Task: Research Airbnb properties in Yevpatoriya, Ukraine from 4th December, 2023 to 10th December, 2023 for 1 adult.1  bedroom having 1 bed and 1 bathroom. Property type can be hotel. Booking option can be shelf check-in. Look for 4 properties as per requirement.
Action: Mouse moved to (438, 97)
Screenshot: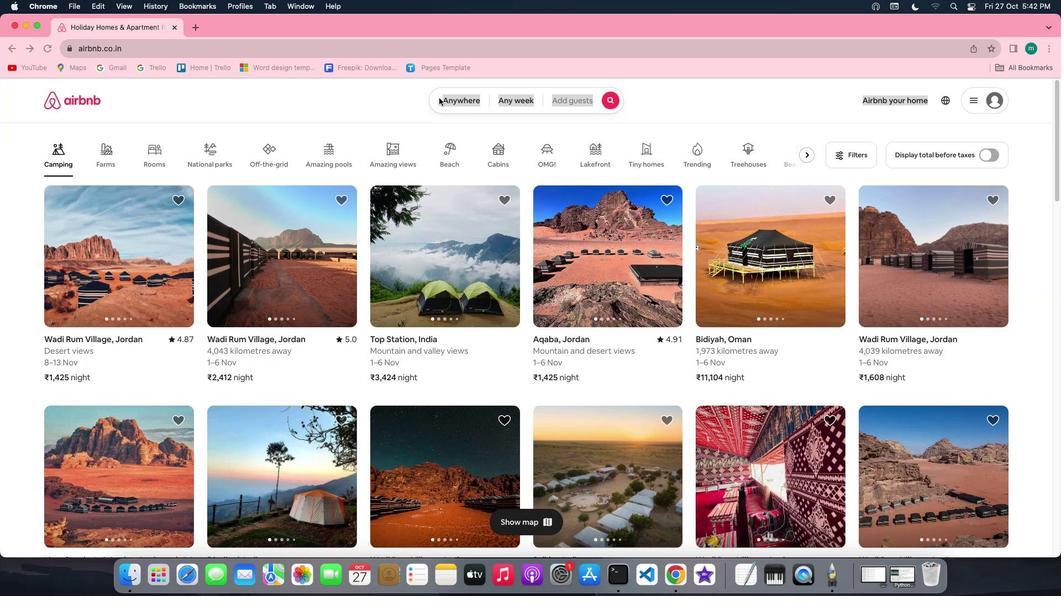 
Action: Mouse pressed left at (438, 97)
Screenshot: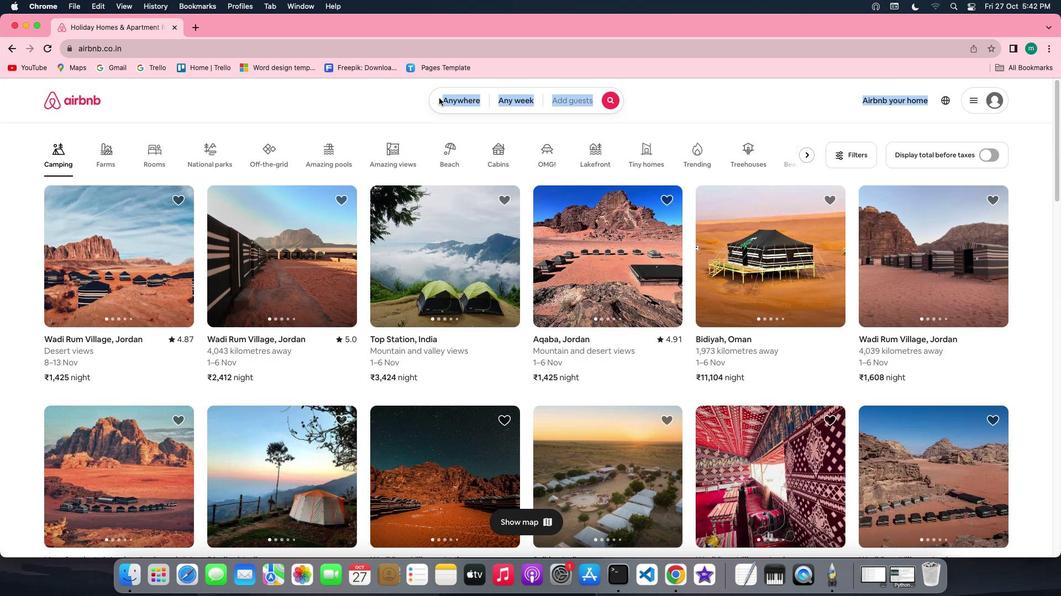 
Action: Mouse pressed left at (438, 97)
Screenshot: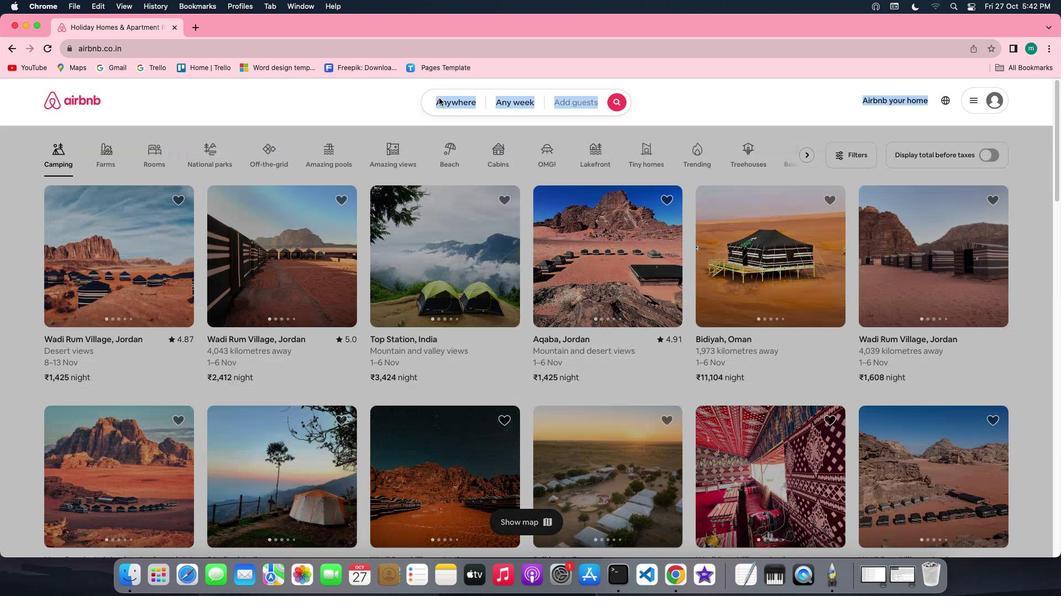 
Action: Mouse moved to (411, 144)
Screenshot: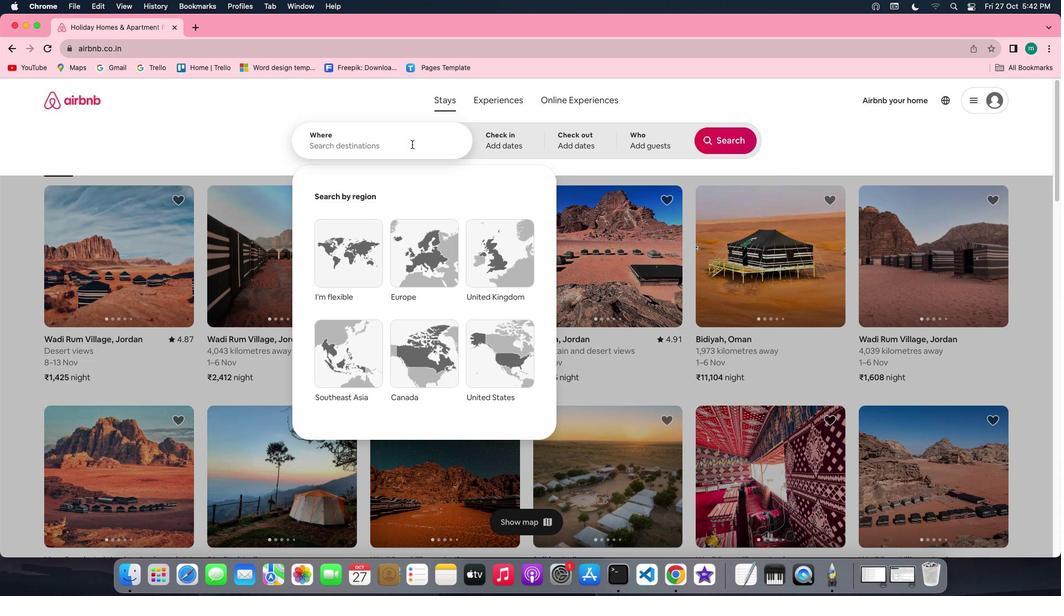 
Action: Key pressed Key.shift'Y''e''v''p''a''t''o''r''i''y''a'','Key.spaceKey.shift'u''k''r''a''i''n''e'
Screenshot: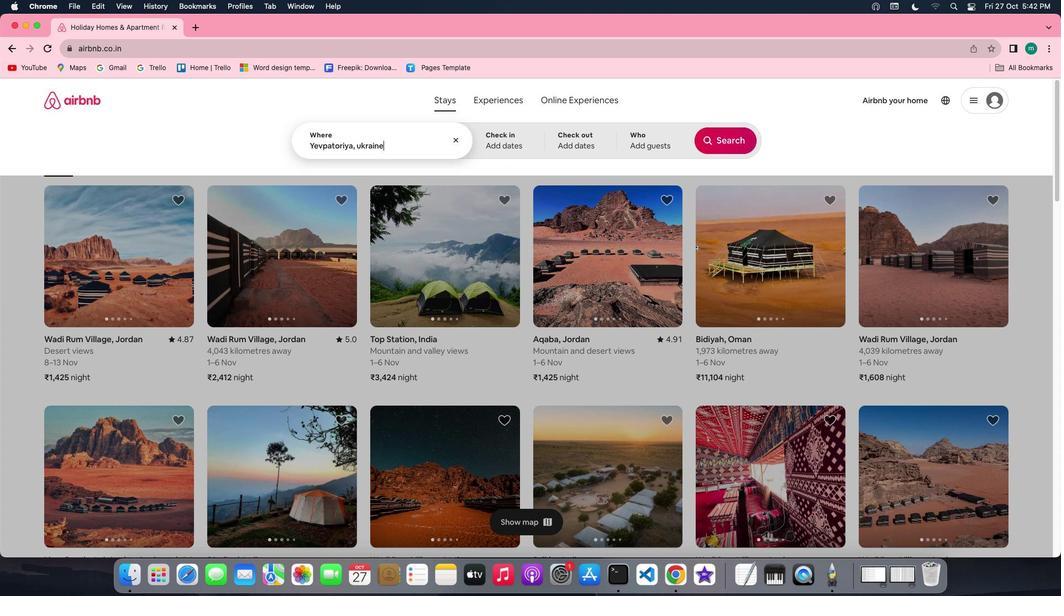 
Action: Mouse scrolled (411, 144) with delta (0, 0)
Screenshot: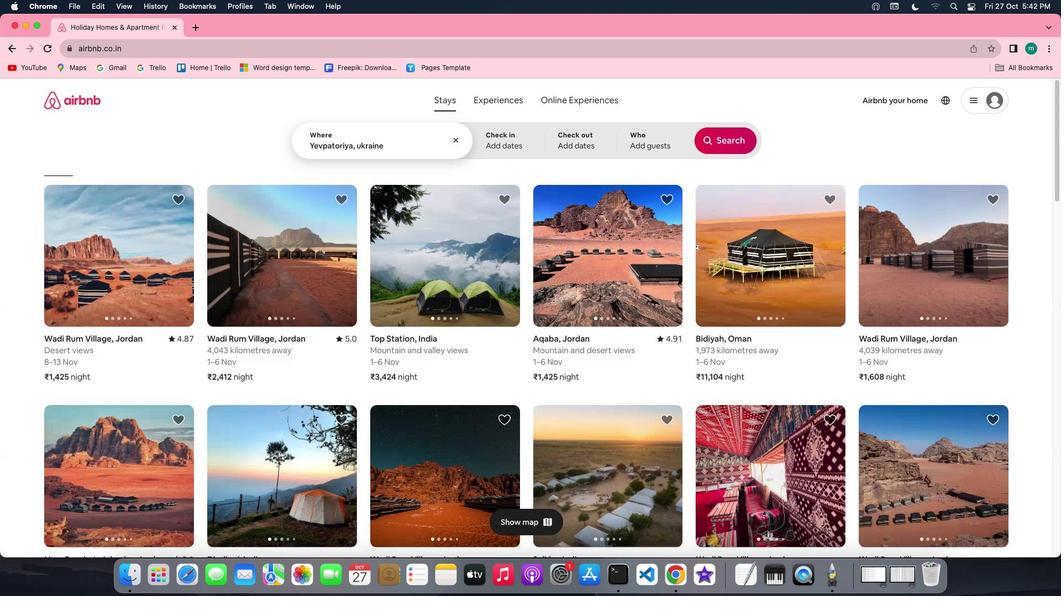 
Action: Mouse moved to (520, 148)
Screenshot: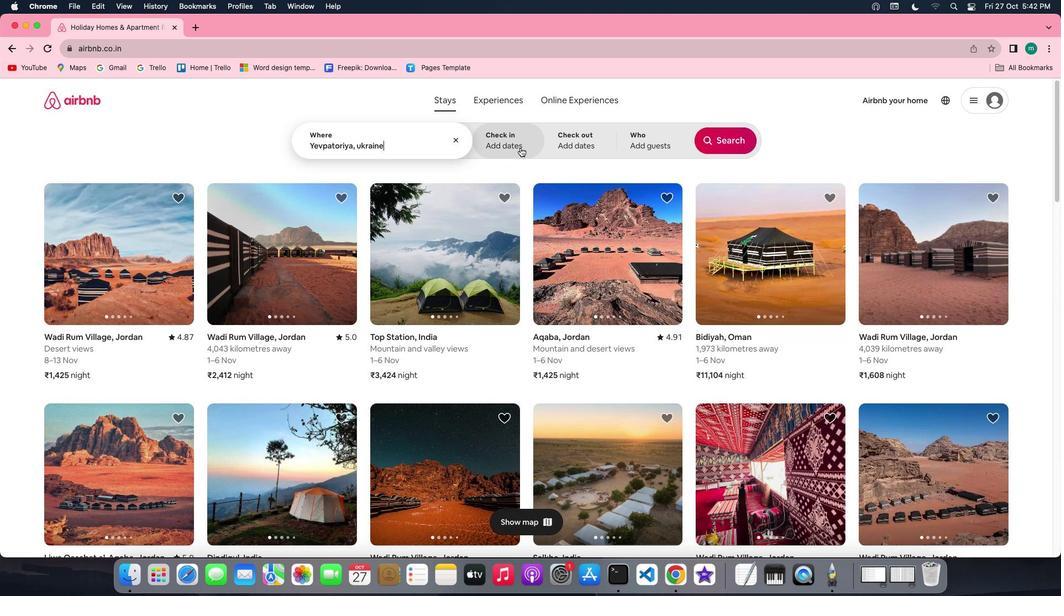 
Action: Mouse pressed left at (520, 148)
Screenshot: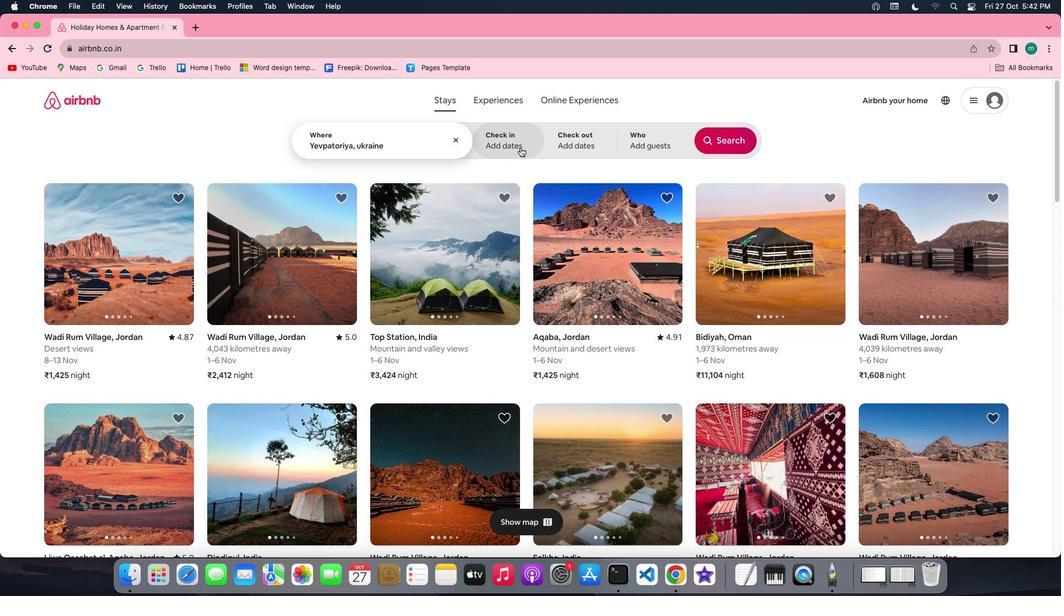 
Action: Mouse moved to (720, 228)
Screenshot: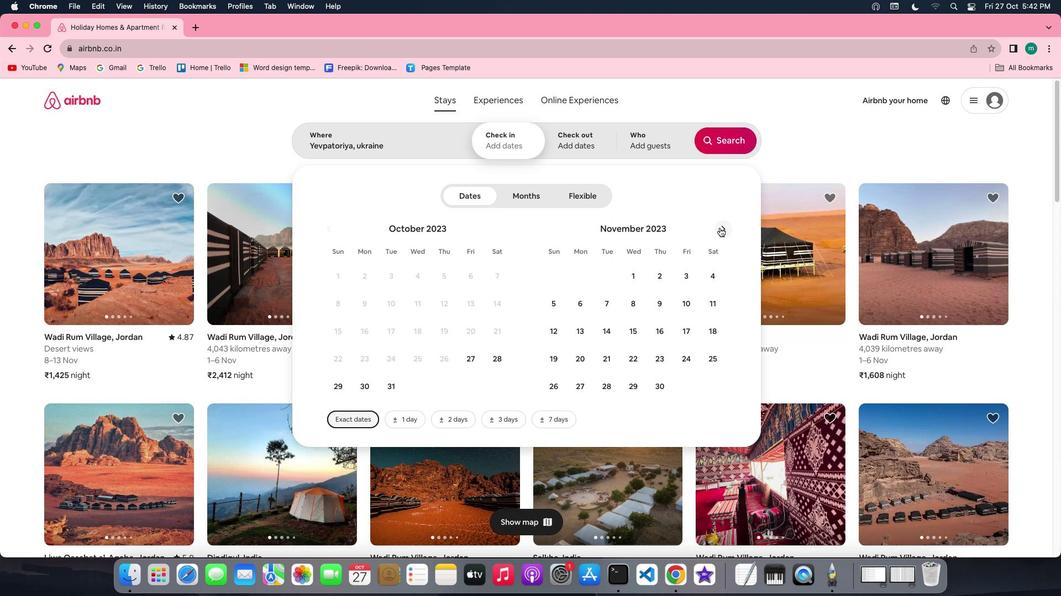 
Action: Mouse pressed left at (720, 228)
Screenshot: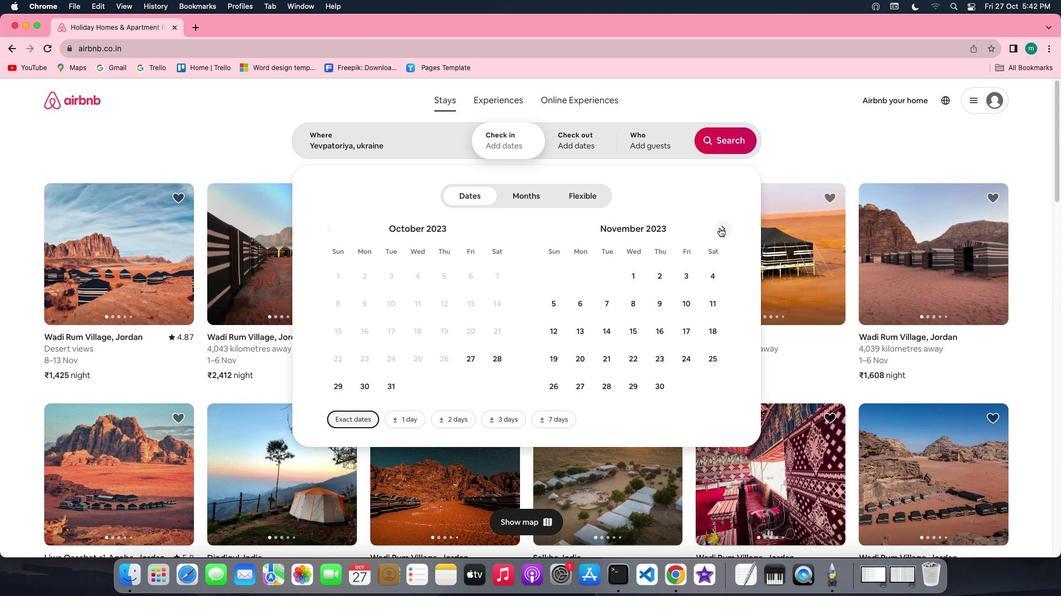 
Action: Mouse moved to (582, 306)
Screenshot: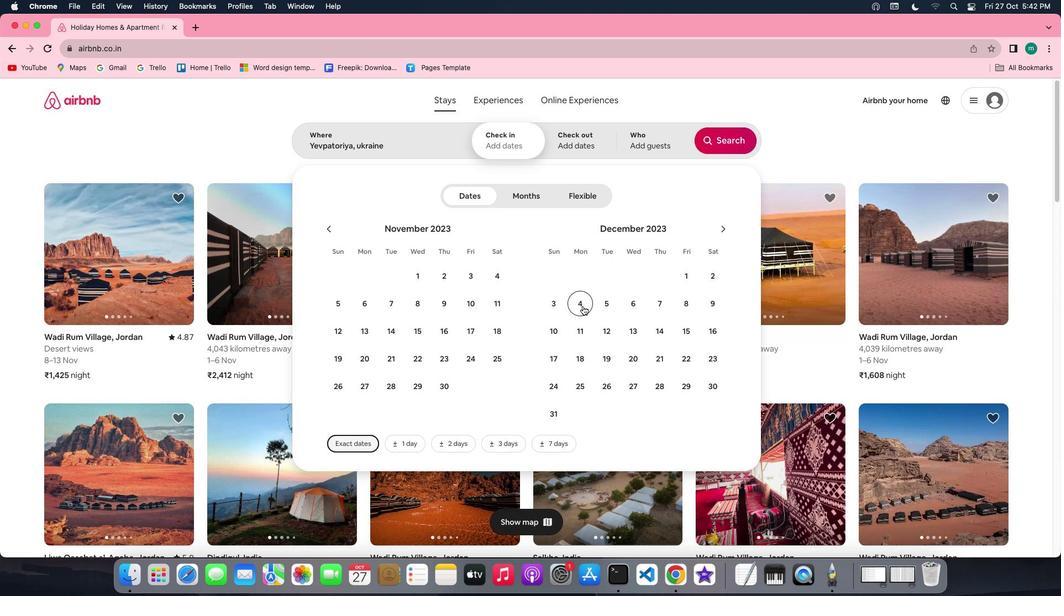 
Action: Mouse pressed left at (582, 306)
Screenshot: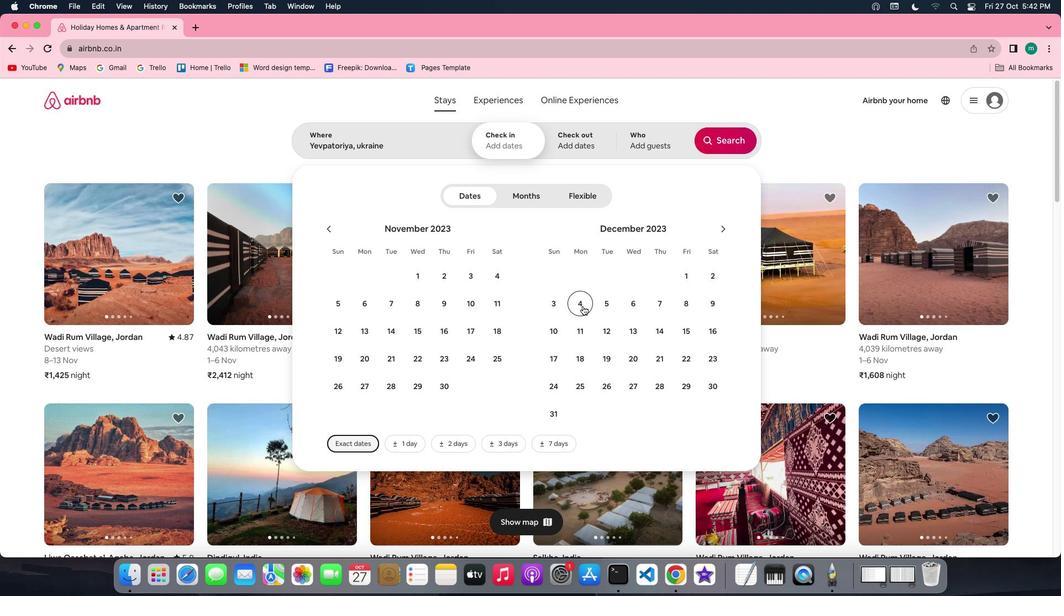 
Action: Mouse moved to (558, 332)
Screenshot: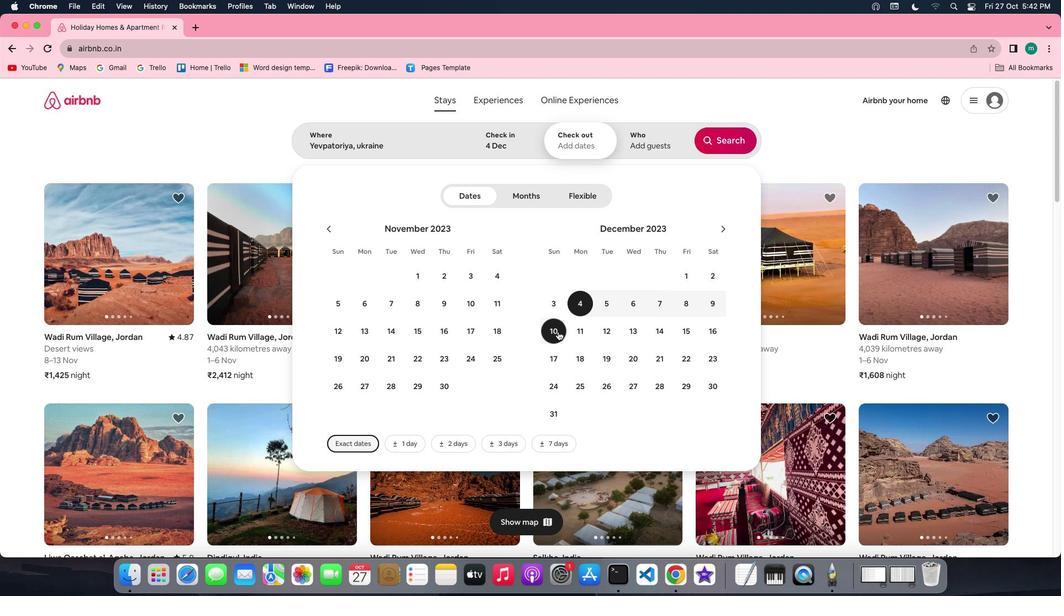 
Action: Mouse pressed left at (558, 332)
Screenshot: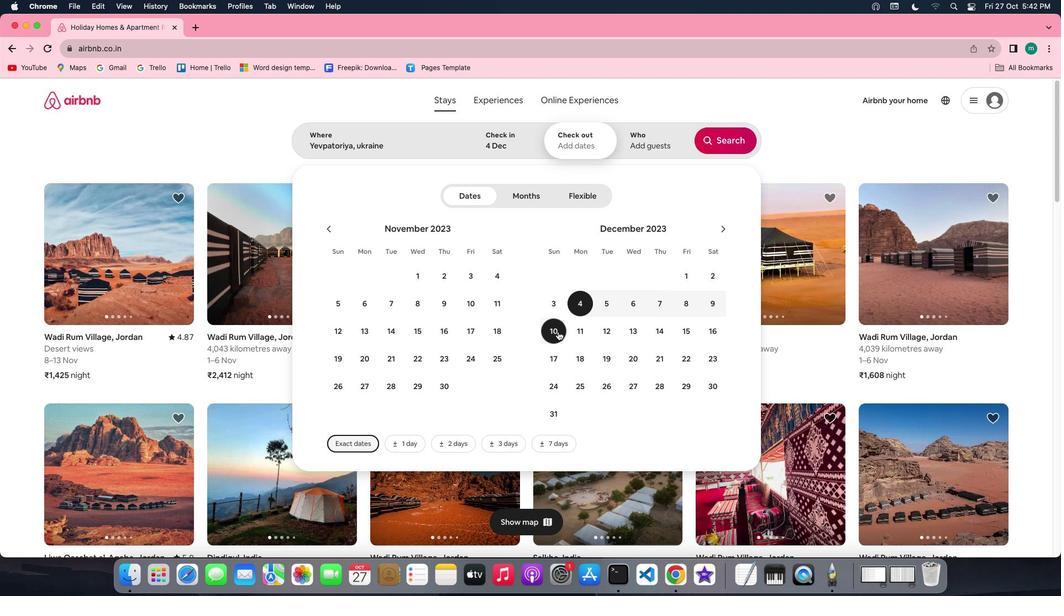 
Action: Mouse moved to (643, 147)
Screenshot: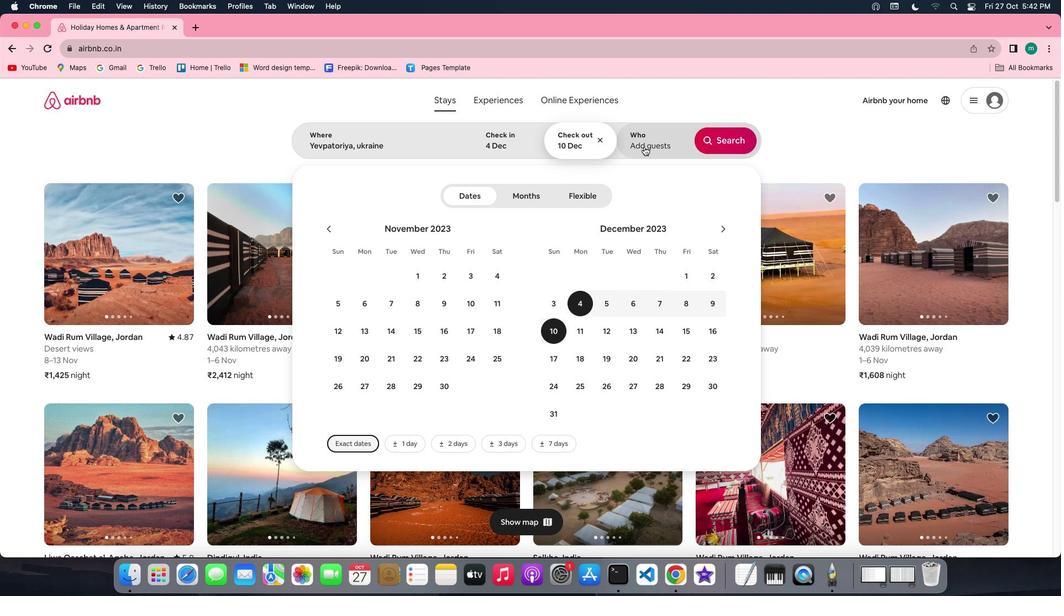 
Action: Mouse pressed left at (643, 147)
Screenshot: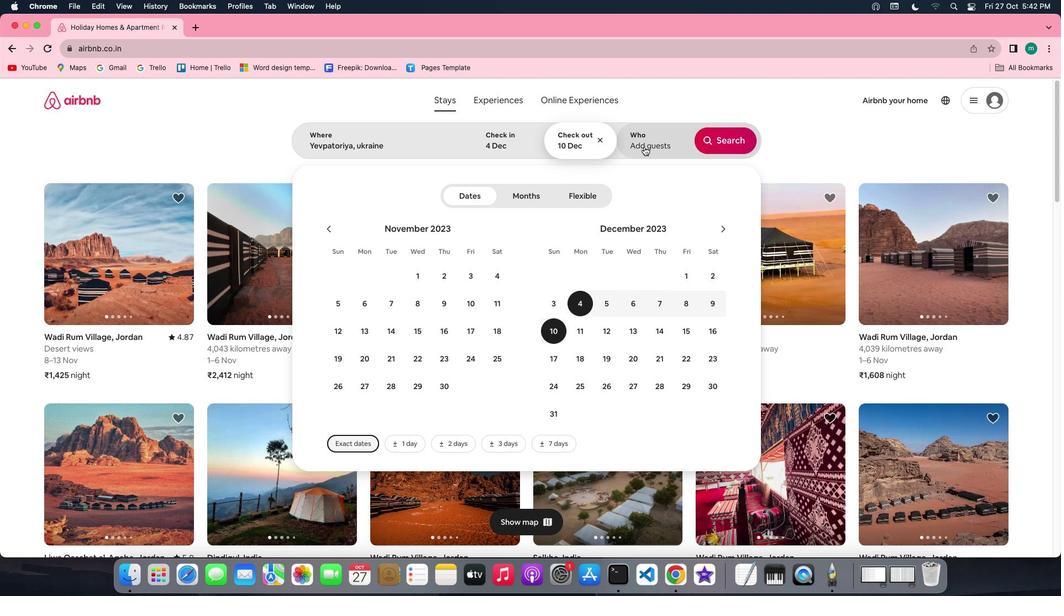 
Action: Mouse moved to (727, 198)
Screenshot: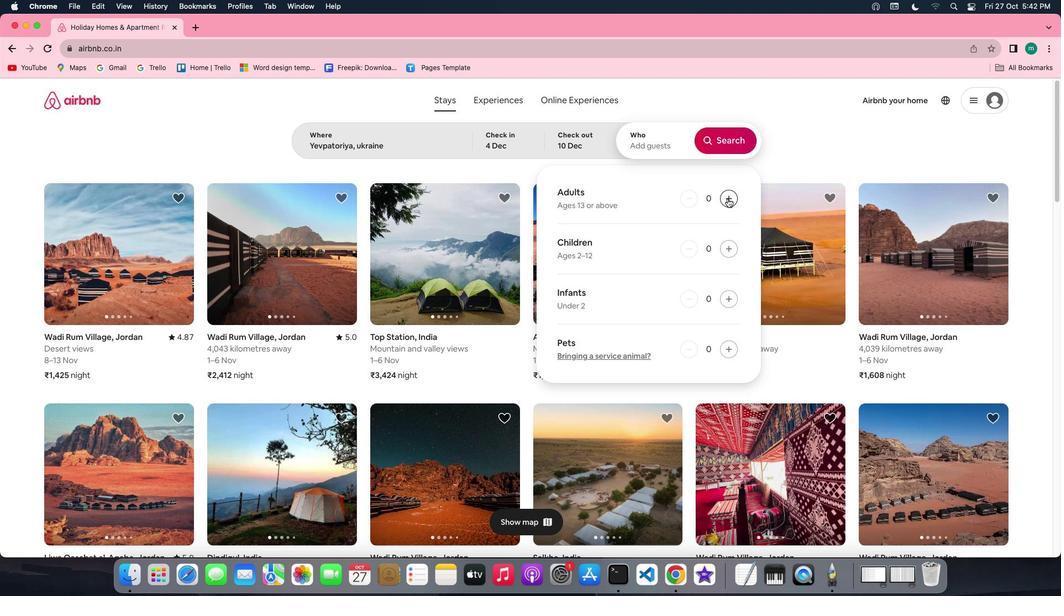 
Action: Mouse pressed left at (727, 198)
Screenshot: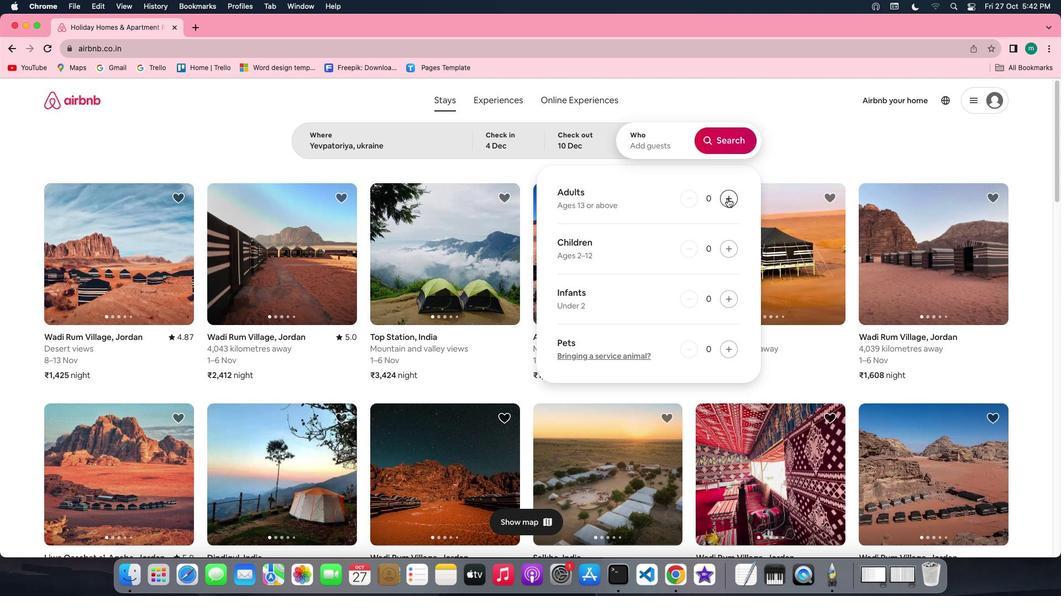 
Action: Mouse moved to (735, 140)
Screenshot: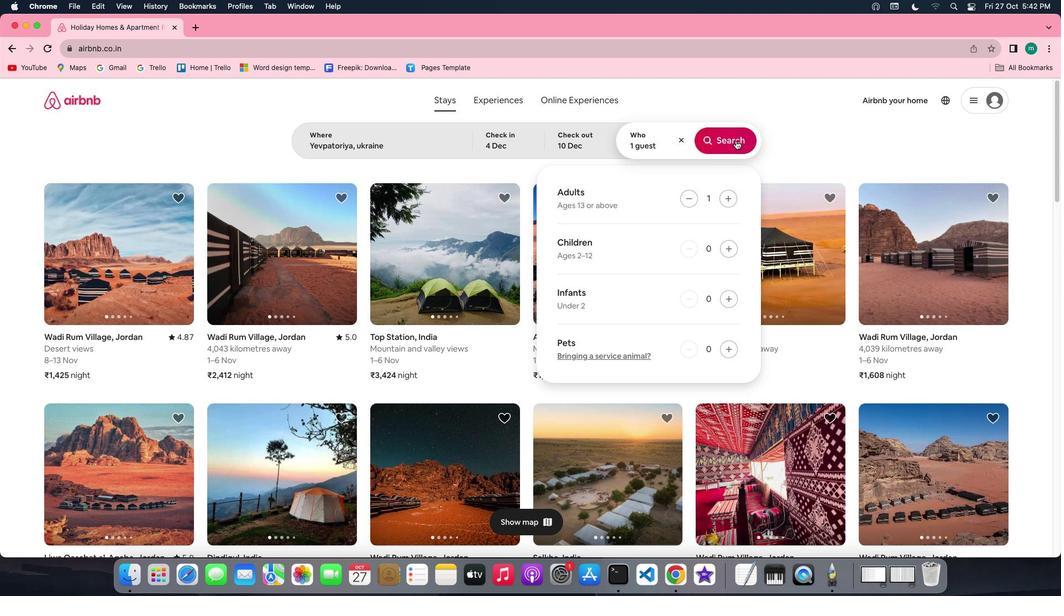 
Action: Mouse pressed left at (735, 140)
Screenshot: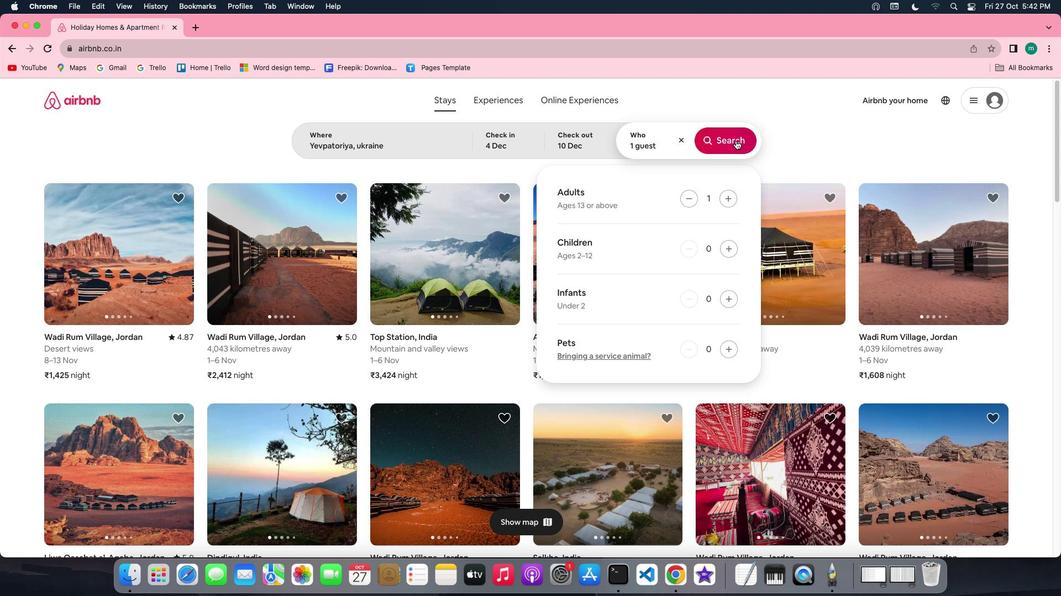 
Action: Mouse moved to (876, 144)
Screenshot: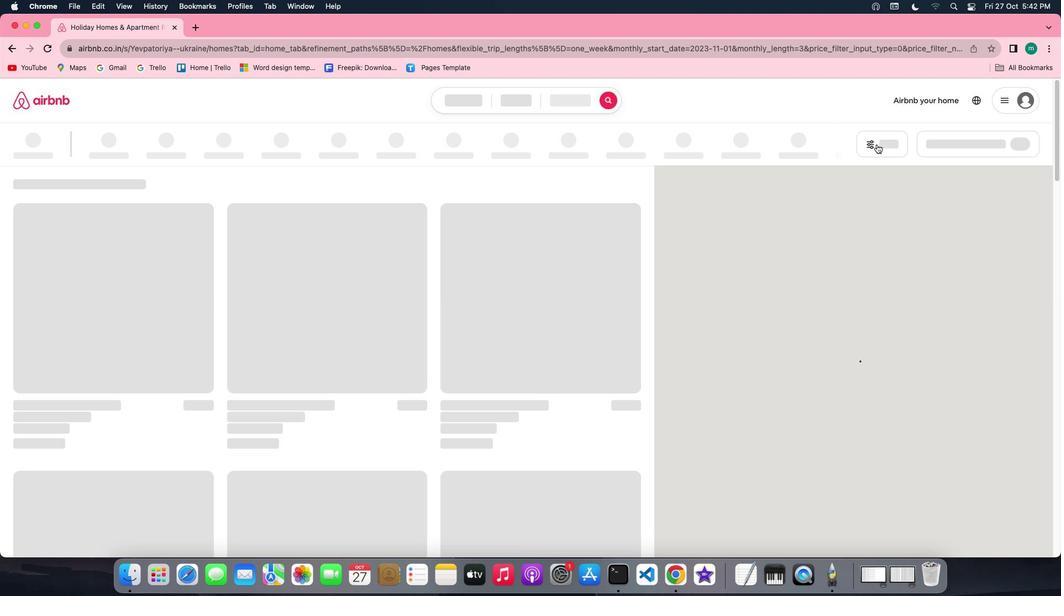 
Action: Mouse pressed left at (876, 144)
Screenshot: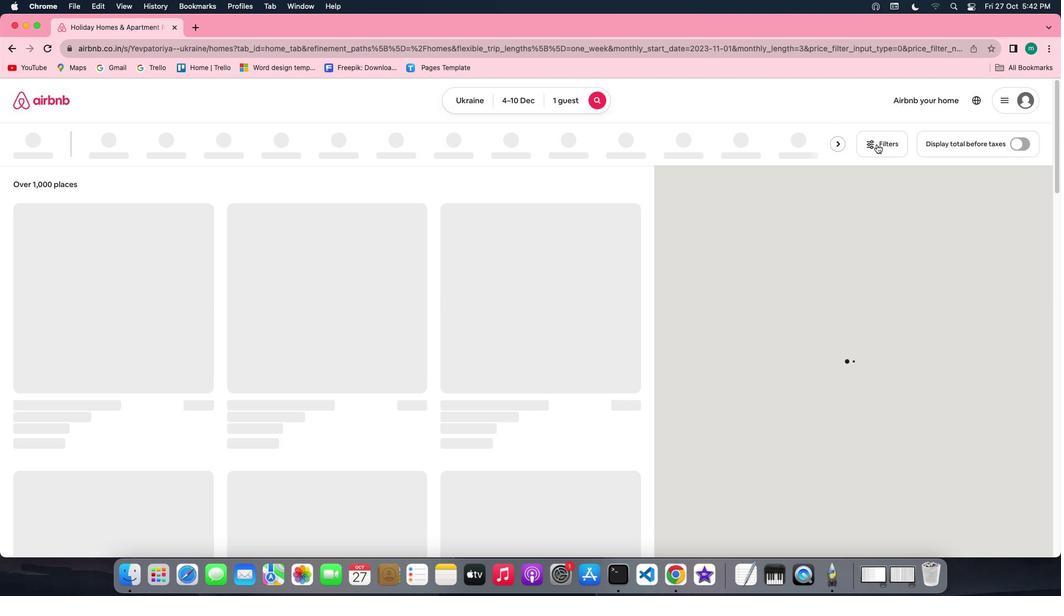 
Action: Mouse moved to (883, 141)
Screenshot: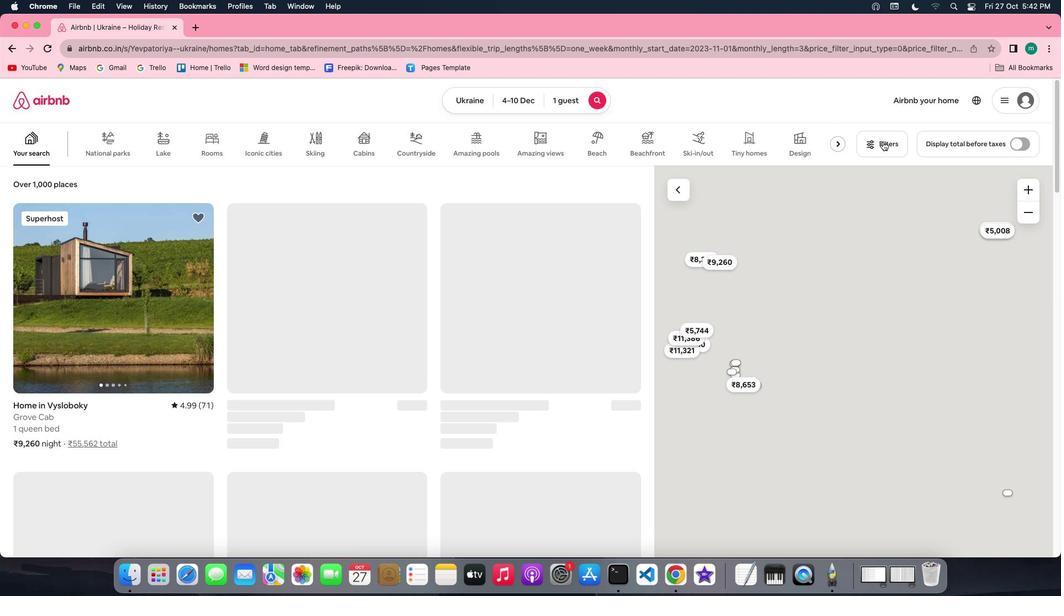 
Action: Mouse pressed left at (883, 141)
Screenshot: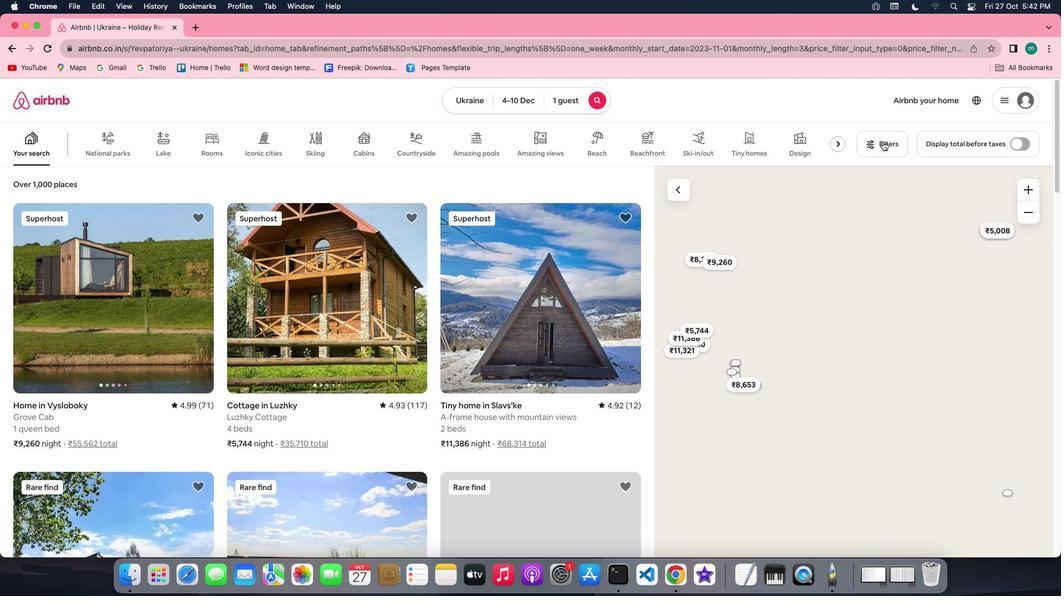 
Action: Mouse moved to (558, 399)
Screenshot: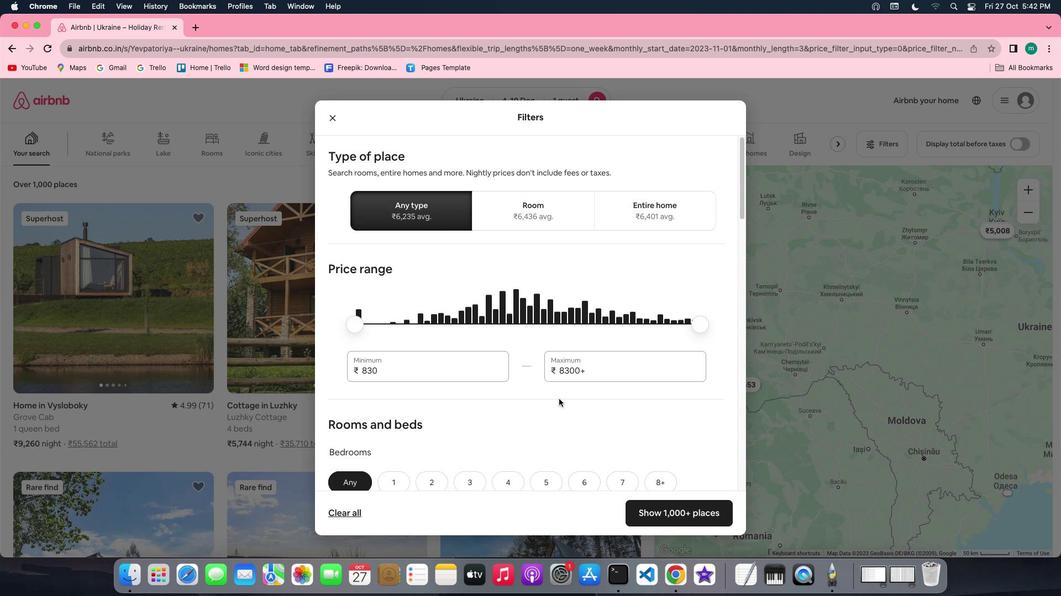 
Action: Mouse scrolled (558, 399) with delta (0, 0)
Screenshot: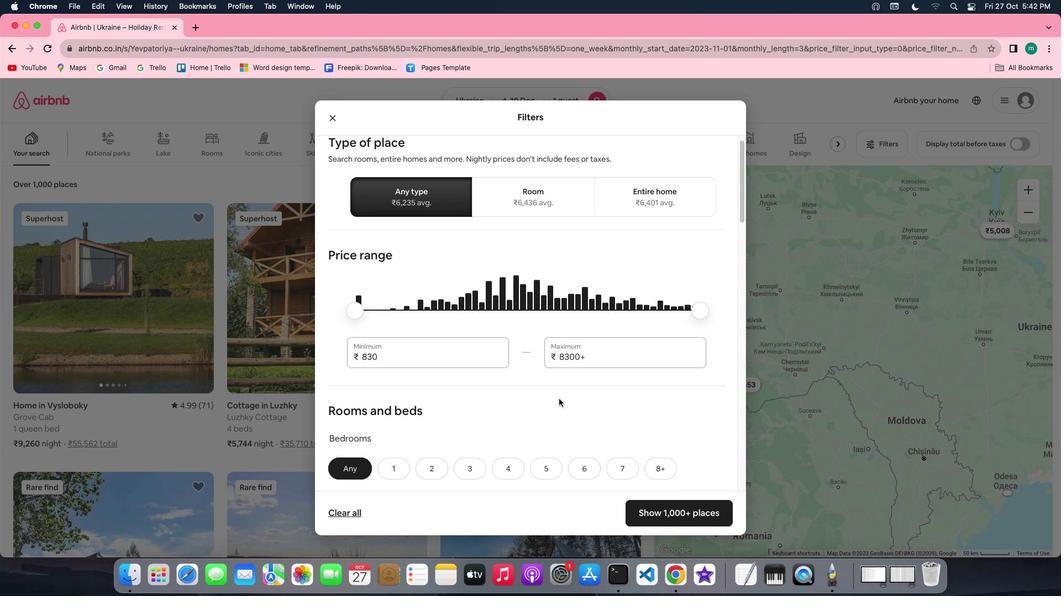 
Action: Mouse scrolled (558, 399) with delta (0, 0)
Screenshot: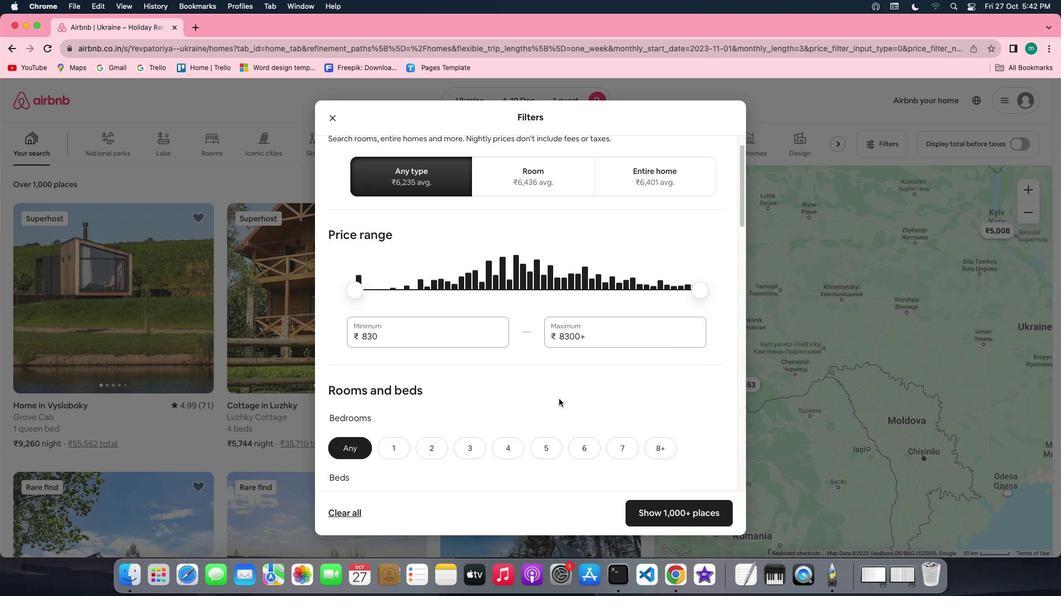 
Action: Mouse scrolled (558, 399) with delta (0, 0)
Screenshot: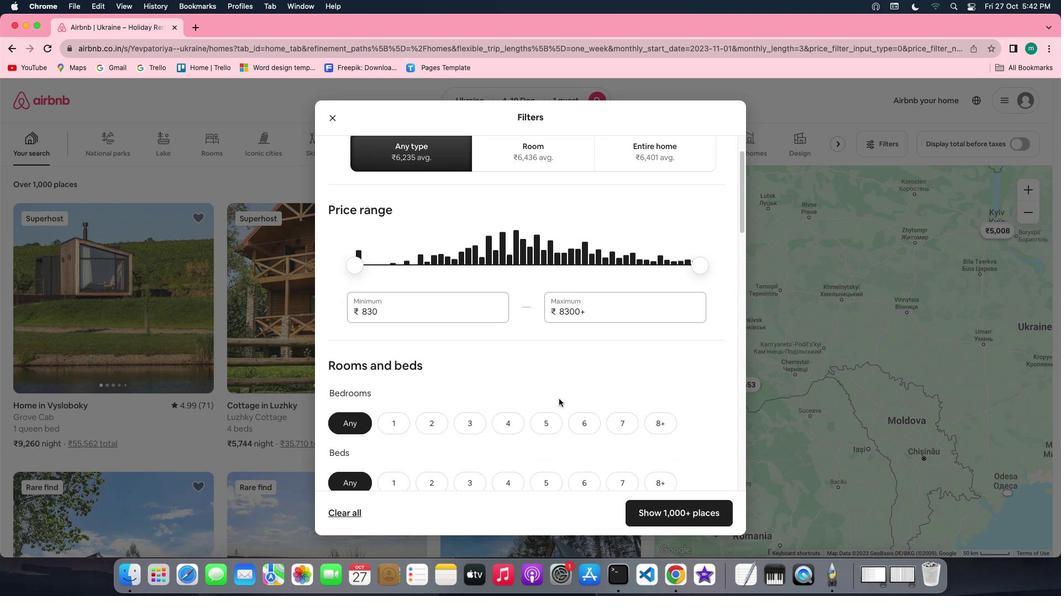 
Action: Mouse scrolled (558, 399) with delta (0, -1)
Screenshot: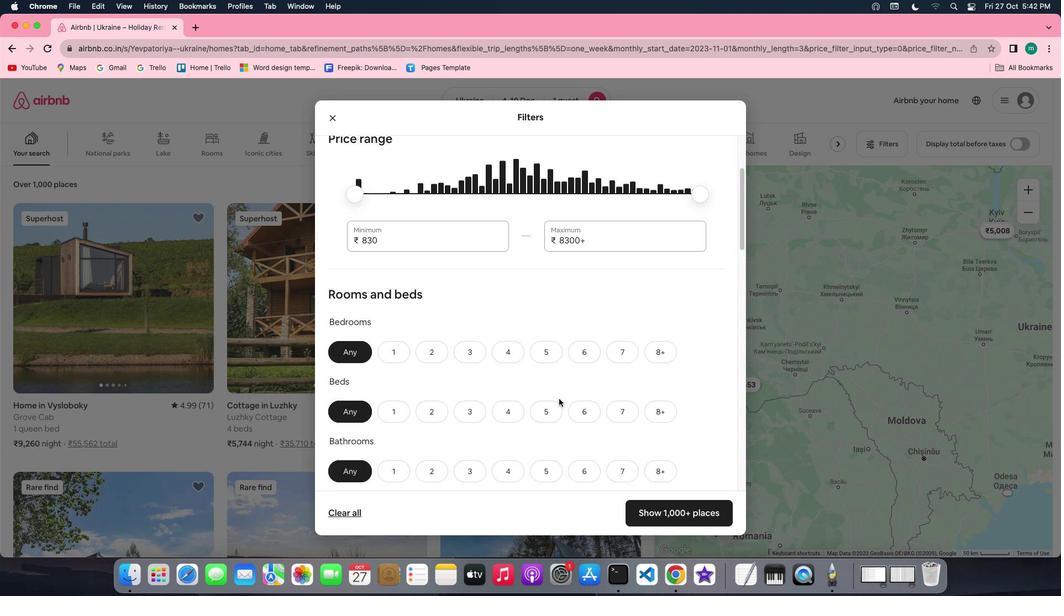 
Action: Mouse scrolled (558, 399) with delta (0, 0)
Screenshot: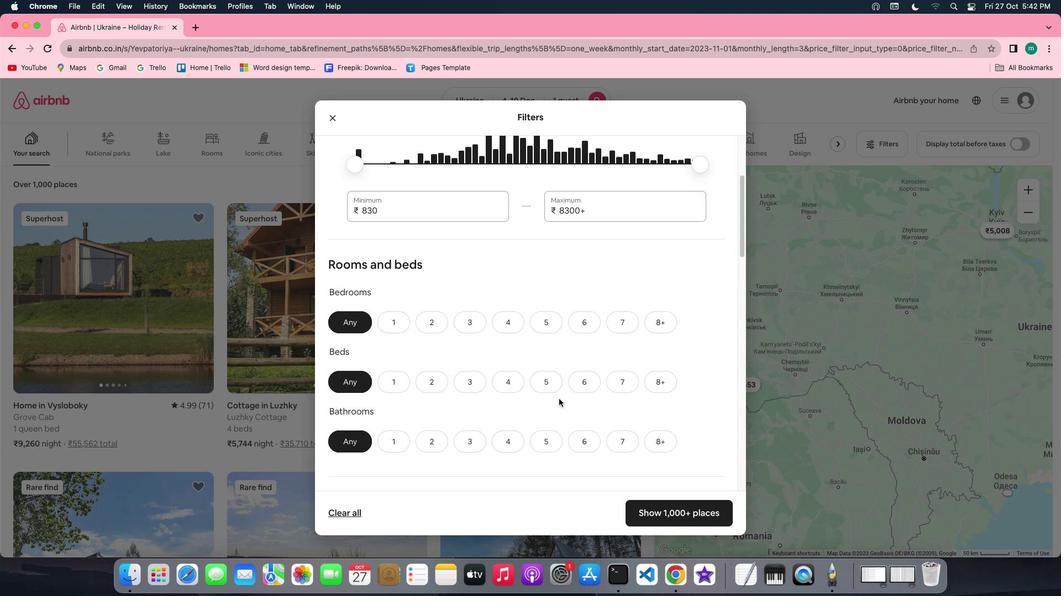 
Action: Mouse scrolled (558, 399) with delta (0, 0)
Screenshot: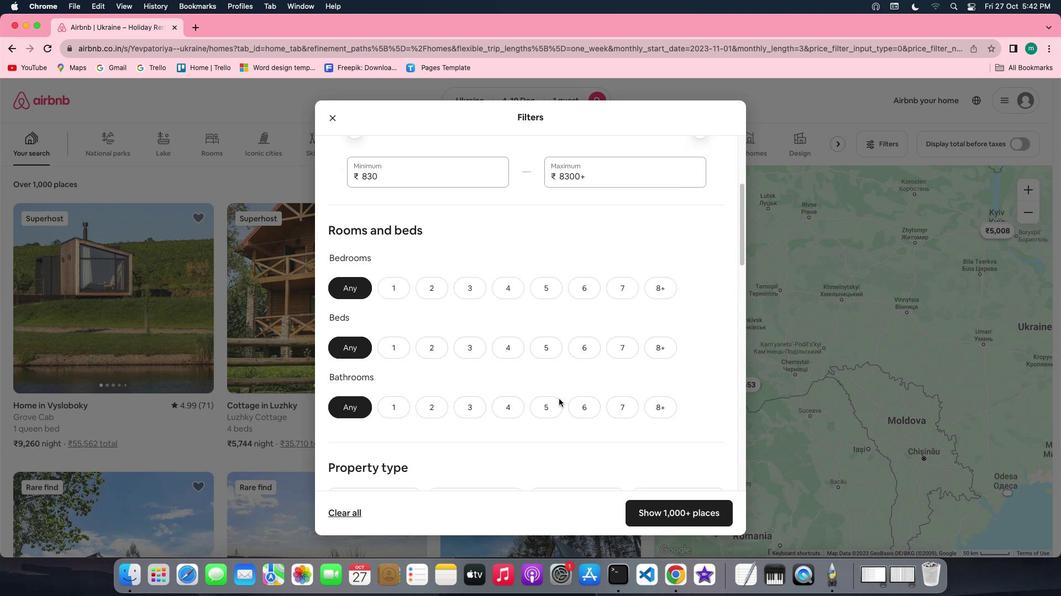 
Action: Mouse scrolled (558, 399) with delta (0, 0)
Screenshot: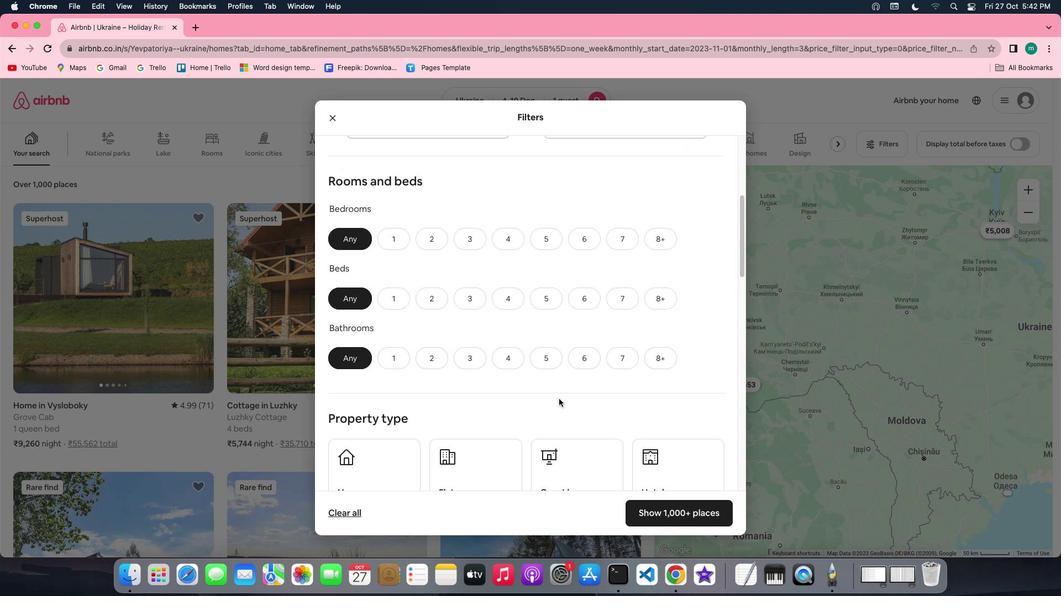 
Action: Mouse scrolled (558, 399) with delta (0, -1)
Screenshot: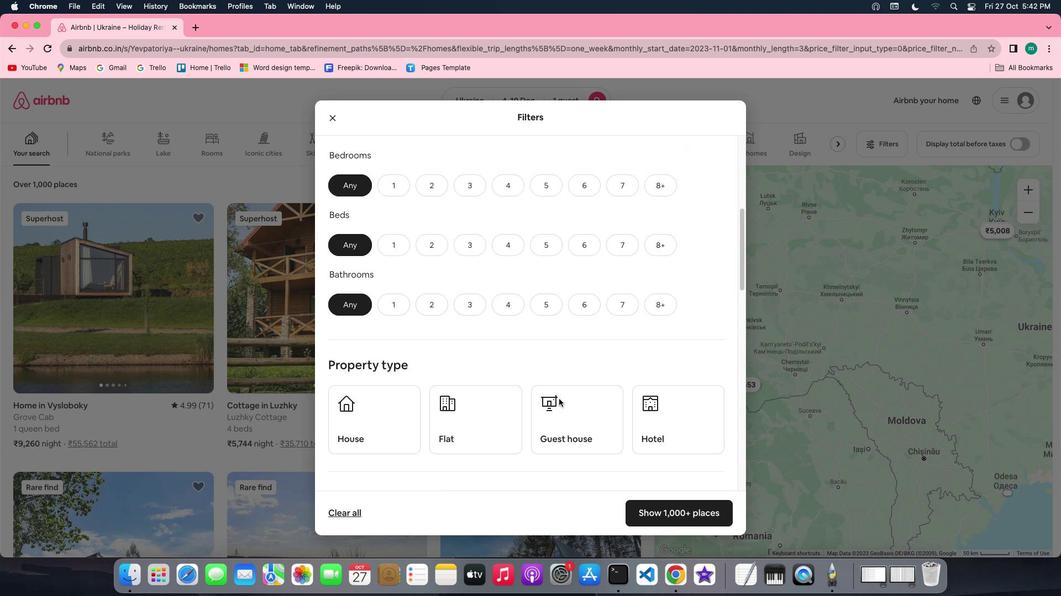 
Action: Mouse moved to (391, 163)
Screenshot: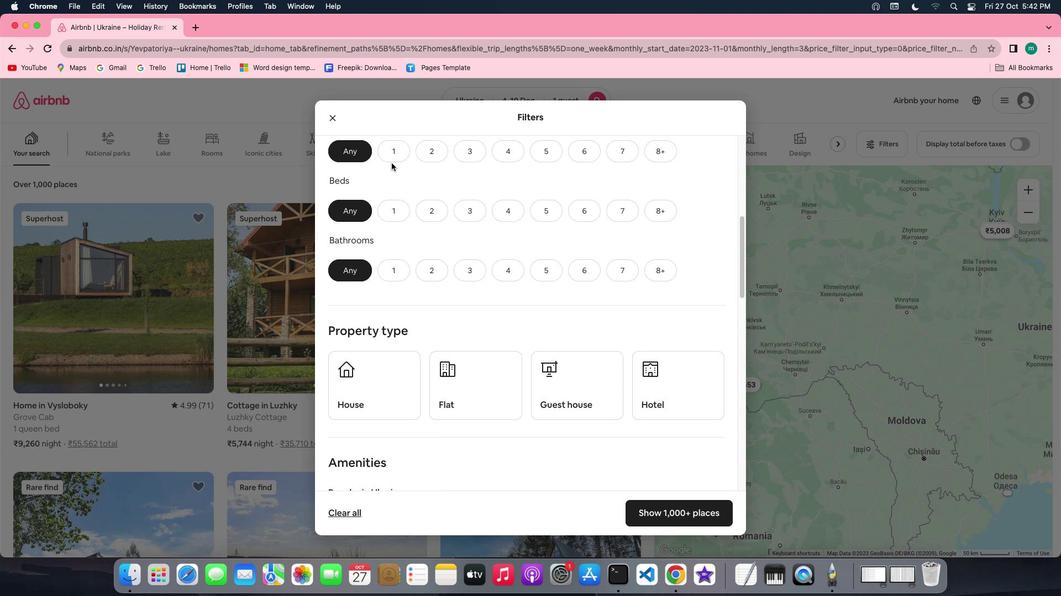 
Action: Mouse pressed left at (391, 163)
Screenshot: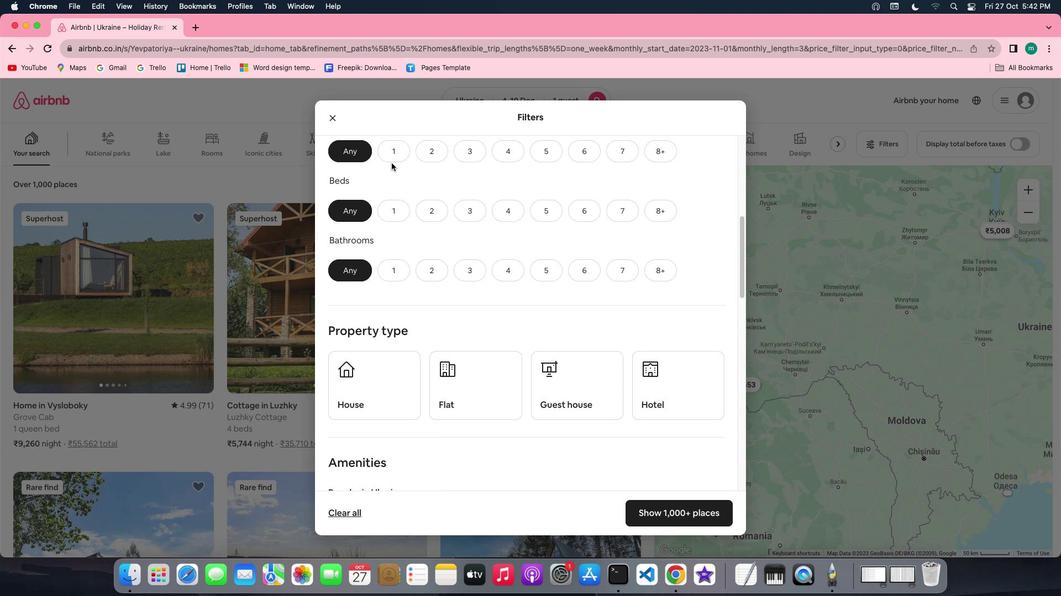 
Action: Mouse moved to (394, 155)
Screenshot: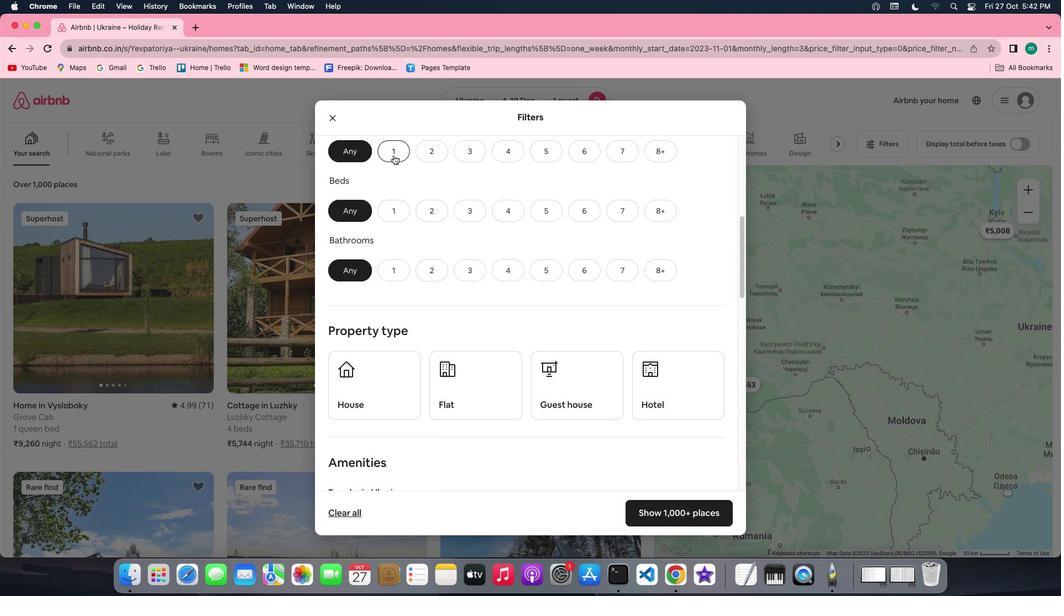 
Action: Mouse pressed left at (394, 155)
Screenshot: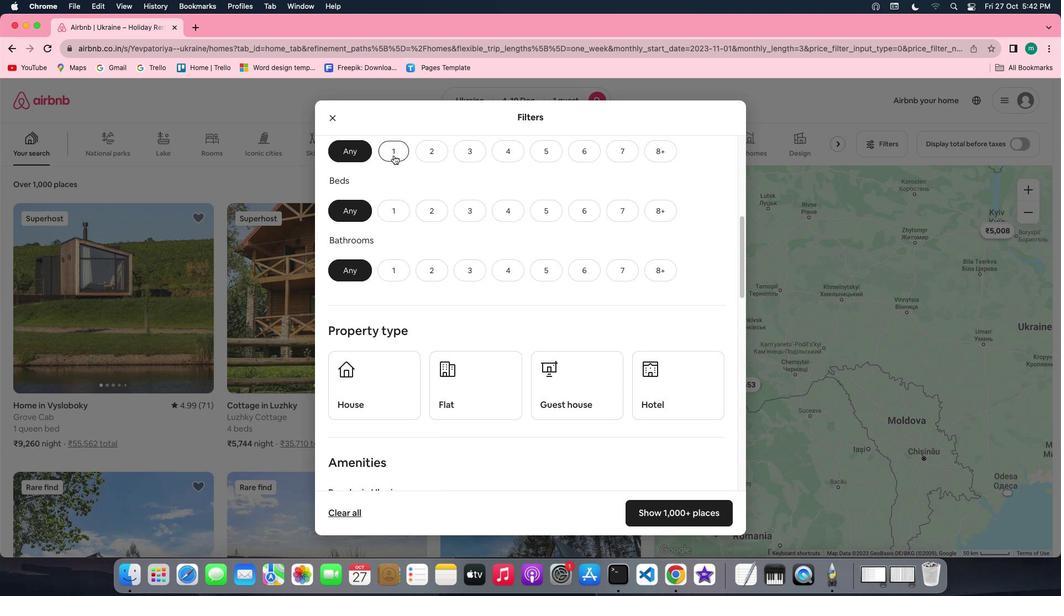 
Action: Mouse moved to (397, 205)
Screenshot: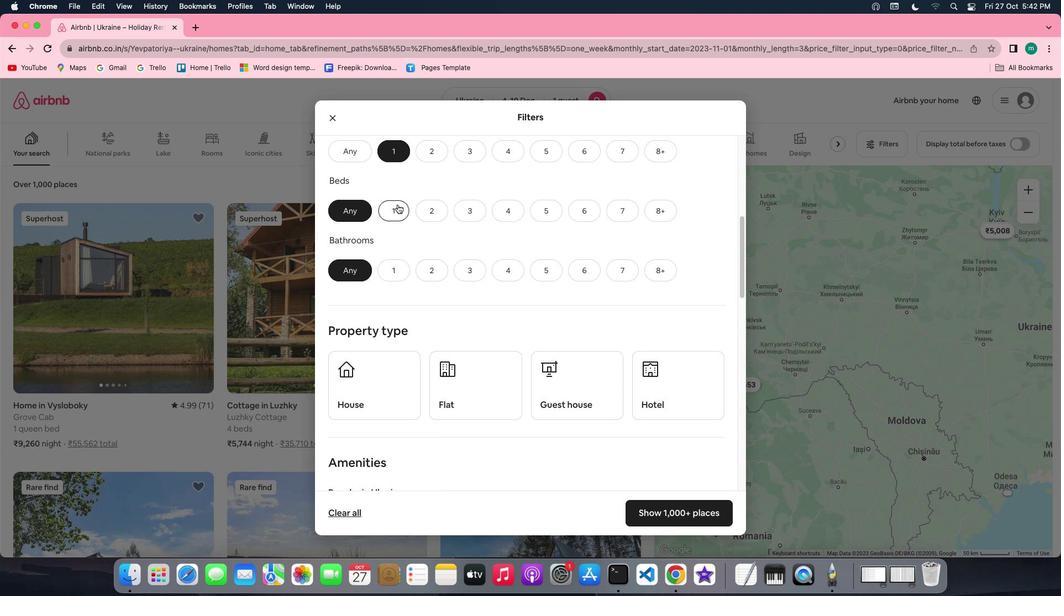 
Action: Mouse pressed left at (397, 205)
Screenshot: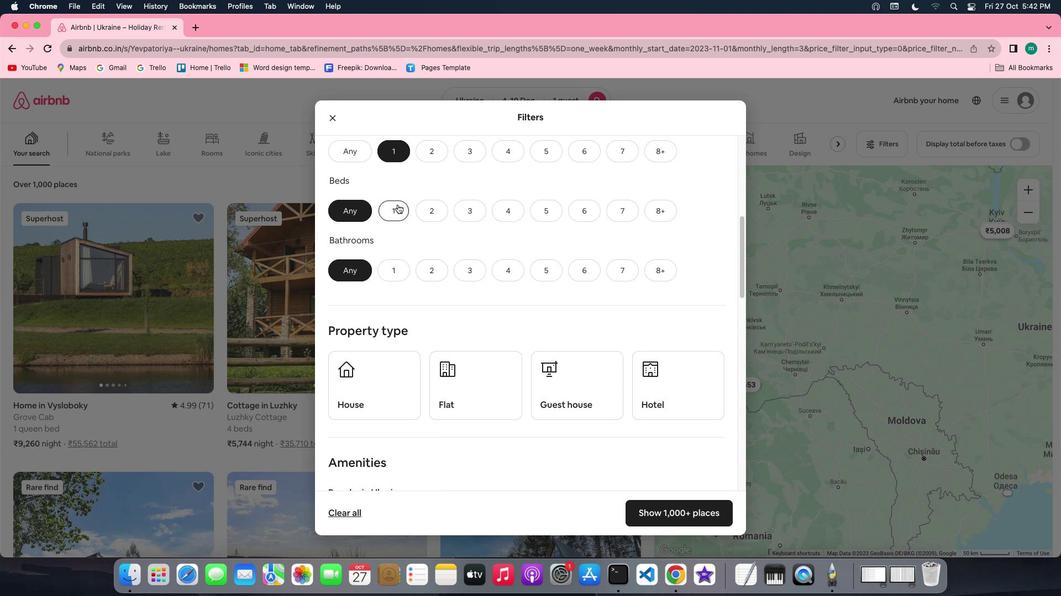 
Action: Mouse moved to (400, 273)
Screenshot: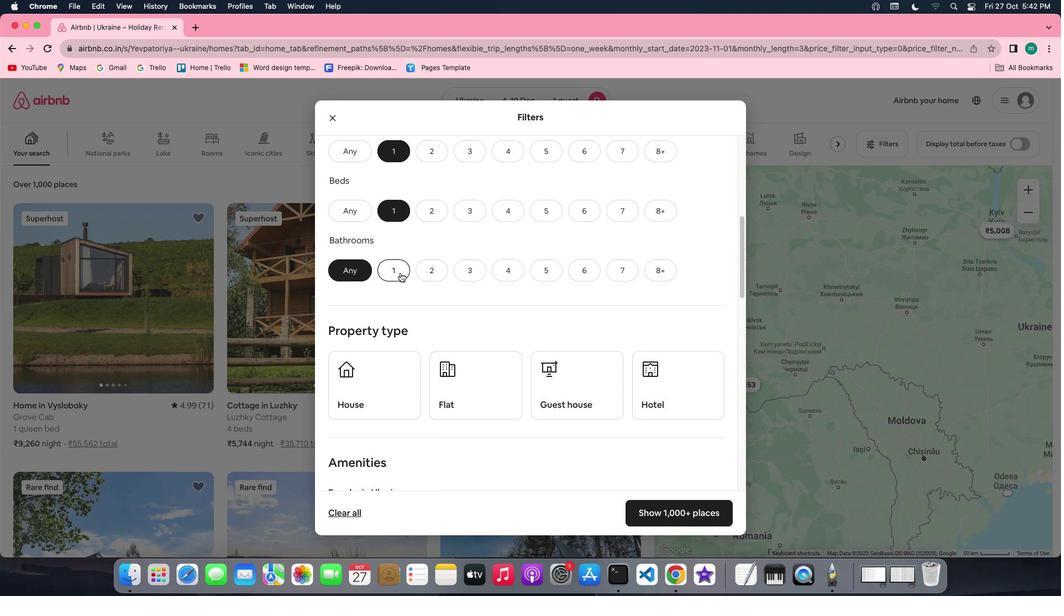 
Action: Mouse pressed left at (400, 273)
Screenshot: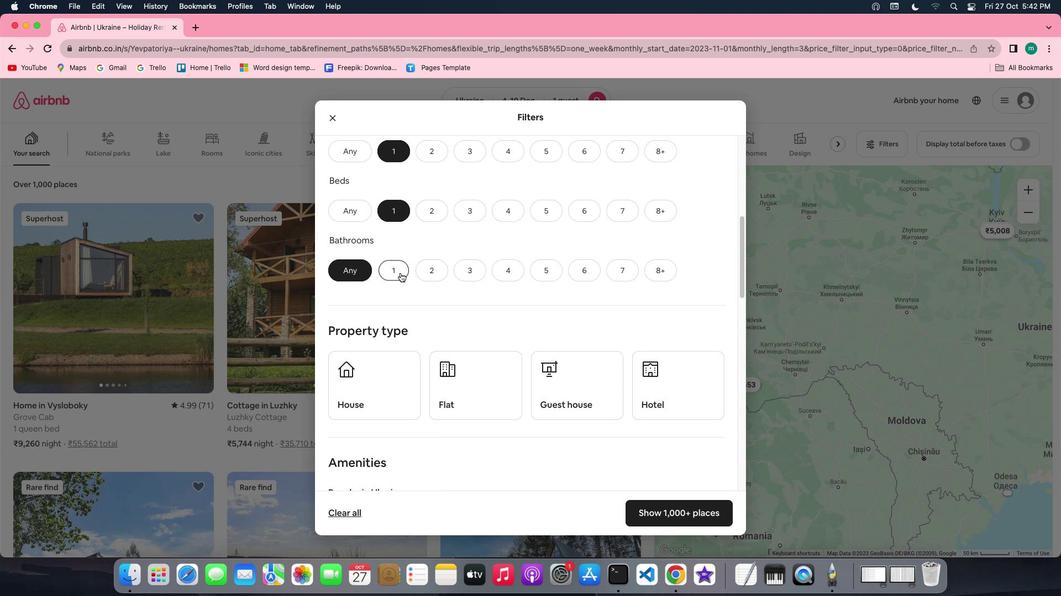 
Action: Mouse moved to (546, 324)
Screenshot: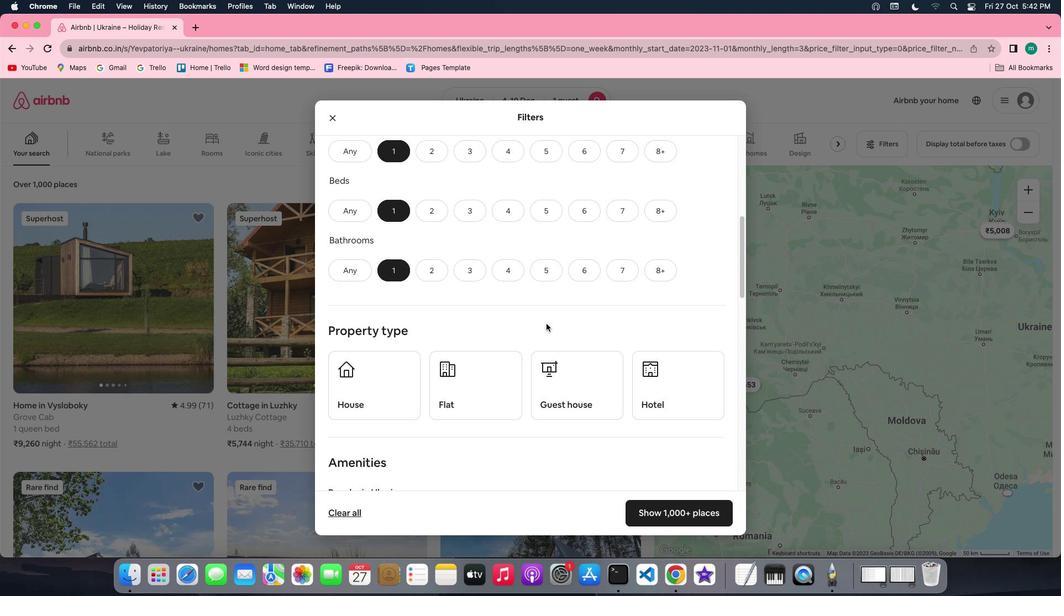 
Action: Mouse scrolled (546, 324) with delta (0, 0)
Screenshot: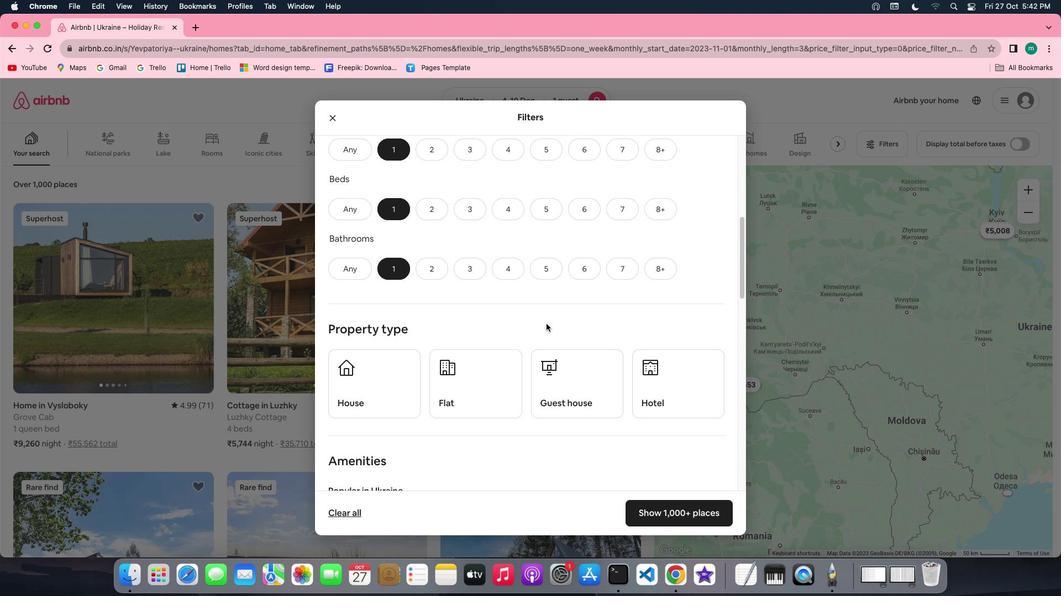 
Action: Mouse scrolled (546, 324) with delta (0, 0)
Screenshot: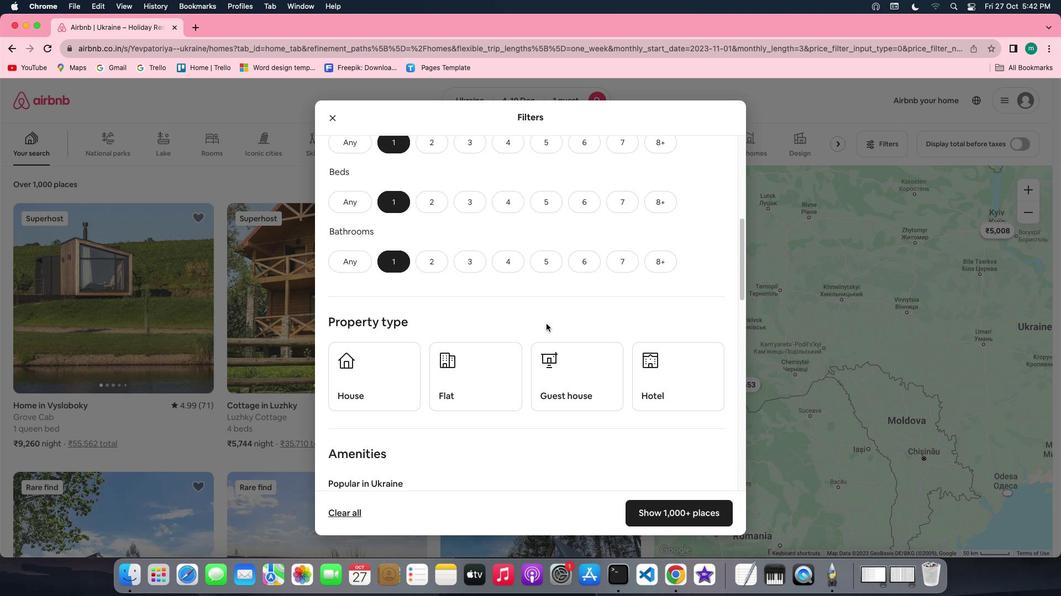 
Action: Mouse scrolled (546, 324) with delta (0, 0)
Screenshot: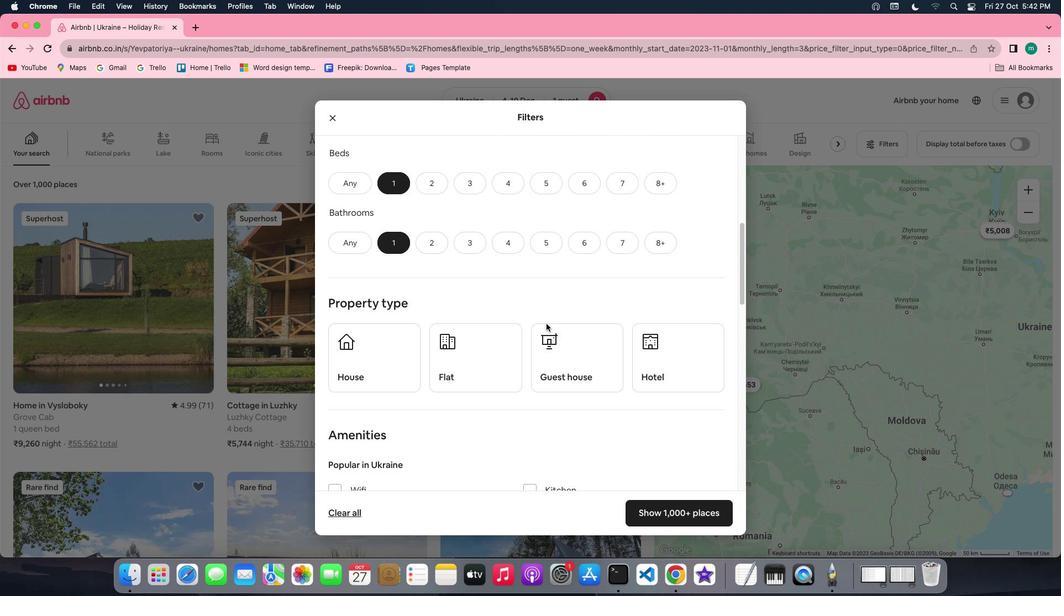 
Action: Mouse scrolled (546, 324) with delta (0, 0)
Screenshot: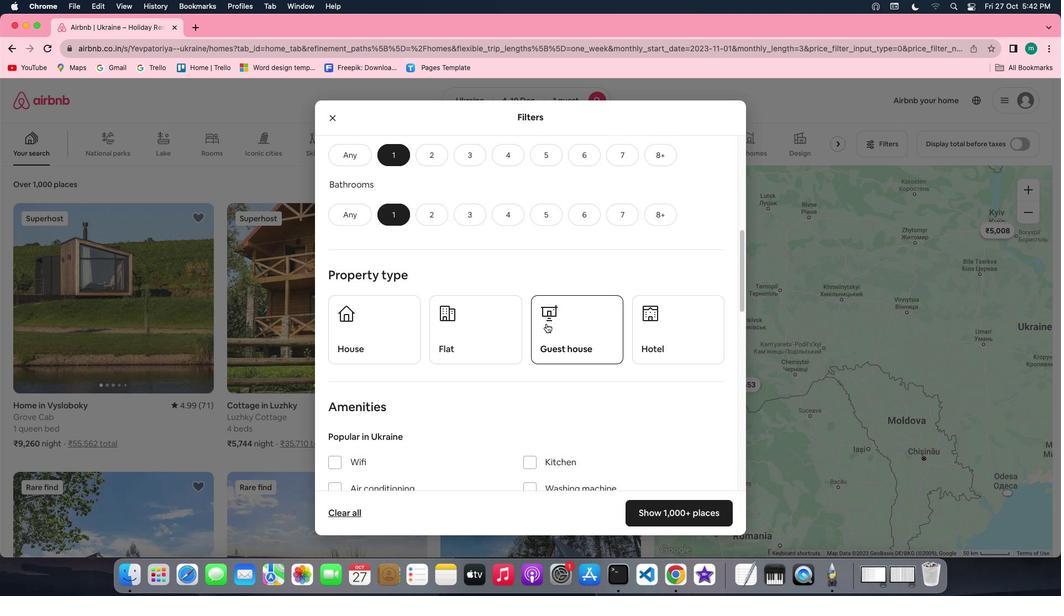 
Action: Mouse scrolled (546, 324) with delta (0, 0)
Screenshot: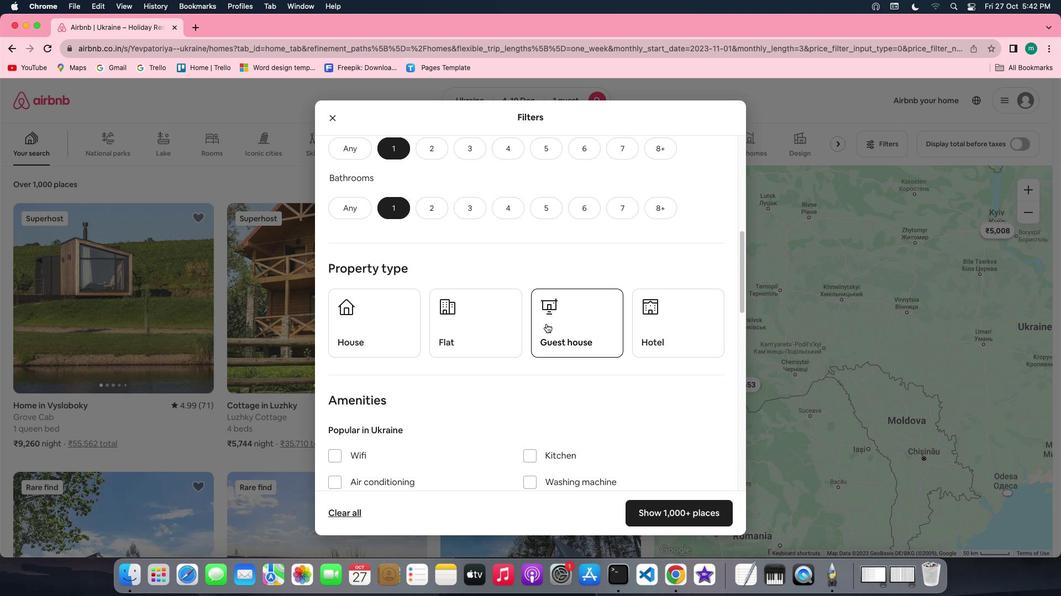 
Action: Mouse scrolled (546, 324) with delta (0, 0)
Screenshot: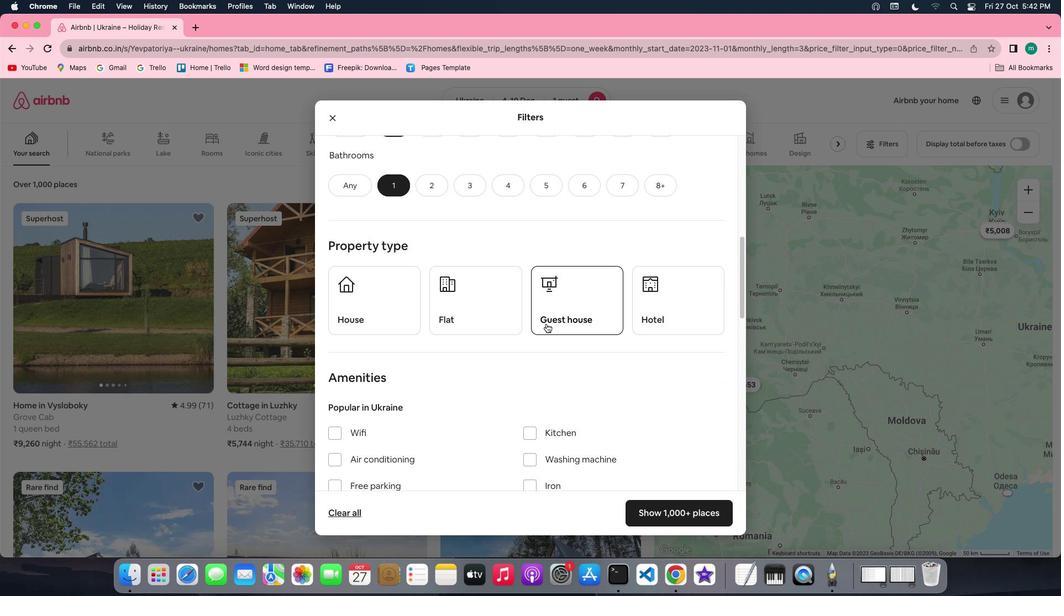 
Action: Mouse scrolled (546, 324) with delta (0, 0)
Screenshot: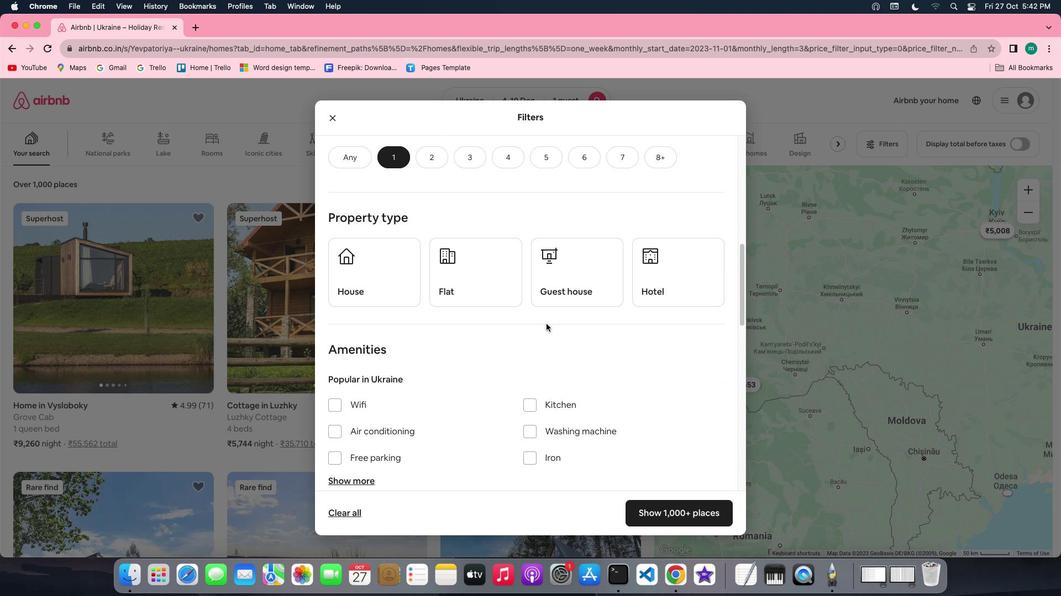 
Action: Mouse scrolled (546, 324) with delta (0, 0)
Screenshot: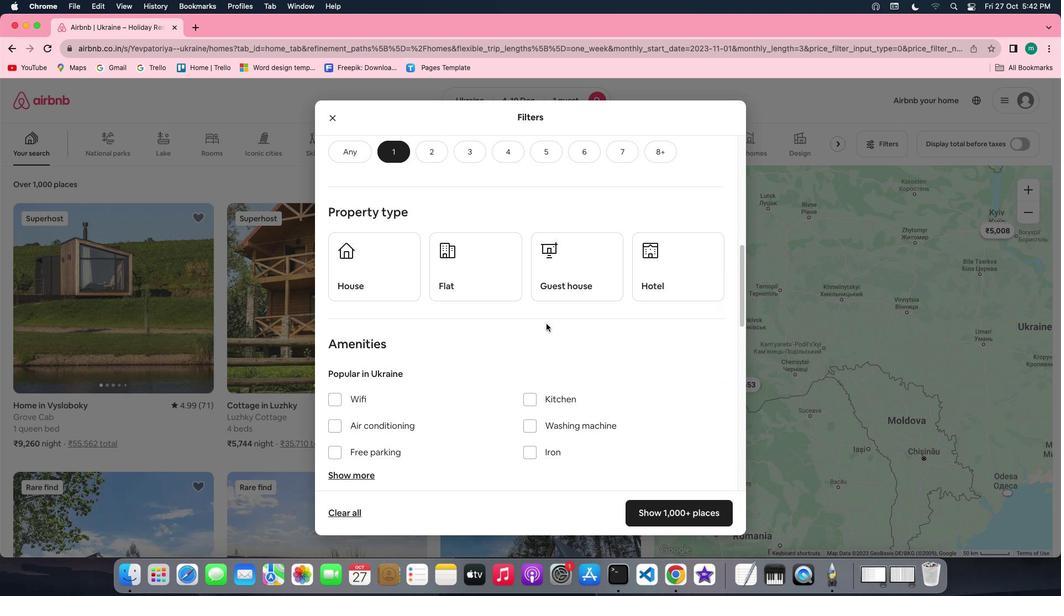 
Action: Mouse scrolled (546, 324) with delta (0, 0)
Screenshot: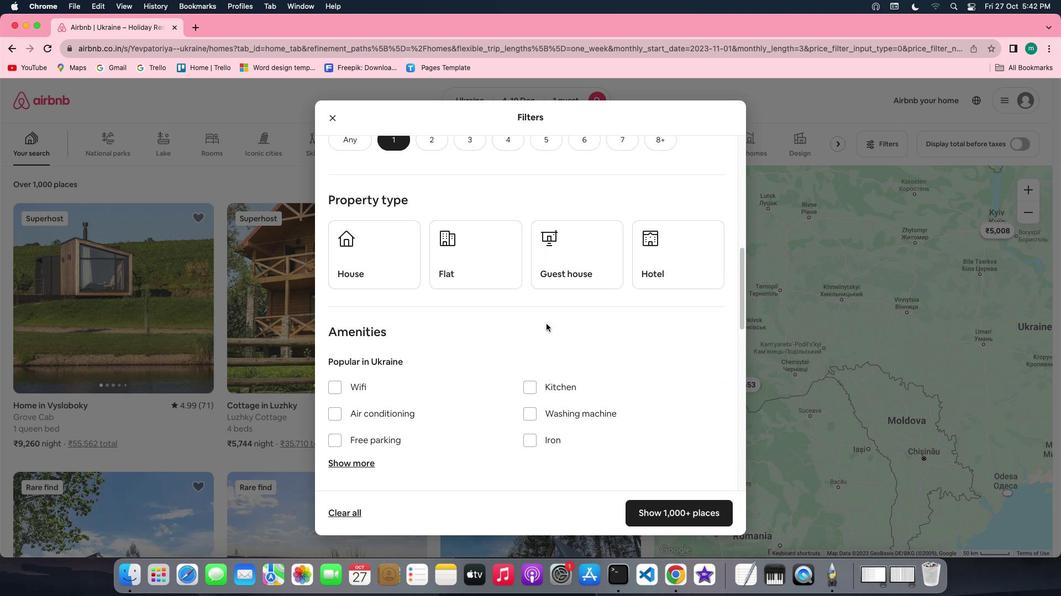 
Action: Mouse moved to (676, 244)
Screenshot: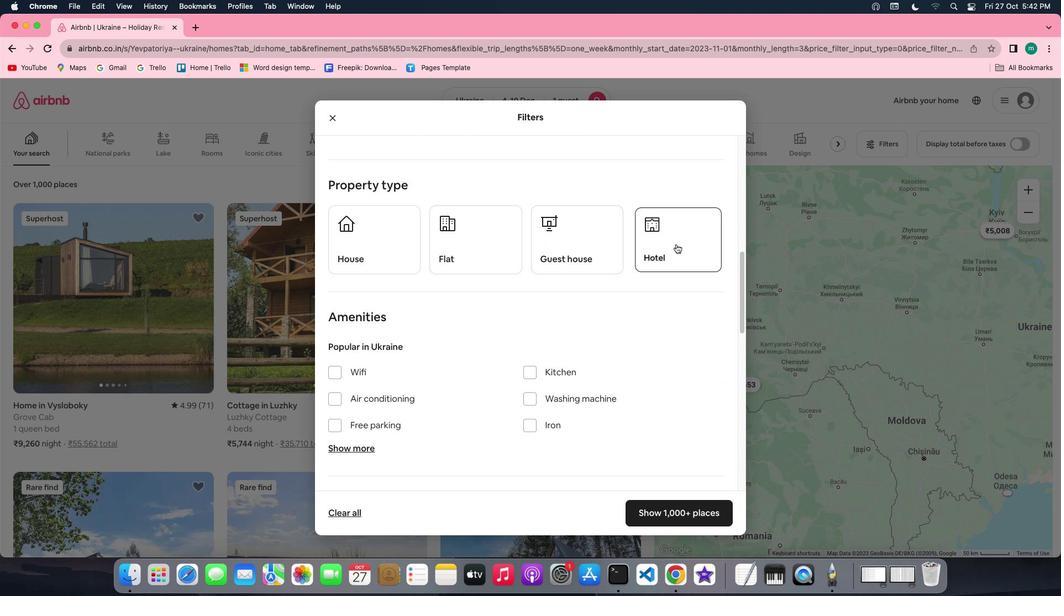 
Action: Mouse pressed left at (676, 244)
Screenshot: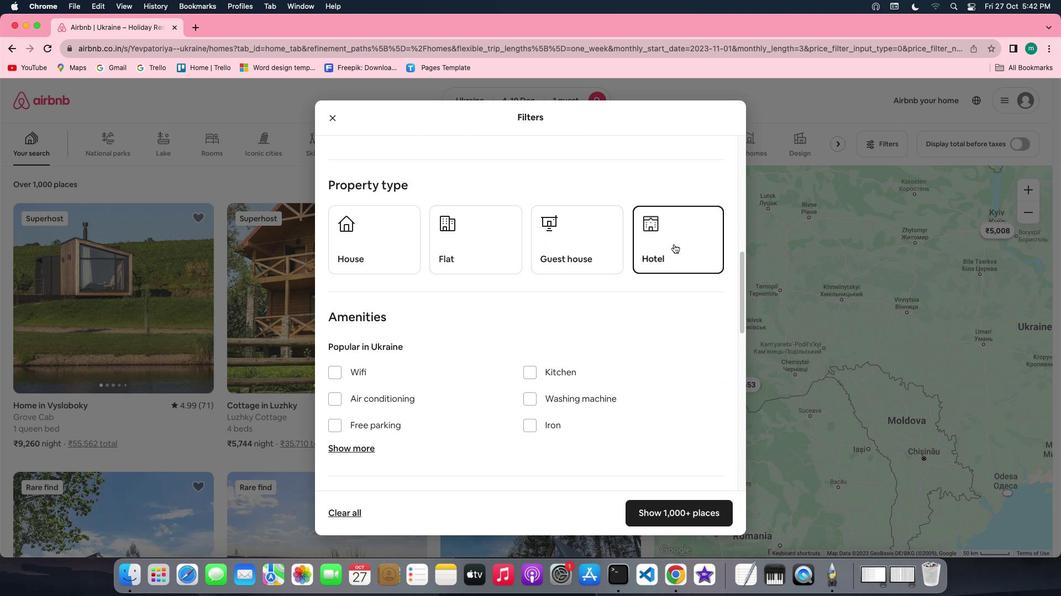 
Action: Mouse moved to (608, 352)
Screenshot: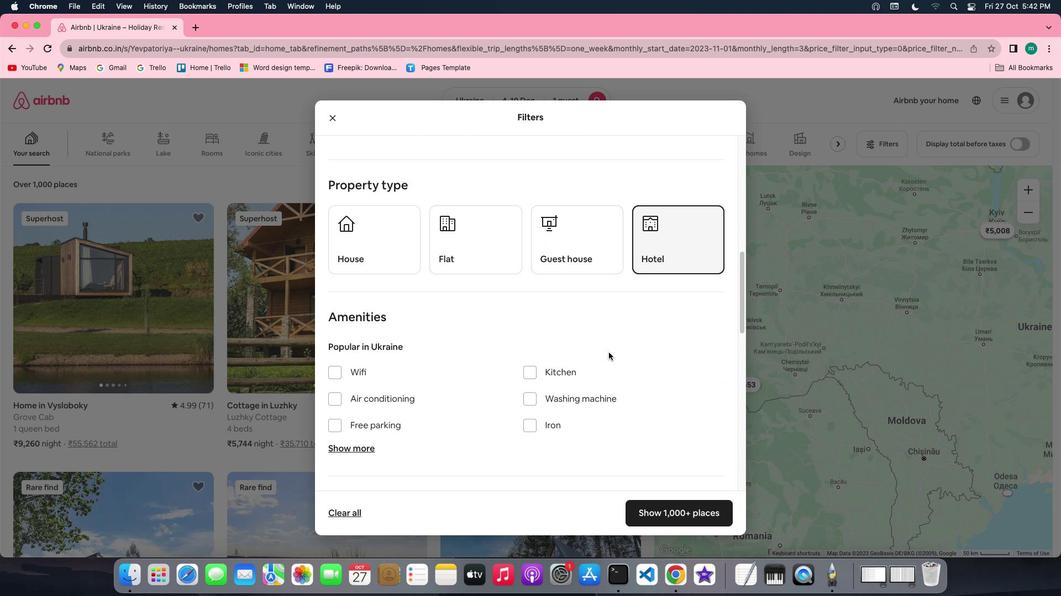 
Action: Mouse scrolled (608, 352) with delta (0, 0)
Screenshot: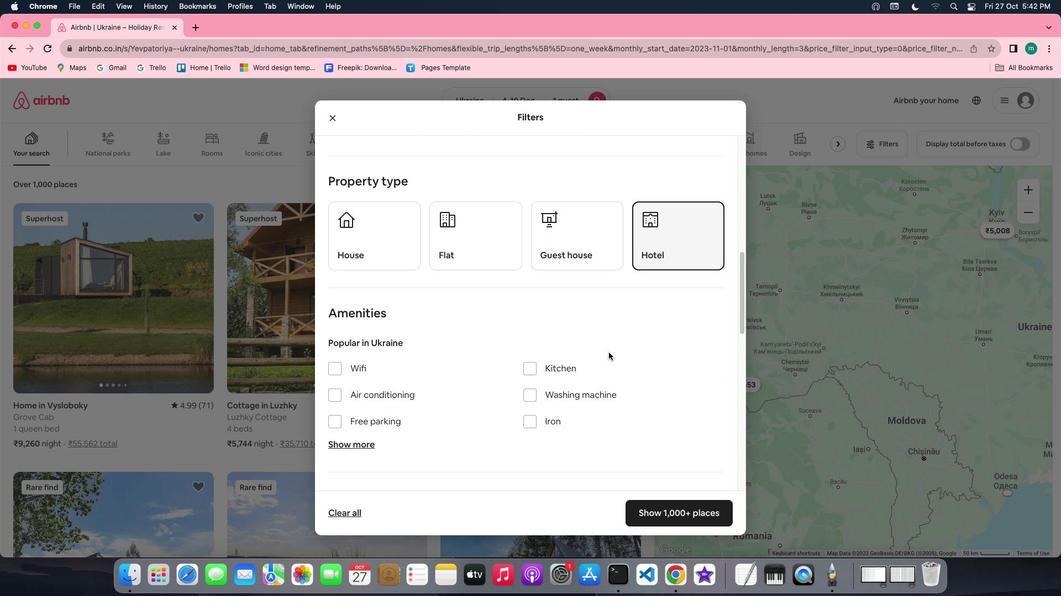 
Action: Mouse scrolled (608, 352) with delta (0, 0)
Screenshot: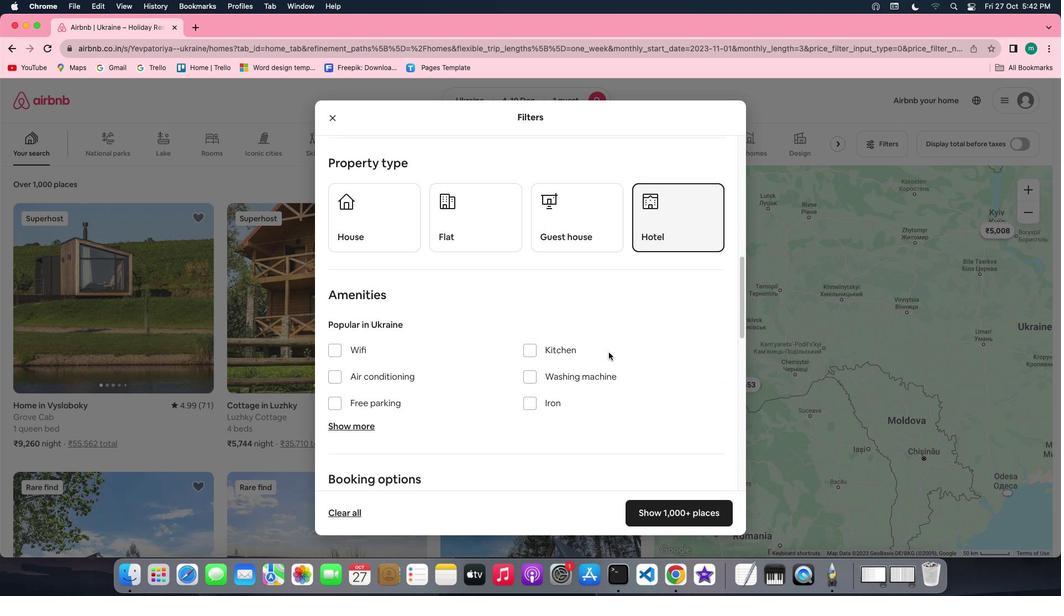 
Action: Mouse scrolled (608, 352) with delta (0, 0)
Screenshot: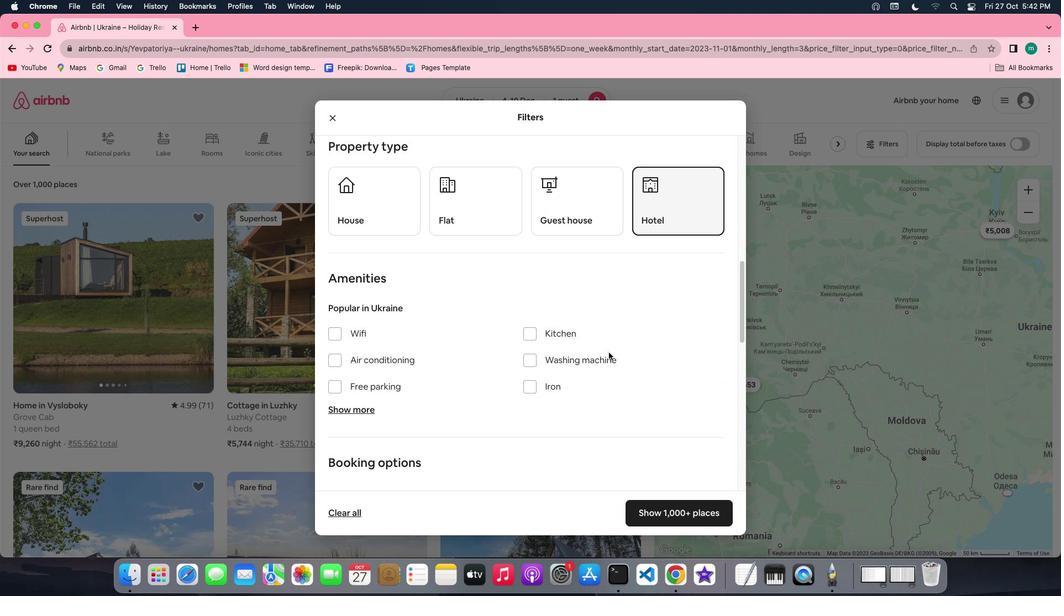 
Action: Mouse scrolled (608, 352) with delta (0, 0)
Screenshot: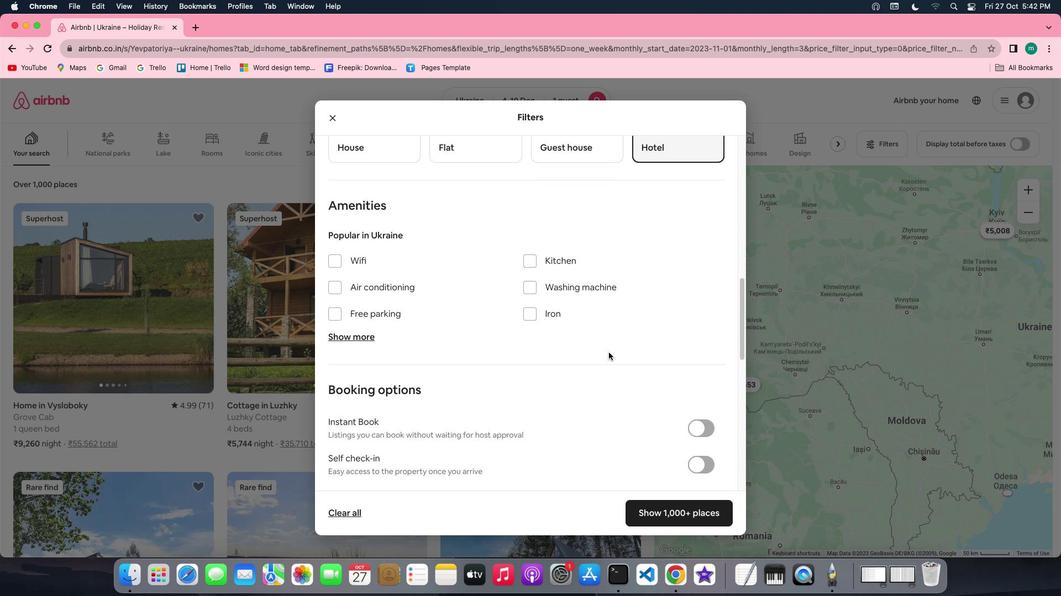 
Action: Mouse scrolled (608, 352) with delta (0, 0)
Screenshot: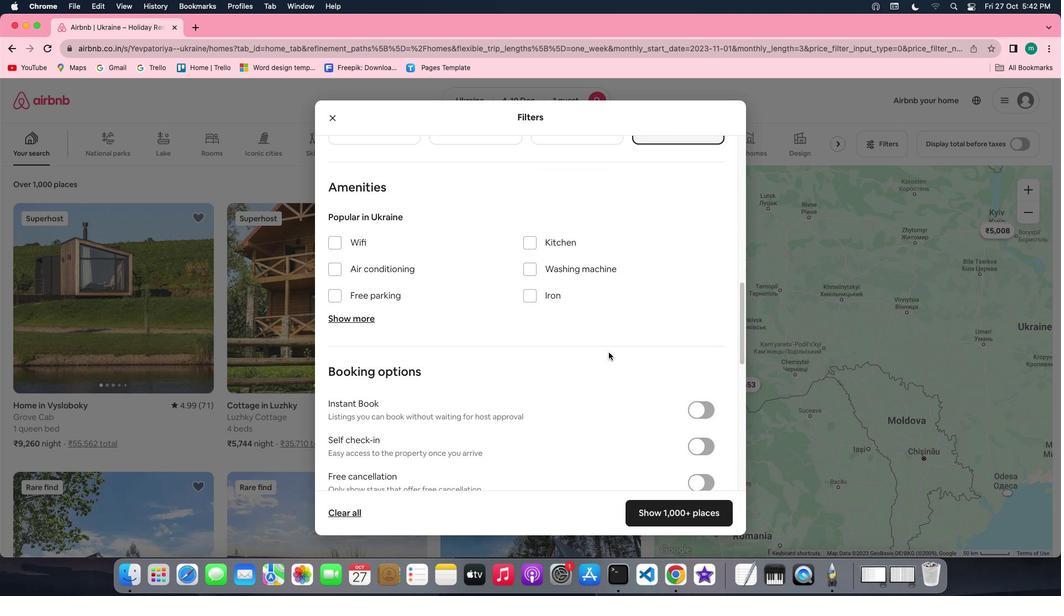 
Action: Mouse scrolled (608, 352) with delta (0, 0)
Screenshot: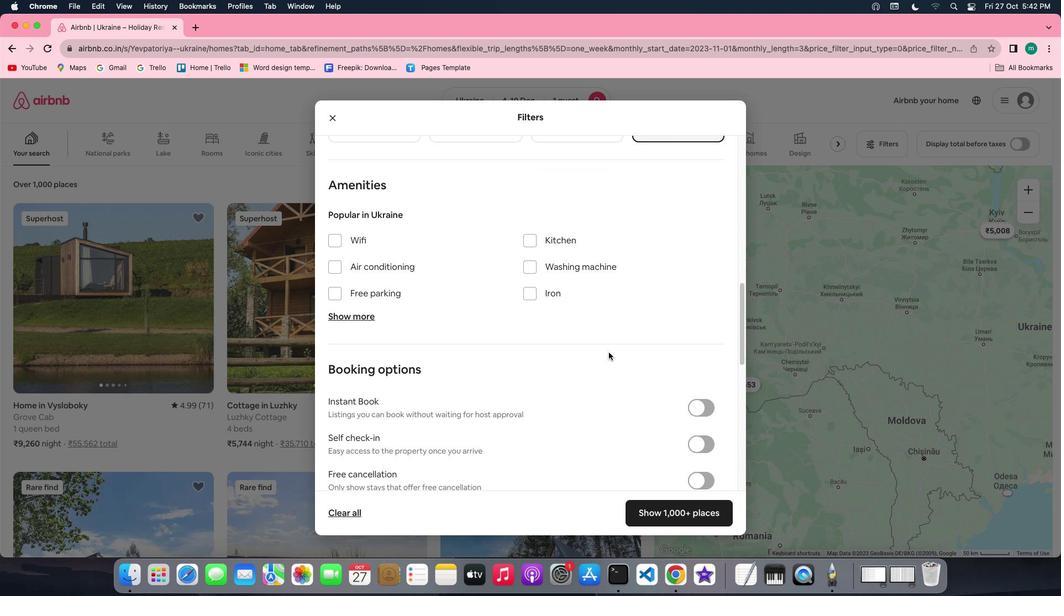 
Action: Mouse scrolled (608, 352) with delta (0, 0)
Screenshot: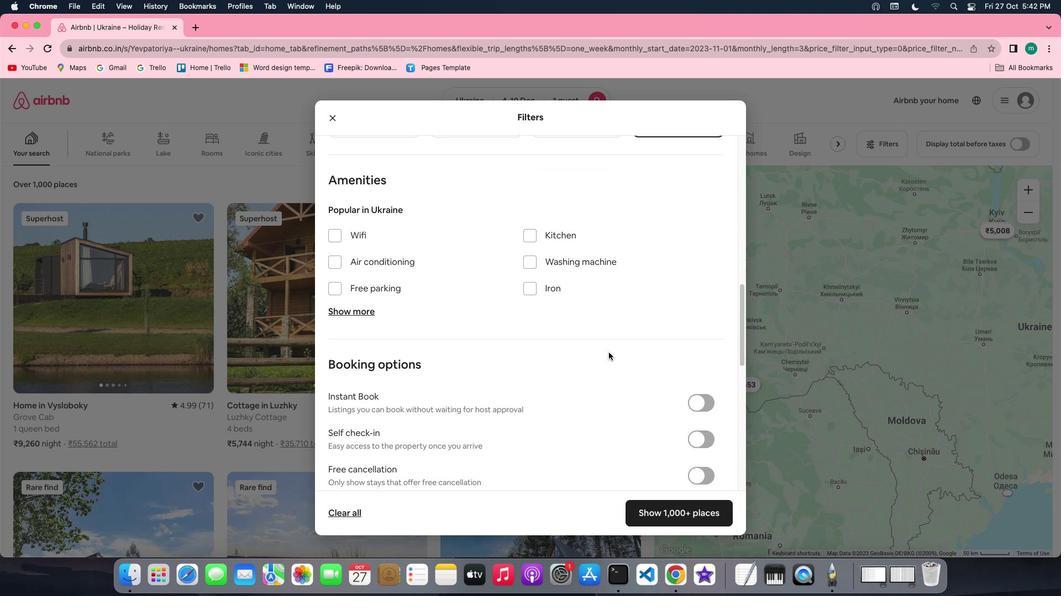 
Action: Mouse scrolled (608, 352) with delta (0, 0)
Screenshot: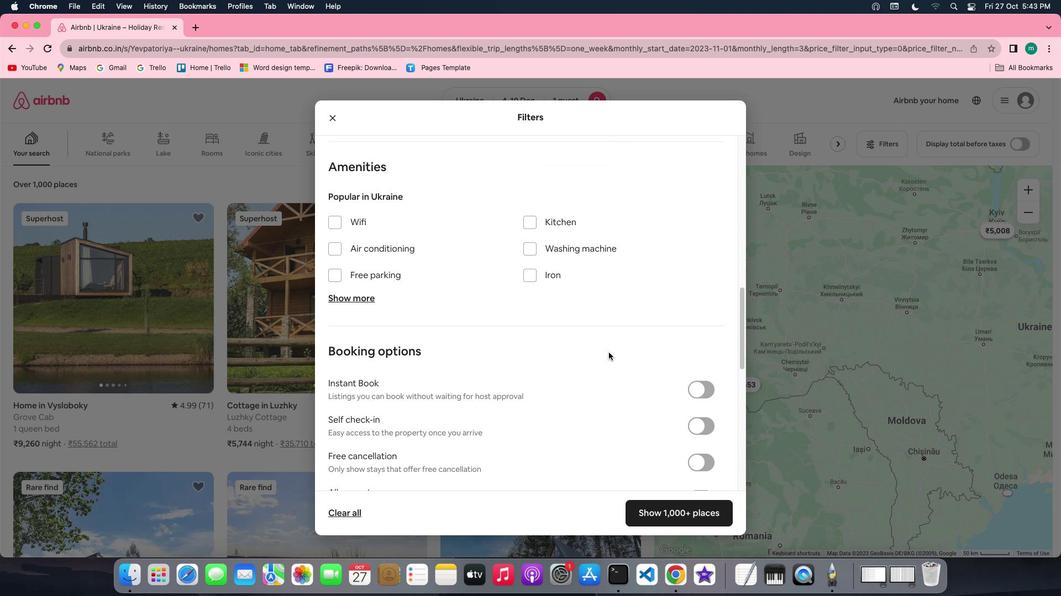 
Action: Mouse scrolled (608, 352) with delta (0, 0)
Screenshot: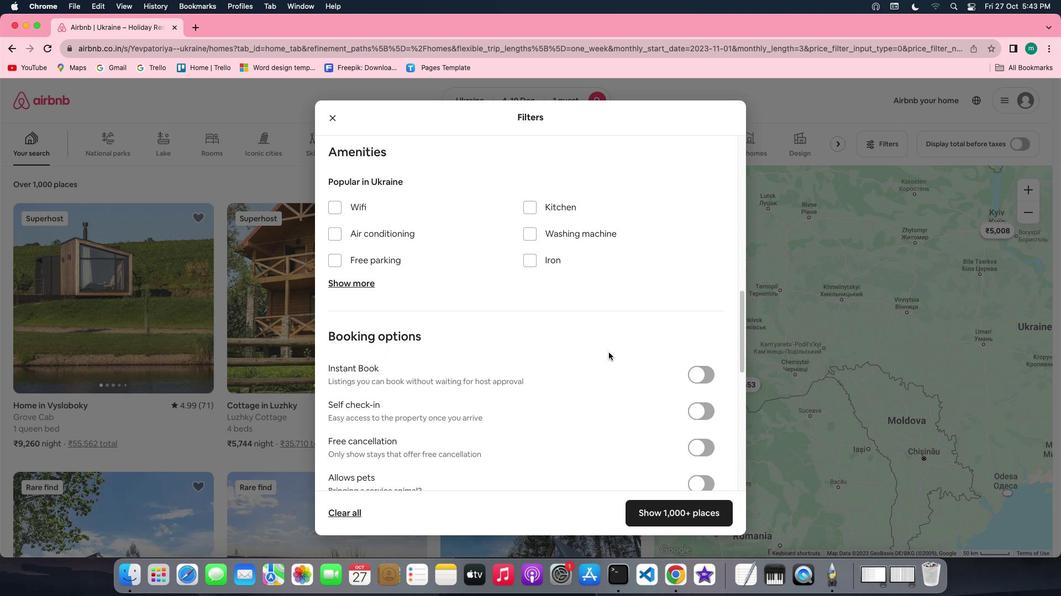 
Action: Mouse scrolled (608, 352) with delta (0, 0)
Screenshot: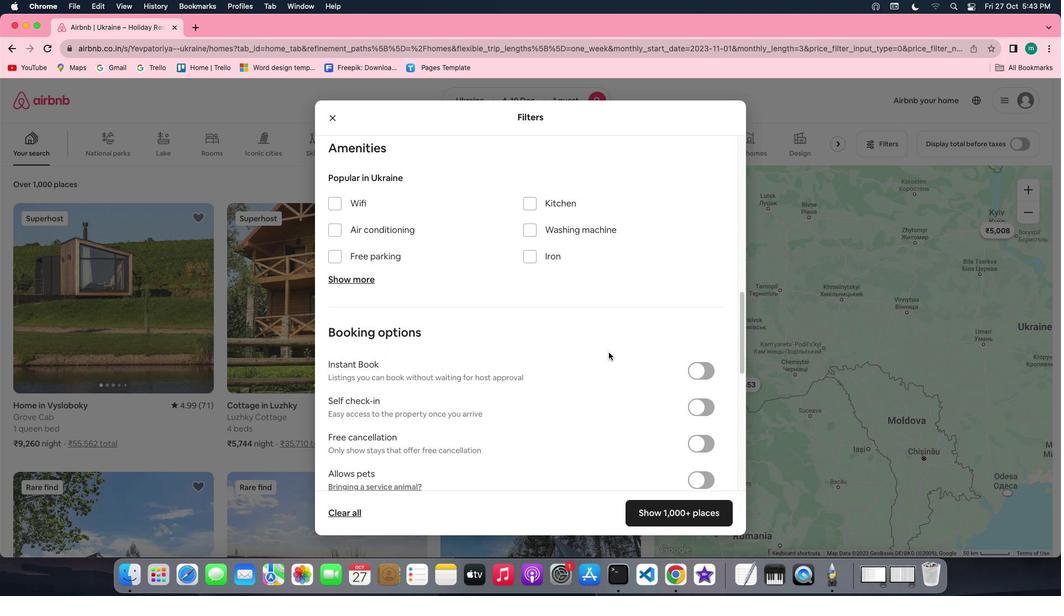 
Action: Mouse scrolled (608, 352) with delta (0, 0)
Screenshot: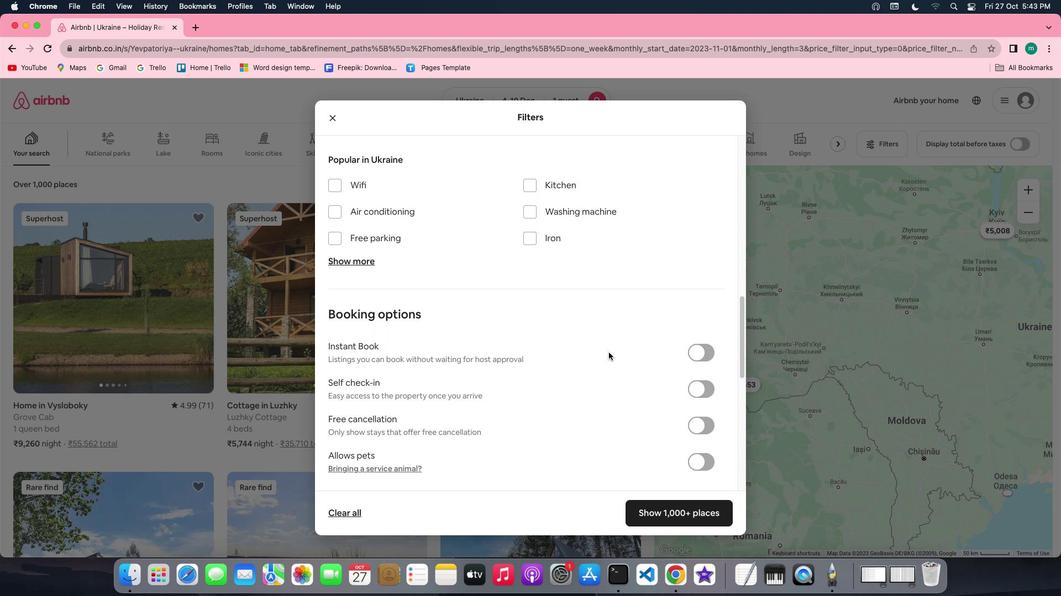 
Action: Mouse scrolled (608, 352) with delta (0, 0)
Screenshot: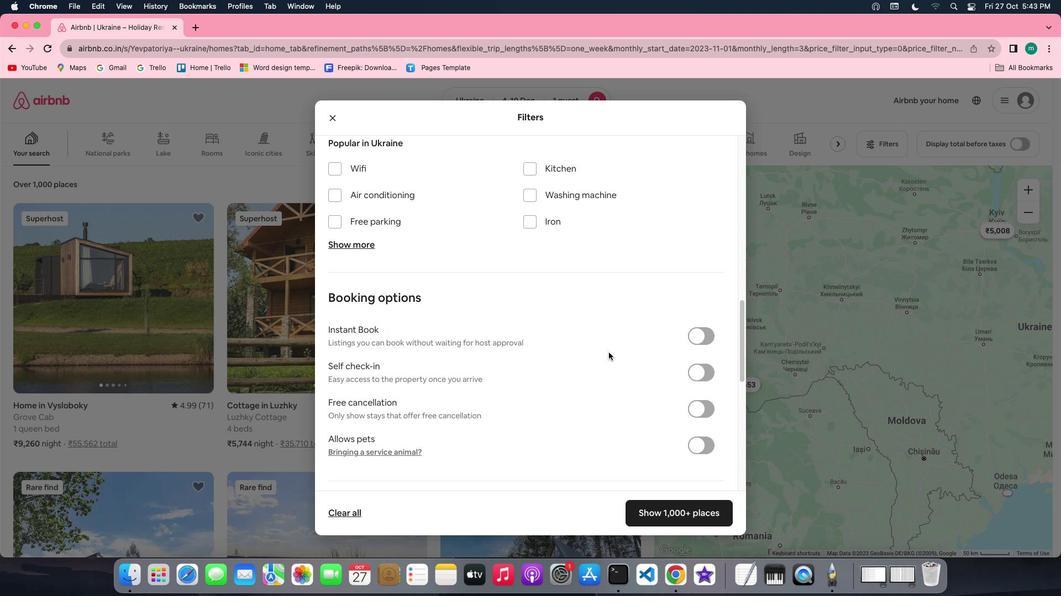 
Action: Mouse scrolled (608, 352) with delta (0, 0)
Screenshot: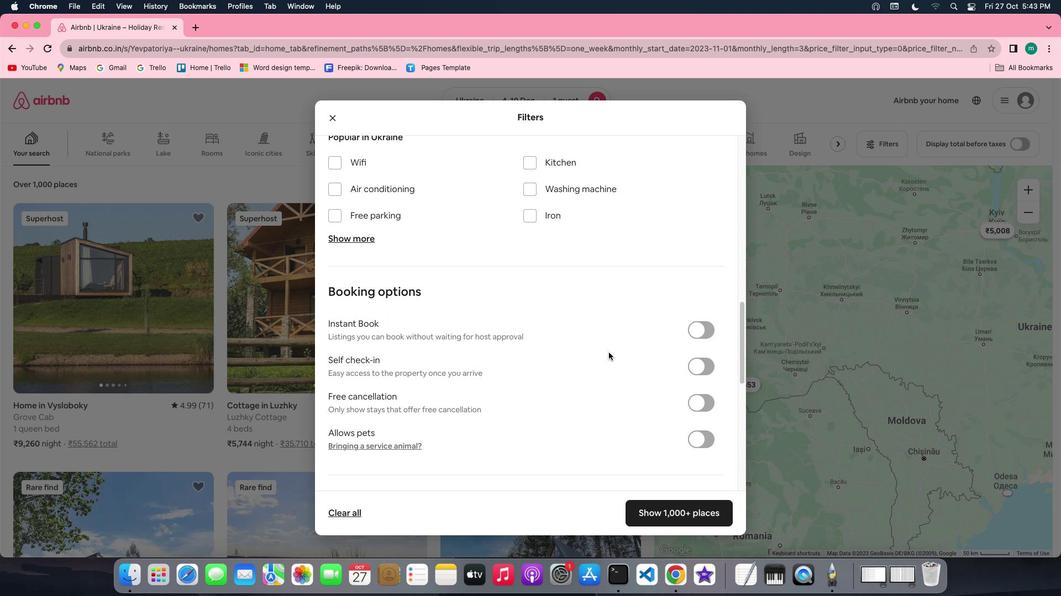 
Action: Mouse scrolled (608, 352) with delta (0, 0)
Screenshot: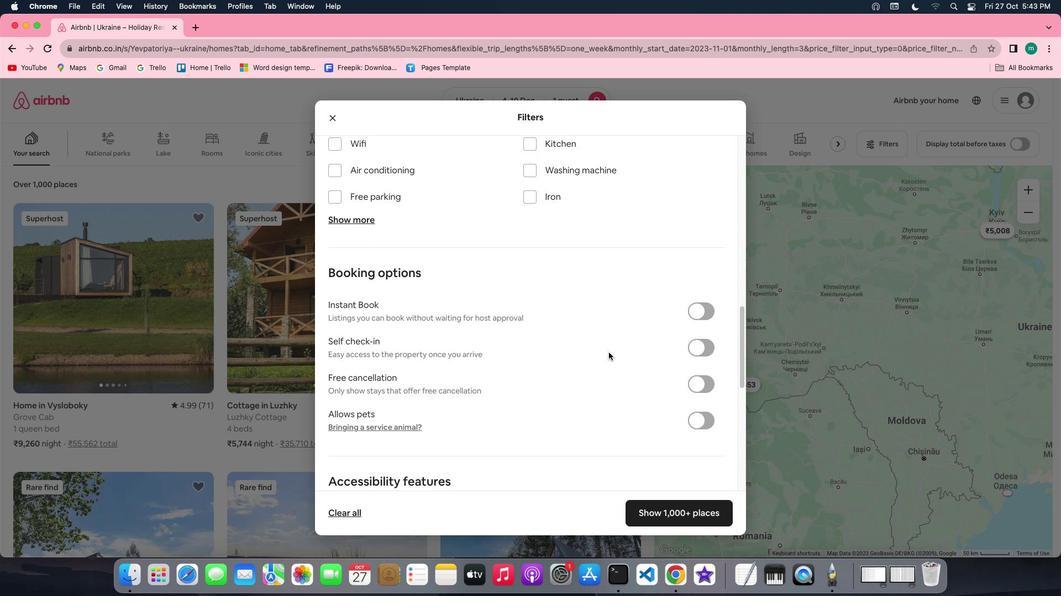 
Action: Mouse scrolled (608, 352) with delta (0, 0)
Screenshot: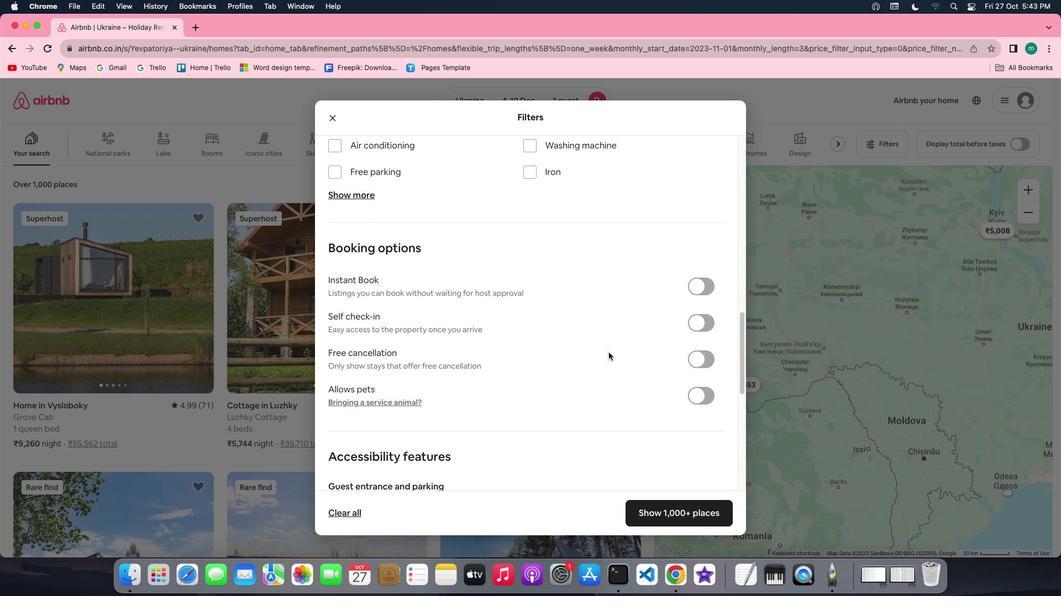 
Action: Mouse scrolled (608, 352) with delta (0, 0)
Screenshot: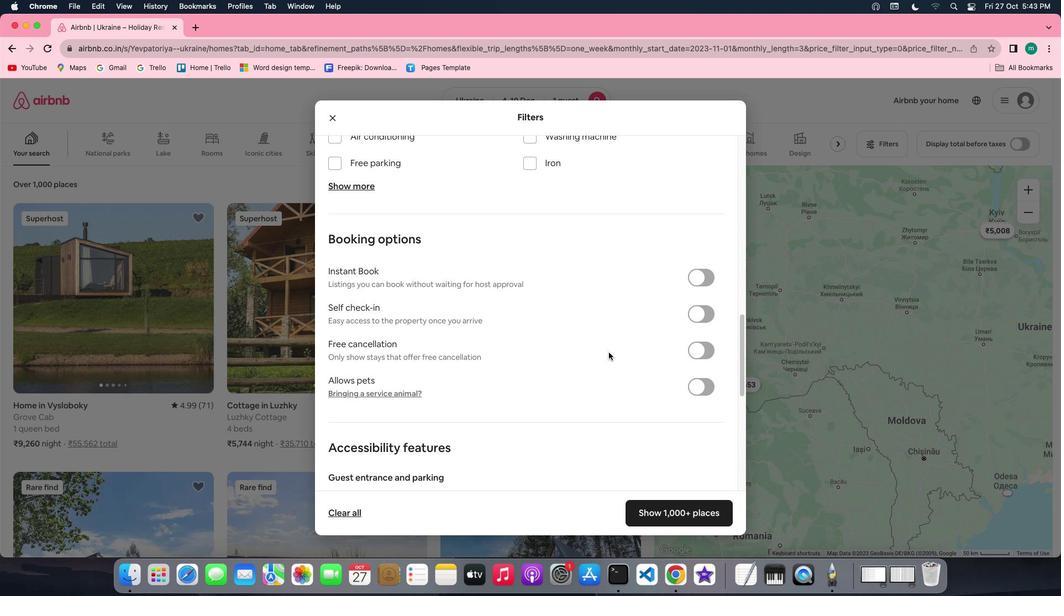 
Action: Mouse scrolled (608, 352) with delta (0, 0)
Screenshot: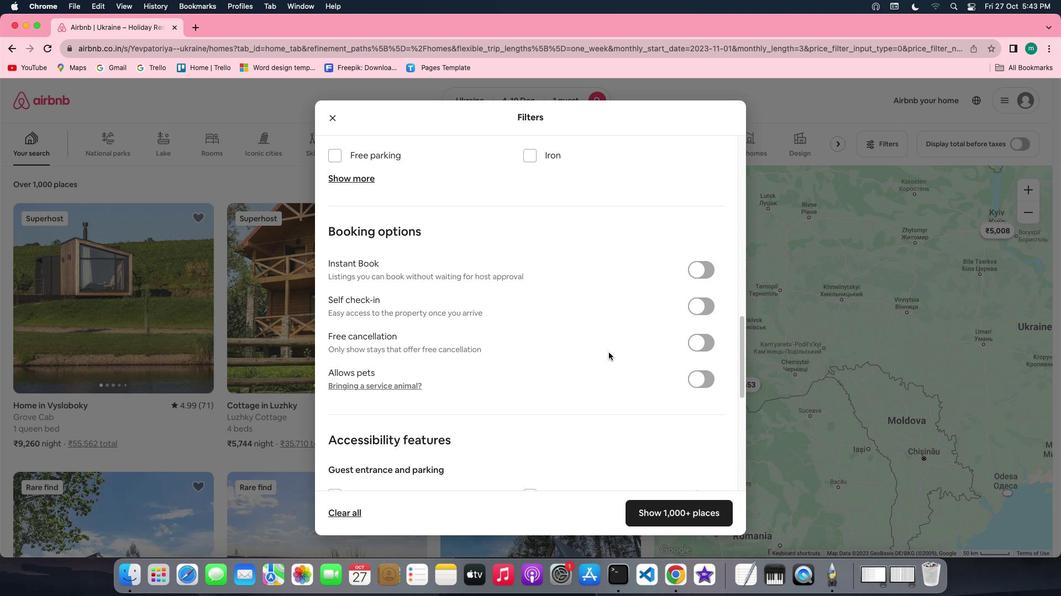 
Action: Mouse scrolled (608, 352) with delta (0, 0)
Screenshot: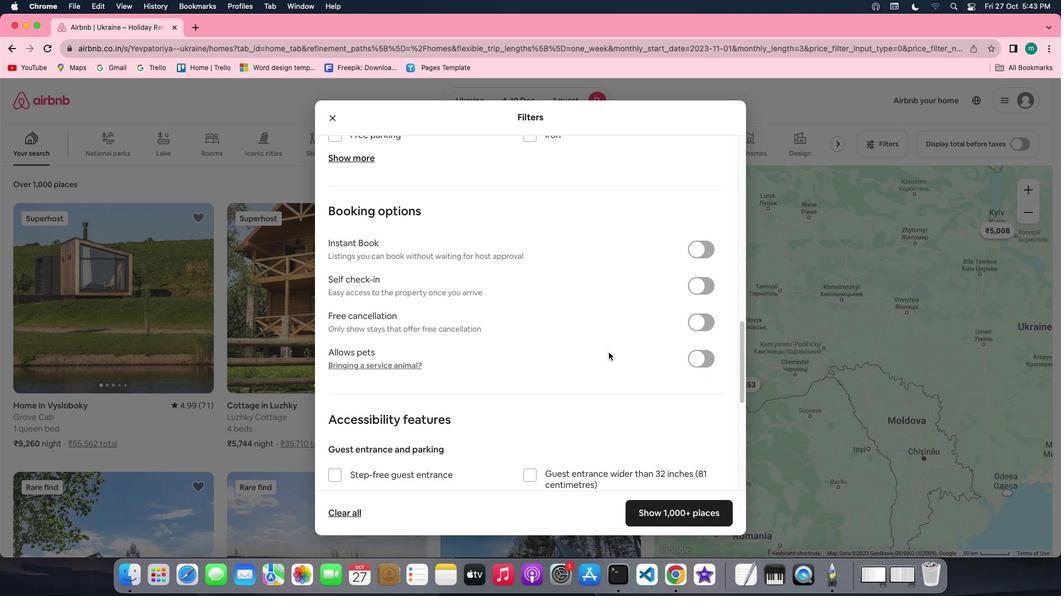 
Action: Mouse moved to (705, 270)
Screenshot: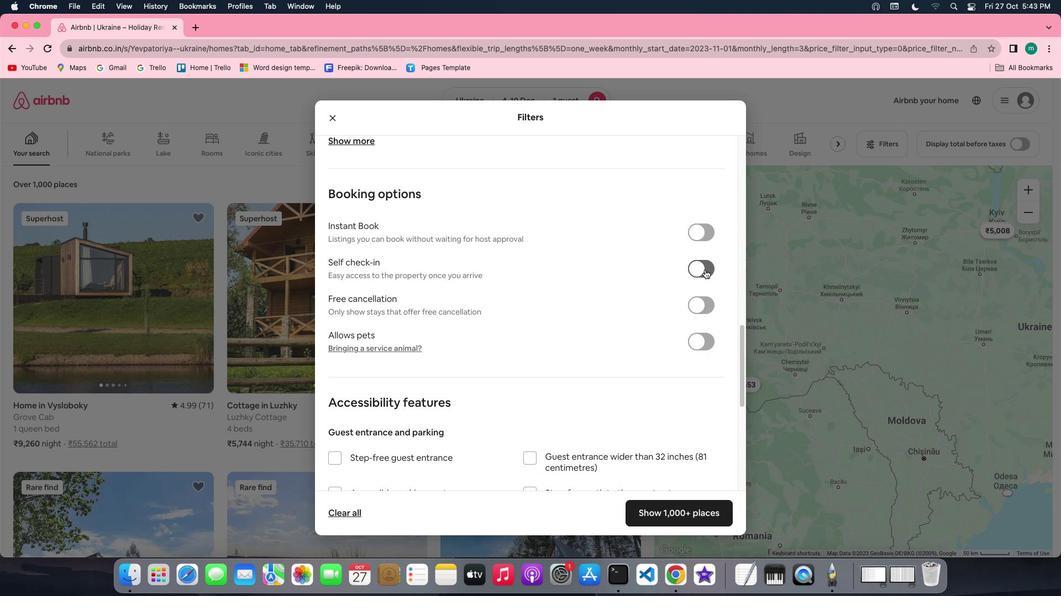 
Action: Mouse pressed left at (705, 270)
Screenshot: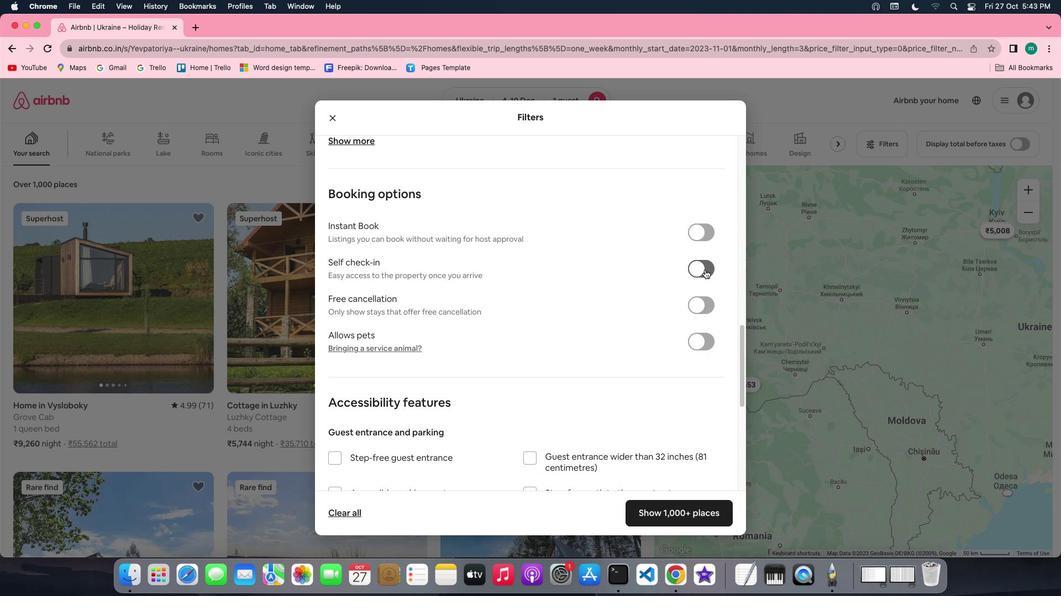 
Action: Mouse moved to (582, 397)
Screenshot: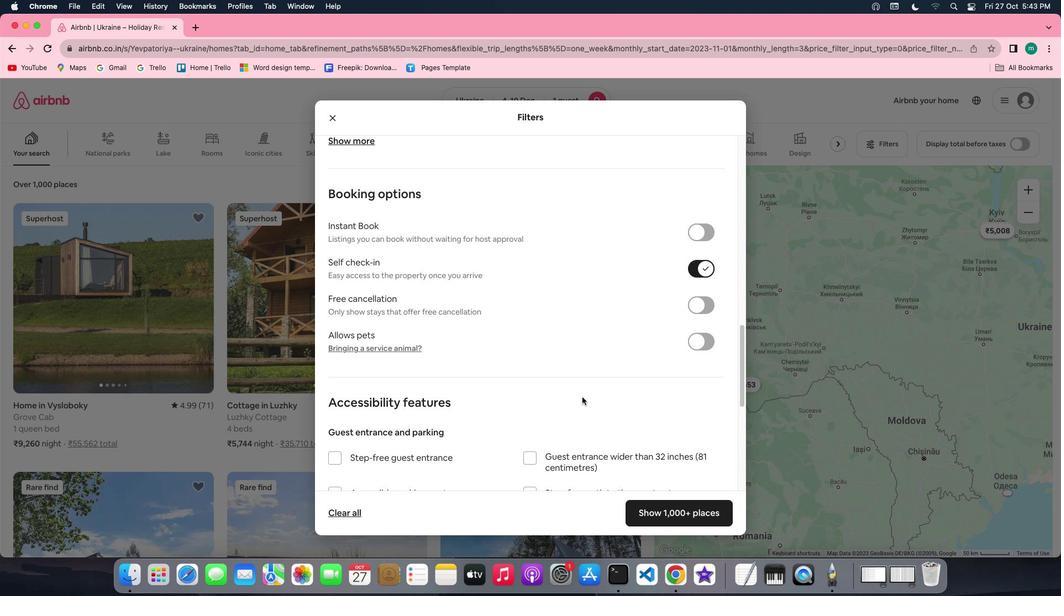 
Action: Mouse scrolled (582, 397) with delta (0, 0)
Screenshot: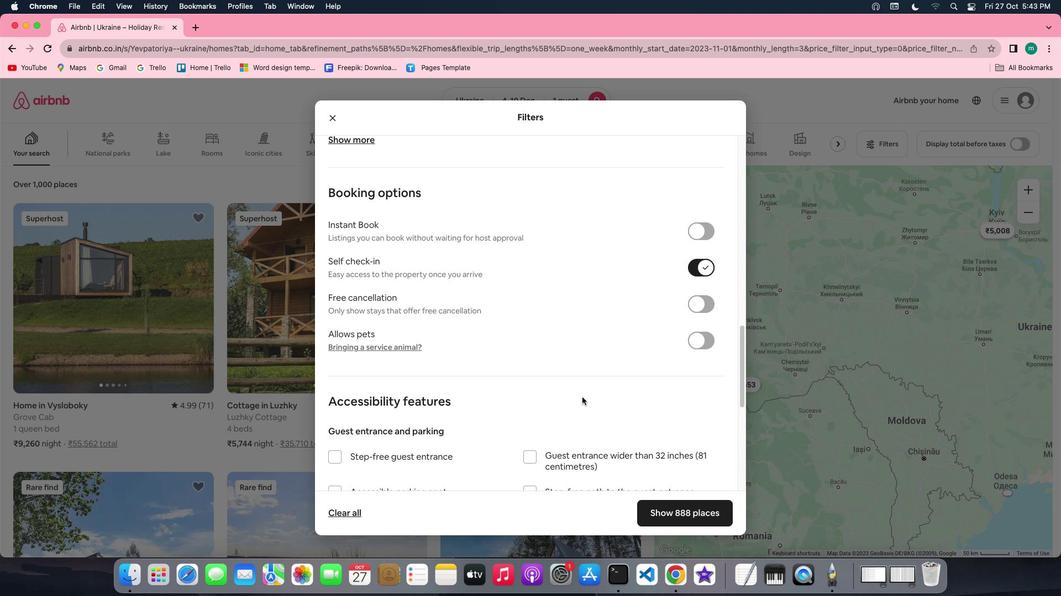
Action: Mouse scrolled (582, 397) with delta (0, 0)
Screenshot: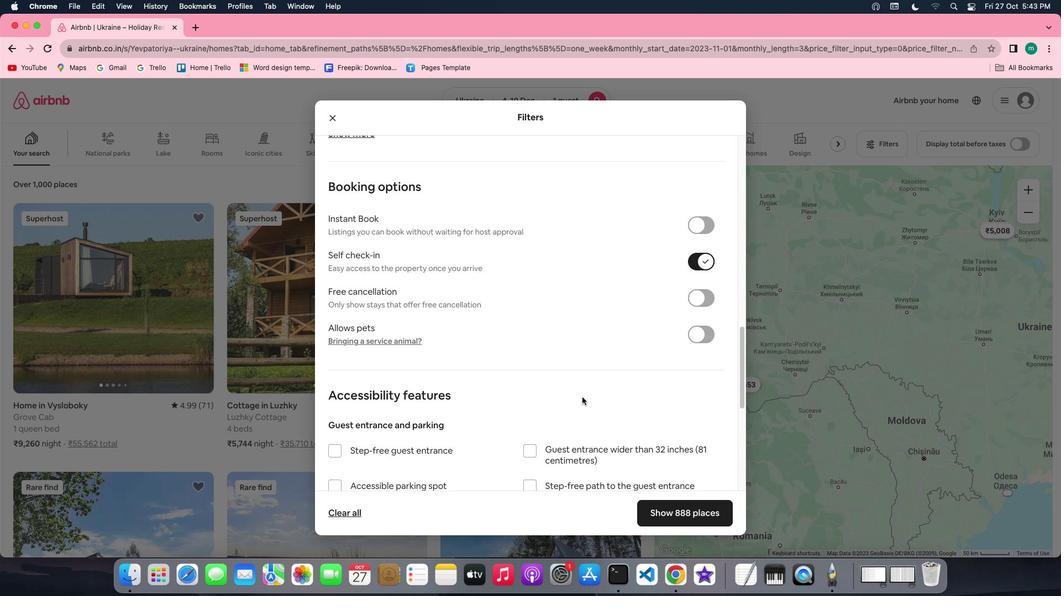 
Action: Mouse scrolled (582, 397) with delta (0, 0)
Screenshot: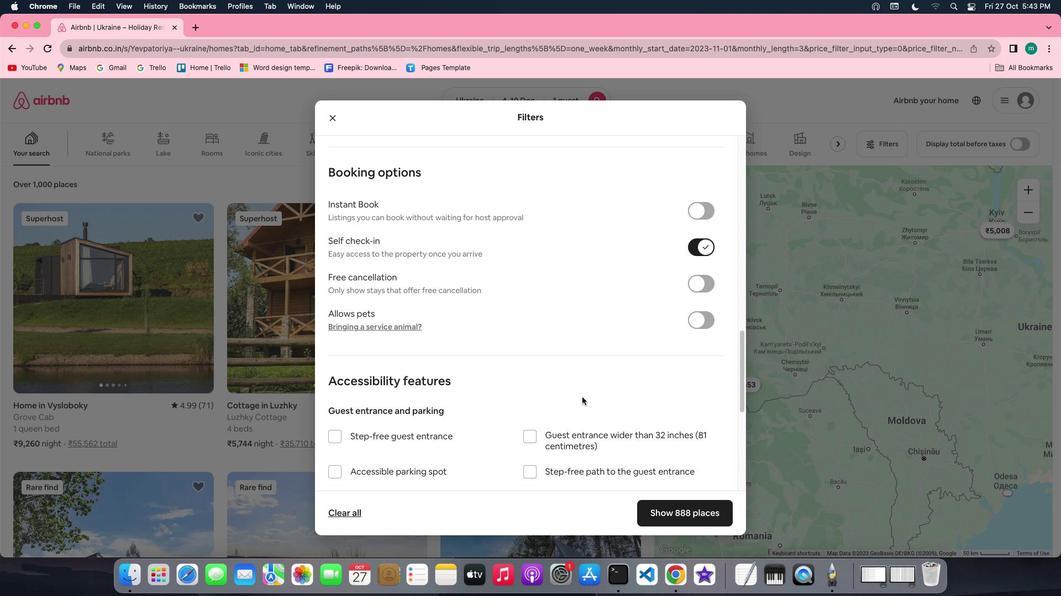 
Action: Mouse scrolled (582, 397) with delta (0, 0)
Screenshot: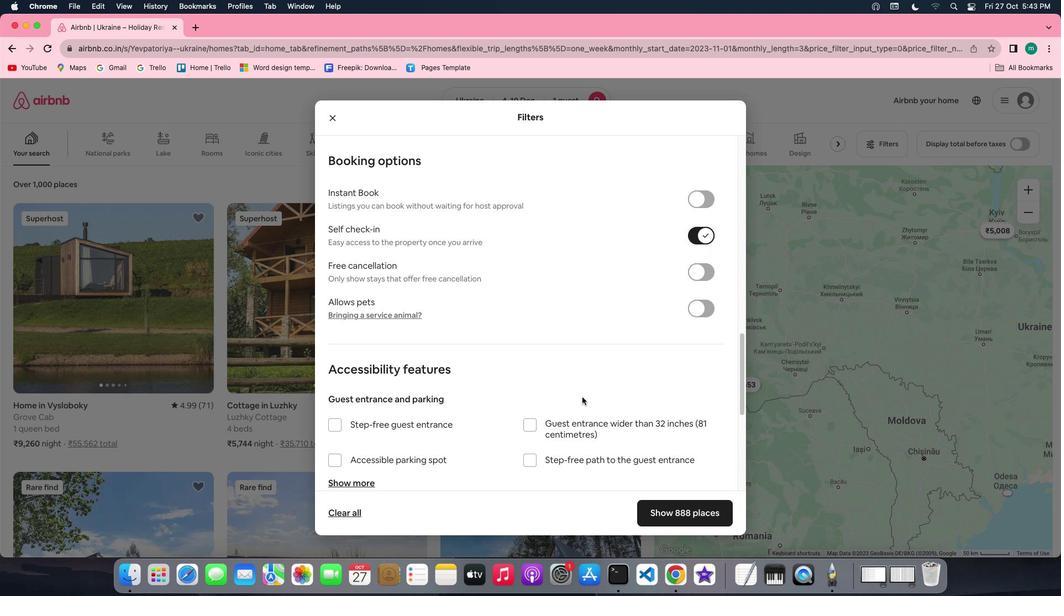 
Action: Mouse scrolled (582, 397) with delta (0, 0)
Screenshot: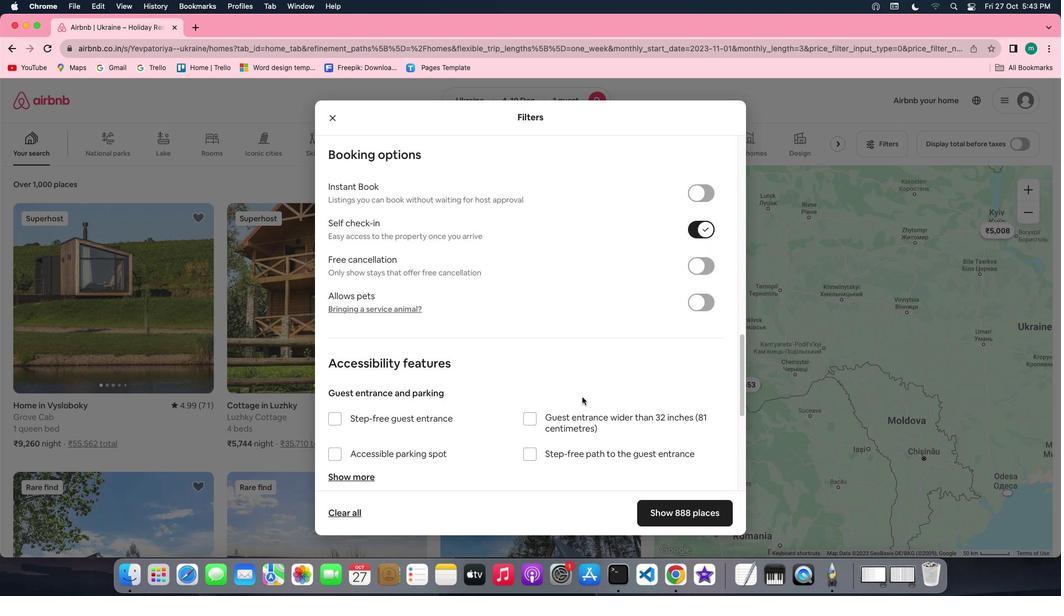 
Action: Mouse scrolled (582, 397) with delta (0, 0)
Screenshot: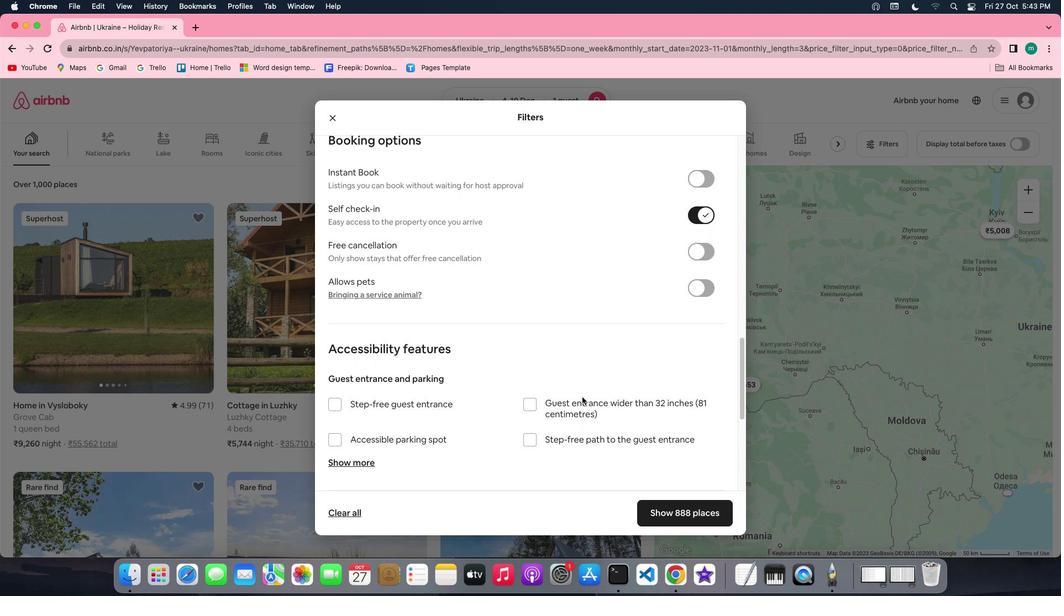 
Action: Mouse scrolled (582, 397) with delta (0, 0)
Screenshot: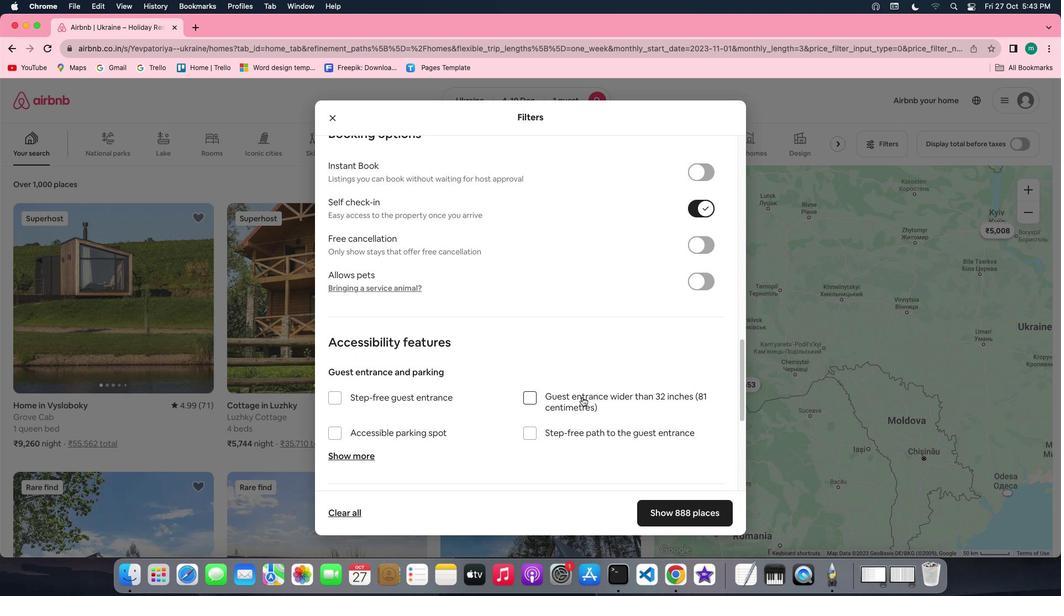 
Action: Mouse scrolled (582, 397) with delta (0, 0)
Screenshot: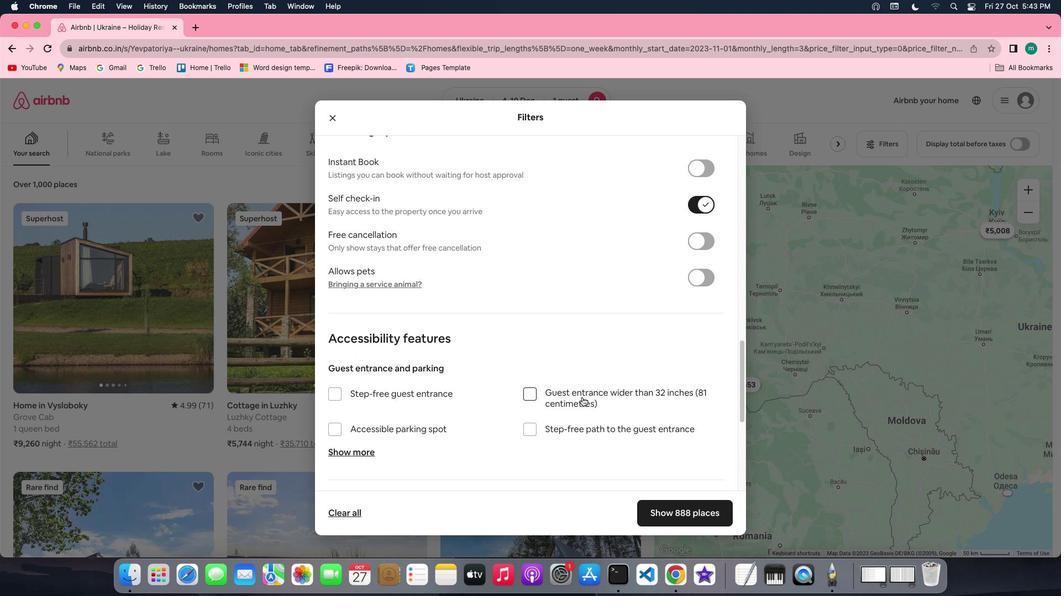 
Action: Mouse scrolled (582, 397) with delta (0, 0)
Screenshot: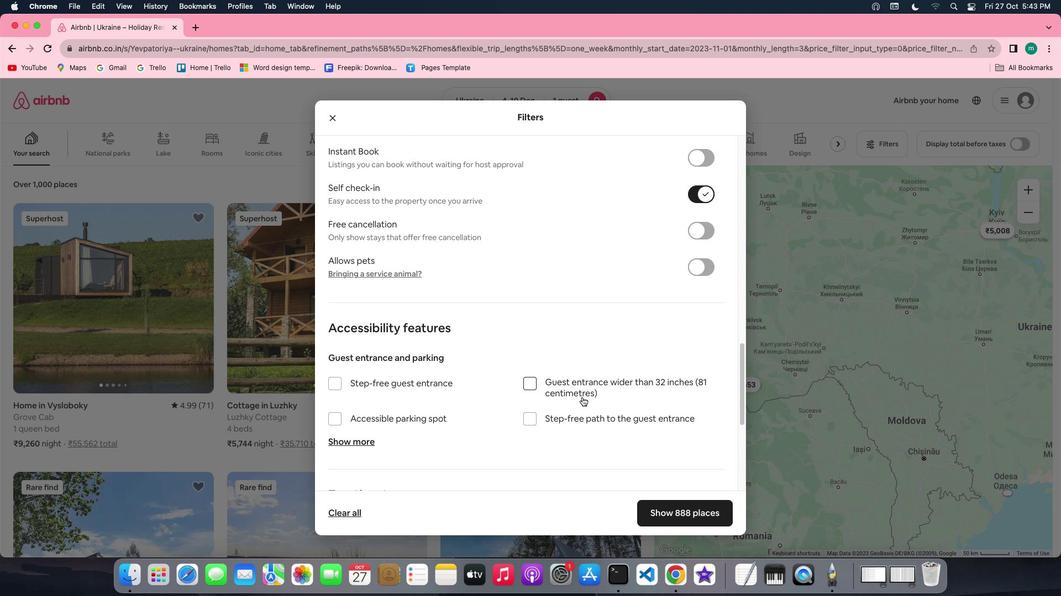 
Action: Mouse scrolled (582, 397) with delta (0, 0)
Screenshot: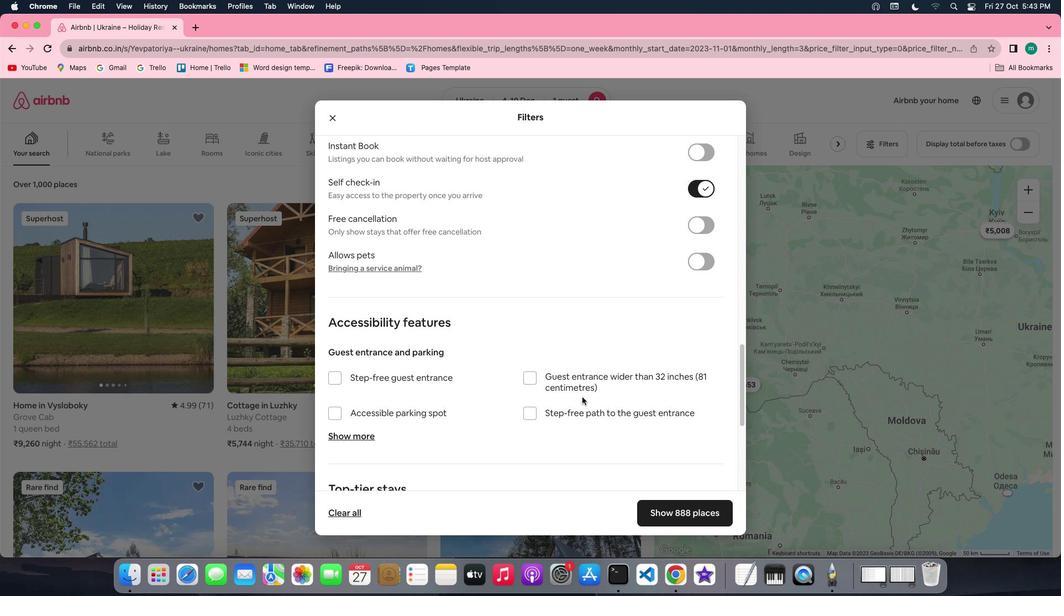 
Action: Mouse scrolled (582, 397) with delta (0, 0)
Screenshot: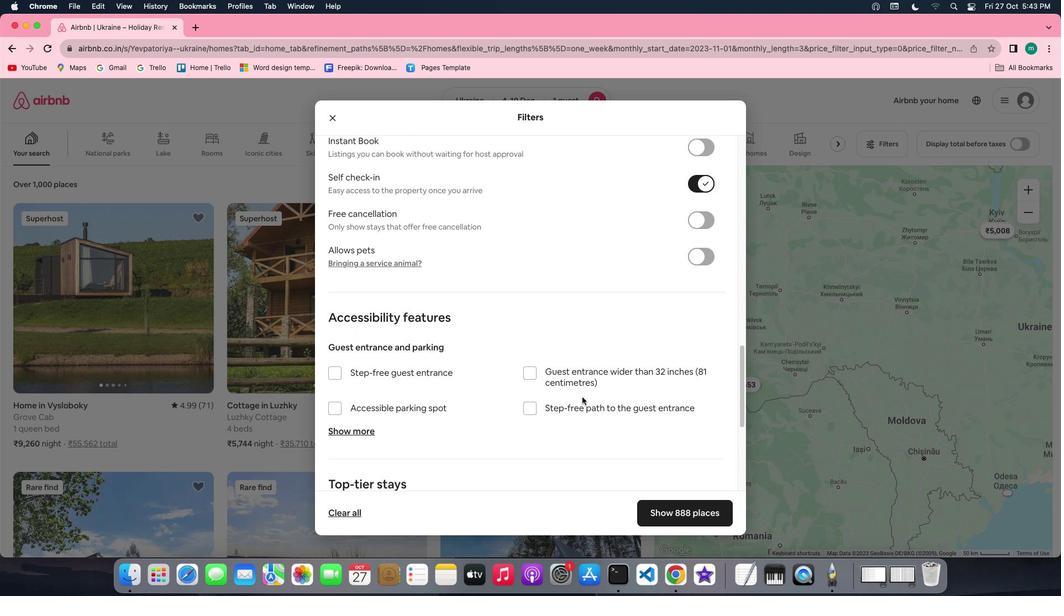 
Action: Mouse scrolled (582, 397) with delta (0, 0)
Screenshot: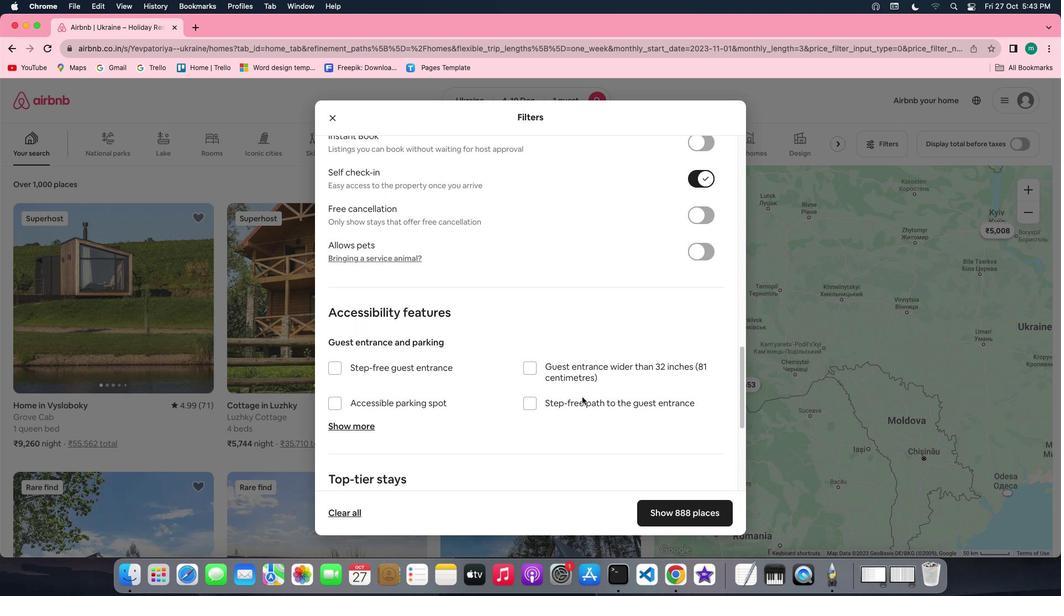 
Action: Mouse scrolled (582, 397) with delta (0, 0)
Screenshot: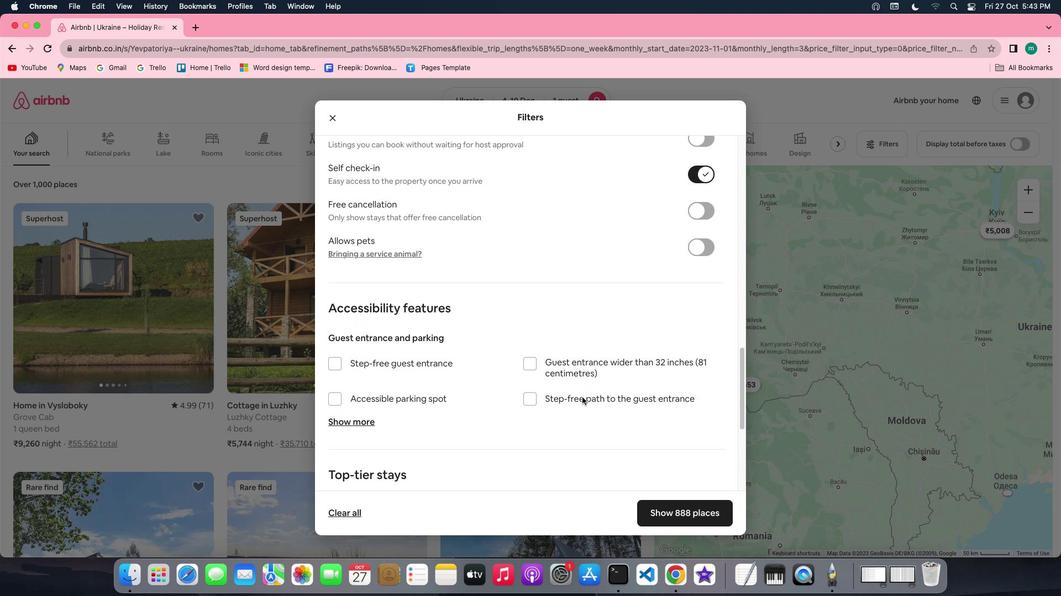 
Action: Mouse scrolled (582, 397) with delta (0, 0)
Screenshot: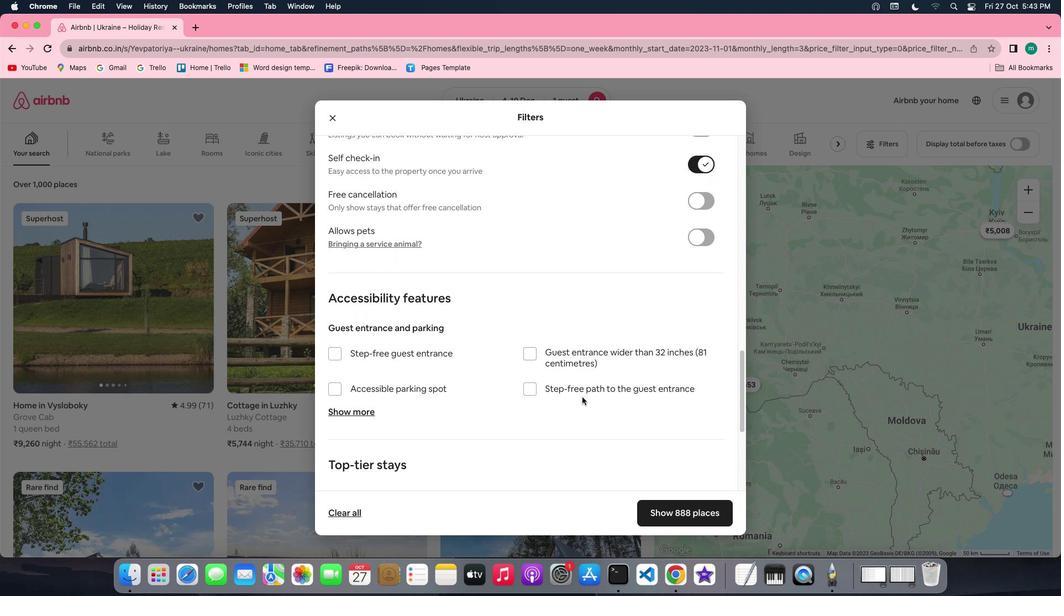 
Action: Mouse scrolled (582, 397) with delta (0, 0)
Screenshot: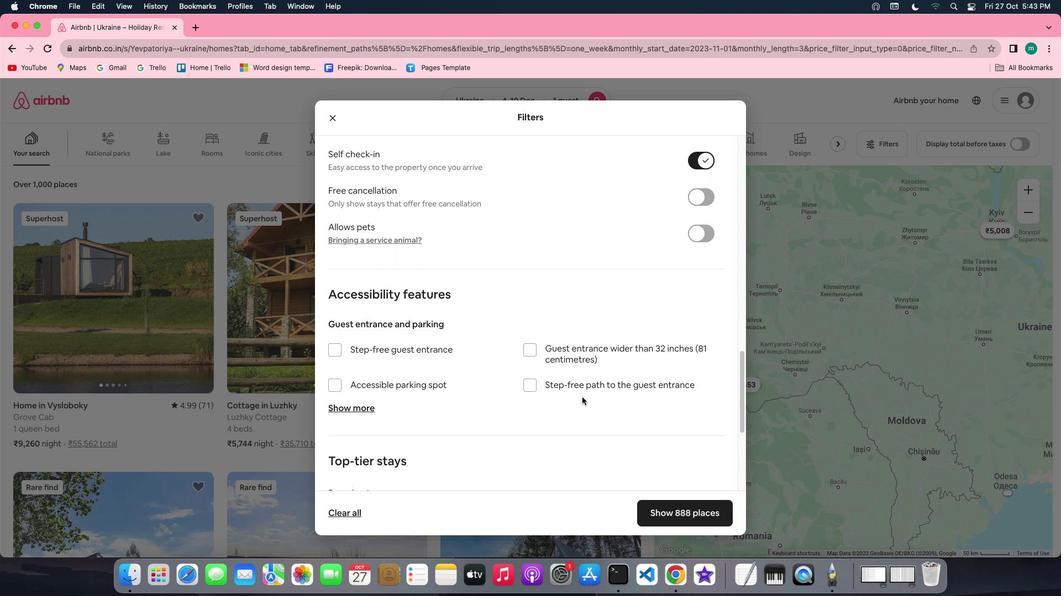 
Action: Mouse scrolled (582, 397) with delta (0, 0)
Screenshot: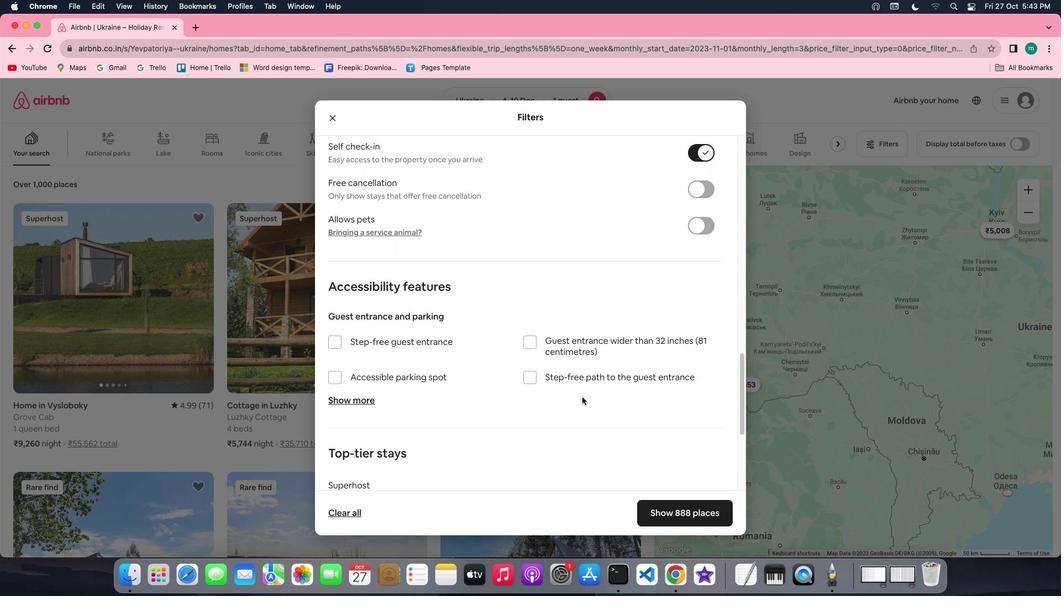 
Action: Mouse scrolled (582, 397) with delta (0, 0)
Screenshot: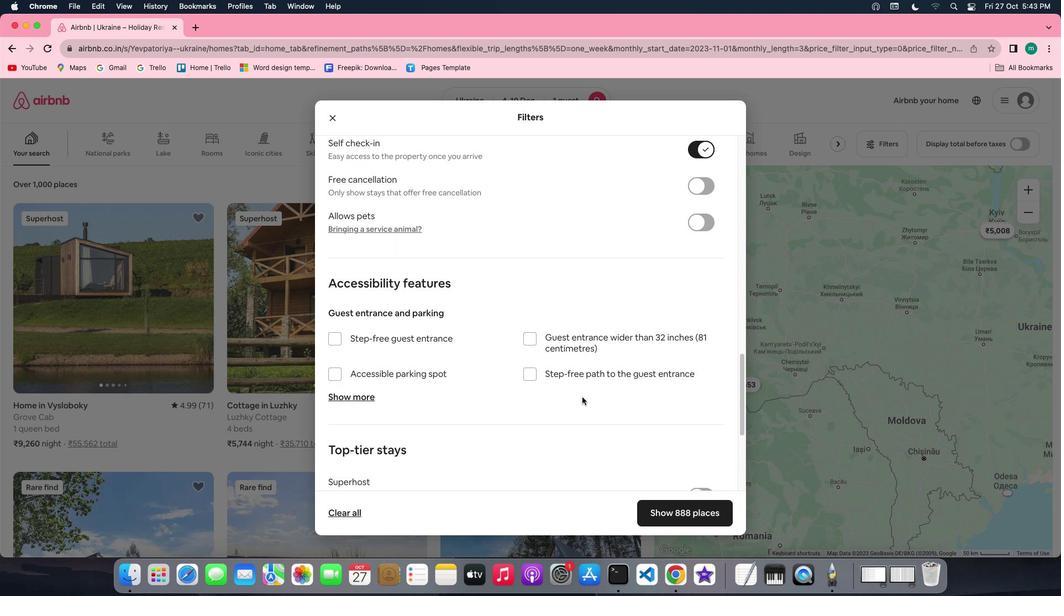 
Action: Mouse scrolled (582, 397) with delta (0, 0)
Screenshot: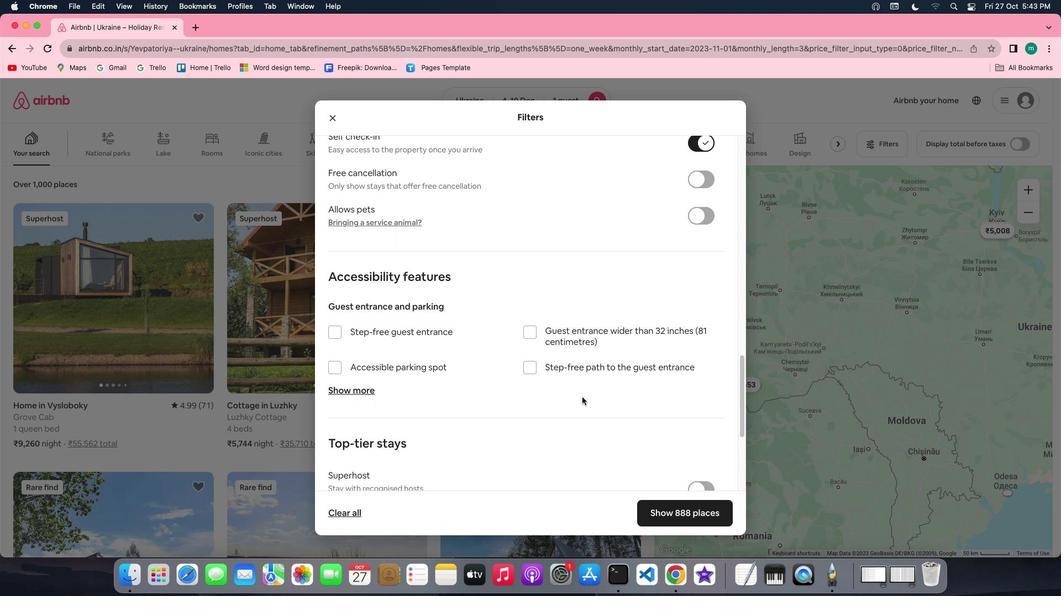 
Action: Mouse scrolled (582, 397) with delta (0, 0)
Screenshot: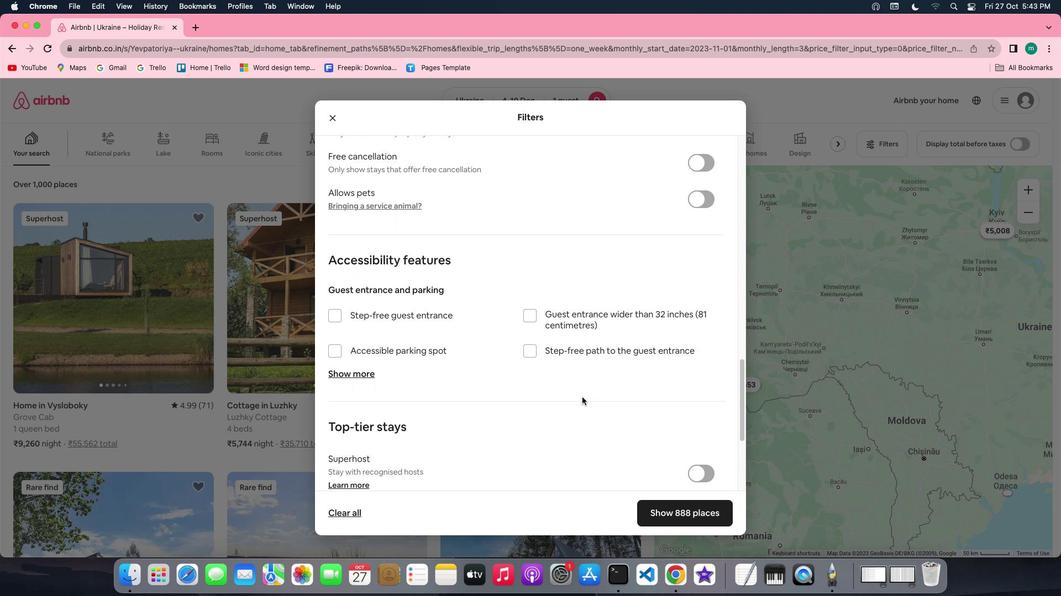
Action: Mouse scrolled (582, 397) with delta (0, 0)
Screenshot: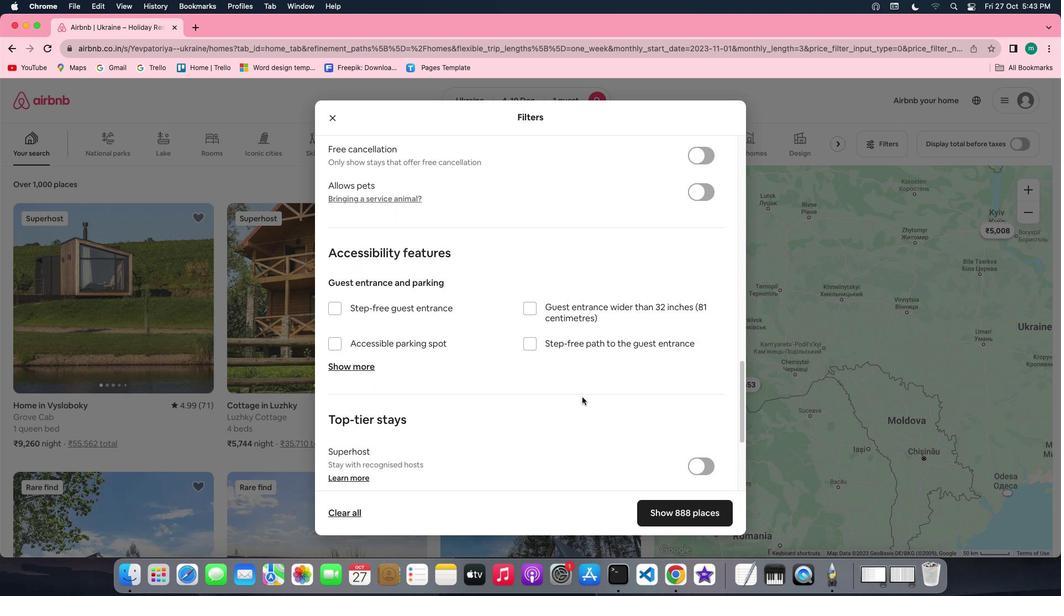 
Action: Mouse scrolled (582, 397) with delta (0, 0)
Screenshot: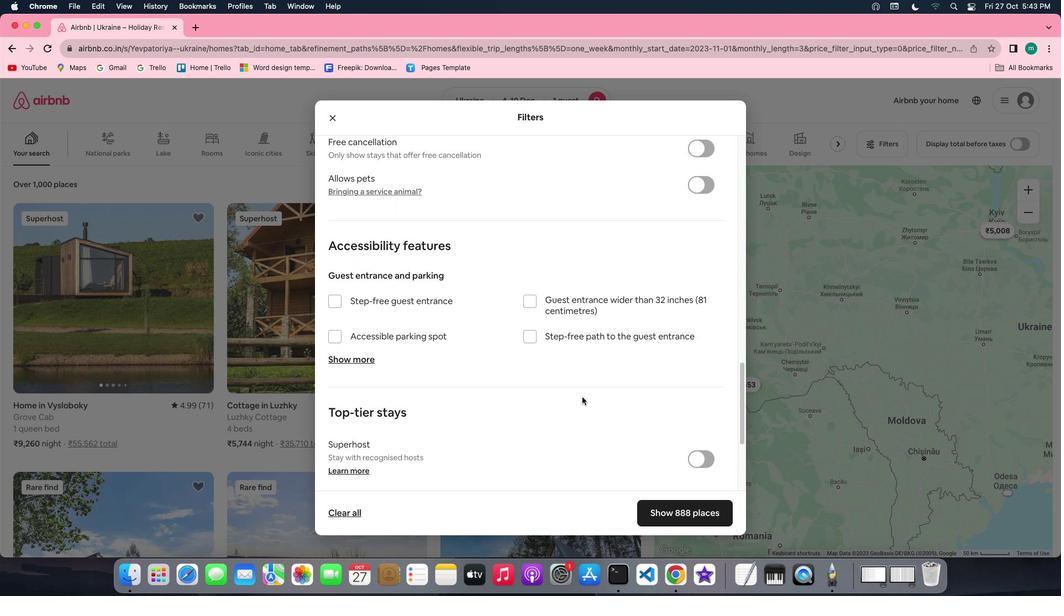 
Action: Mouse scrolled (582, 397) with delta (0, 0)
Screenshot: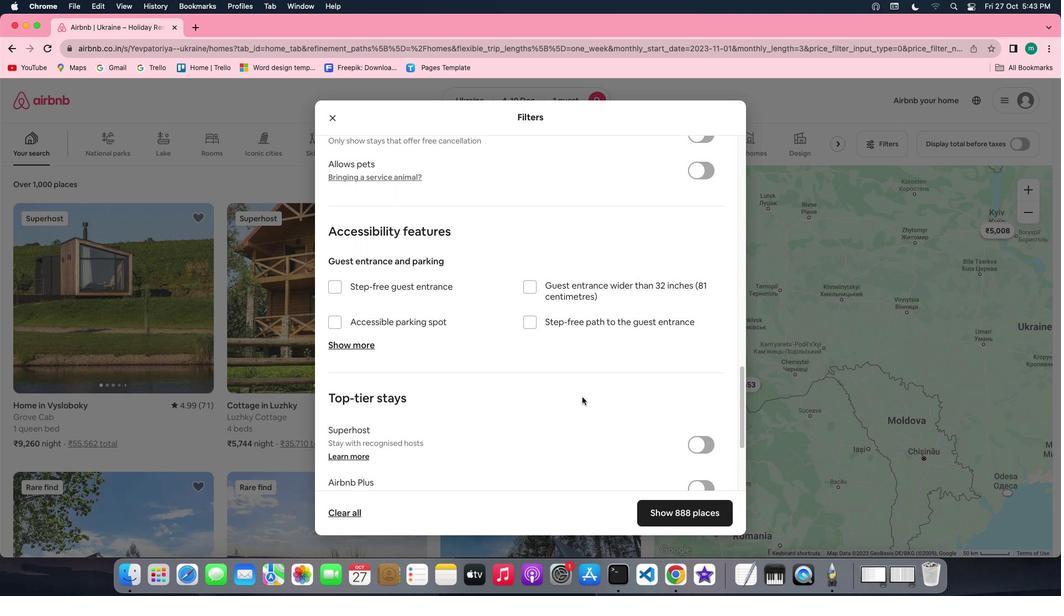 
Action: Mouse scrolled (582, 397) with delta (0, 0)
Screenshot: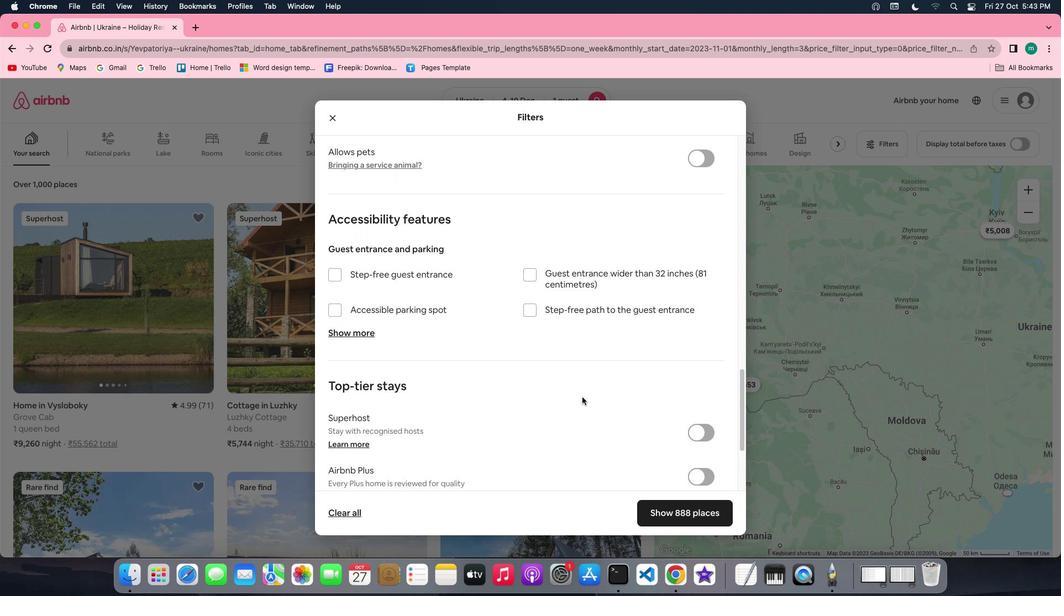 
Action: Mouse scrolled (582, 397) with delta (0, 0)
Screenshot: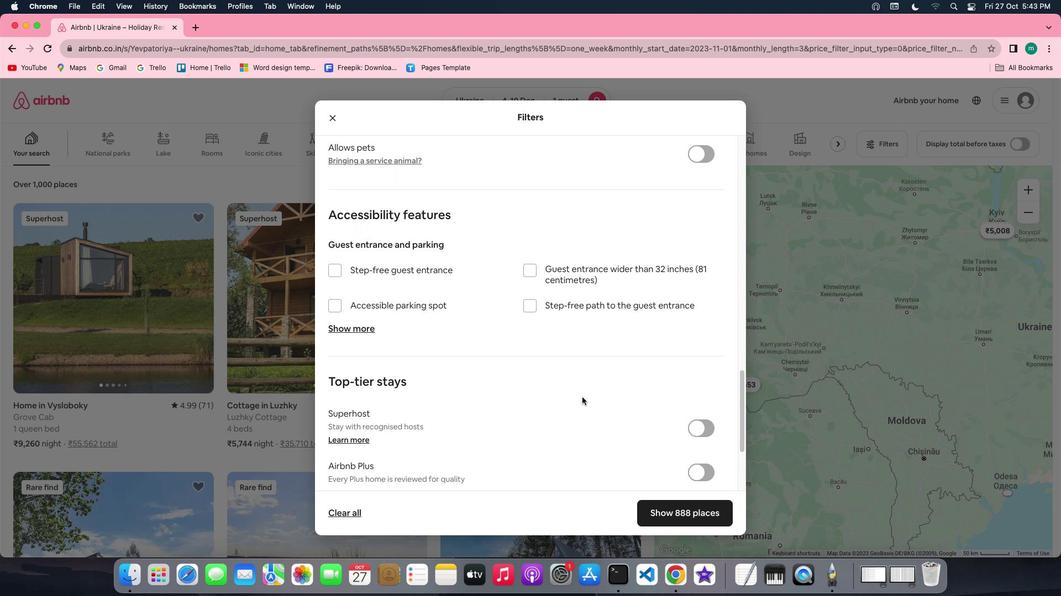 
Action: Mouse scrolled (582, 397) with delta (0, 0)
Screenshot: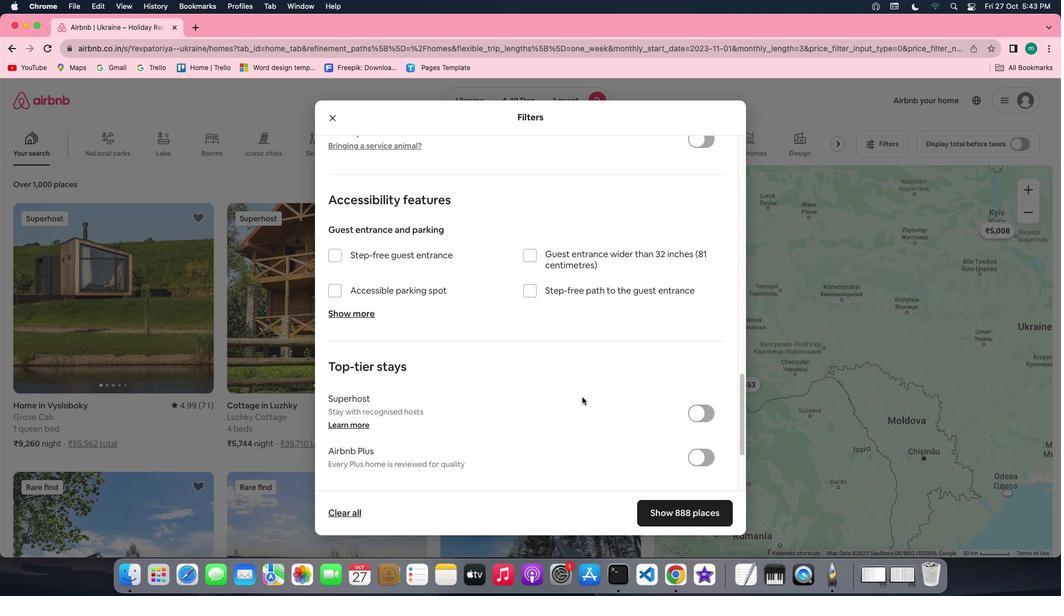 
Action: Mouse scrolled (582, 397) with delta (0, 0)
Screenshot: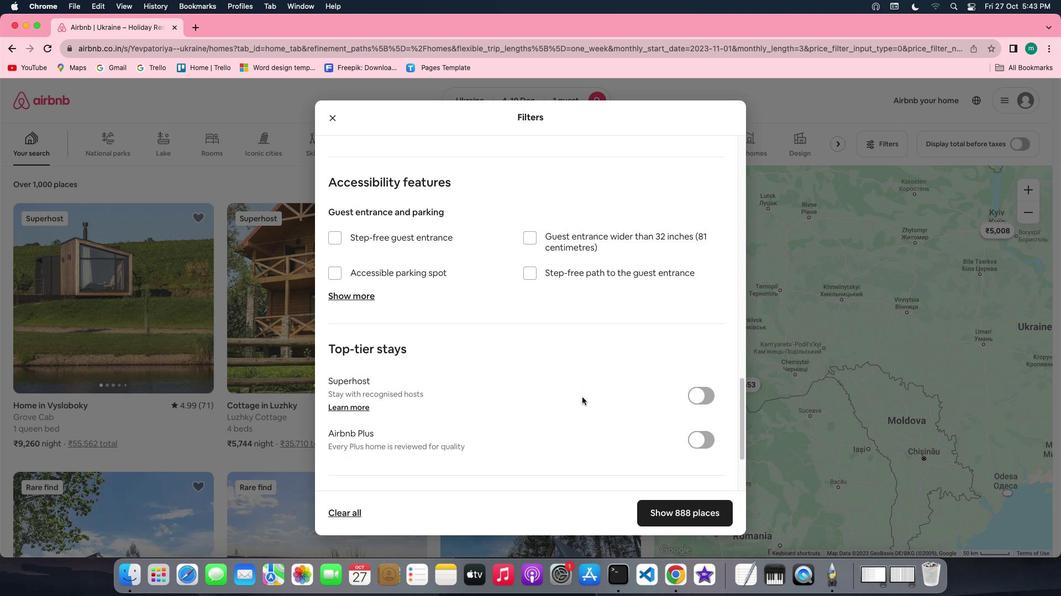 
Action: Mouse scrolled (582, 397) with delta (0, 0)
Screenshot: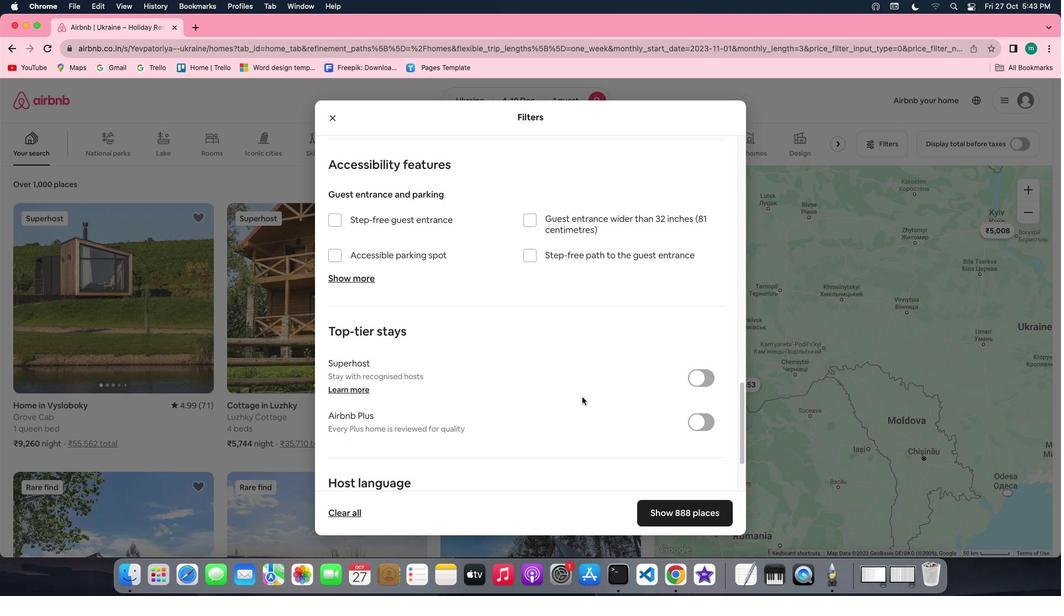 
Action: Mouse scrolled (582, 397) with delta (0, 0)
Screenshot: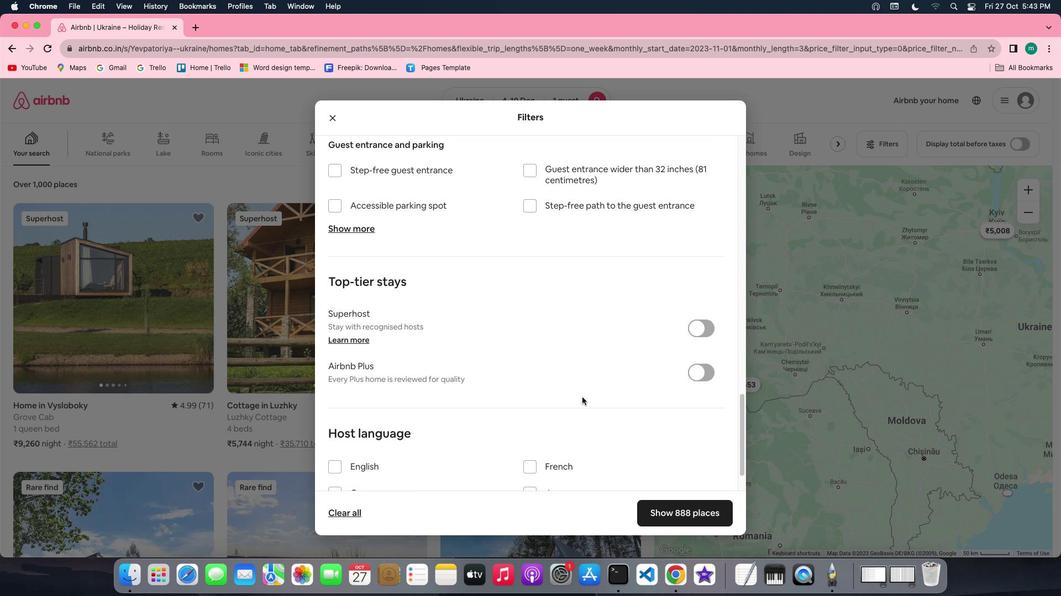 
Action: Mouse scrolled (582, 397) with delta (0, -1)
Screenshot: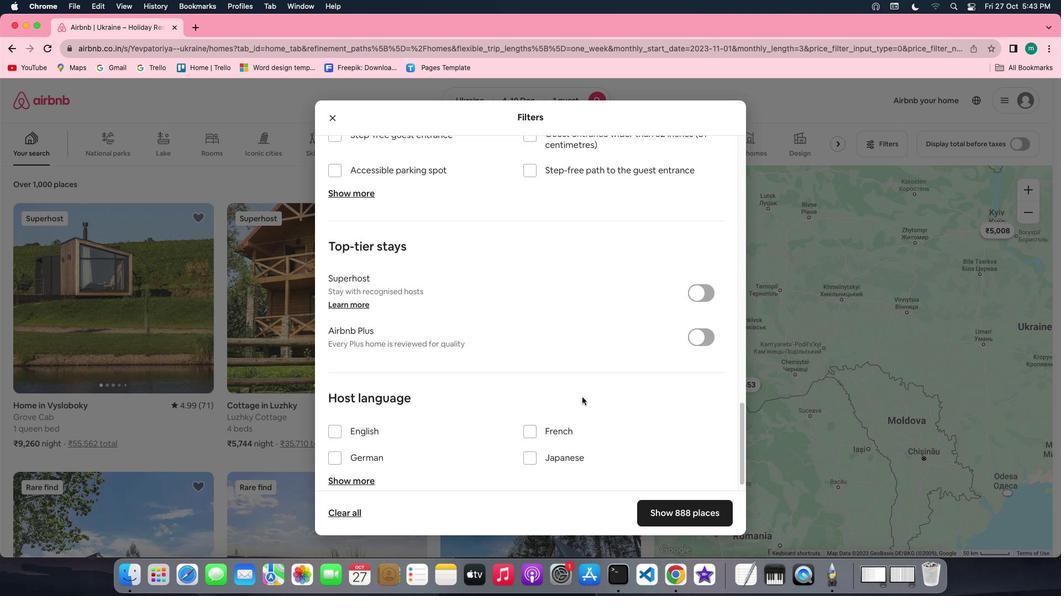 
Action: Mouse scrolled (582, 397) with delta (0, 0)
Screenshot: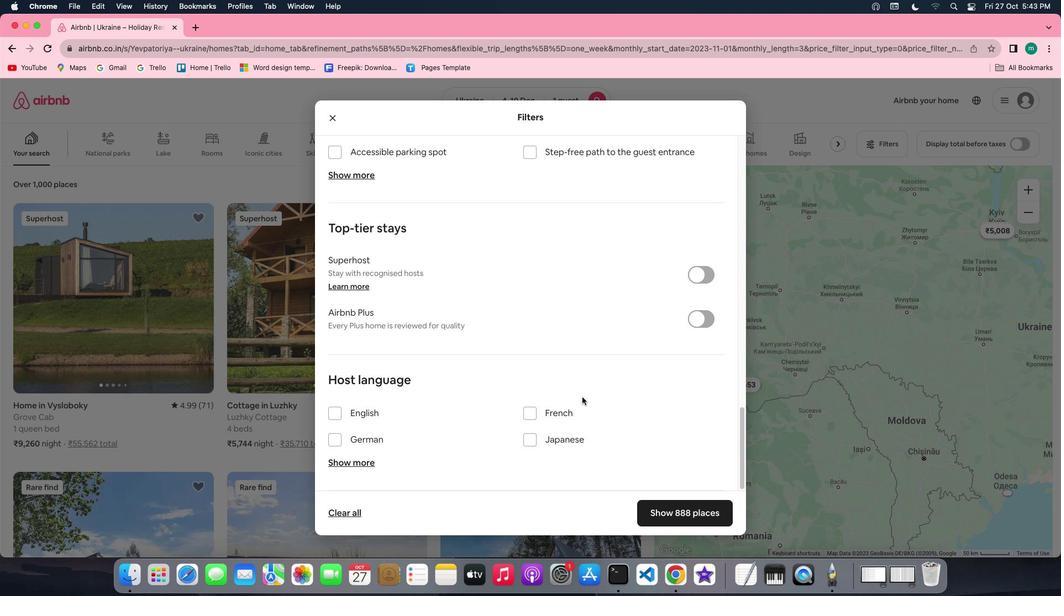 
Action: Mouse scrolled (582, 397) with delta (0, 0)
Screenshot: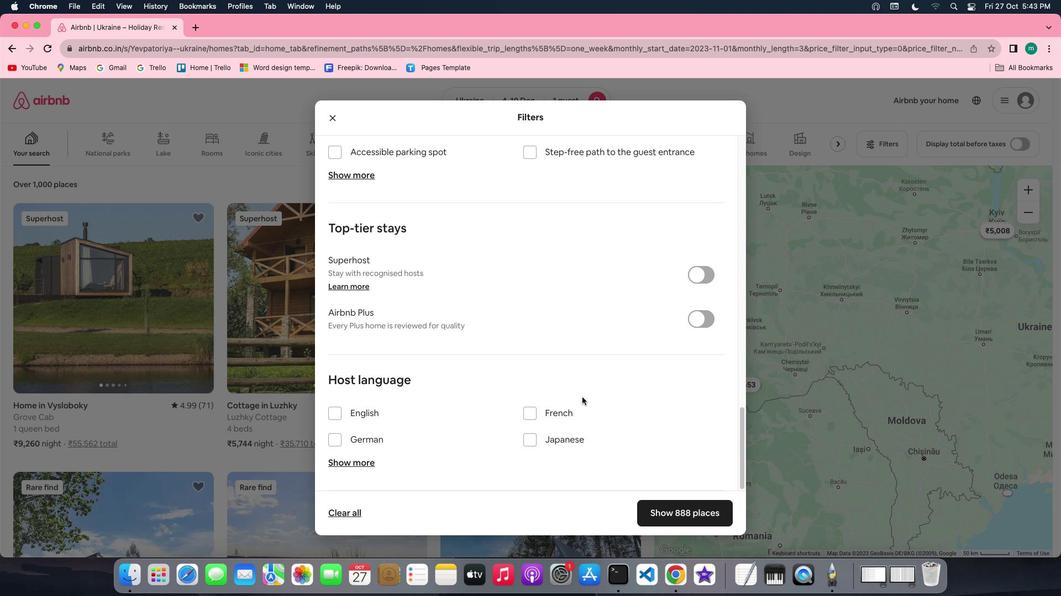 
Action: Mouse scrolled (582, 397) with delta (0, -1)
Screenshot: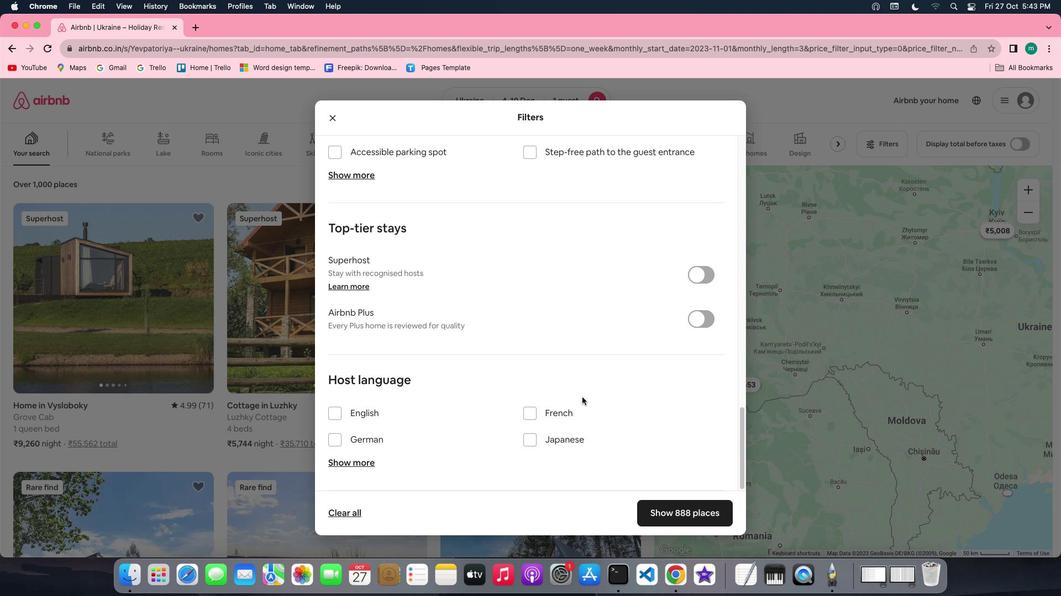 
Action: Mouse scrolled (582, 397) with delta (0, -2)
Screenshot: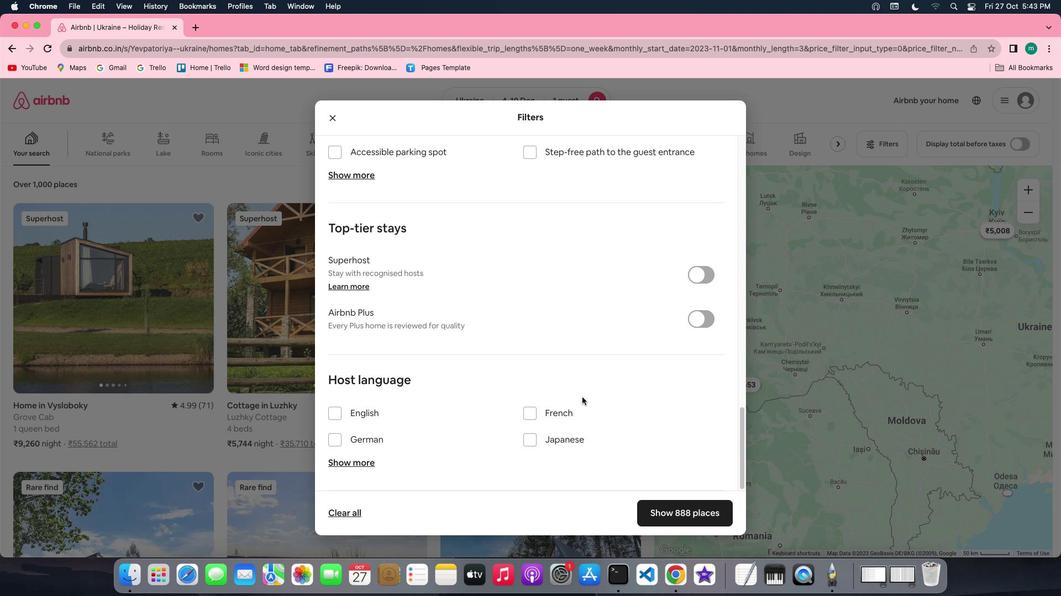 
Action: Mouse moved to (700, 509)
Screenshot: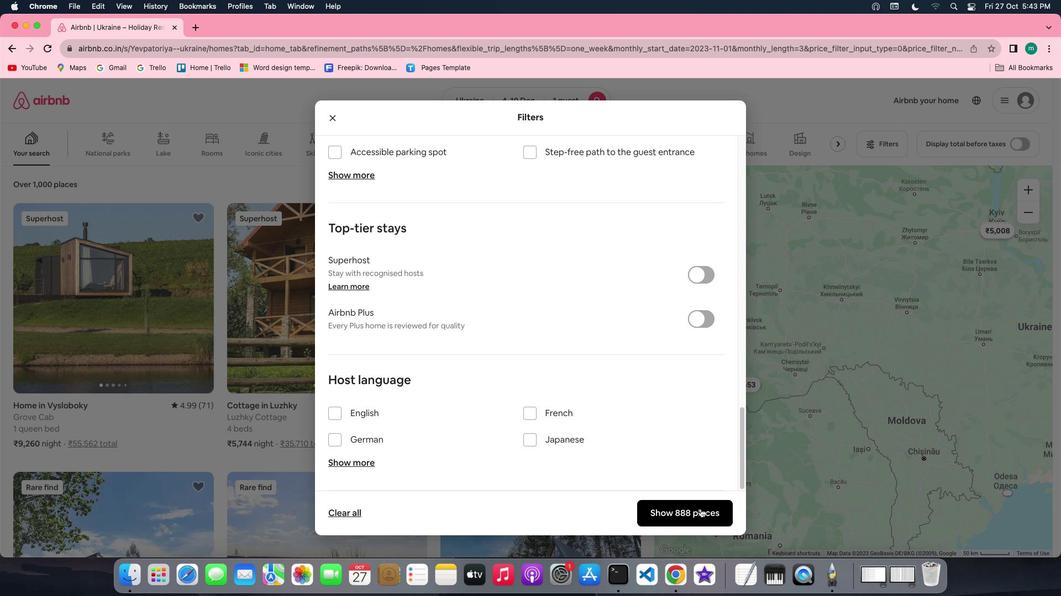 
Action: Mouse pressed left at (700, 509)
Screenshot: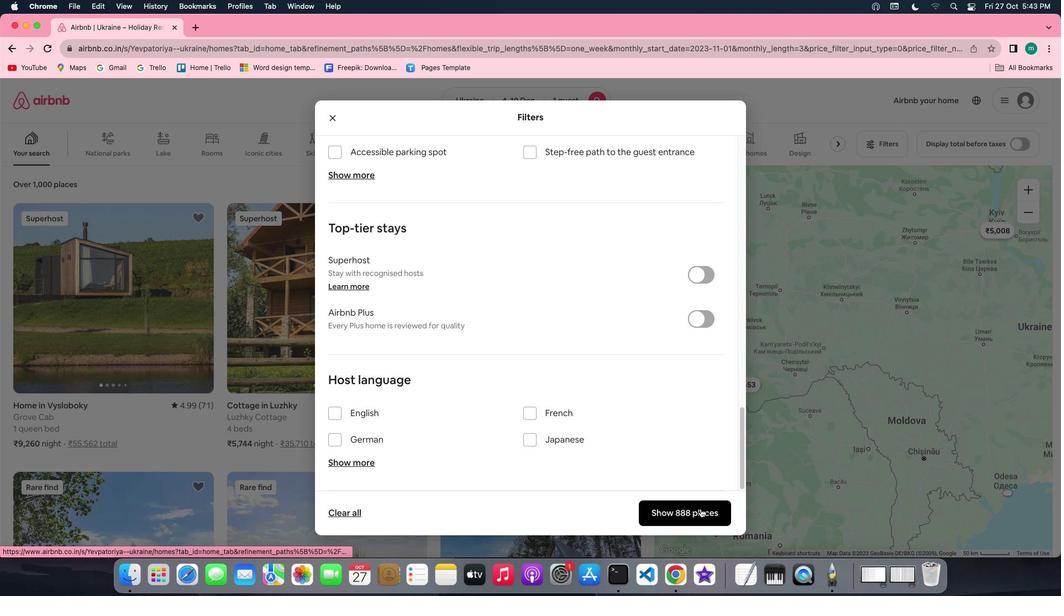 
Action: Mouse moved to (126, 321)
Screenshot: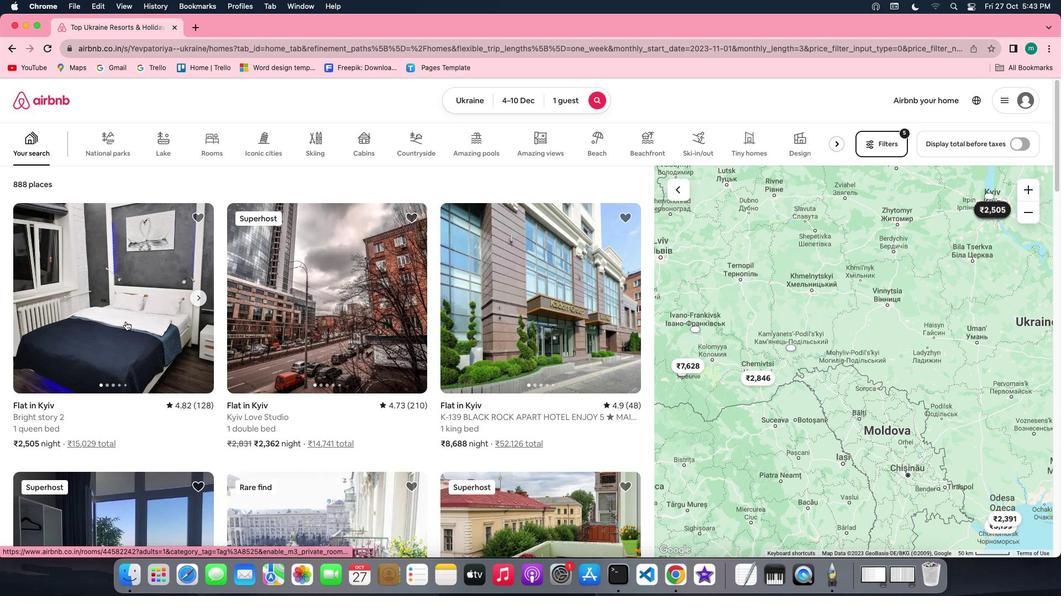 
Action: Mouse pressed left at (126, 321)
Screenshot: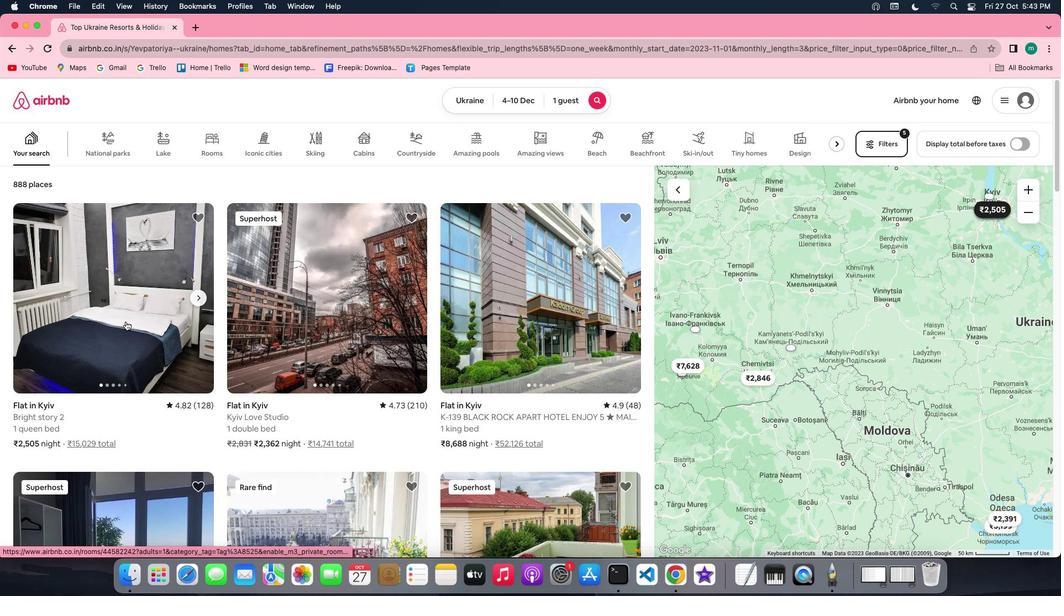 
Action: Mouse moved to (801, 405)
Screenshot: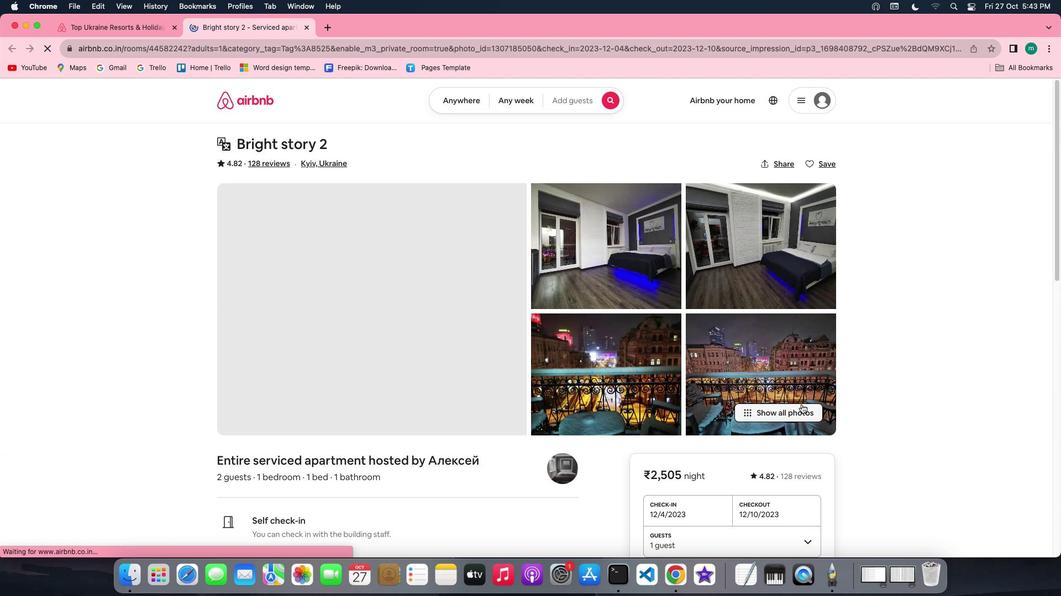 
Action: Mouse pressed left at (801, 405)
Screenshot: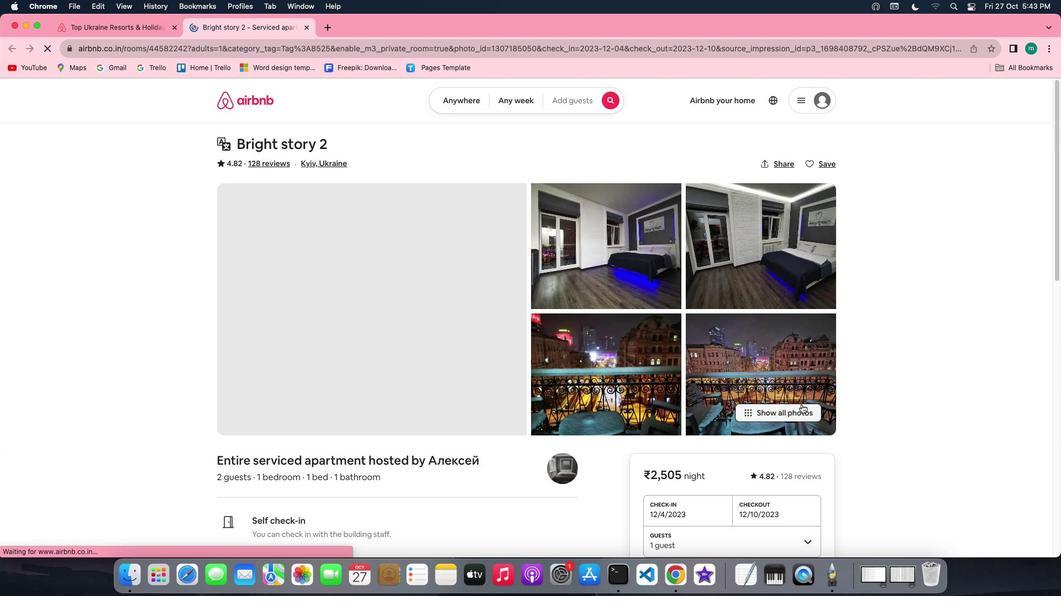 
Action: Mouse moved to (526, 470)
Screenshot: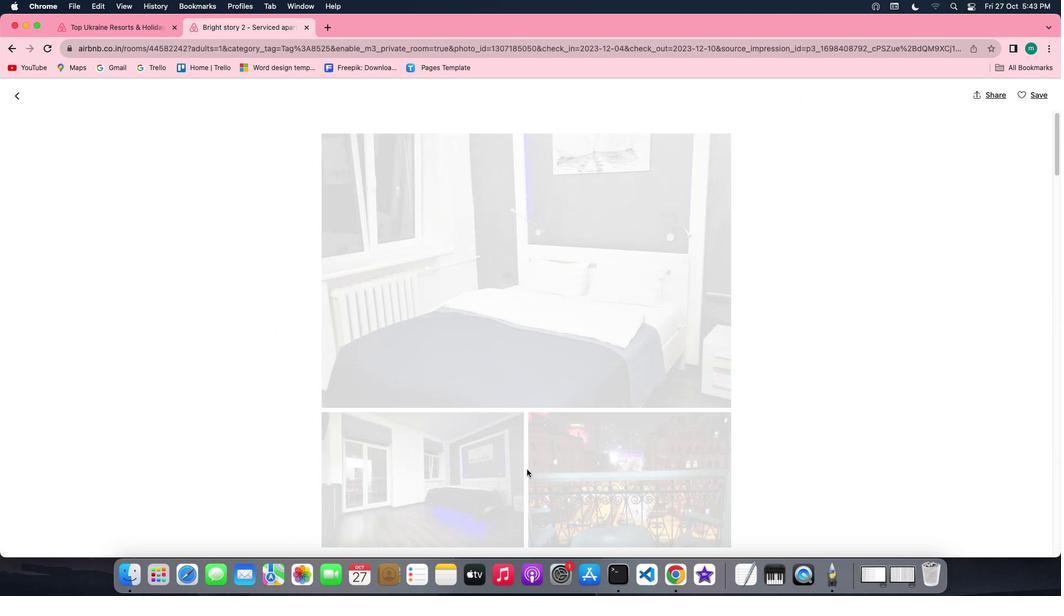 
Action: Mouse scrolled (526, 470) with delta (0, 0)
Screenshot: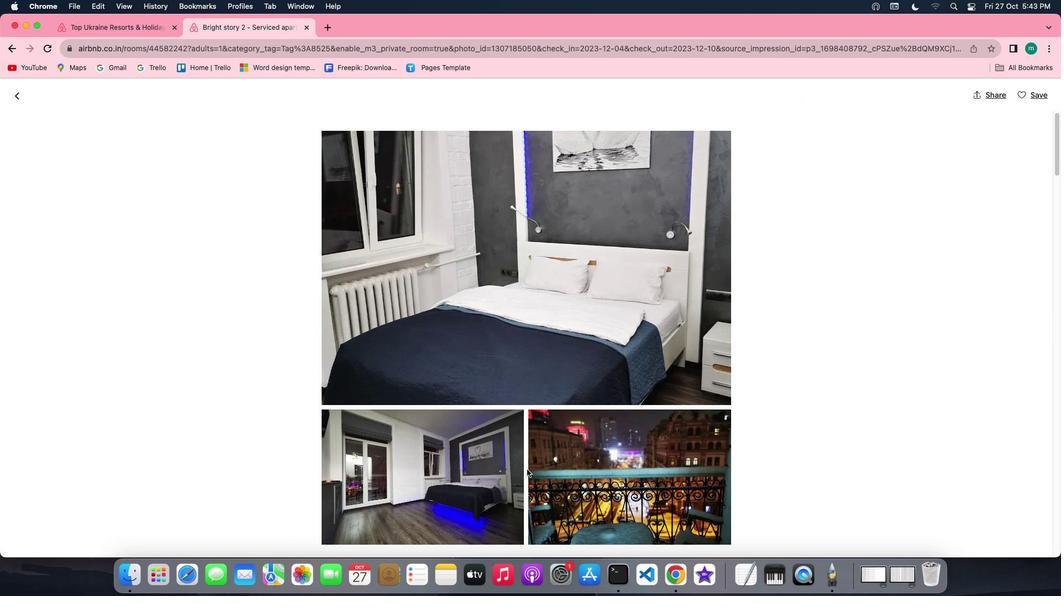 
Action: Mouse scrolled (526, 470) with delta (0, 0)
Screenshot: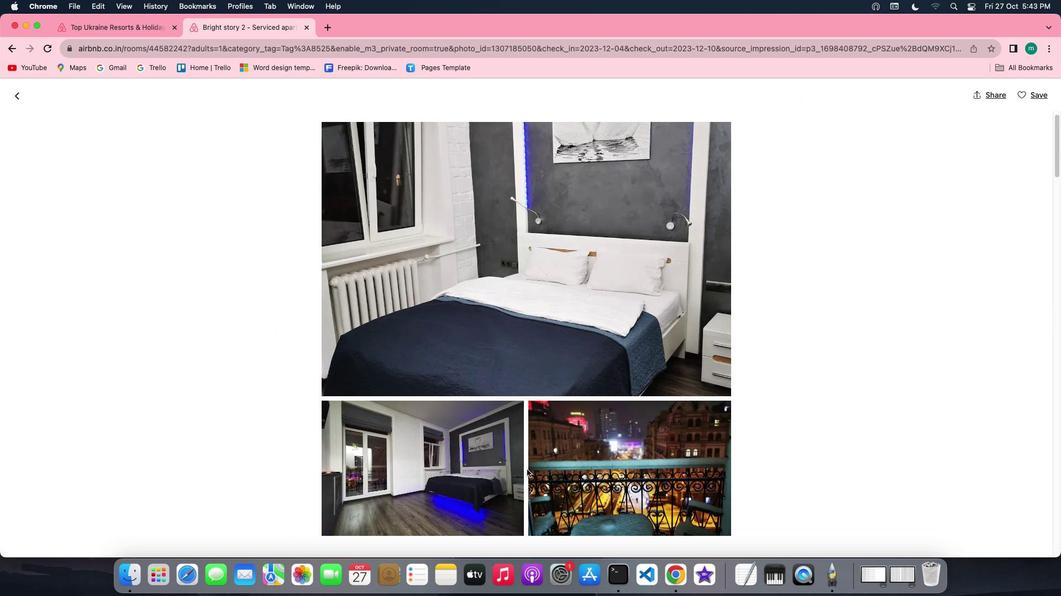 
Action: Mouse scrolled (526, 470) with delta (0, 0)
Screenshot: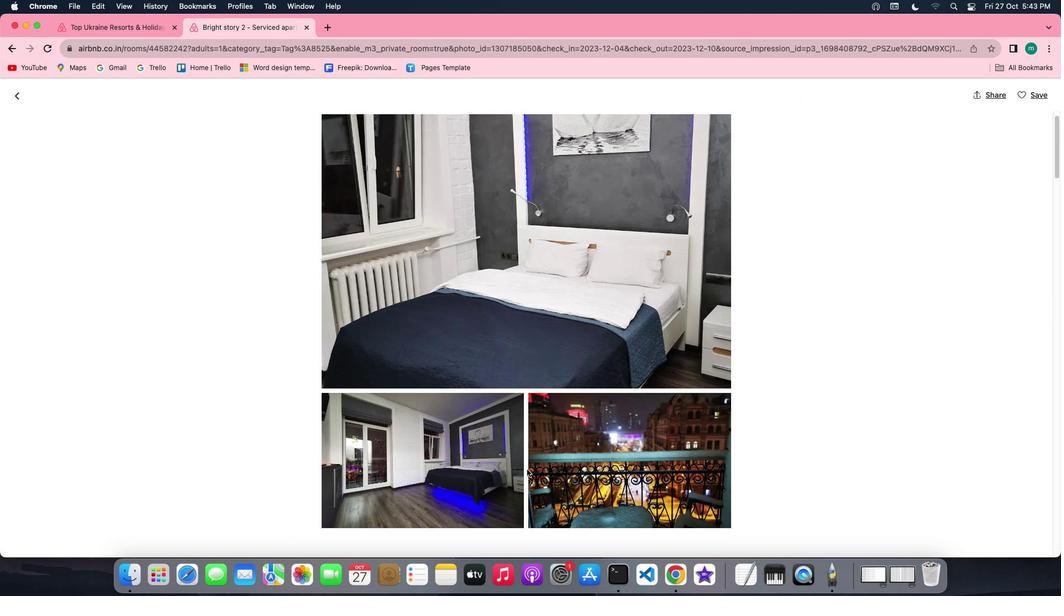 
Action: Mouse scrolled (526, 470) with delta (0, -1)
Screenshot: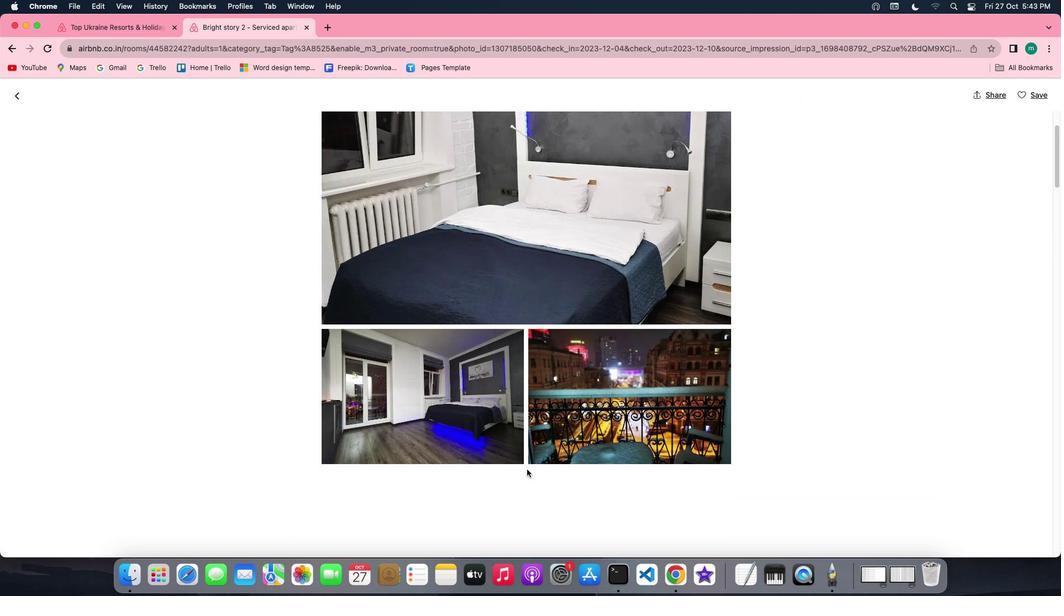 
Action: Mouse scrolled (526, 470) with delta (0, 0)
Screenshot: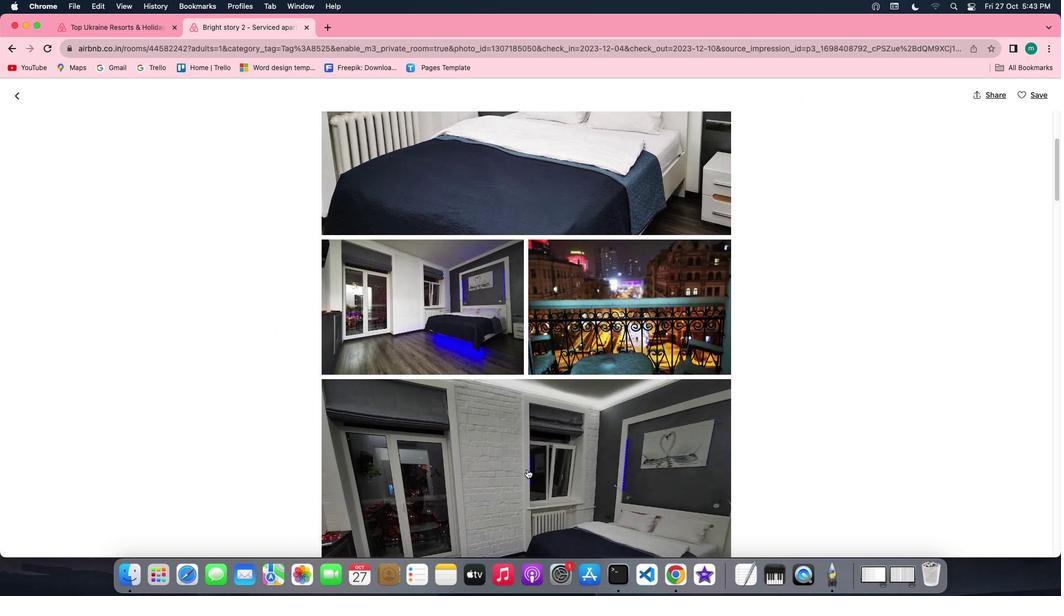
Action: Mouse scrolled (526, 470) with delta (0, 0)
Screenshot: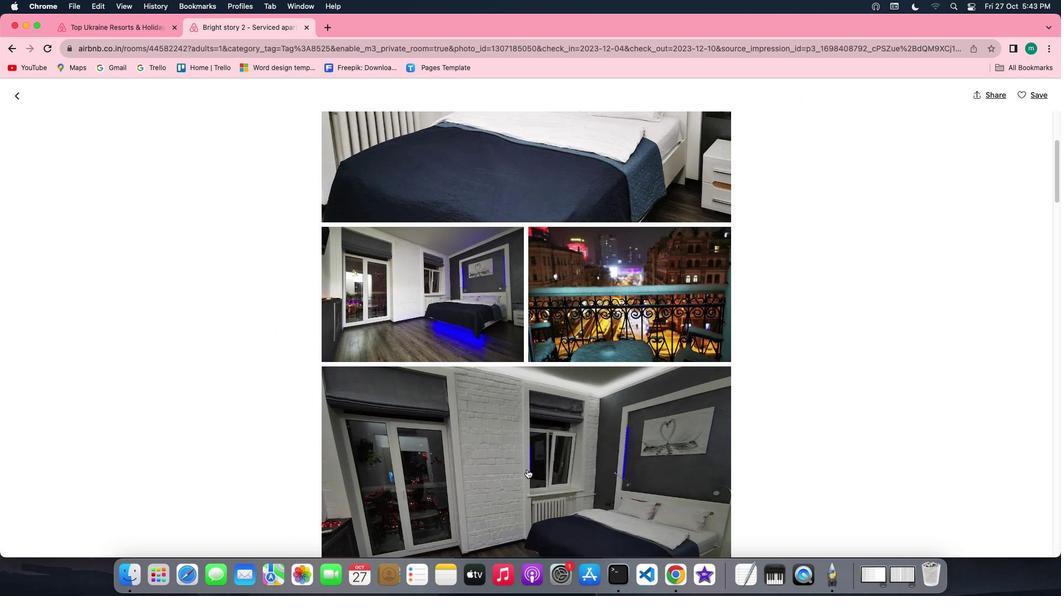 
Action: Mouse scrolled (526, 470) with delta (0, 0)
Screenshot: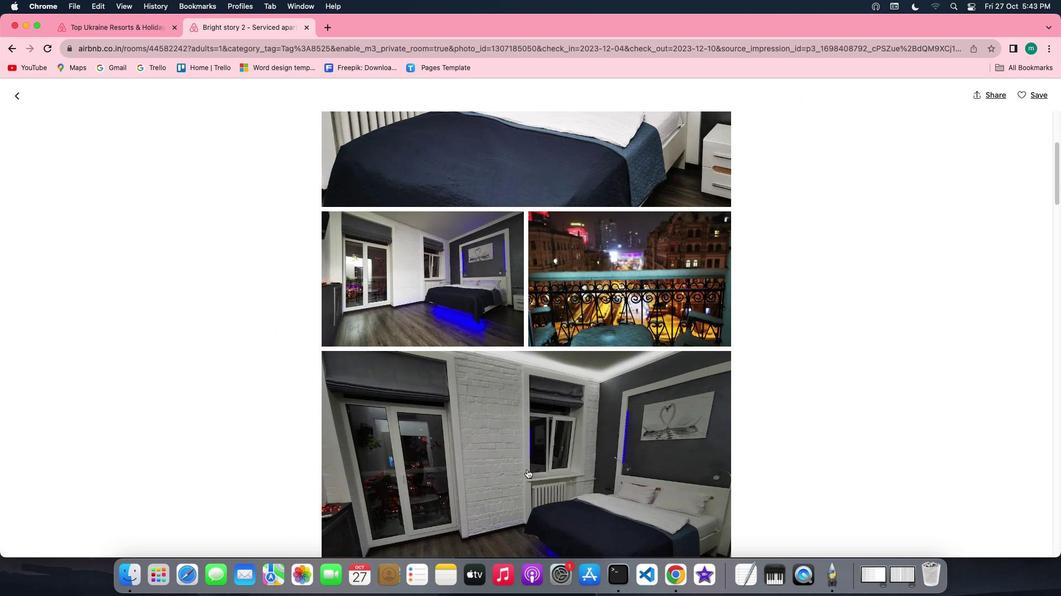 
Action: Mouse scrolled (526, 470) with delta (0, -1)
Screenshot: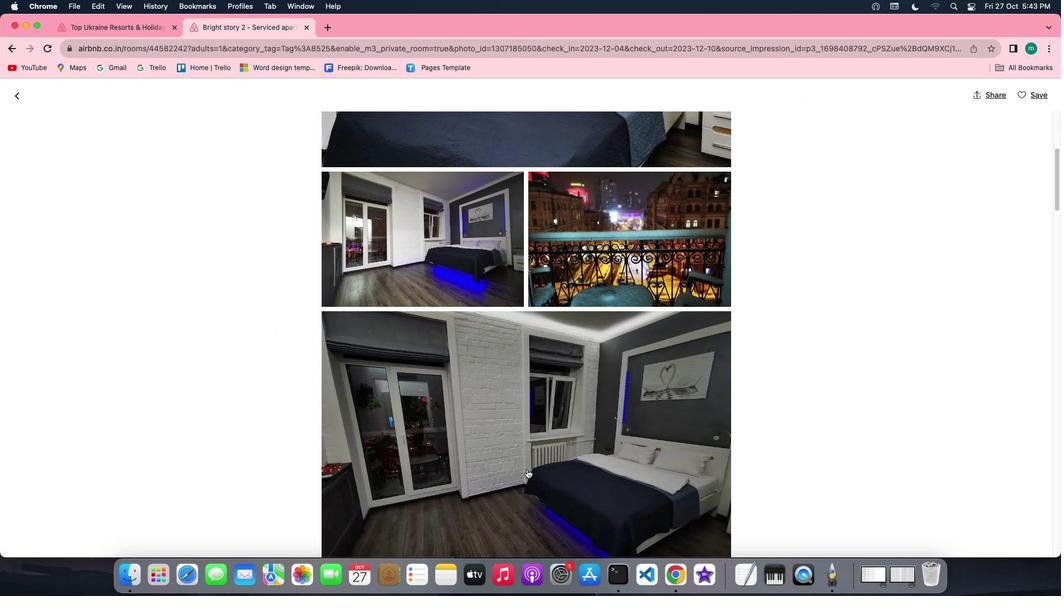 
Action: Mouse scrolled (526, 470) with delta (0, 0)
Screenshot: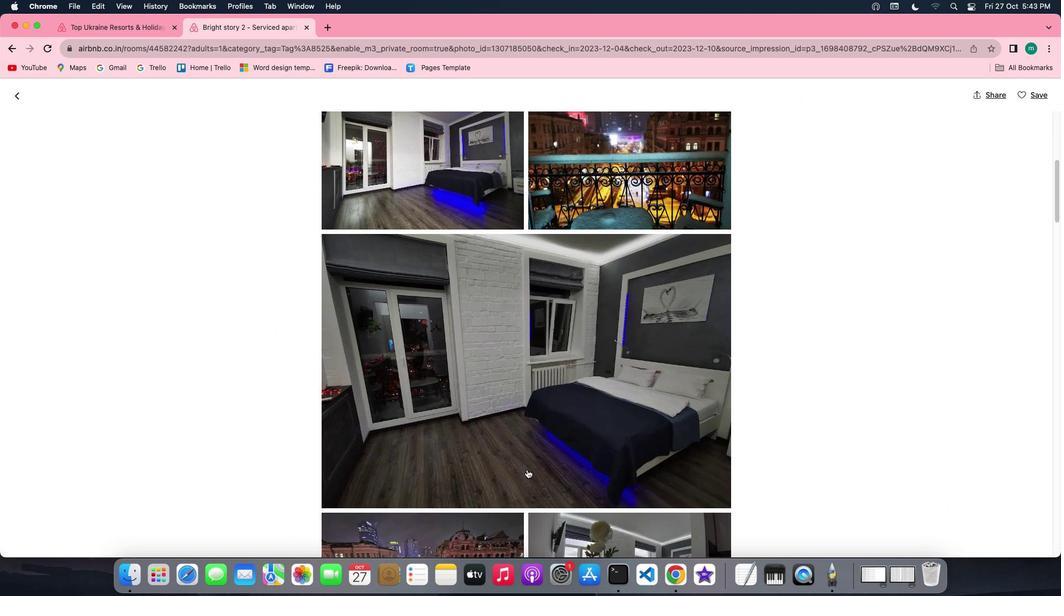 
Action: Mouse scrolled (526, 470) with delta (0, 0)
Screenshot: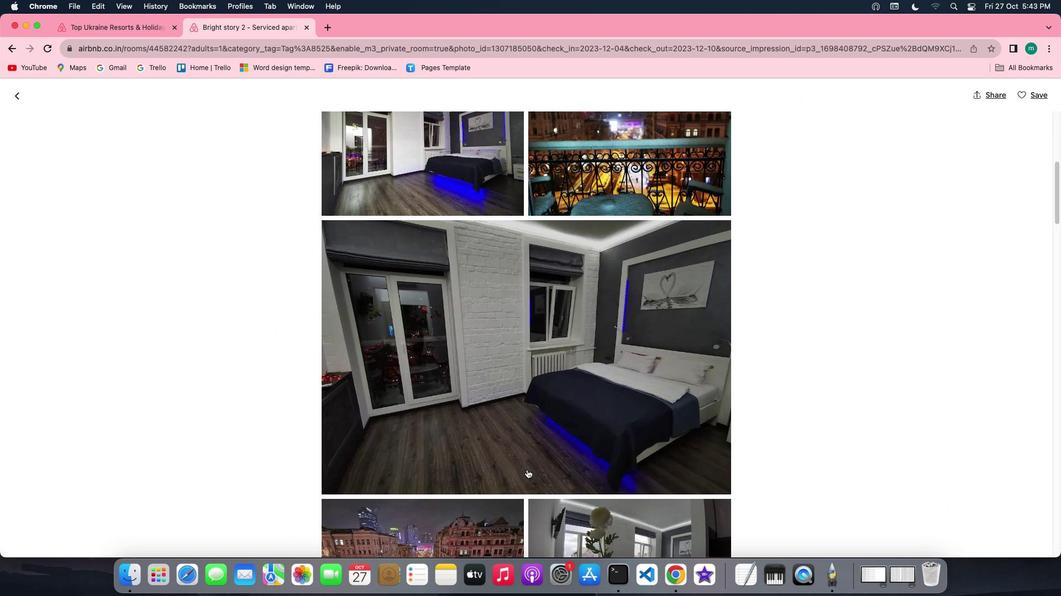 
Action: Mouse scrolled (526, 470) with delta (0, -1)
Screenshot: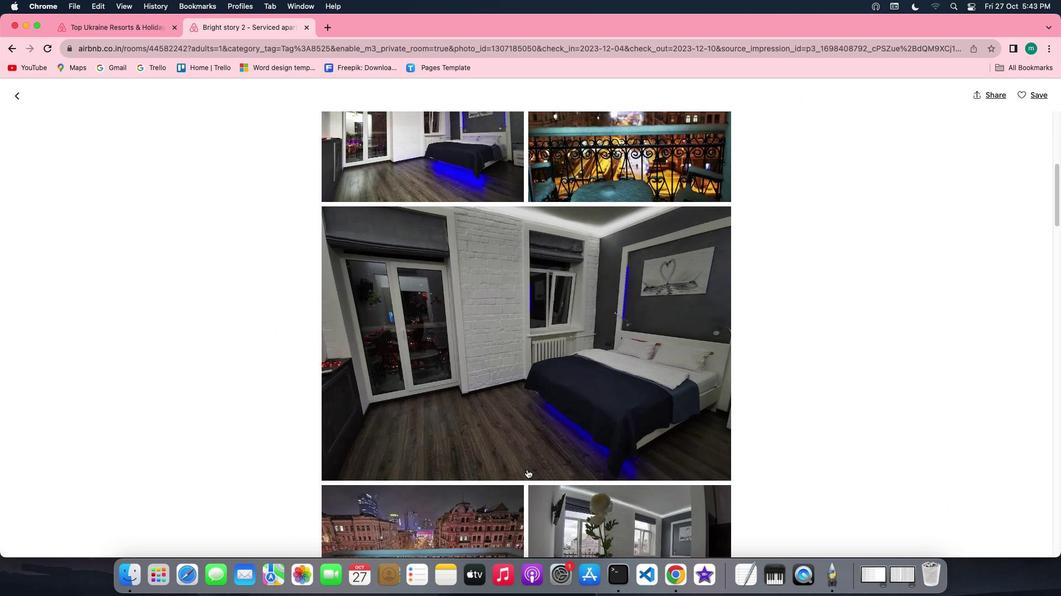 
Action: Mouse scrolled (526, 470) with delta (0, -1)
Screenshot: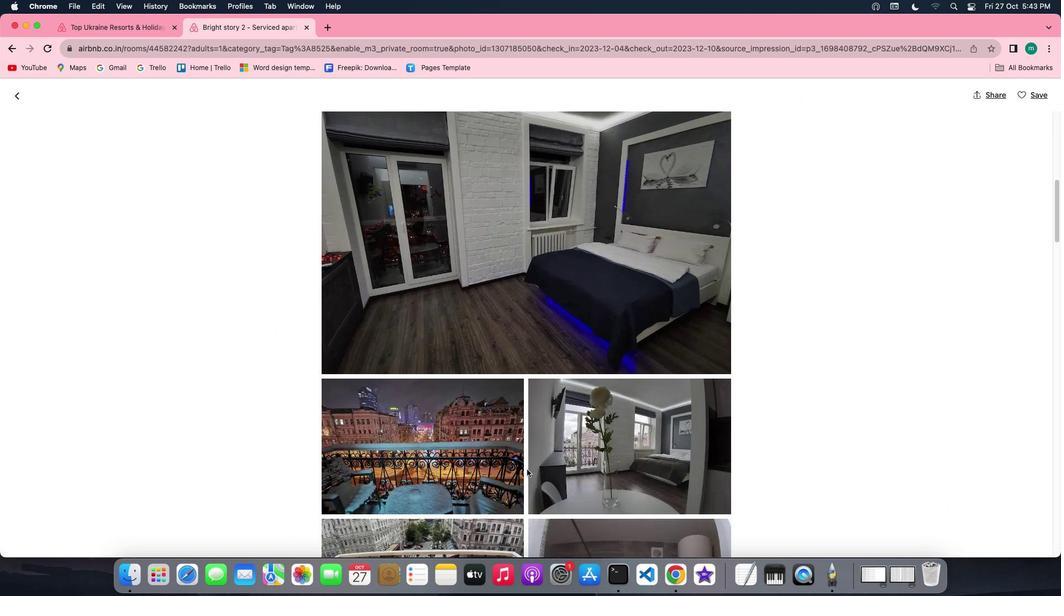 
Action: Mouse scrolled (526, 470) with delta (0, 0)
Screenshot: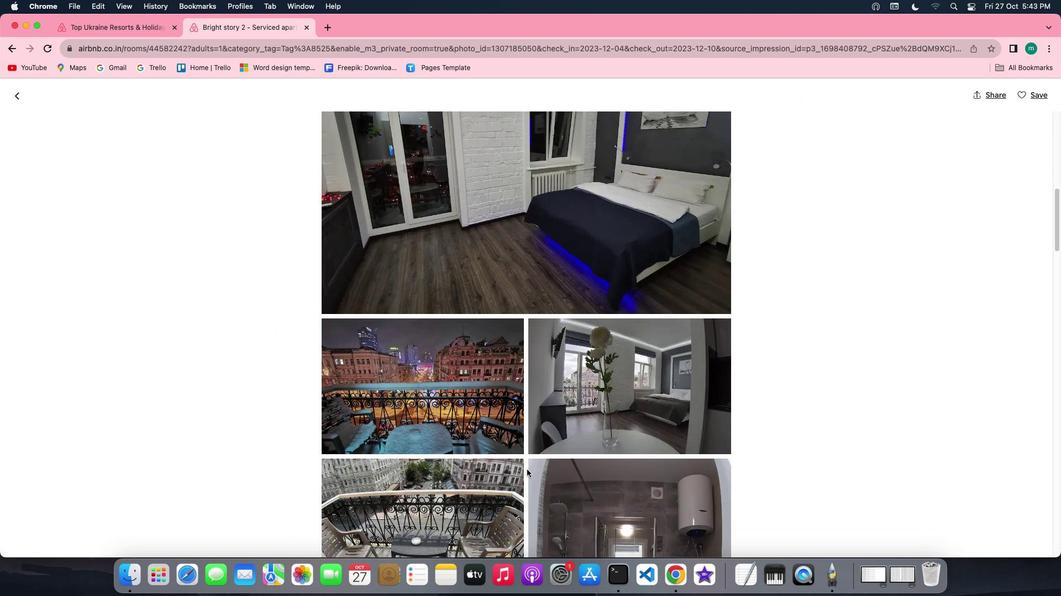 
Action: Mouse scrolled (526, 470) with delta (0, 0)
Screenshot: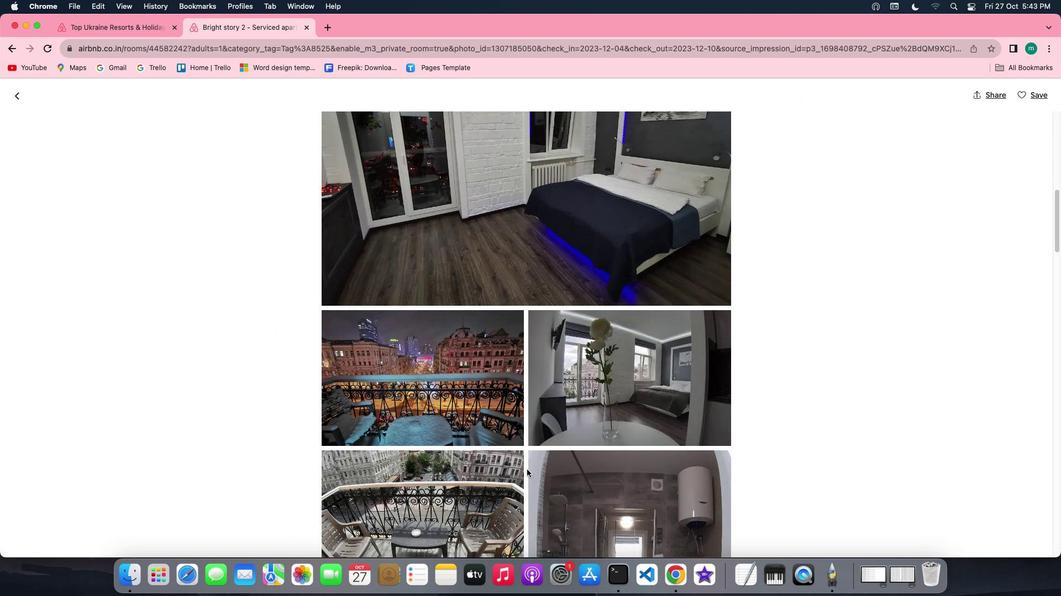 
Action: Mouse scrolled (526, 470) with delta (0, -1)
Screenshot: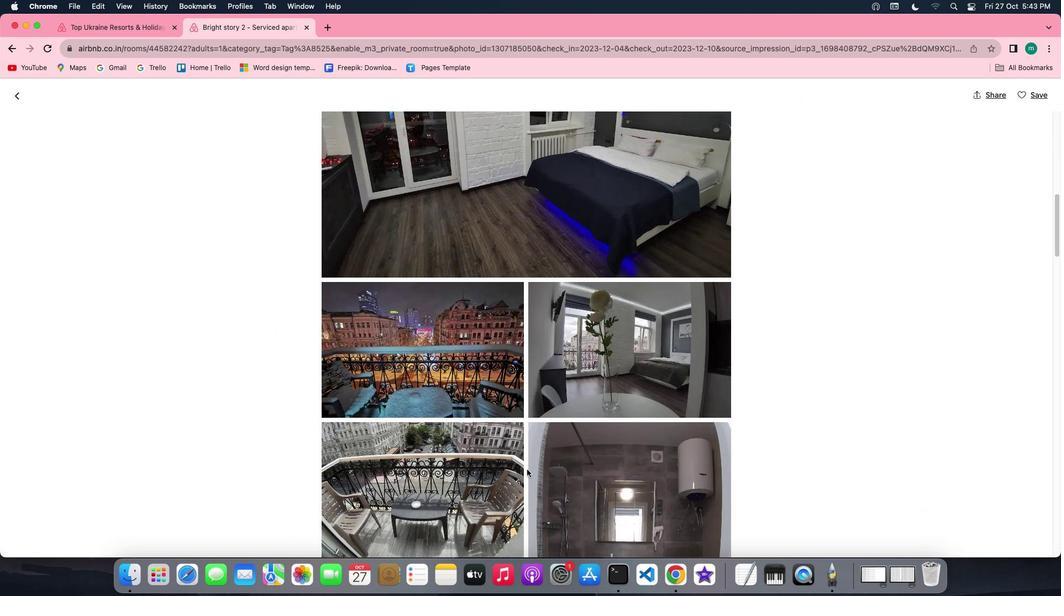 
Action: Mouse scrolled (526, 470) with delta (0, -1)
Screenshot: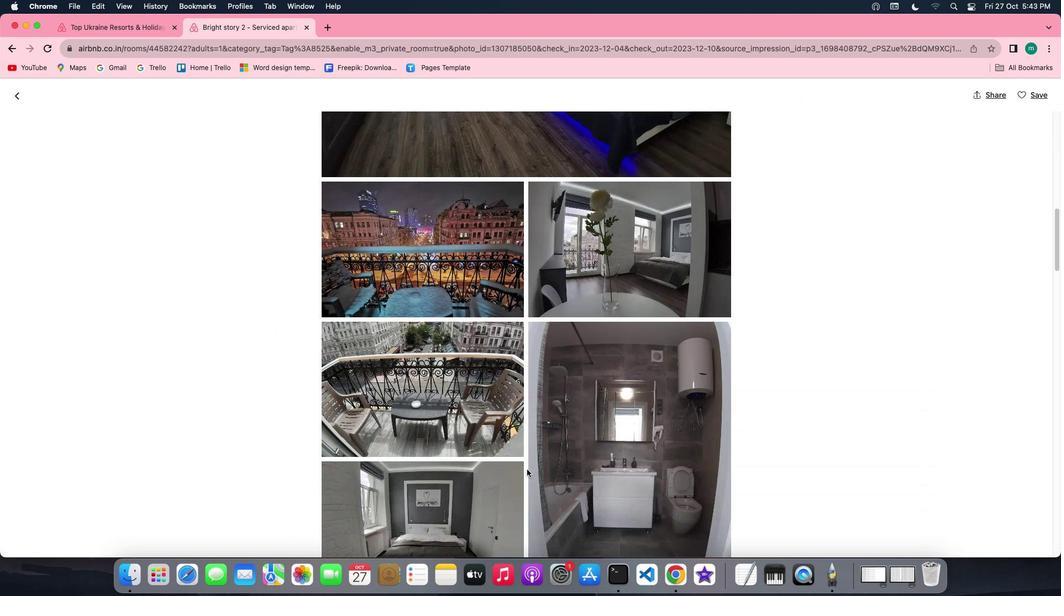 
Action: Mouse scrolled (526, 470) with delta (0, 0)
Screenshot: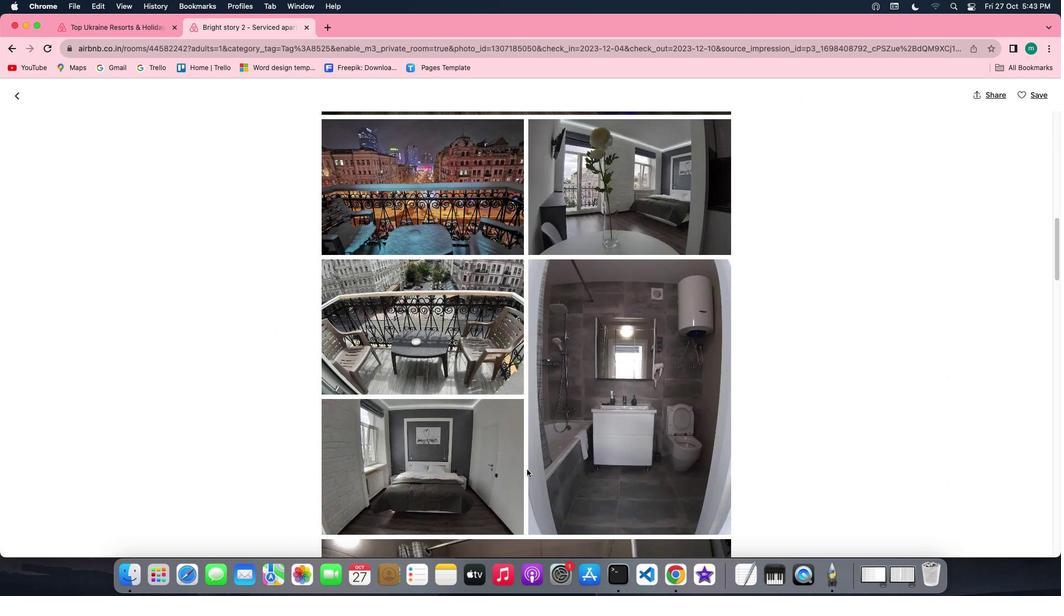 
Action: Mouse scrolled (526, 470) with delta (0, 0)
Screenshot: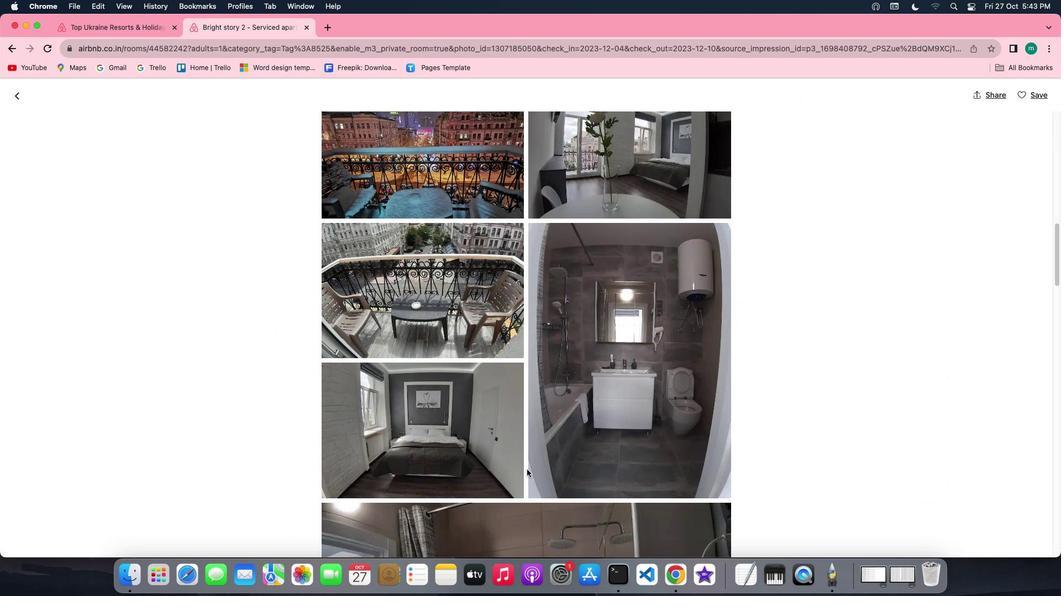 
Action: Mouse scrolled (526, 470) with delta (0, -1)
Screenshot: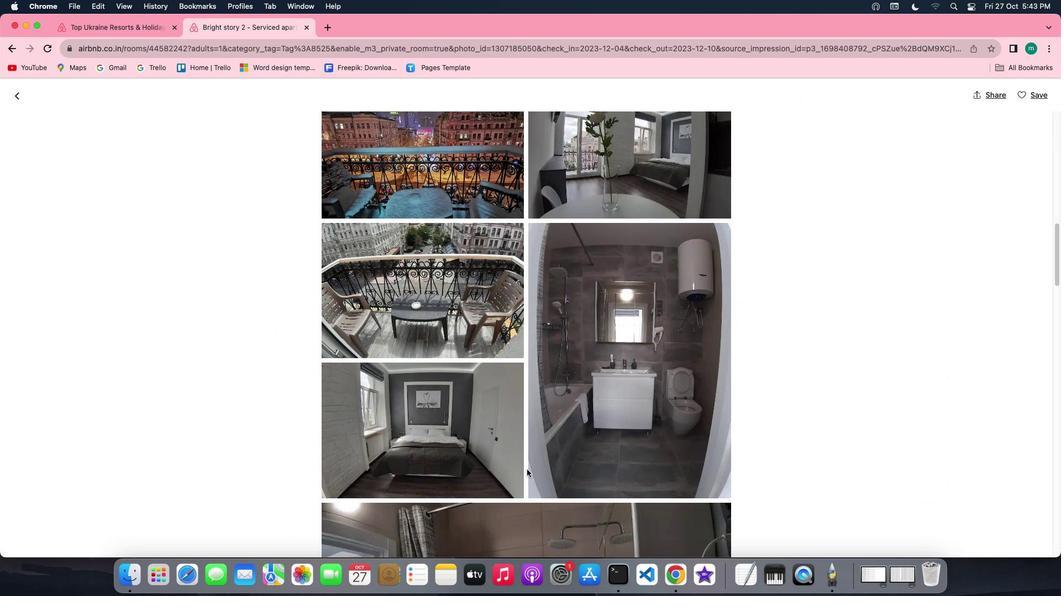 
Action: Mouse scrolled (526, 470) with delta (0, -1)
Screenshot: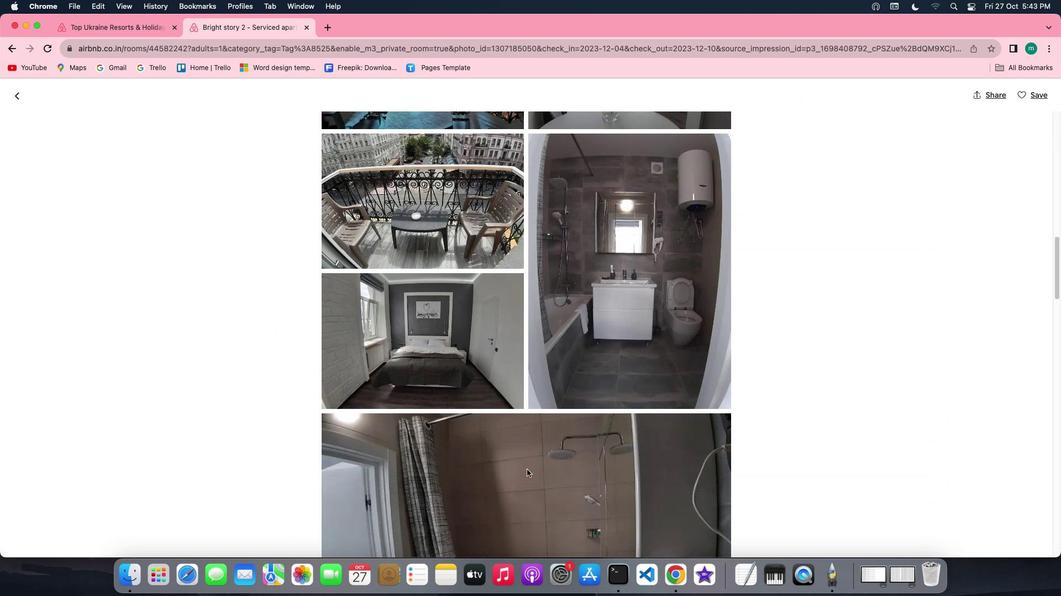 
Action: Mouse scrolled (526, 470) with delta (0, 0)
Screenshot: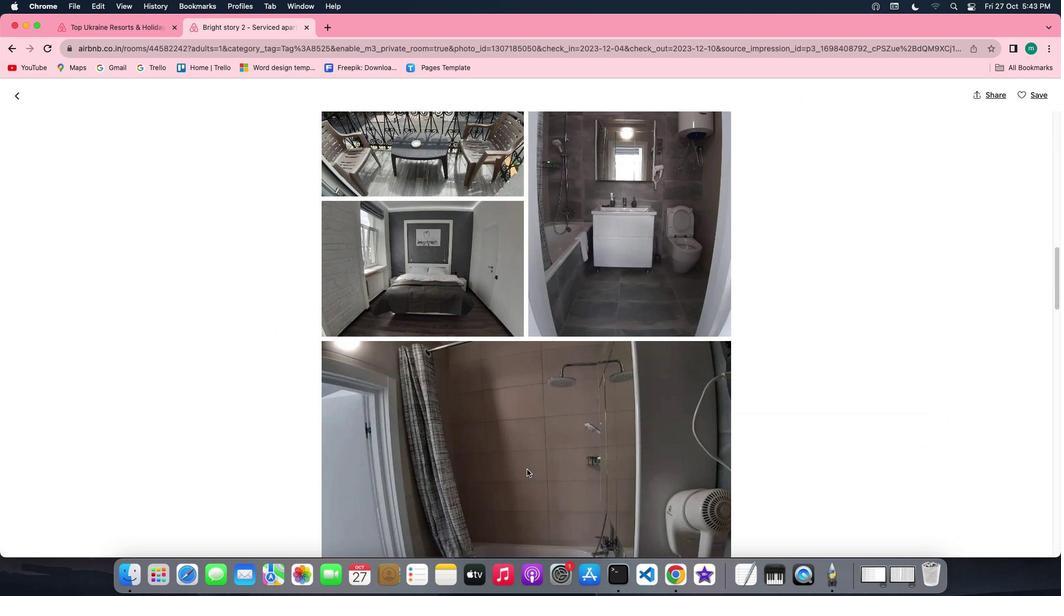 
Action: Mouse scrolled (526, 470) with delta (0, 0)
Screenshot: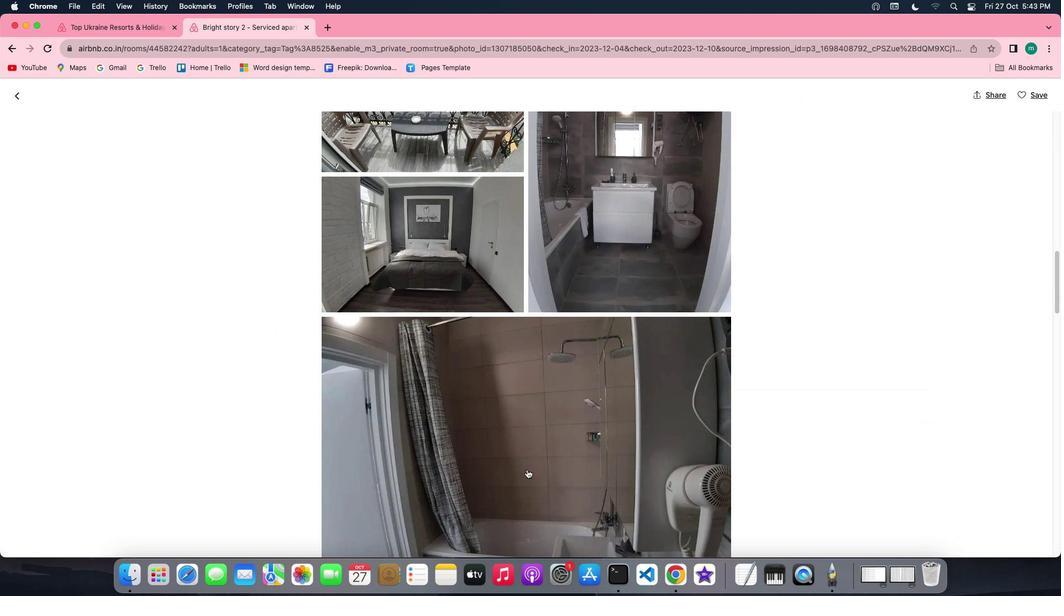 
Action: Mouse scrolled (526, 470) with delta (0, -1)
Screenshot: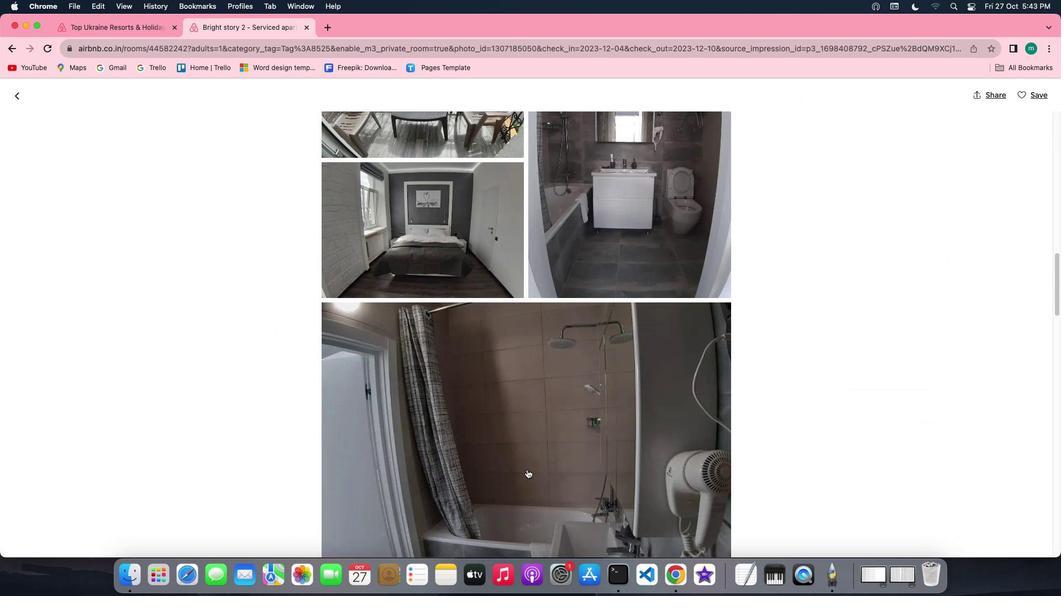 
Action: Mouse scrolled (526, 470) with delta (0, 0)
Screenshot: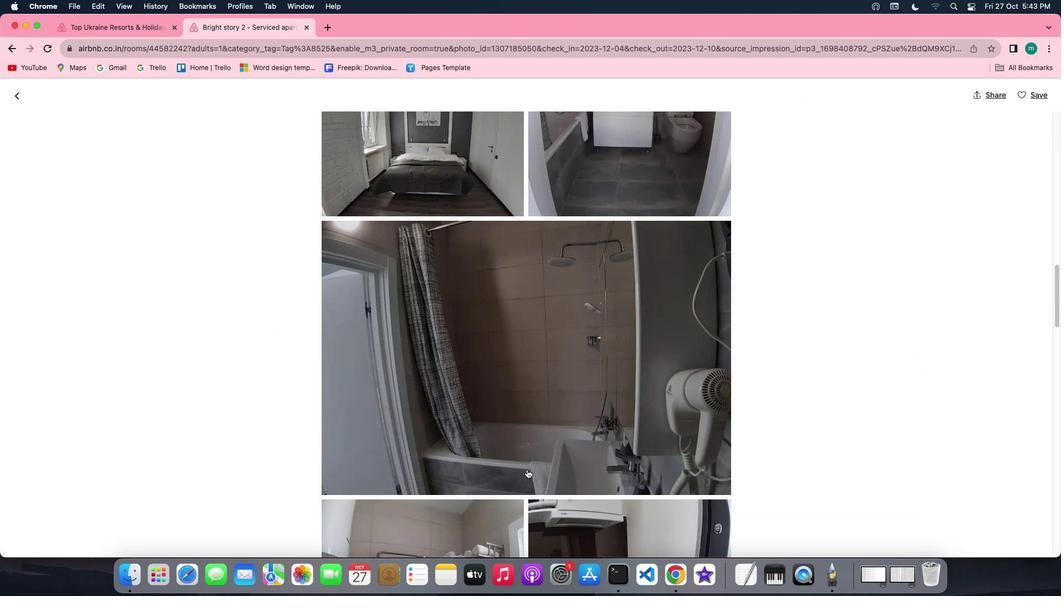 
Action: Mouse scrolled (526, 470) with delta (0, 0)
Screenshot: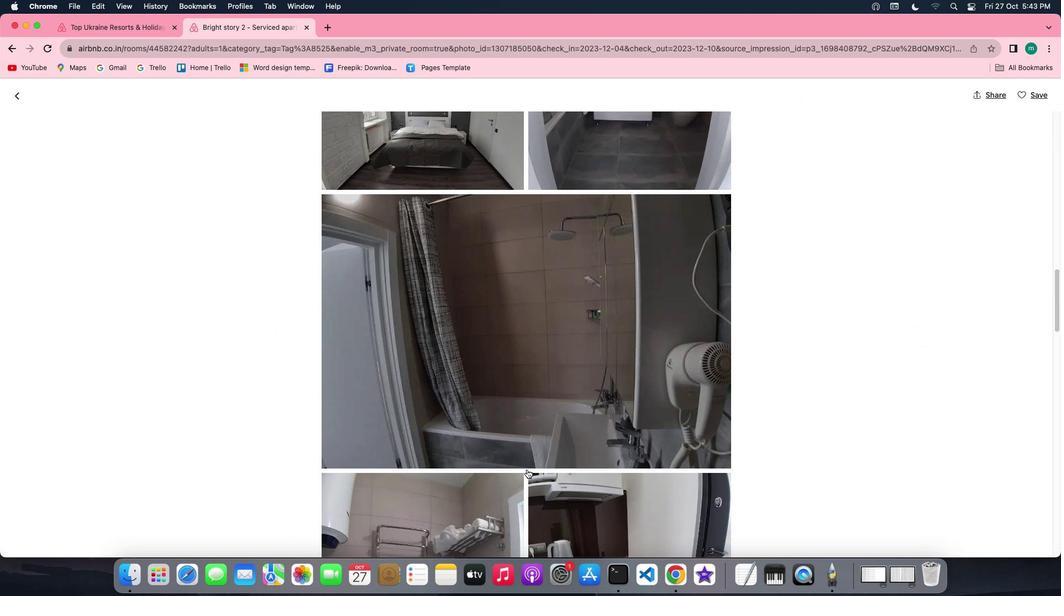 
Action: Mouse scrolled (526, 470) with delta (0, 0)
Screenshot: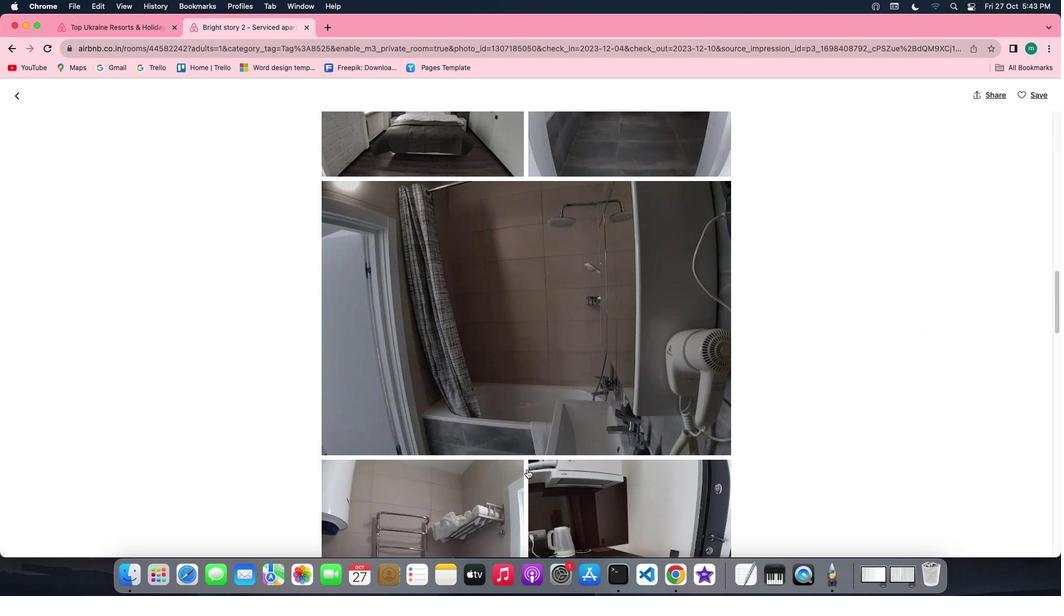 
Action: Mouse scrolled (526, 470) with delta (0, 0)
Screenshot: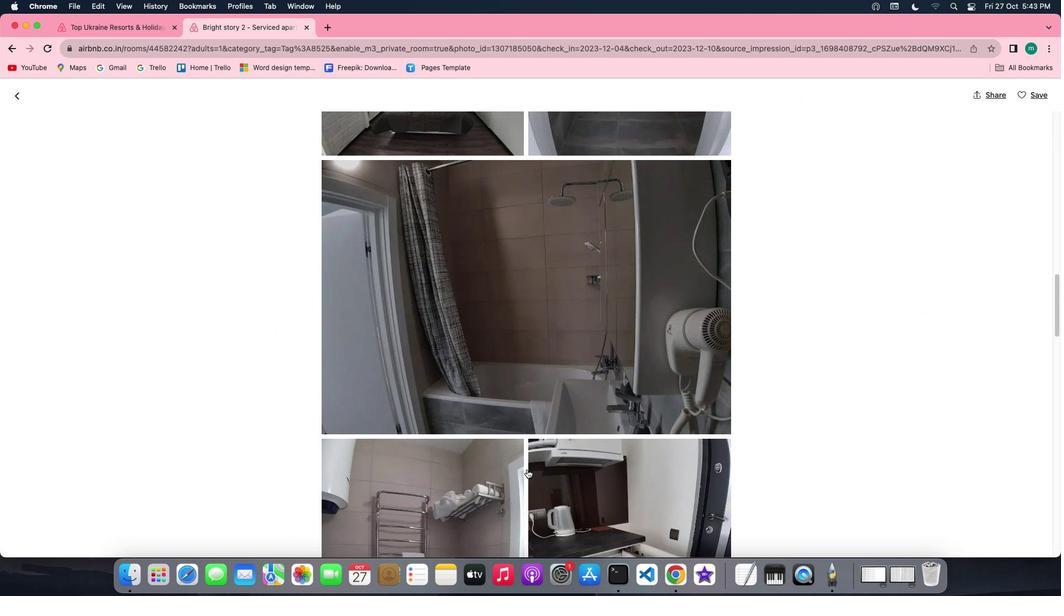 
Action: Mouse scrolled (526, 470) with delta (0, 0)
Screenshot: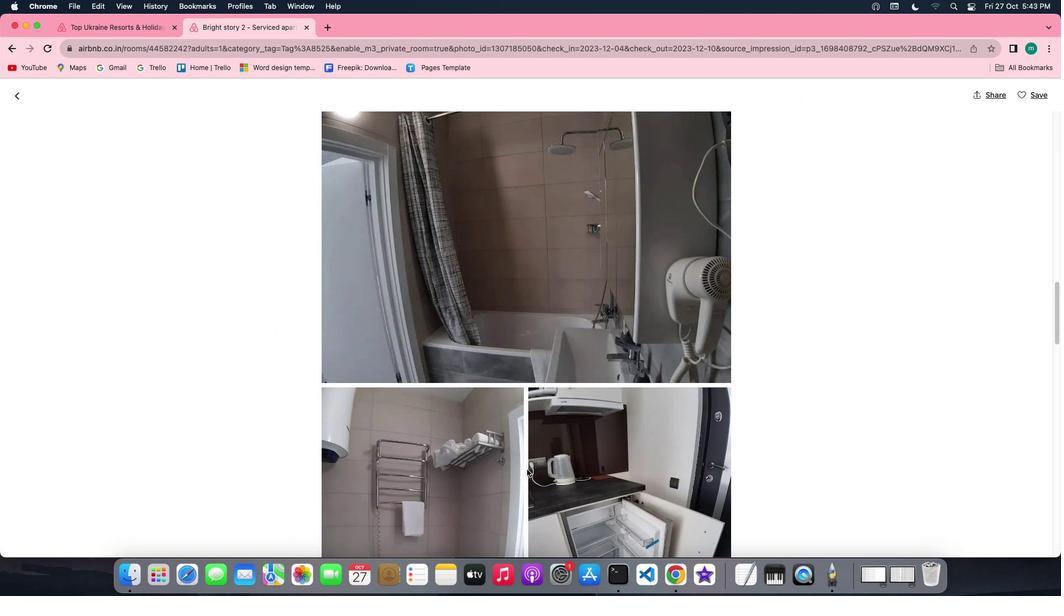 
Action: Mouse scrolled (526, 470) with delta (0, 0)
Screenshot: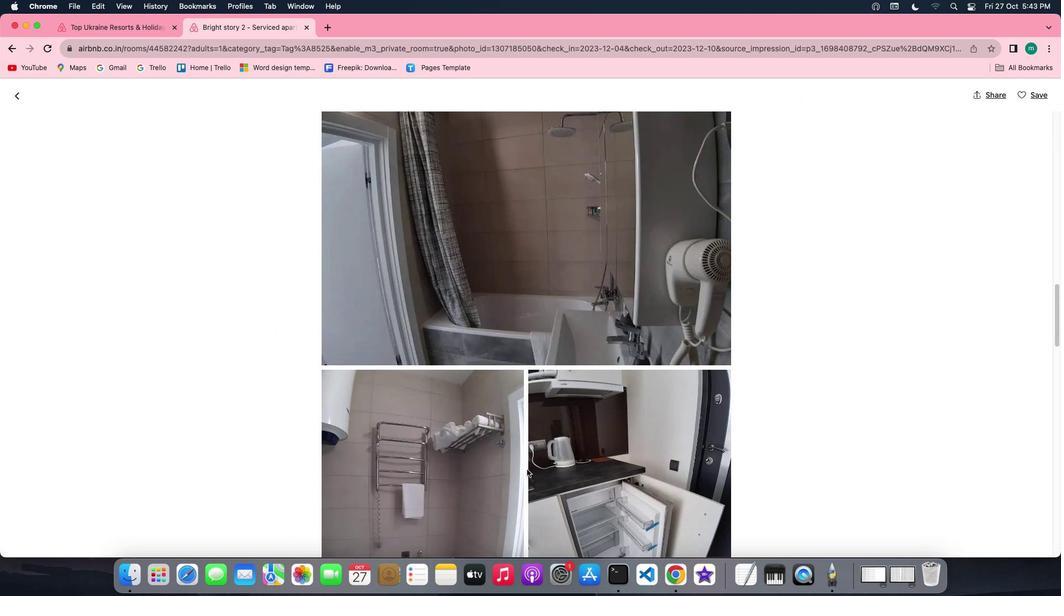 
Action: Mouse scrolled (526, 470) with delta (0, 0)
Screenshot: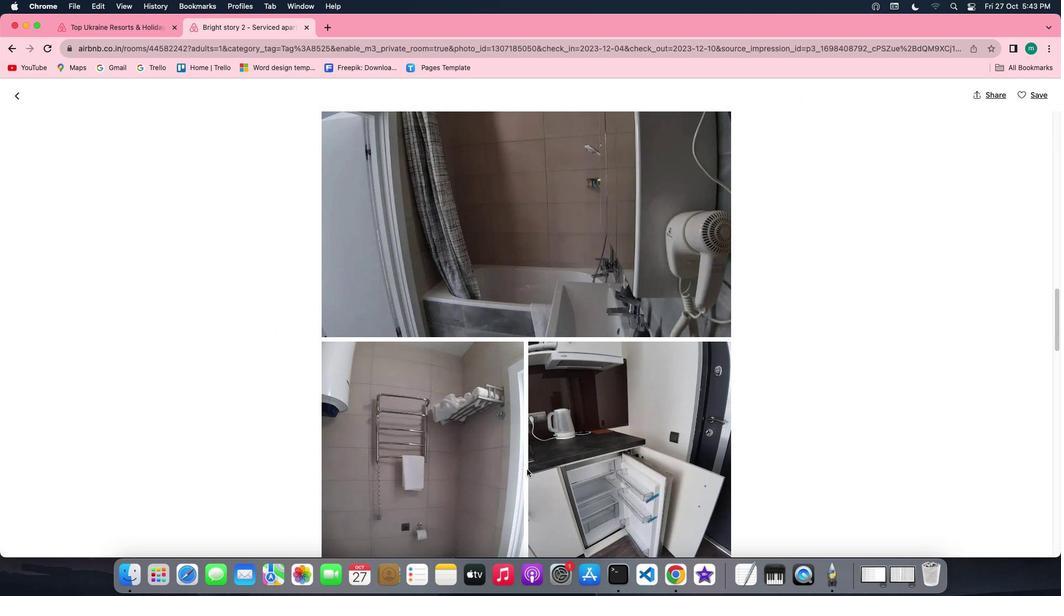 
Action: Mouse scrolled (526, 470) with delta (0, -1)
Screenshot: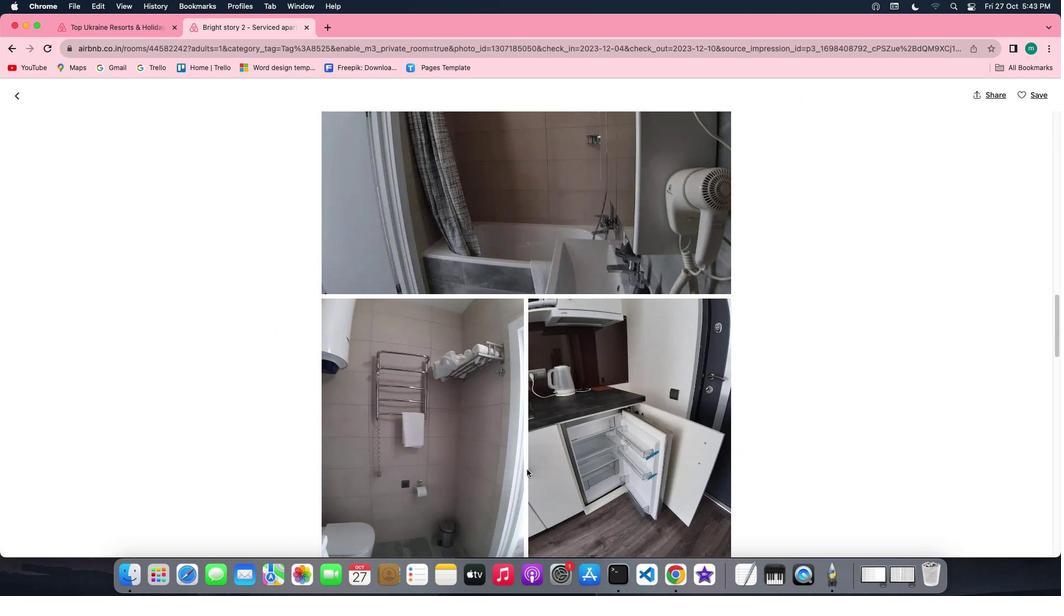 
Action: Mouse scrolled (526, 470) with delta (0, -1)
Screenshot: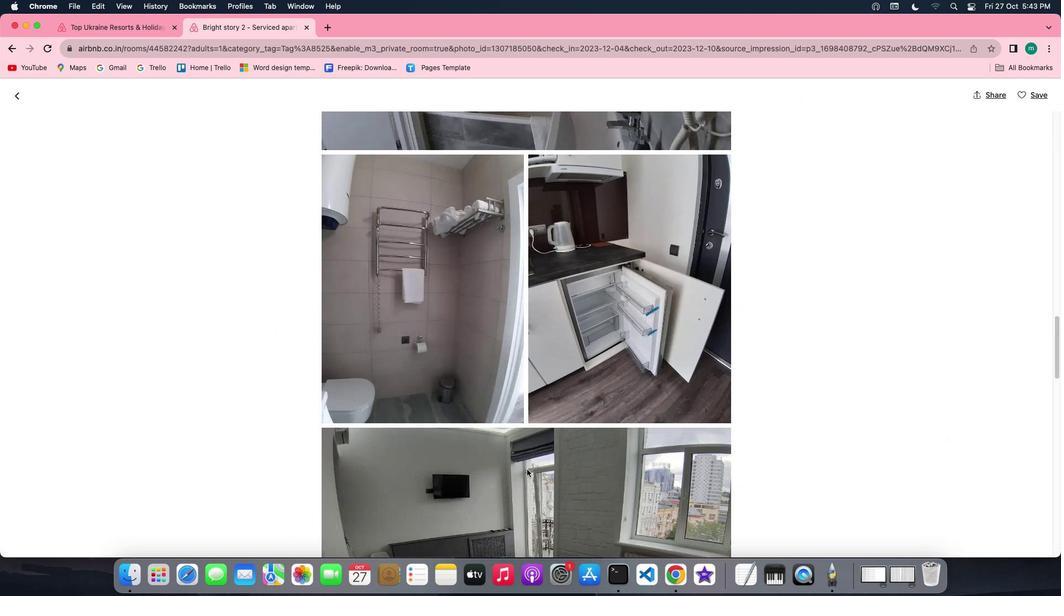 
Action: Mouse scrolled (526, 470) with delta (0, 0)
Screenshot: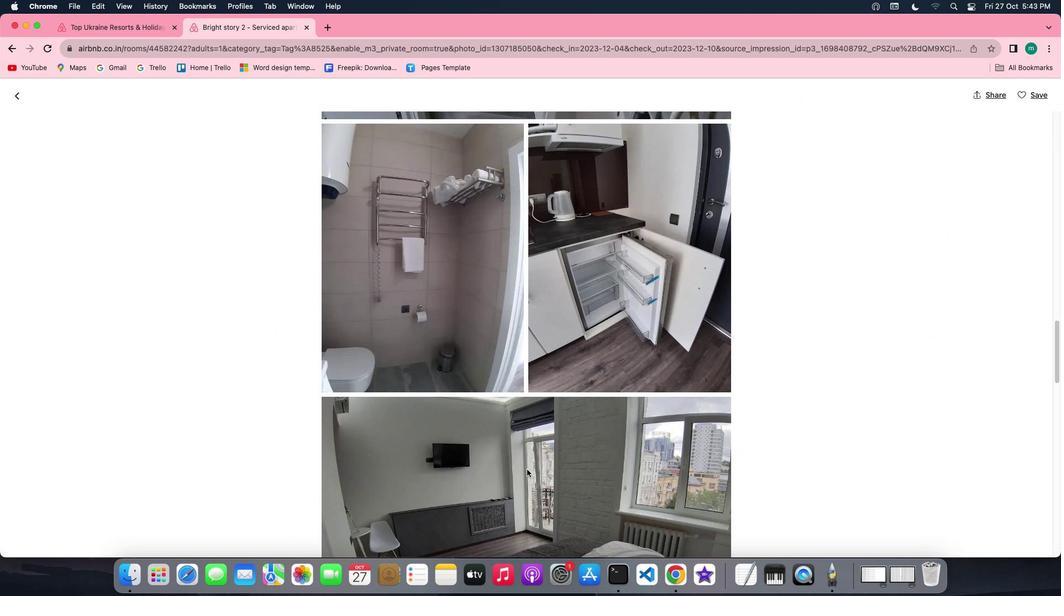 
Action: Mouse scrolled (526, 470) with delta (0, 0)
Screenshot: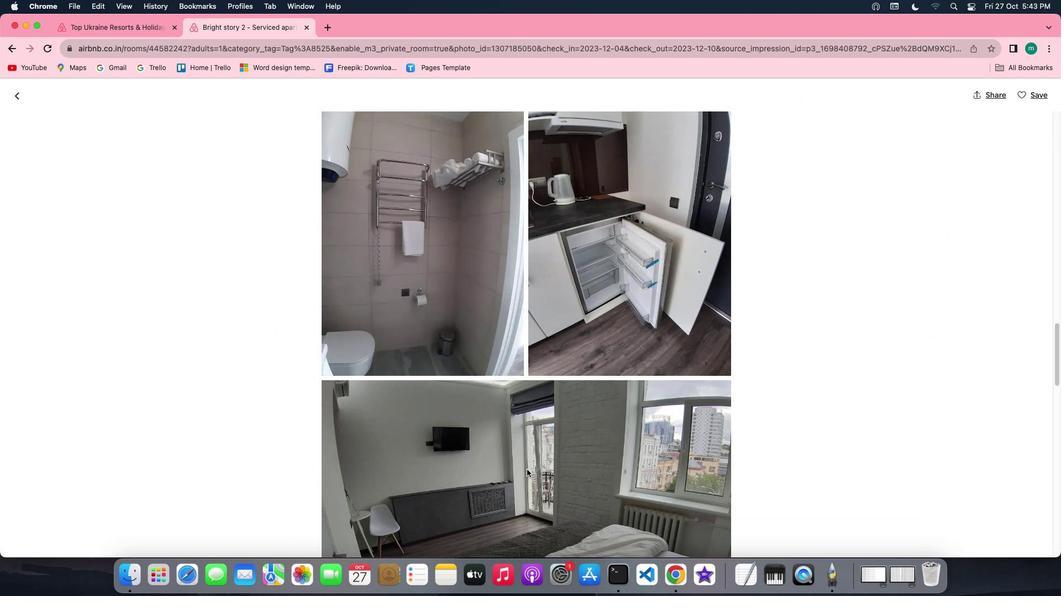 
Action: Mouse scrolled (526, 470) with delta (0, -1)
Screenshot: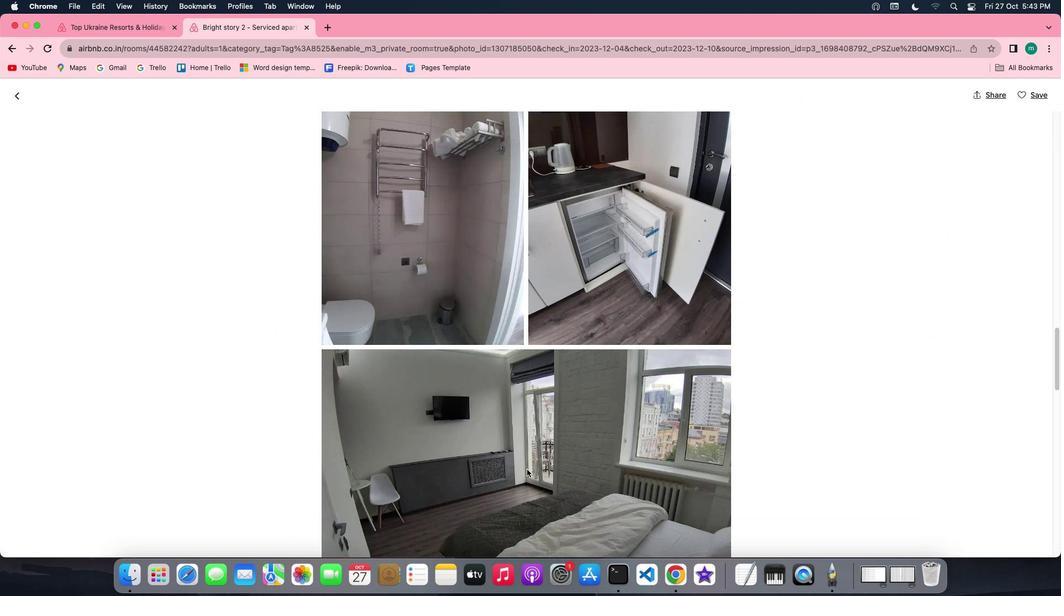 
Action: Mouse scrolled (526, 470) with delta (0, -1)
Screenshot: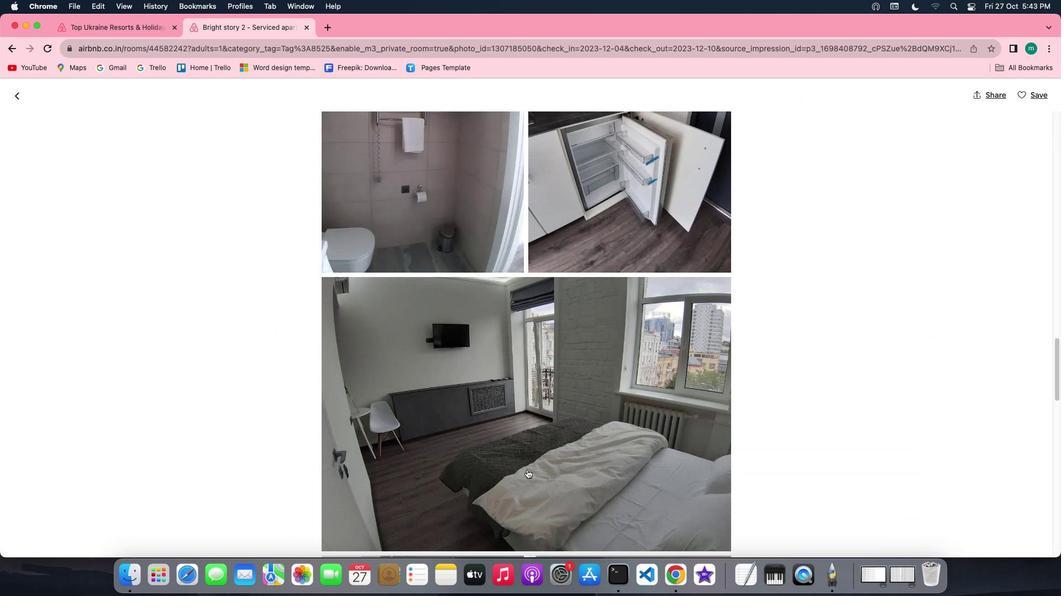 
Action: Mouse scrolled (526, 470) with delta (0, 0)
Screenshot: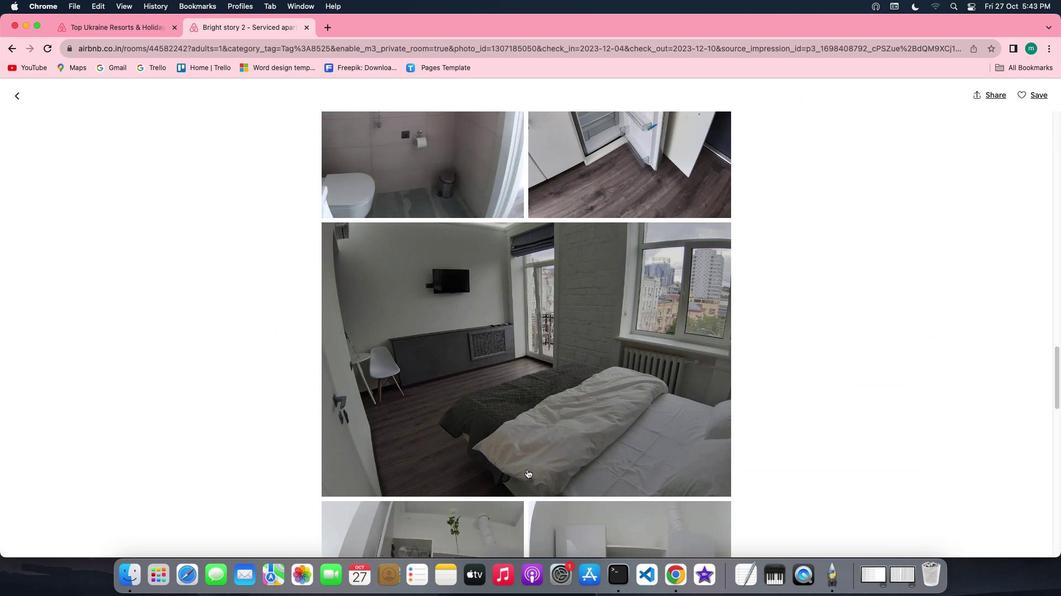 
Action: Mouse scrolled (526, 470) with delta (0, 0)
Screenshot: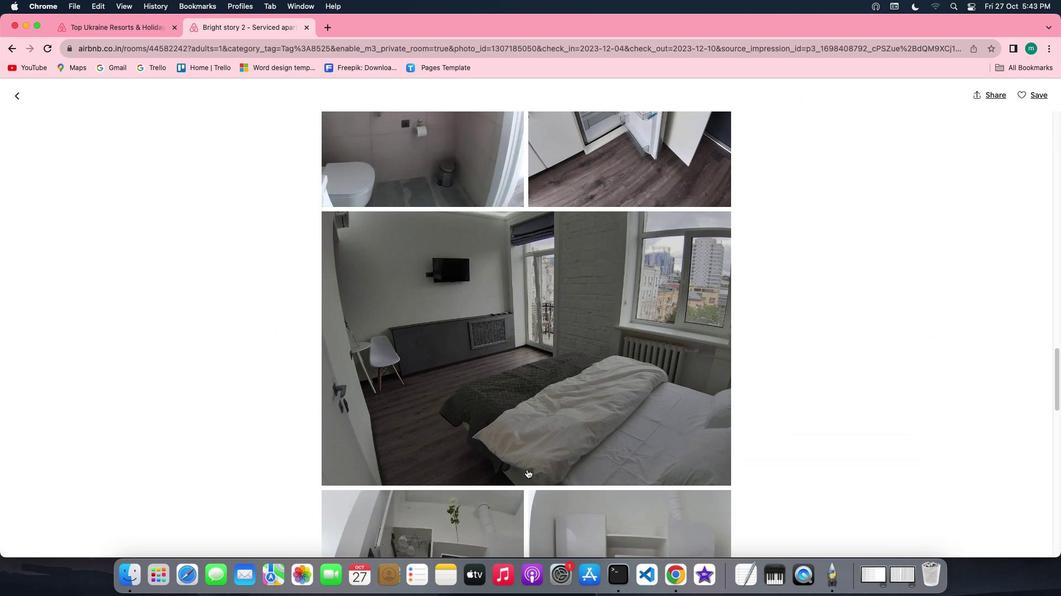 
Action: Mouse scrolled (526, 470) with delta (0, 0)
Screenshot: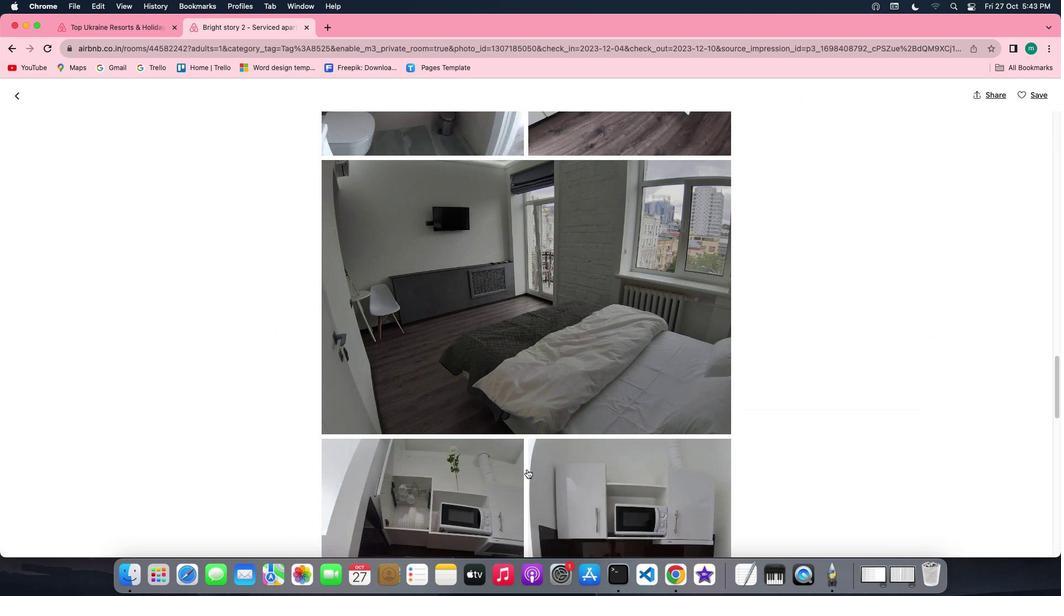 
Action: Mouse scrolled (526, 470) with delta (0, -1)
Screenshot: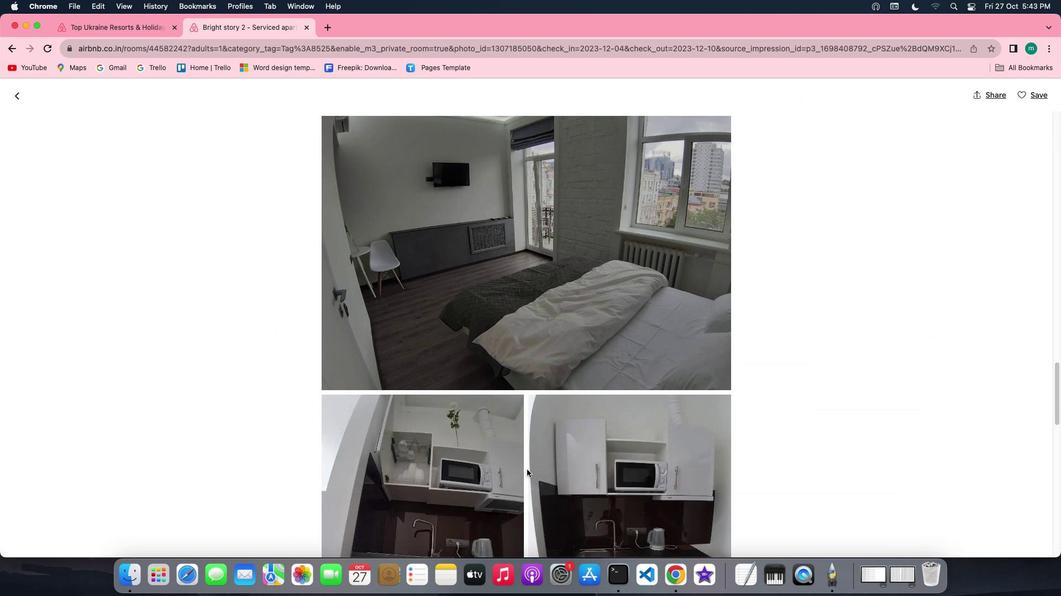 
Action: Mouse scrolled (526, 470) with delta (0, 0)
Screenshot: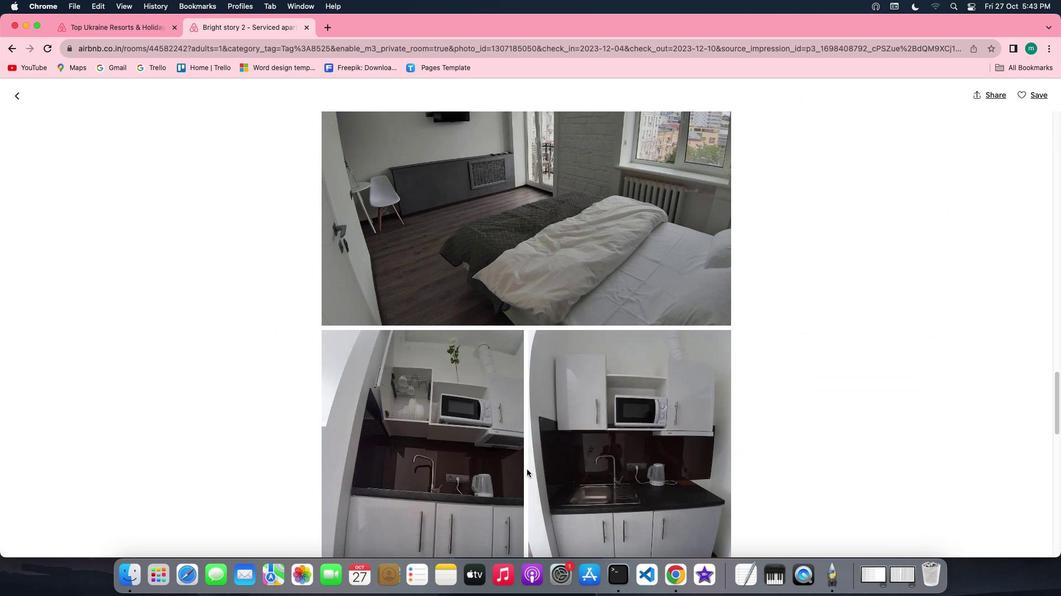 
Action: Mouse scrolled (526, 470) with delta (0, 0)
Screenshot: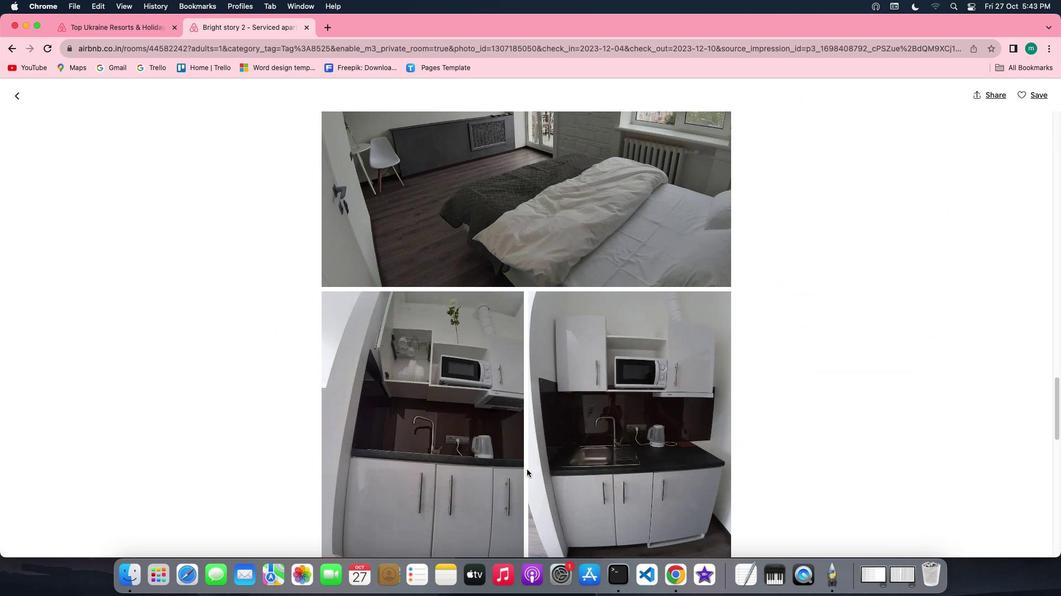 
Action: Mouse scrolled (526, 470) with delta (0, -1)
Screenshot: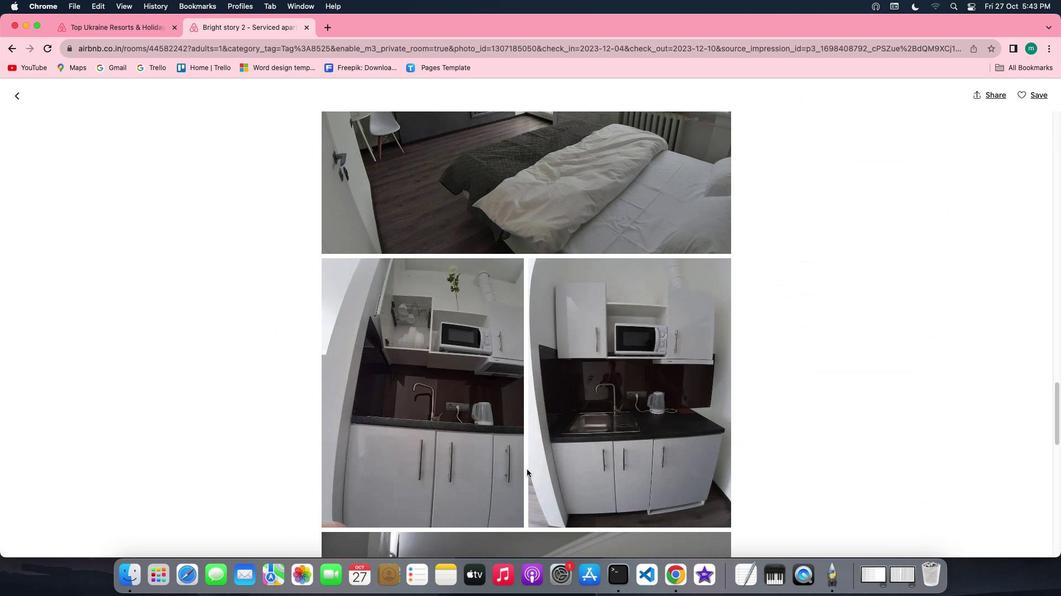 
Action: Mouse scrolled (526, 470) with delta (0, -1)
Screenshot: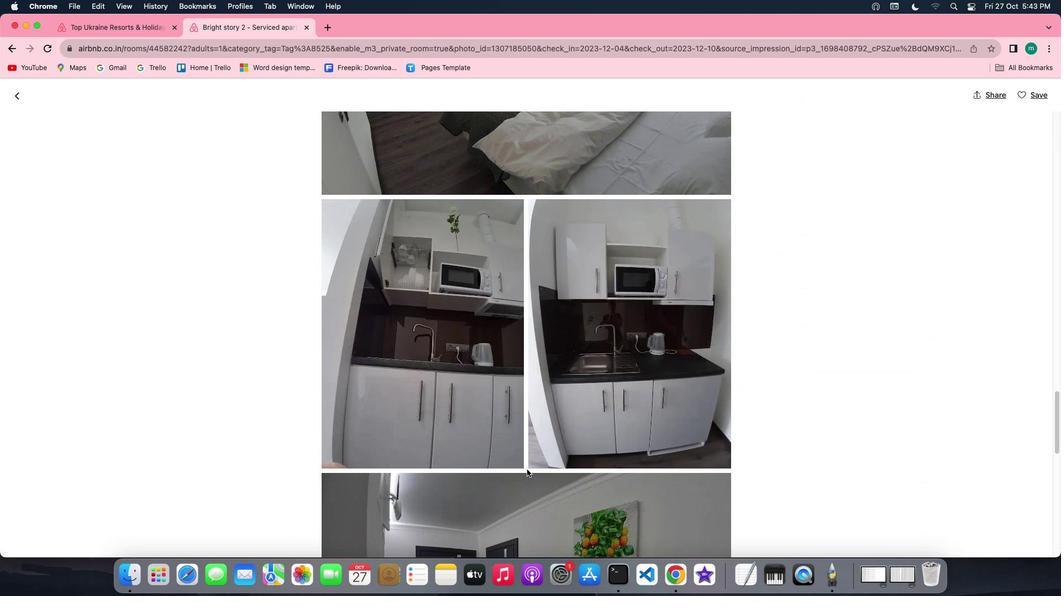 
Action: Mouse scrolled (526, 470) with delta (0, 0)
Screenshot: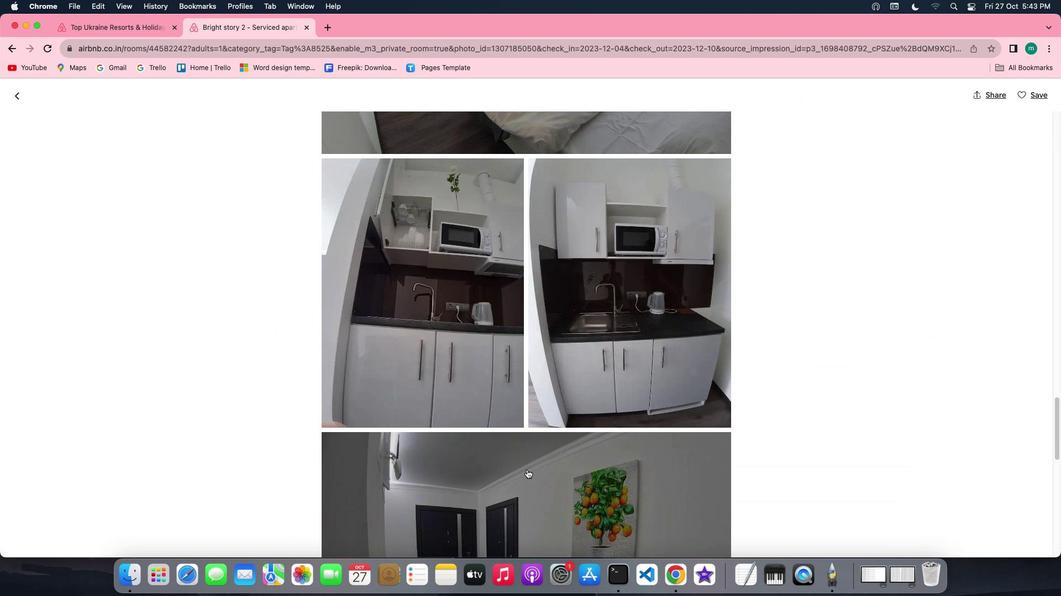 
Action: Mouse scrolled (526, 470) with delta (0, 0)
Screenshot: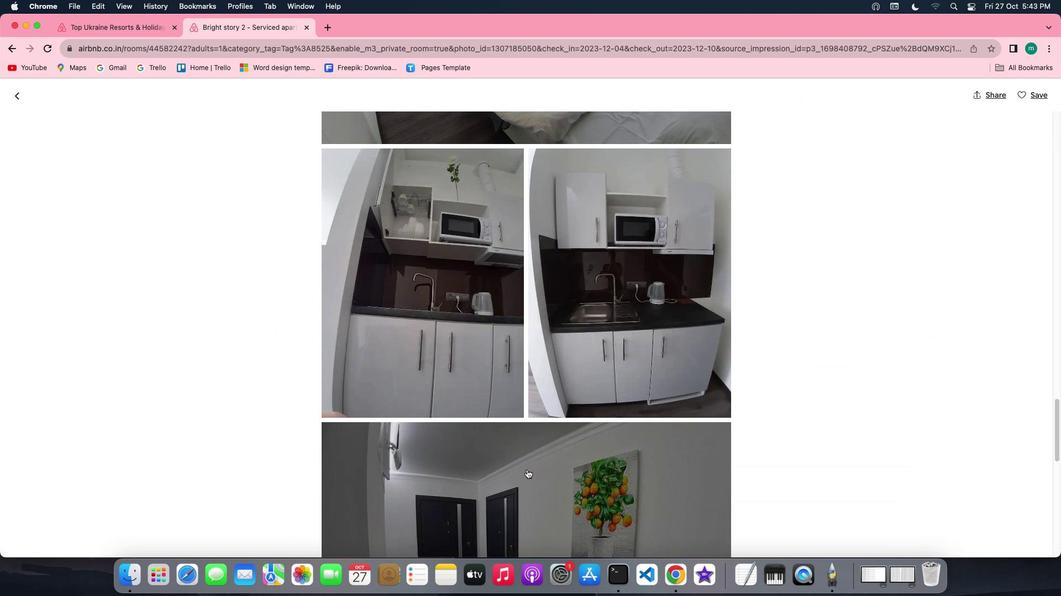 
Action: Mouse scrolled (526, 470) with delta (0, 0)
Screenshot: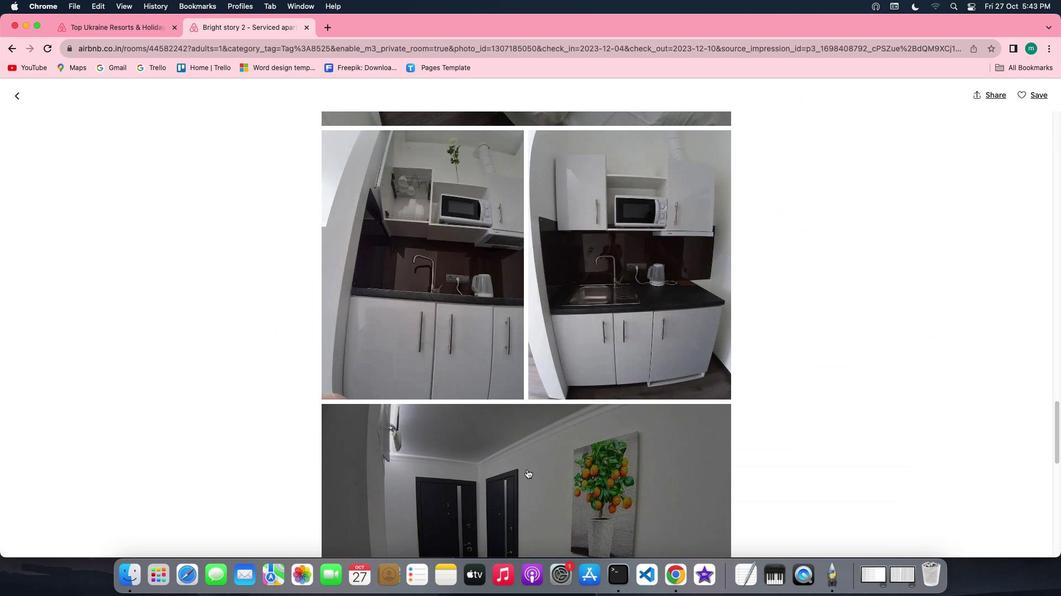 
Action: Mouse scrolled (526, 470) with delta (0, -1)
Screenshot: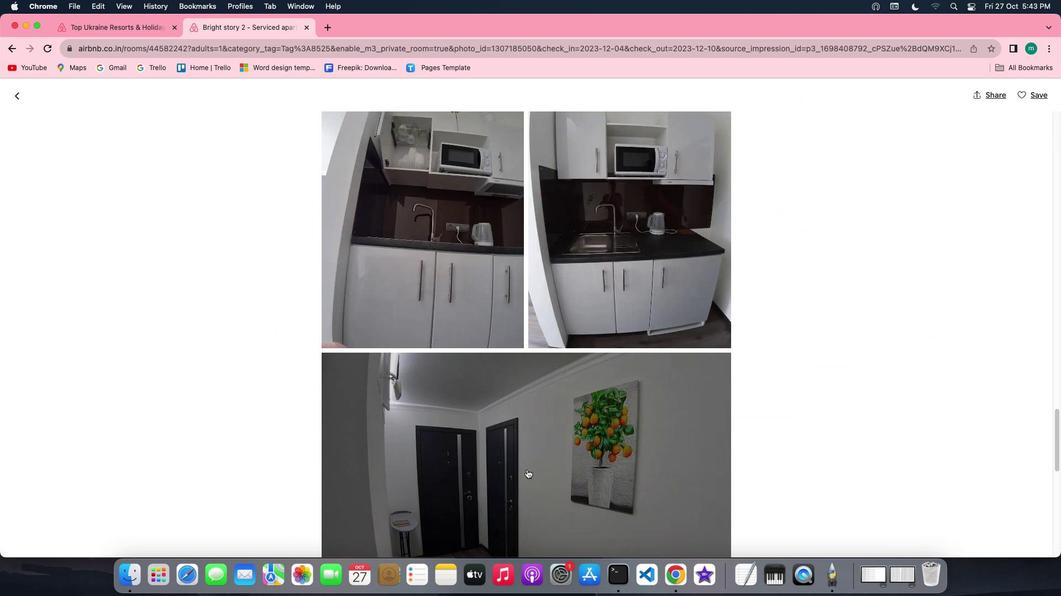 
Action: Mouse scrolled (526, 470) with delta (0, -1)
Screenshot: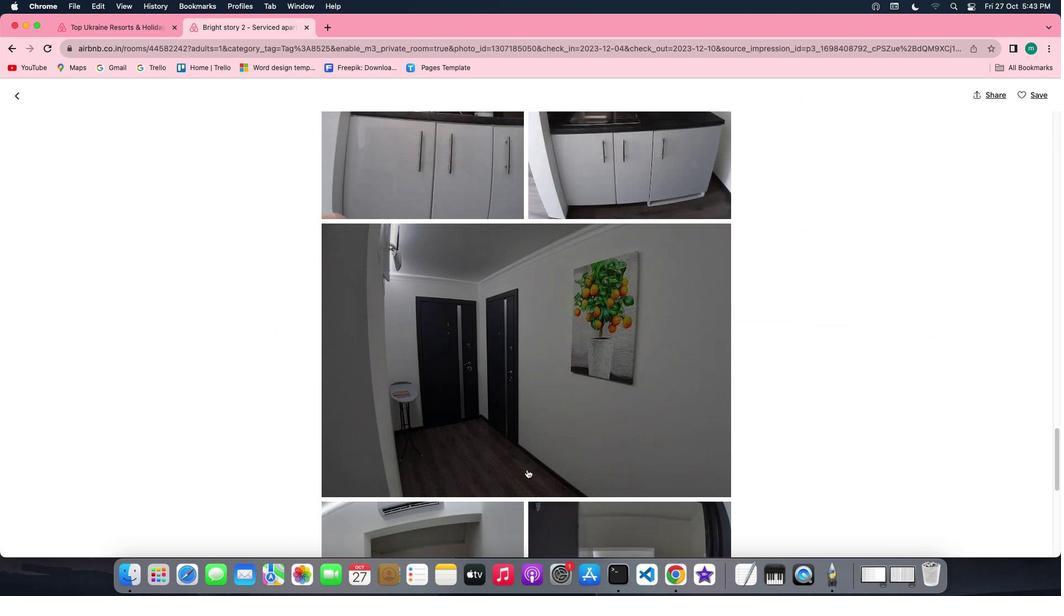 
Action: Mouse scrolled (526, 470) with delta (0, 0)
Screenshot: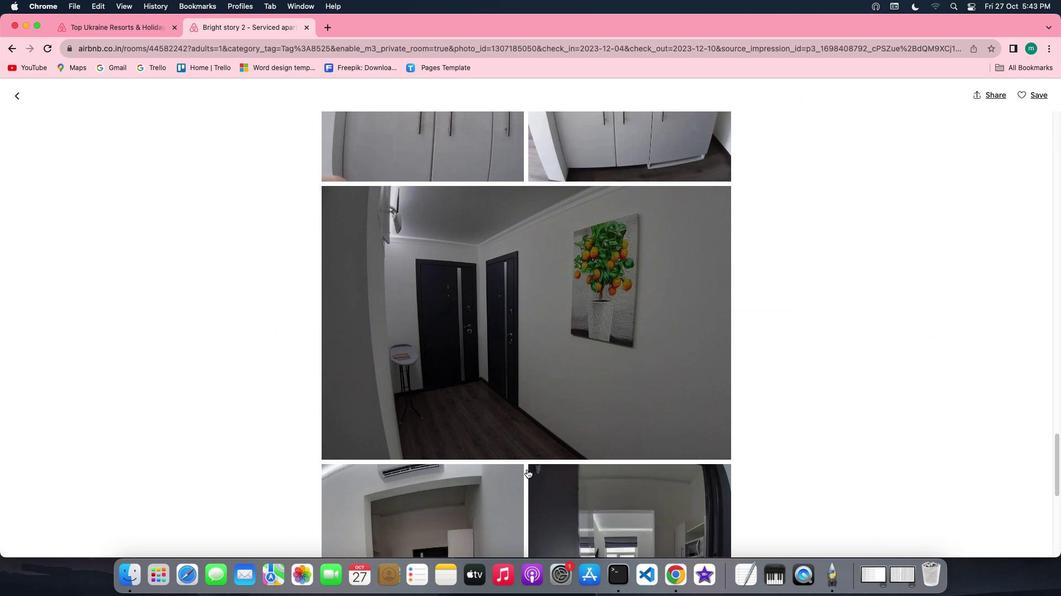 
Action: Mouse scrolled (526, 470) with delta (0, 0)
Screenshot: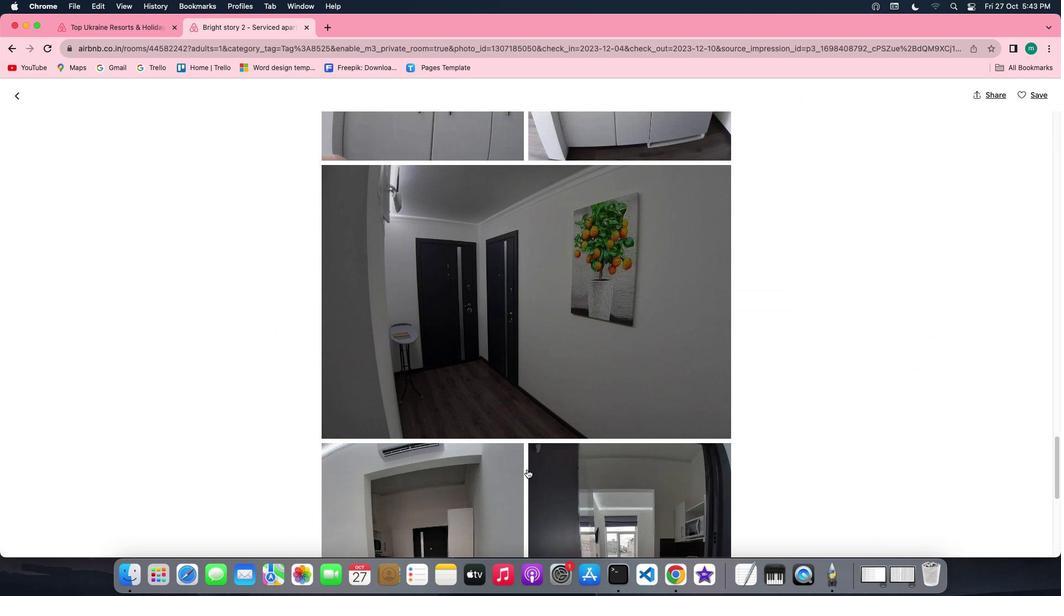 
Action: Mouse scrolled (526, 470) with delta (0, 0)
Screenshot: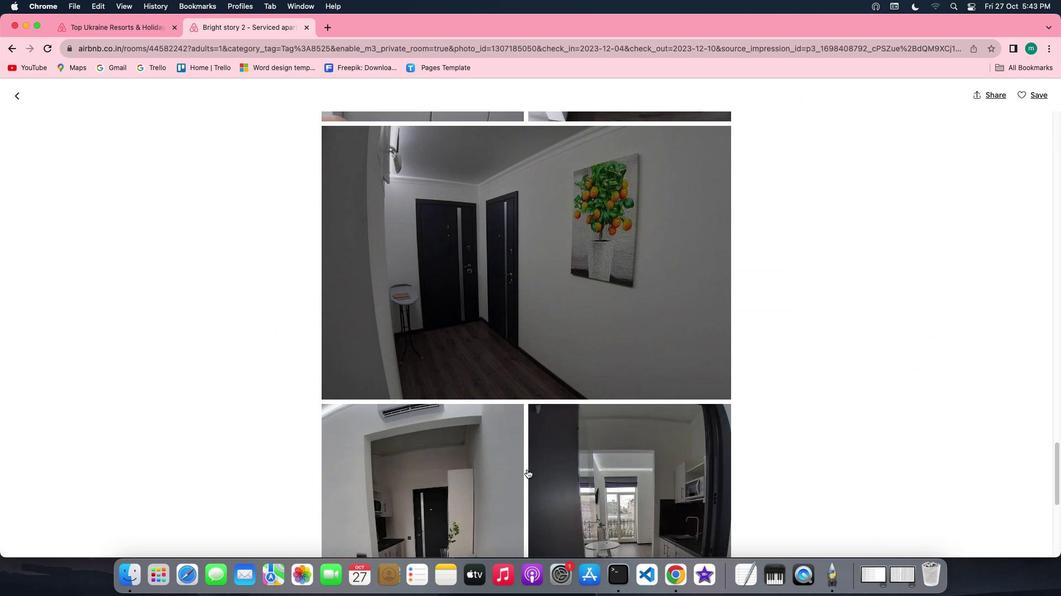 
Action: Mouse scrolled (526, 470) with delta (0, -1)
Screenshot: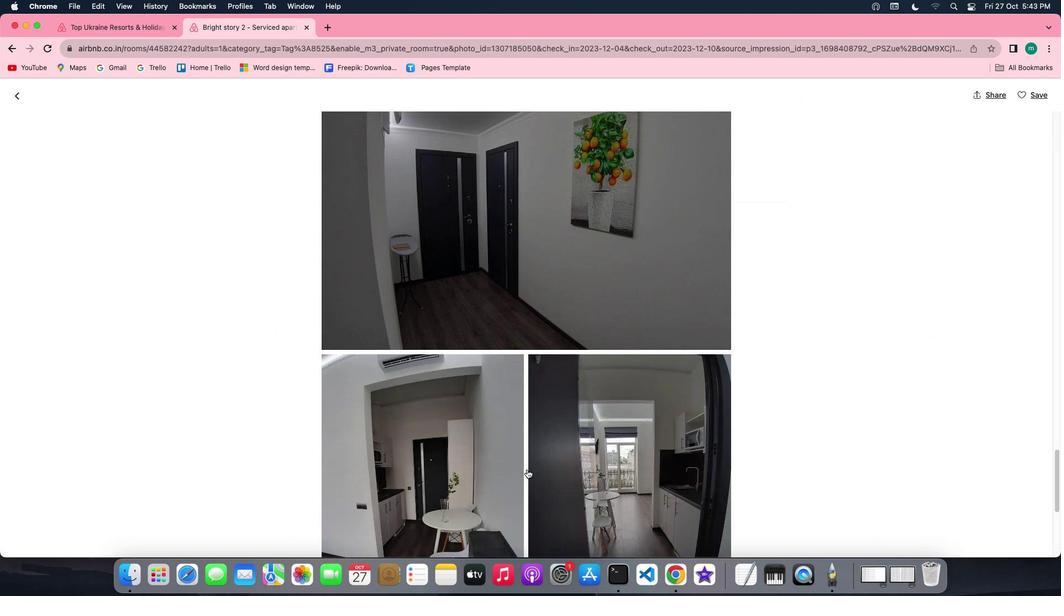 
Action: Mouse scrolled (526, 470) with delta (0, -1)
Screenshot: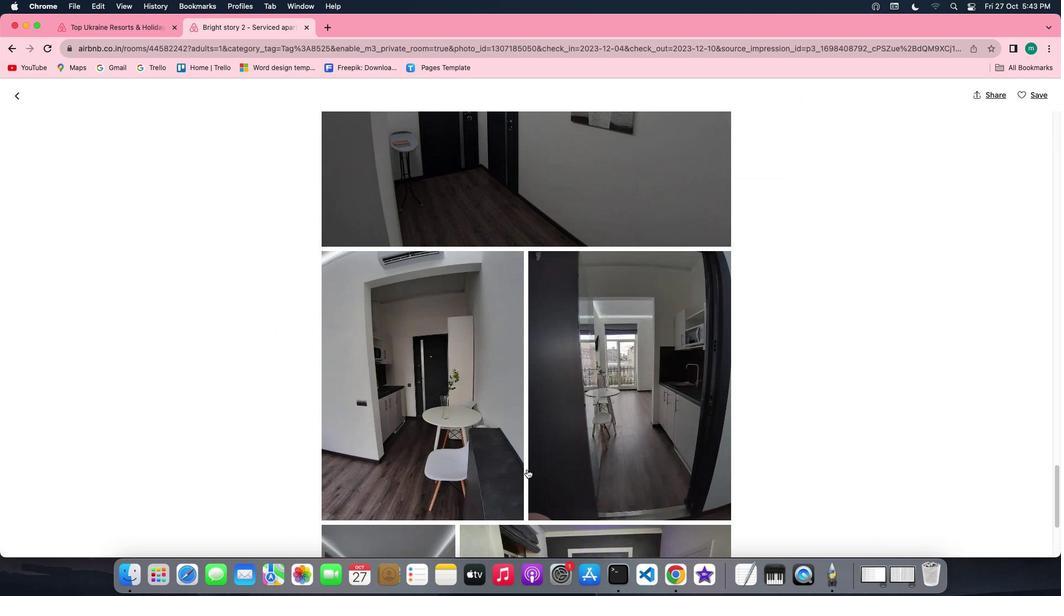 
Action: Mouse scrolled (526, 470) with delta (0, 0)
Screenshot: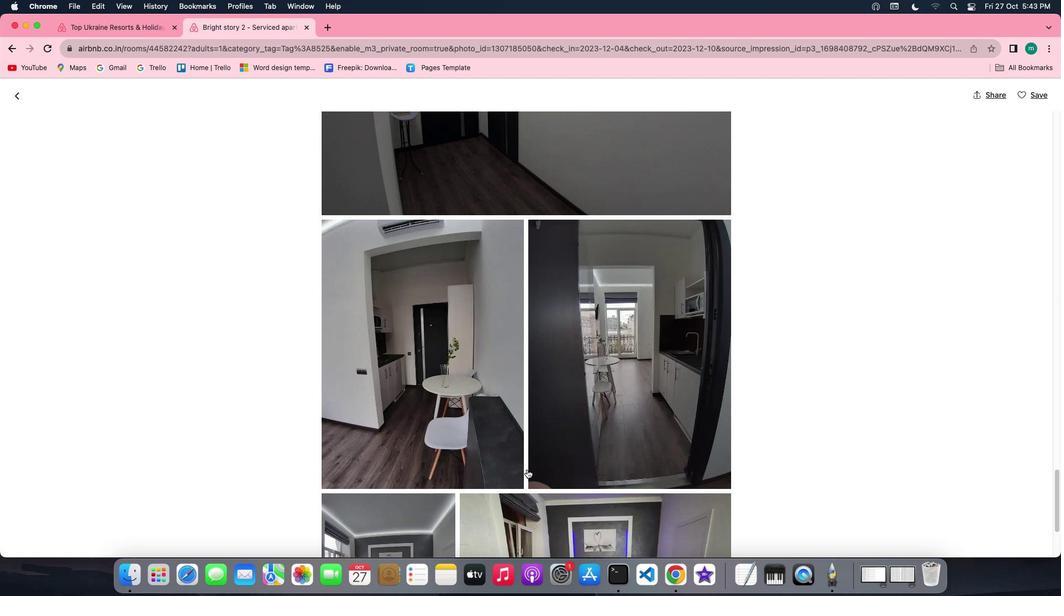
Action: Mouse scrolled (526, 470) with delta (0, 0)
Screenshot: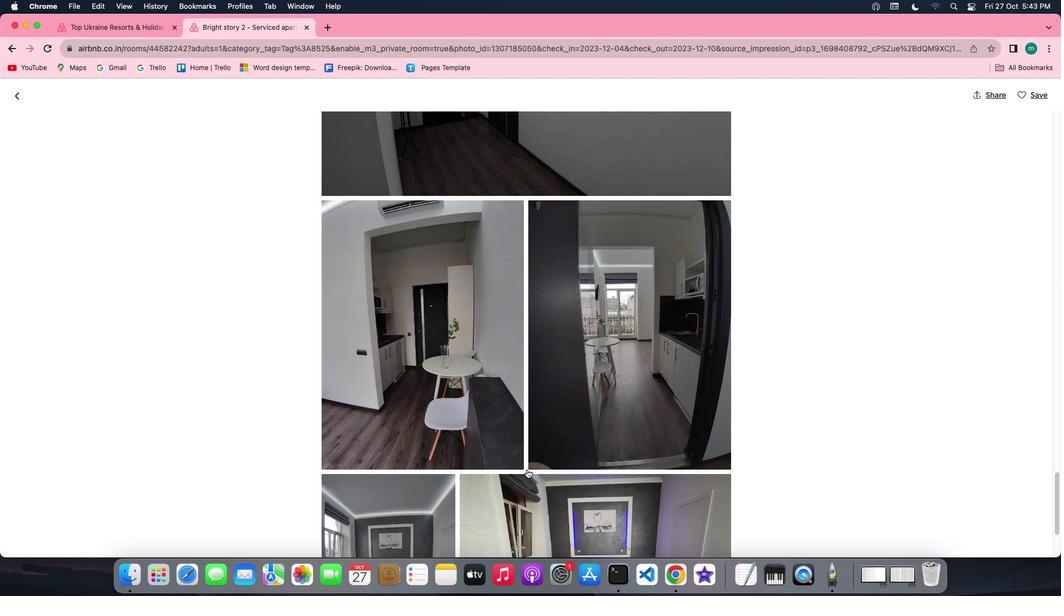 
Action: Mouse scrolled (526, 470) with delta (0, 0)
Screenshot: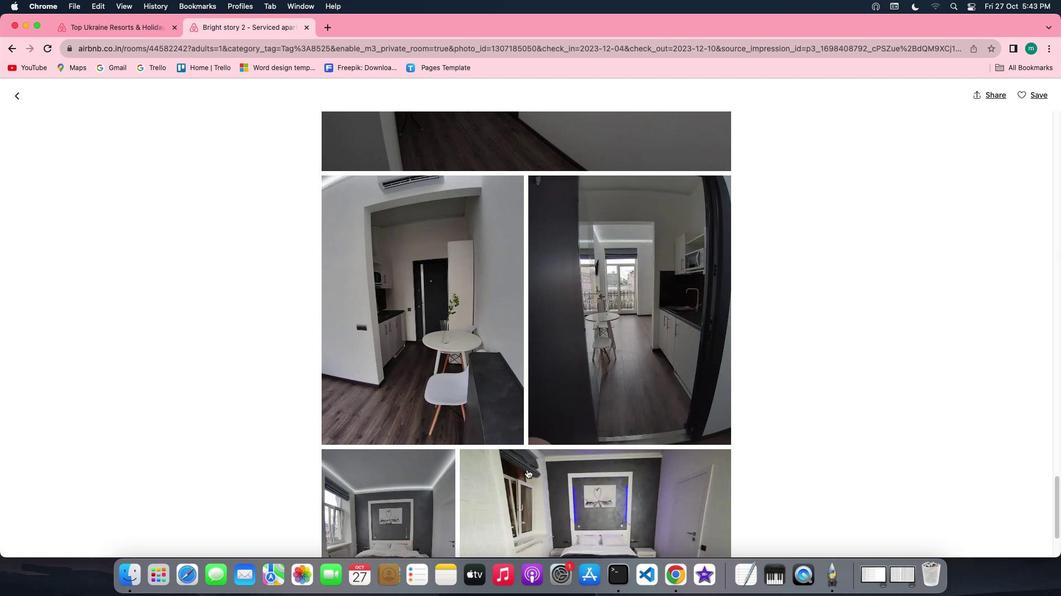 
Action: Mouse scrolled (526, 470) with delta (0, -1)
Screenshot: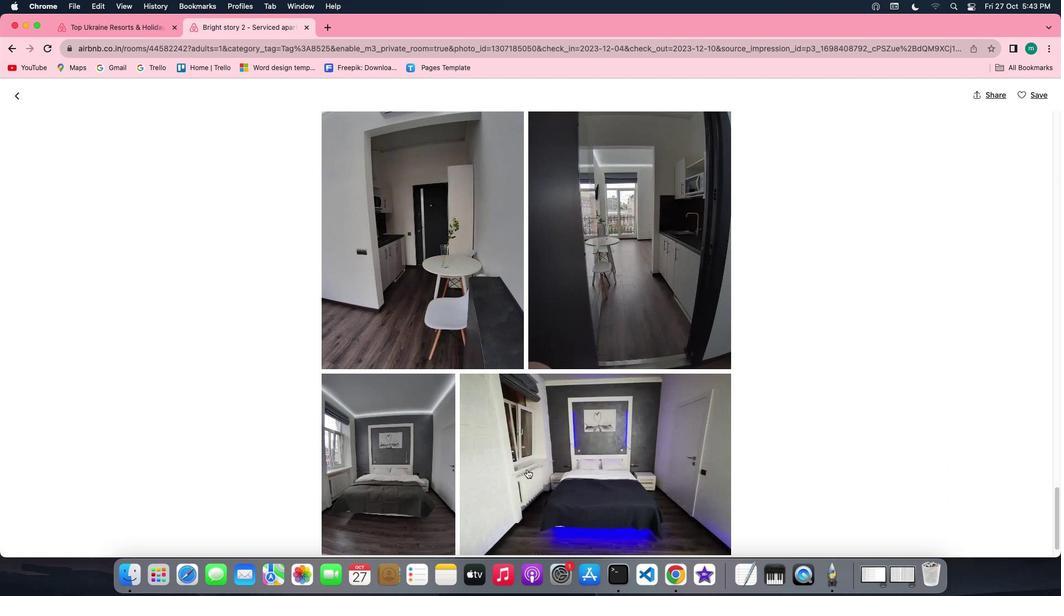 
Action: Mouse scrolled (526, 470) with delta (0, 0)
Screenshot: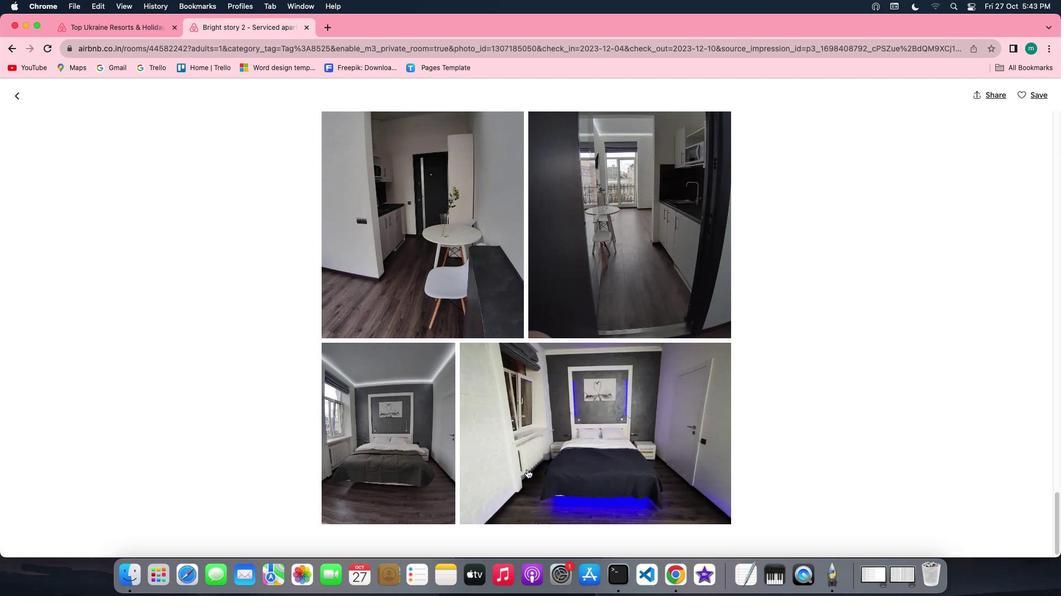 
Action: Mouse scrolled (526, 470) with delta (0, 0)
Screenshot: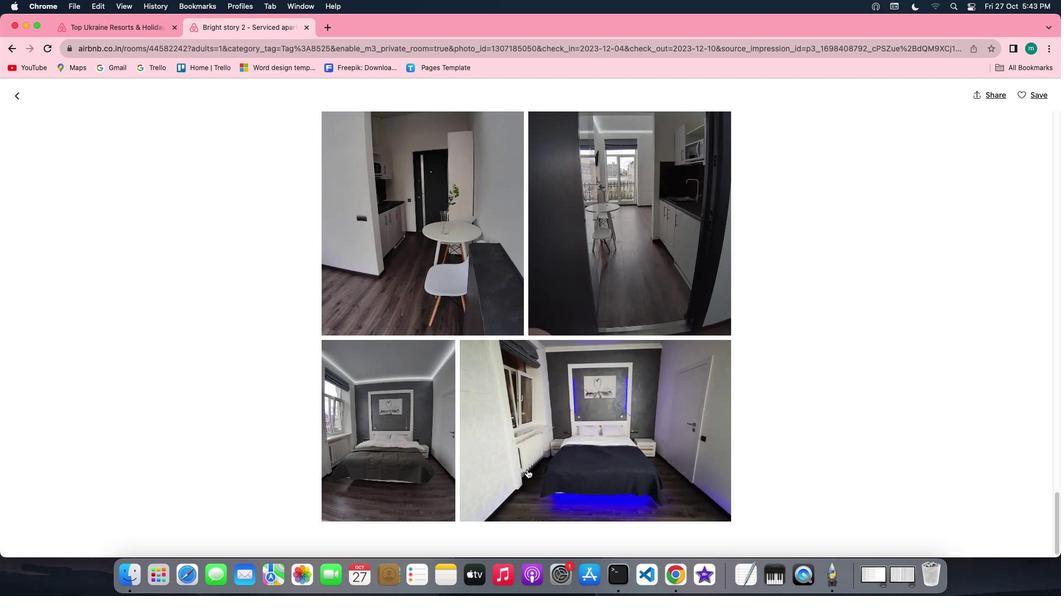 
Action: Mouse scrolled (526, 470) with delta (0, 0)
Screenshot: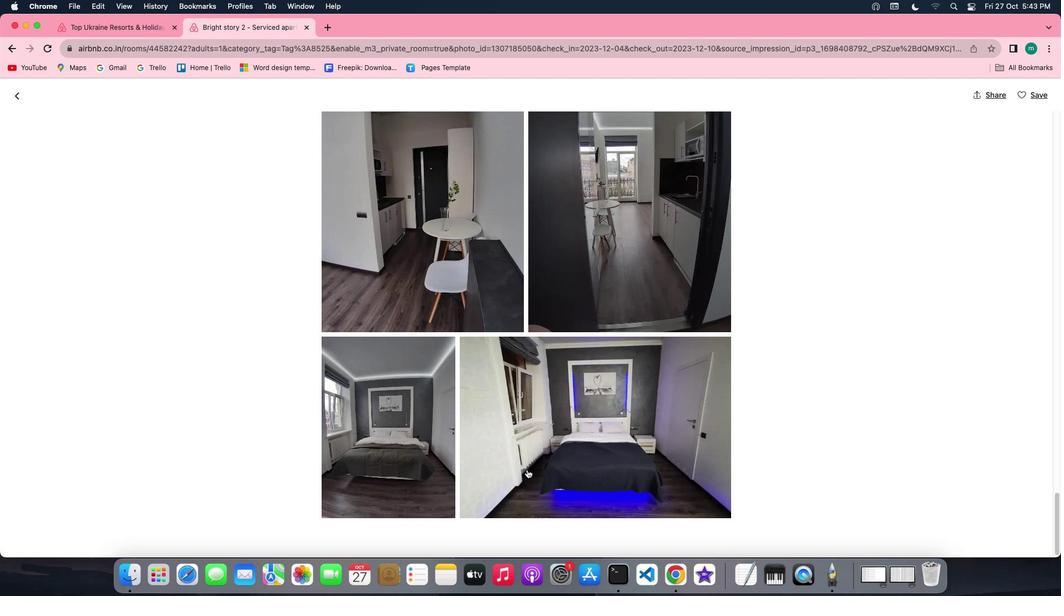 
Action: Mouse scrolled (526, 470) with delta (0, 0)
Screenshot: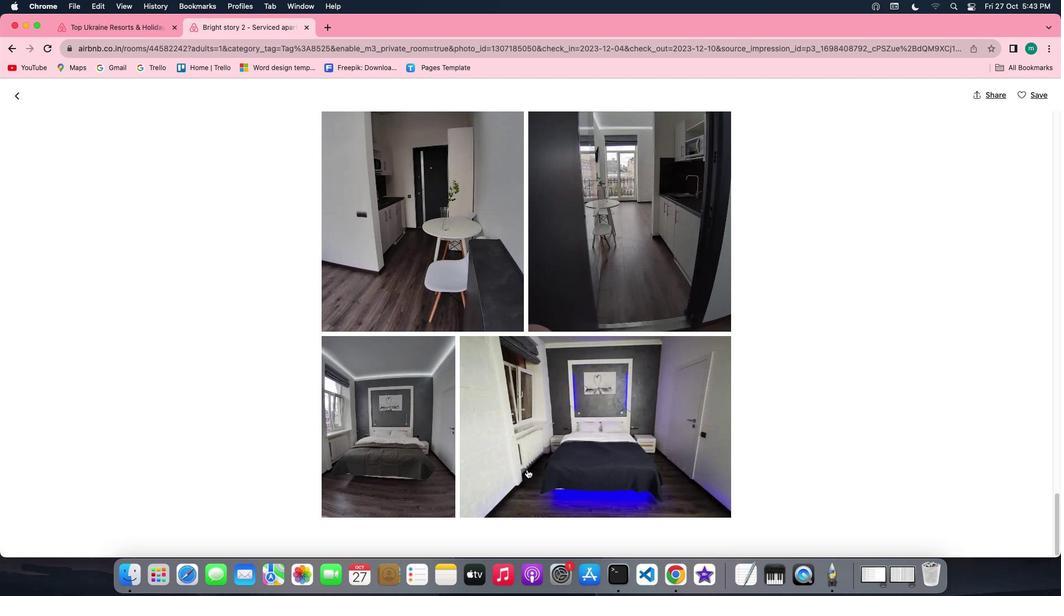 
Action: Mouse scrolled (526, 470) with delta (0, 0)
Screenshot: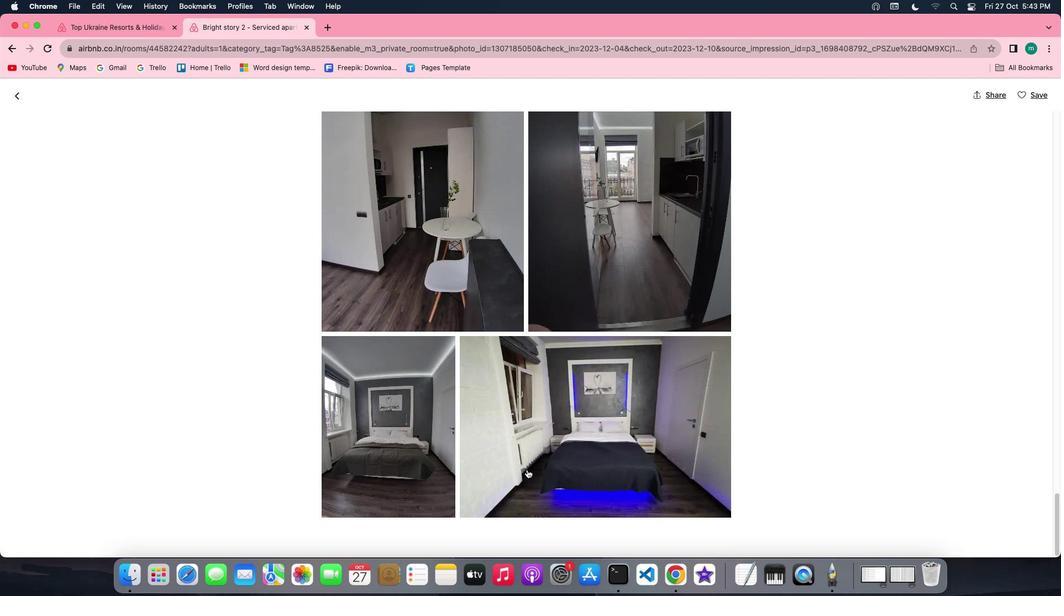 
Action: Mouse scrolled (526, 470) with delta (0, 0)
Screenshot: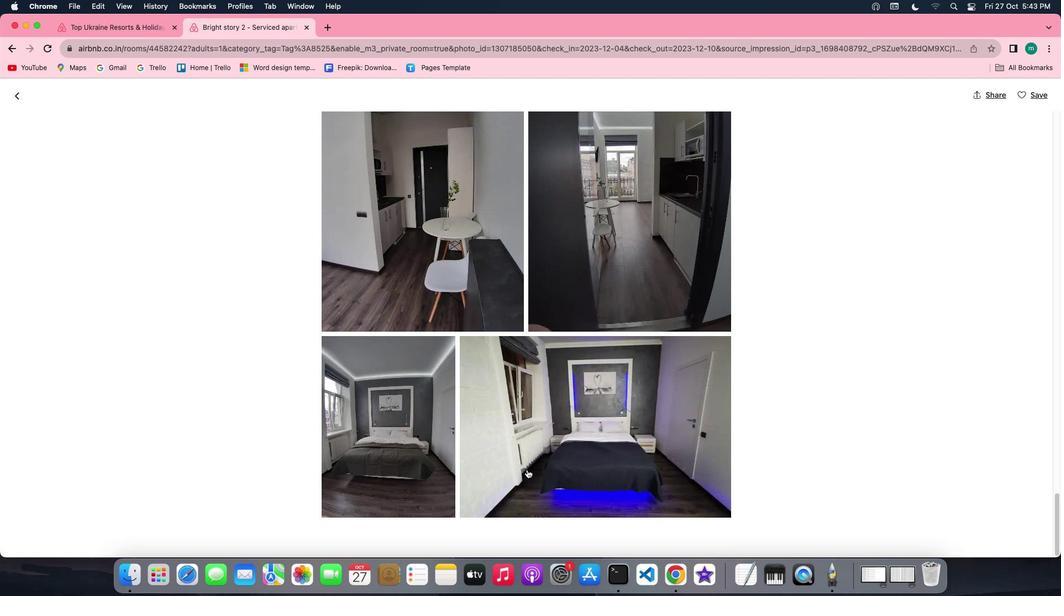 
Action: Mouse scrolled (526, 470) with delta (0, 0)
Screenshot: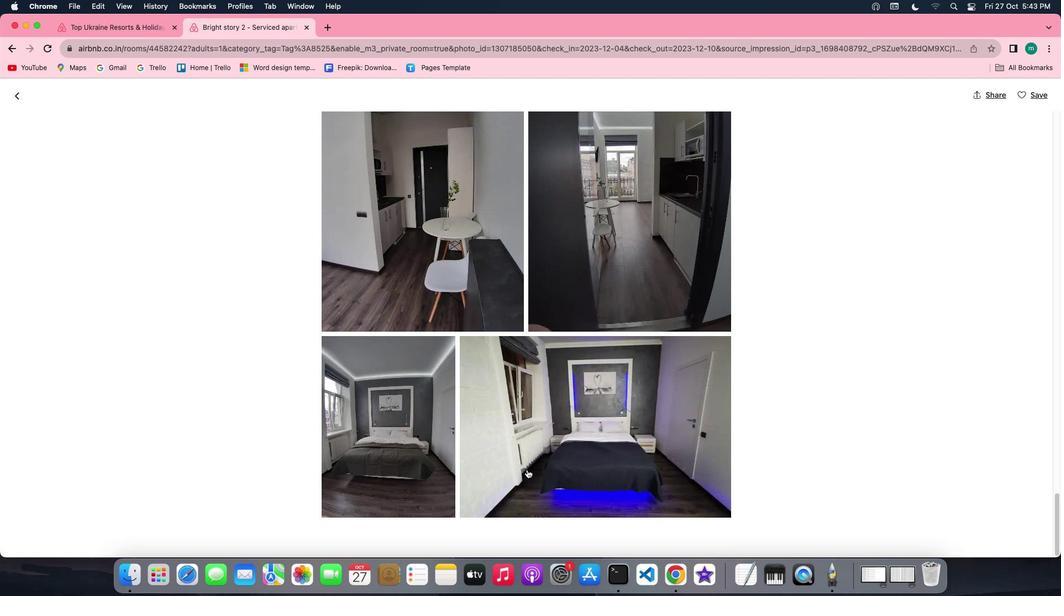 
Action: Mouse scrolled (526, 470) with delta (0, 0)
Screenshot: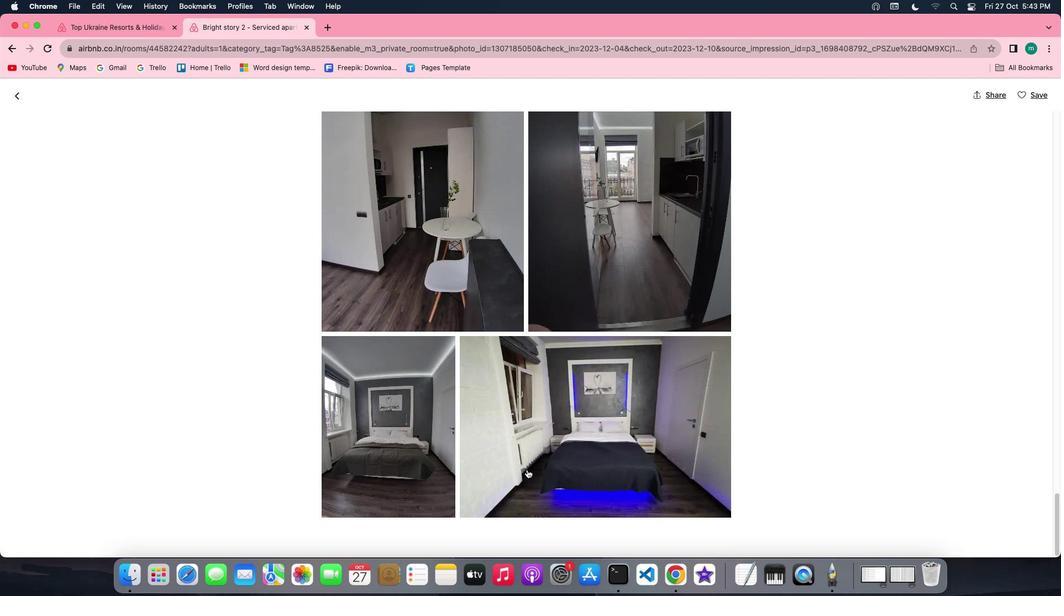 
Action: Mouse scrolled (526, 470) with delta (0, 0)
Screenshot: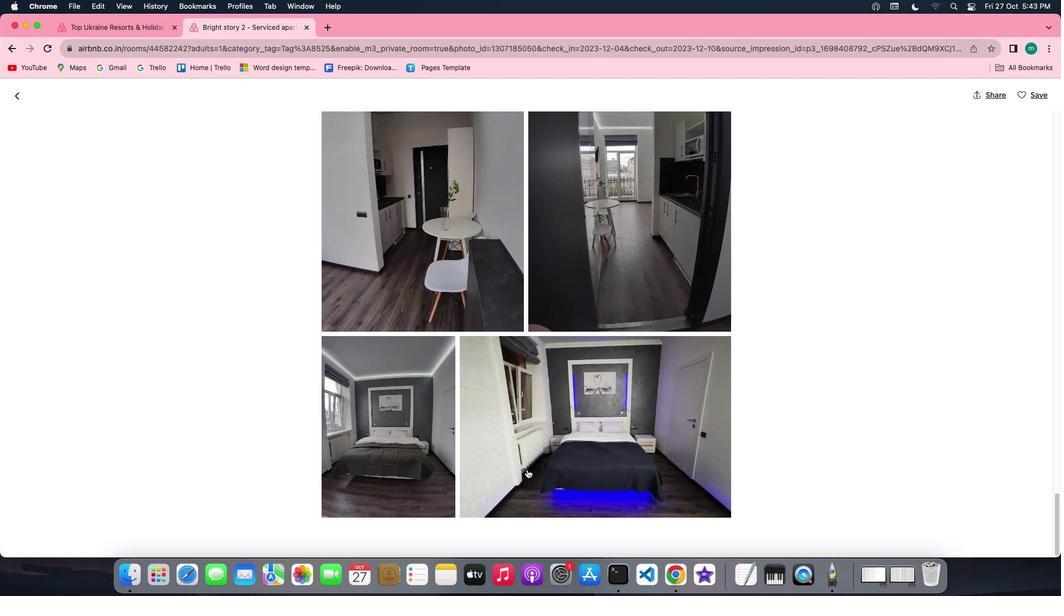 
Action: Mouse scrolled (526, 470) with delta (0, 0)
Screenshot: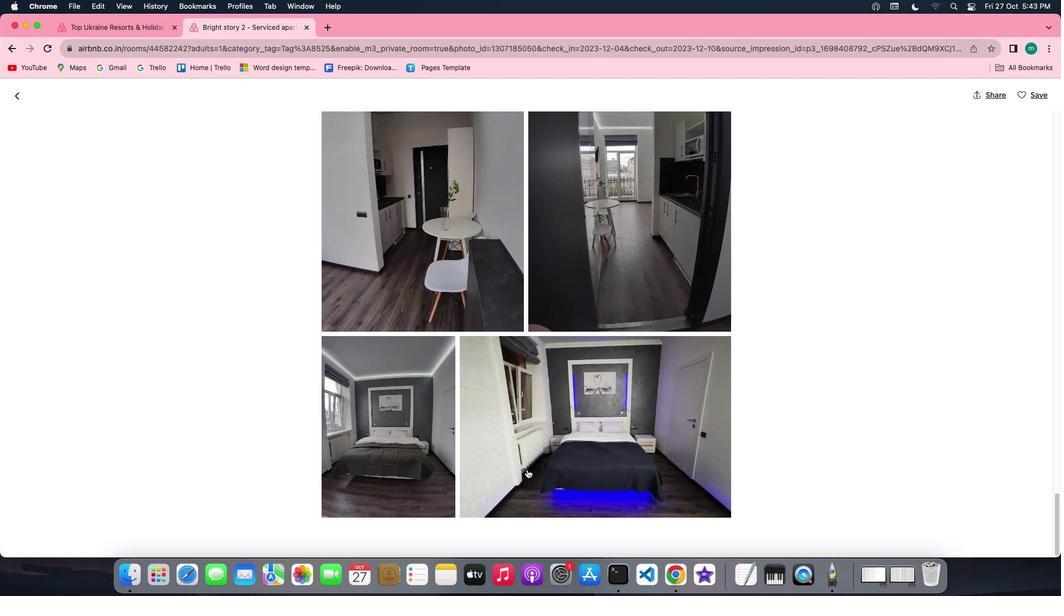 
Action: Mouse scrolled (526, 470) with delta (0, 0)
Screenshot: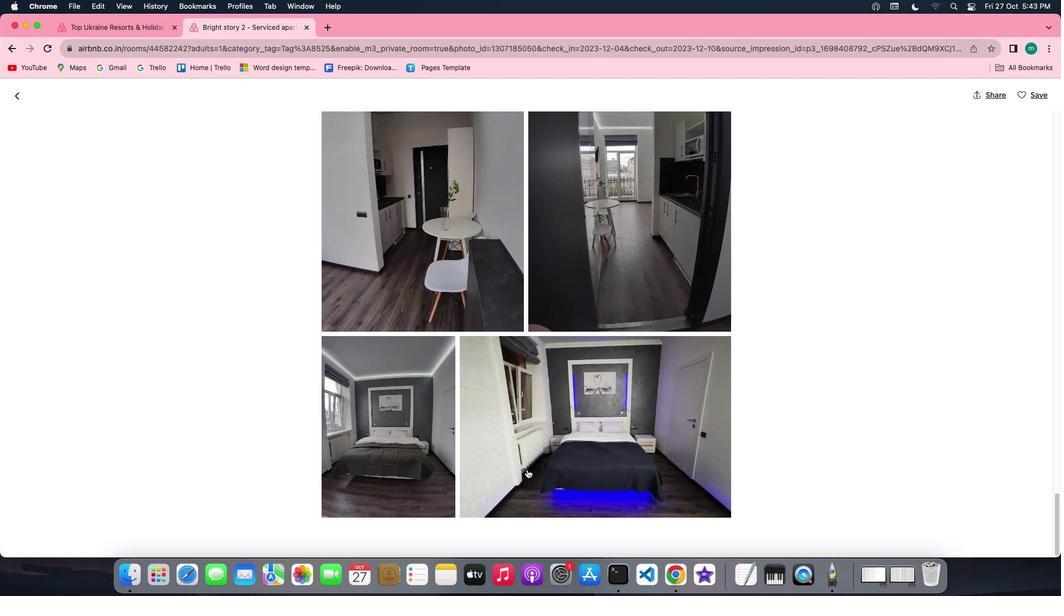 
Action: Mouse scrolled (526, 470) with delta (0, 0)
Screenshot: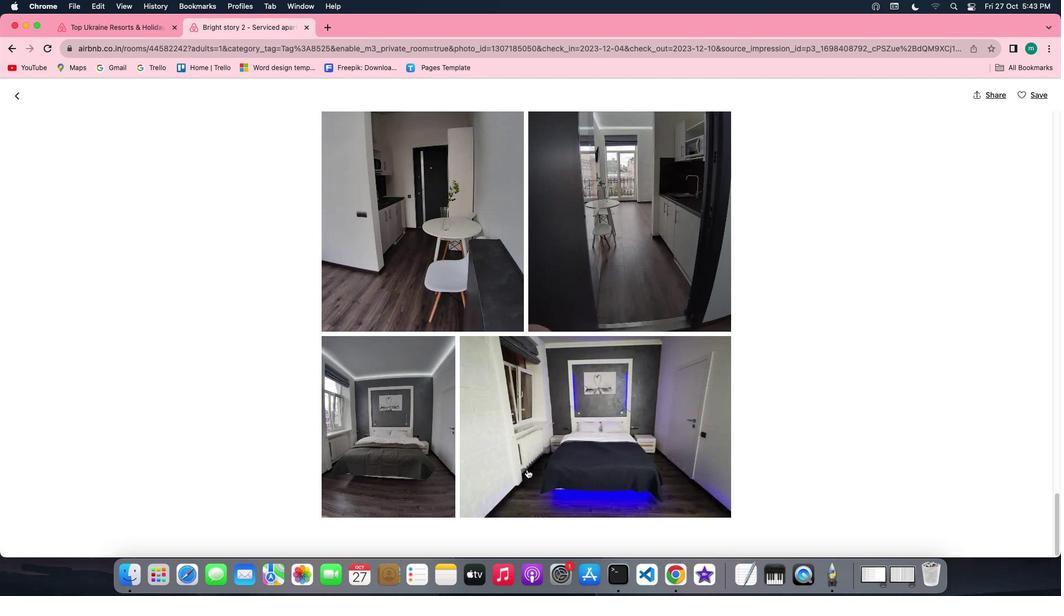 
Action: Mouse scrolled (526, 470) with delta (0, 0)
Screenshot: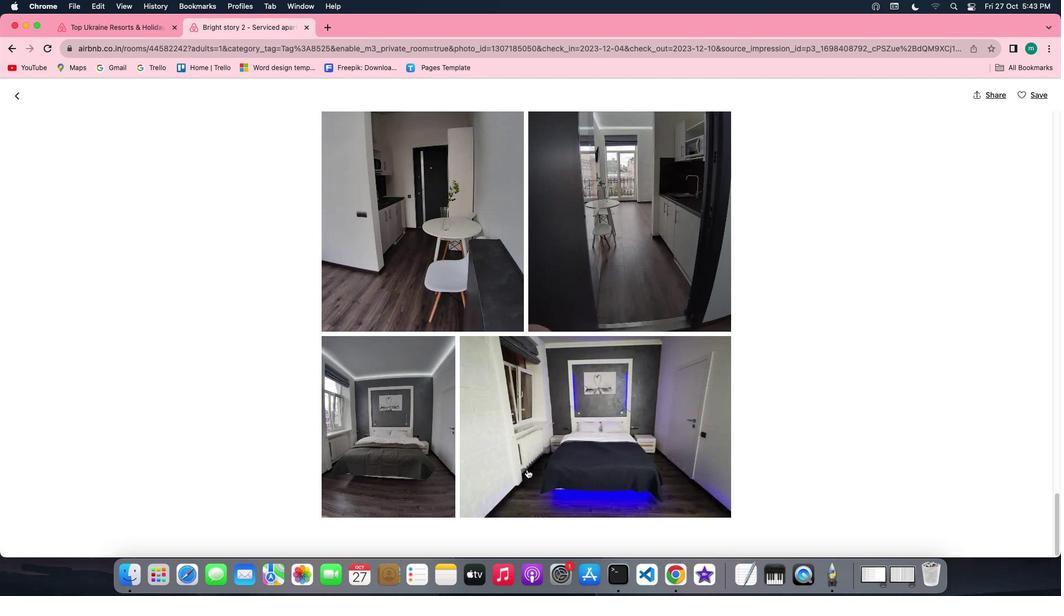 
Action: Mouse scrolled (526, 470) with delta (0, 0)
Screenshot: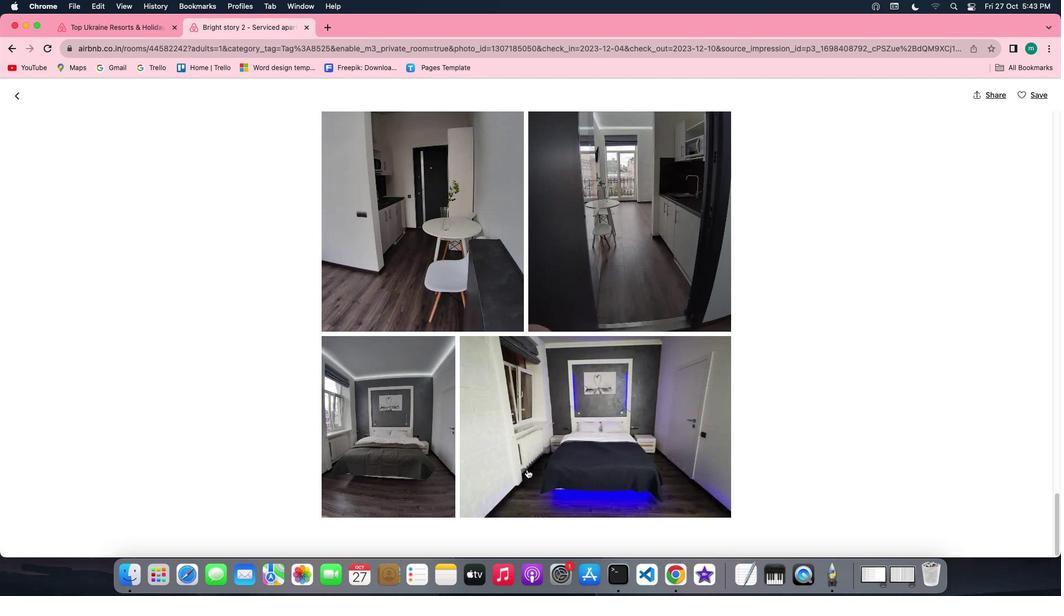 
Action: Mouse scrolled (526, 470) with delta (0, 0)
Screenshot: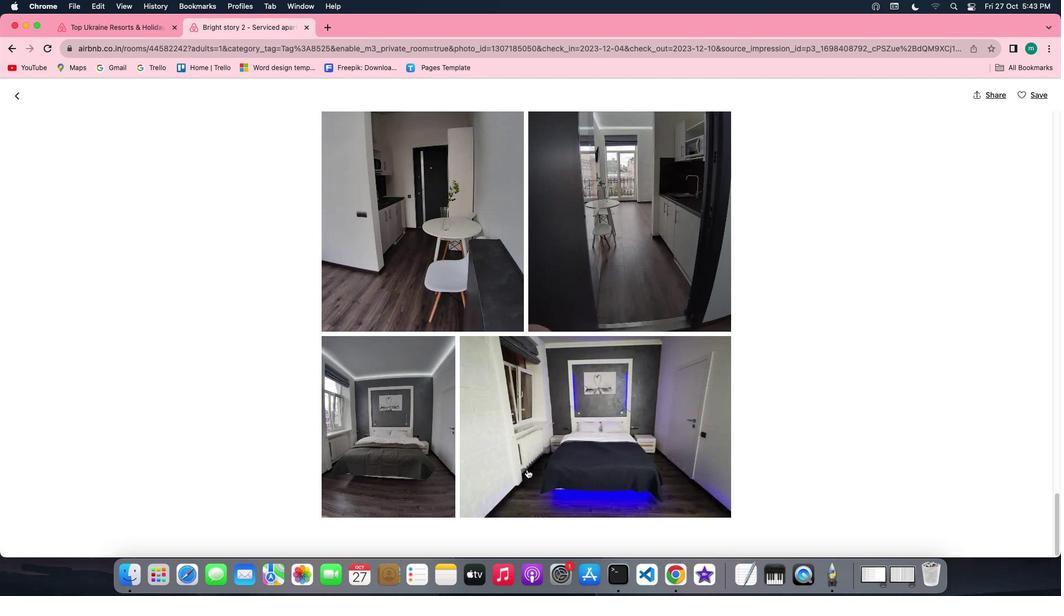 
Action: Mouse scrolled (526, 470) with delta (0, -1)
Screenshot: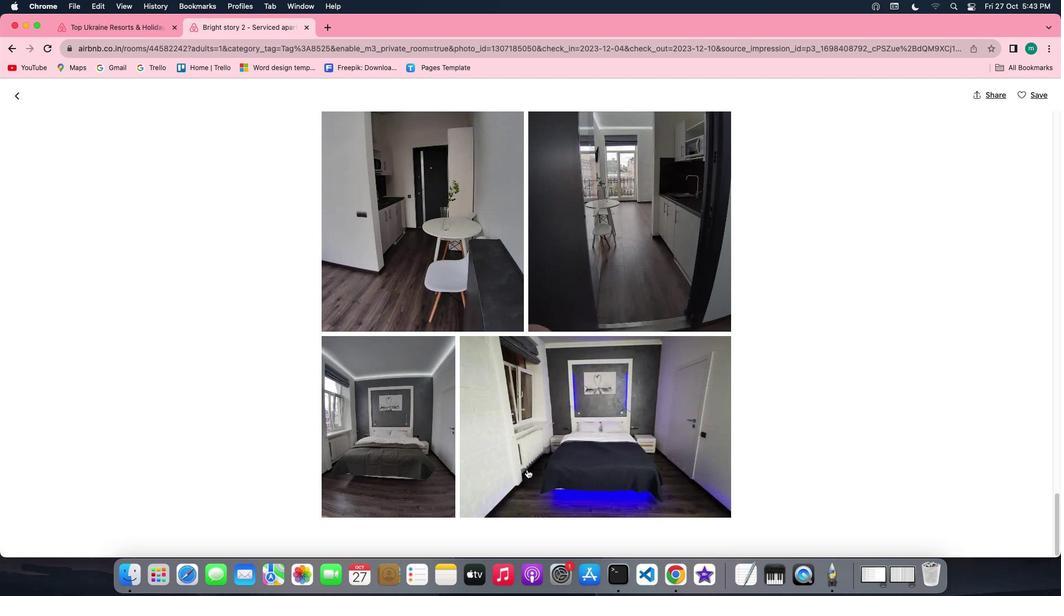 
Action: Mouse moved to (14, 98)
Screenshot: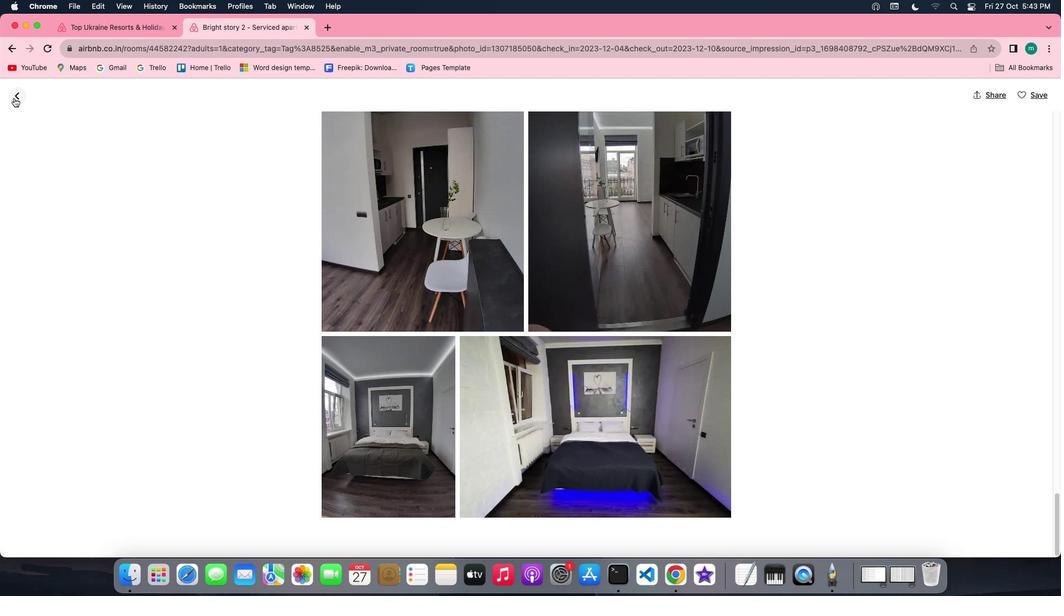
Action: Mouse pressed left at (14, 98)
Screenshot: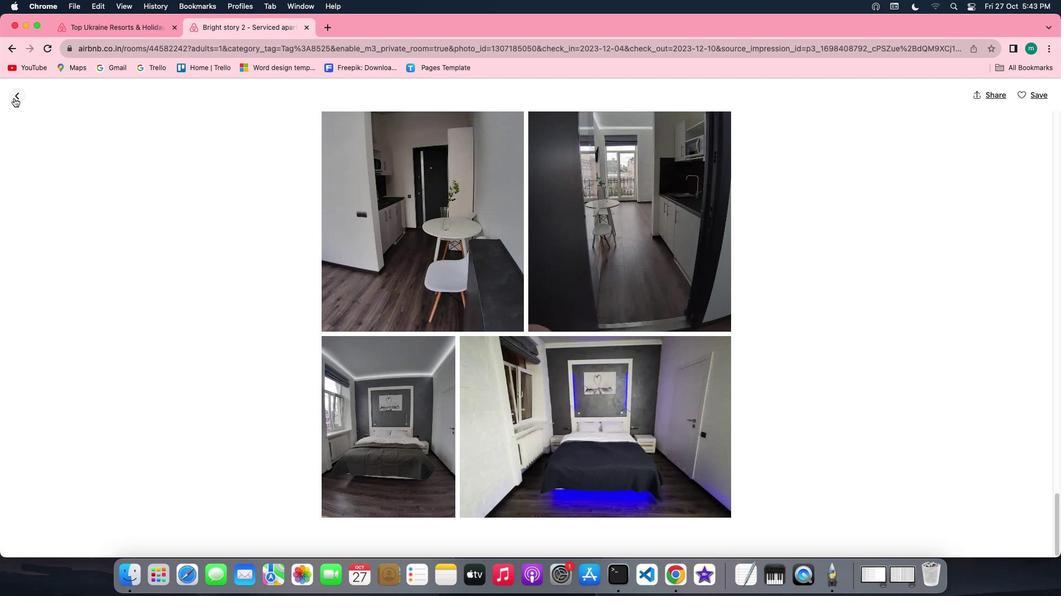 
Action: Mouse moved to (453, 416)
Screenshot: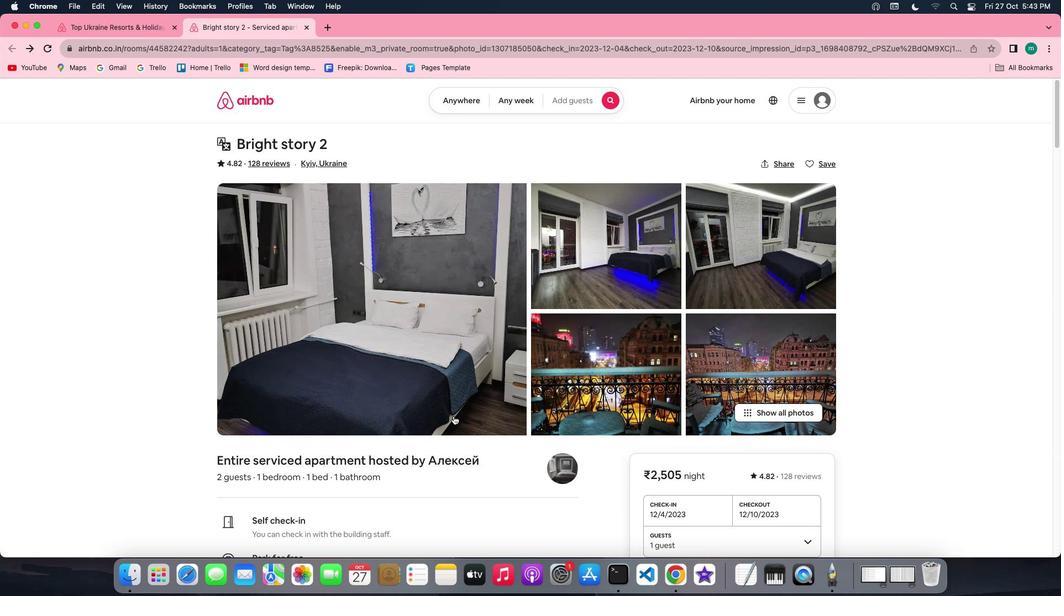 
Action: Mouse scrolled (453, 416) with delta (0, 0)
Screenshot: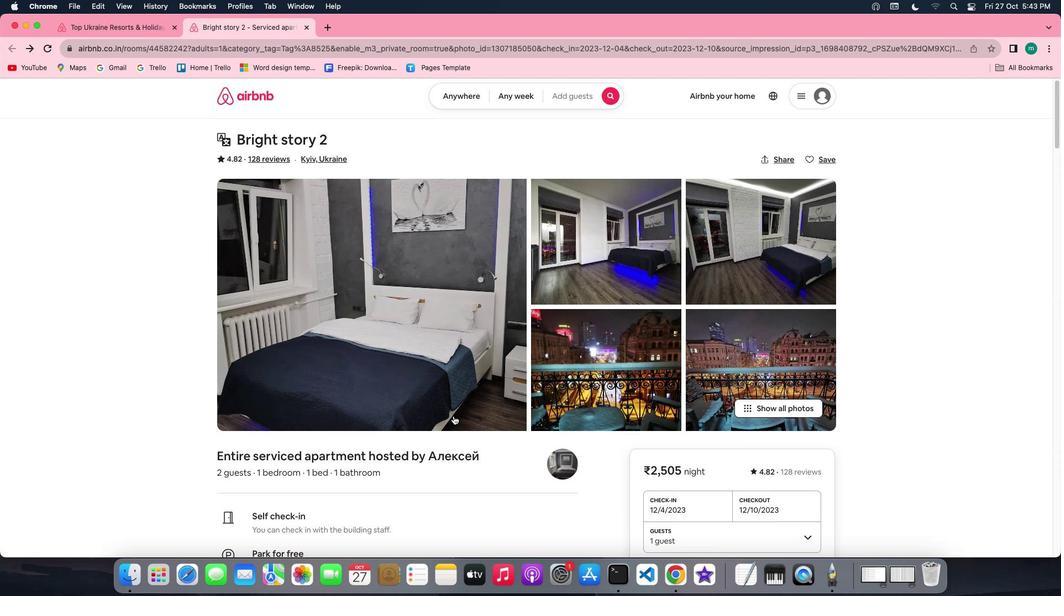 
Action: Mouse scrolled (453, 416) with delta (0, 0)
Screenshot: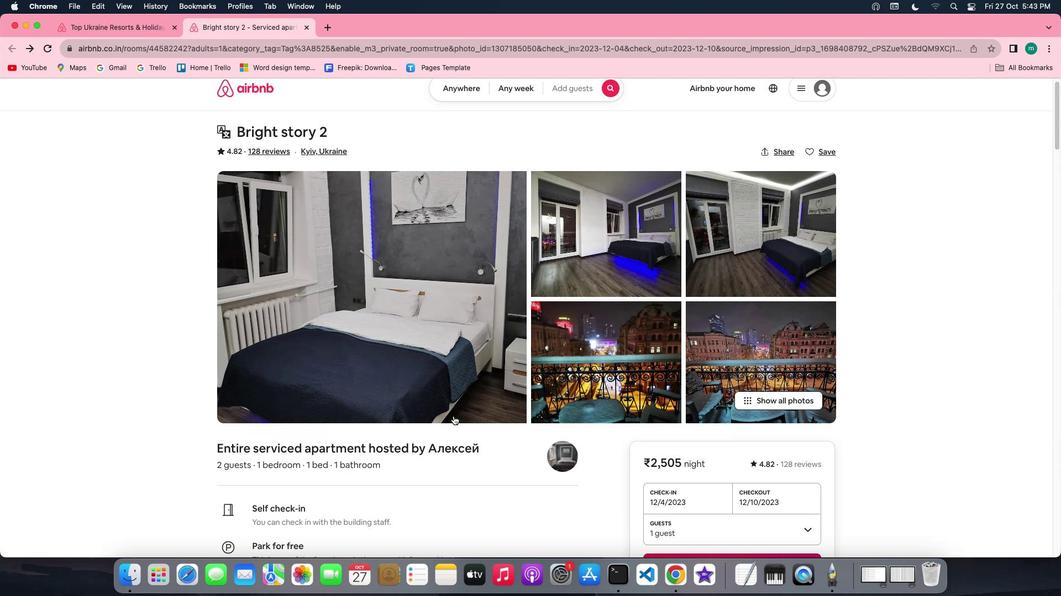 
Action: Mouse scrolled (453, 416) with delta (0, 0)
Screenshot: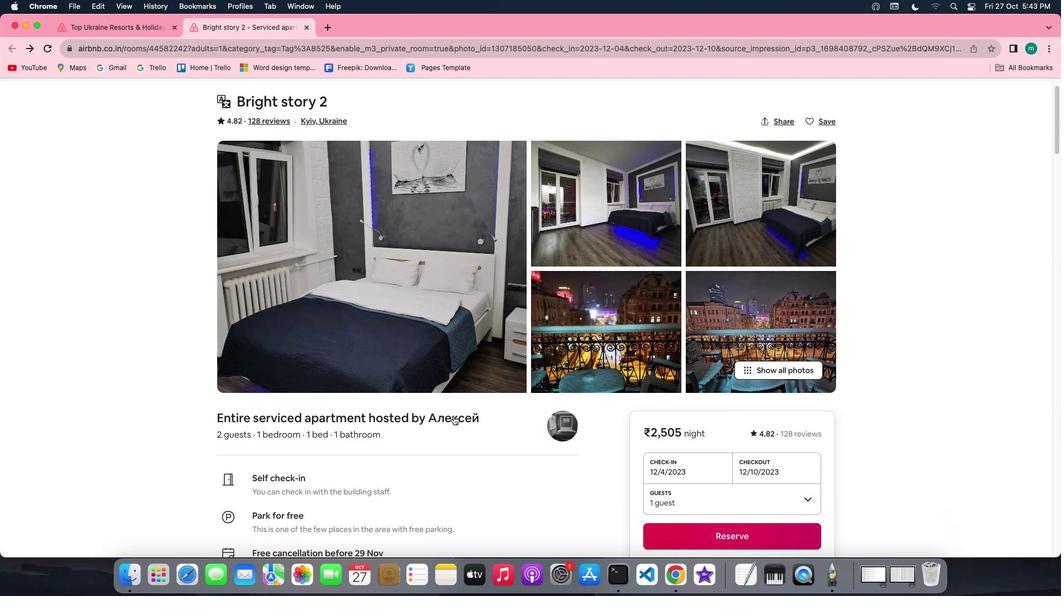 
Action: Mouse scrolled (453, 416) with delta (0, 0)
Screenshot: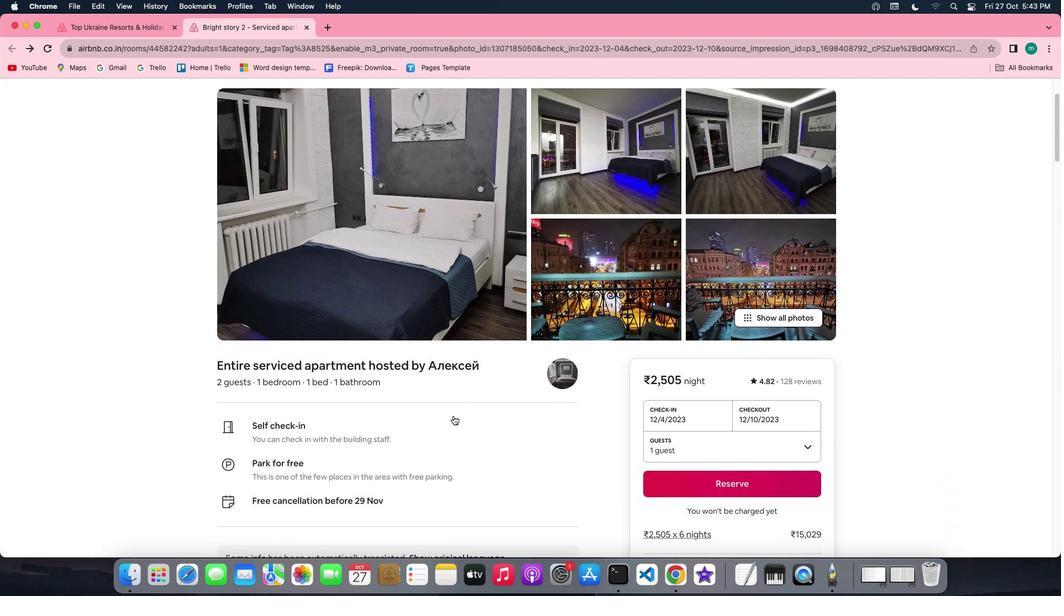 
Action: Mouse scrolled (453, 416) with delta (0, 0)
Screenshot: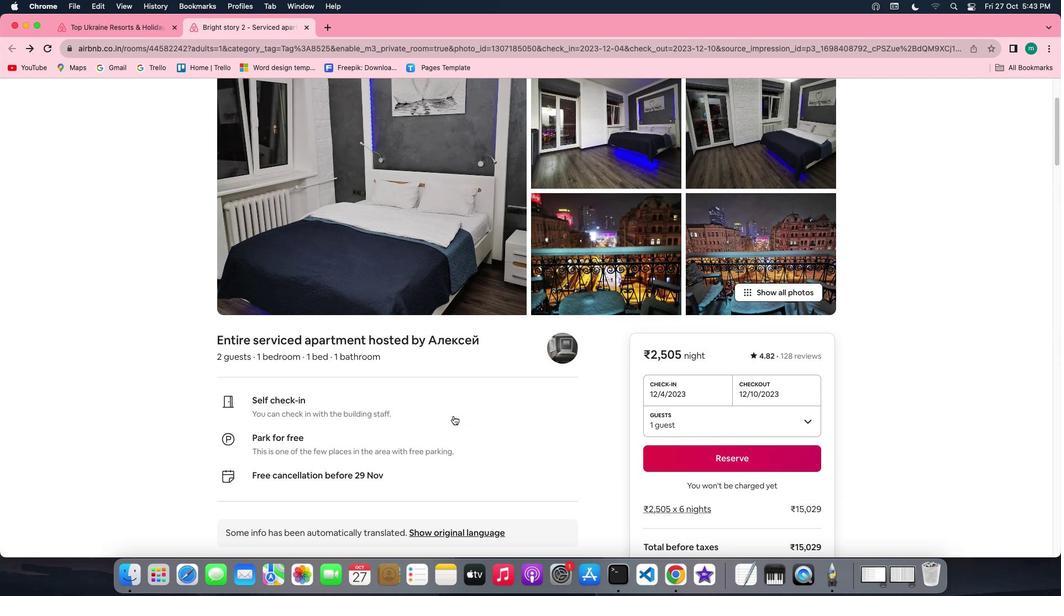 
Action: Mouse scrolled (453, 416) with delta (0, 0)
Screenshot: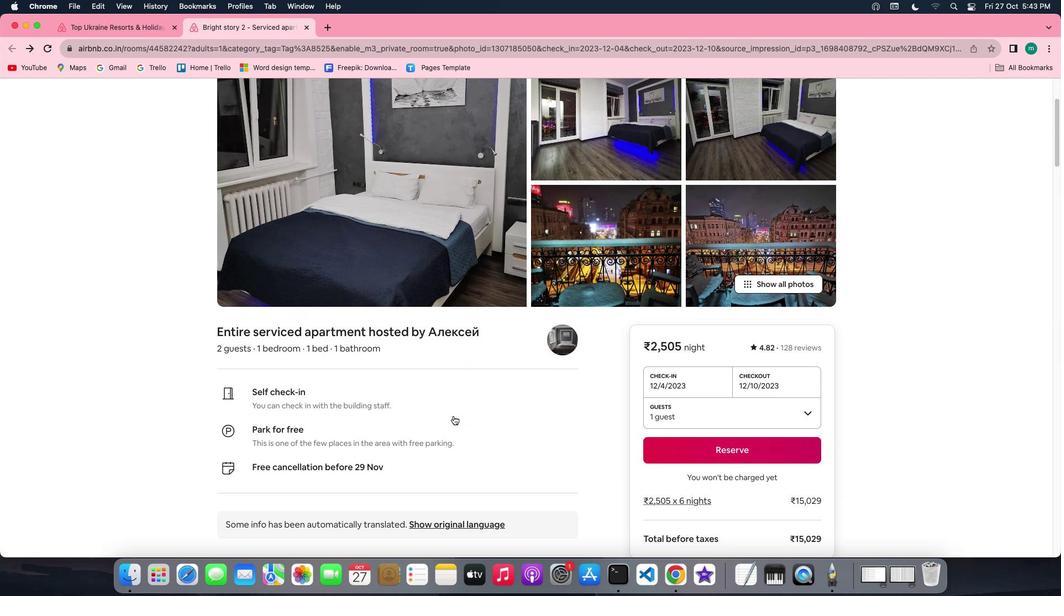 
Action: Mouse scrolled (453, 416) with delta (0, 0)
Screenshot: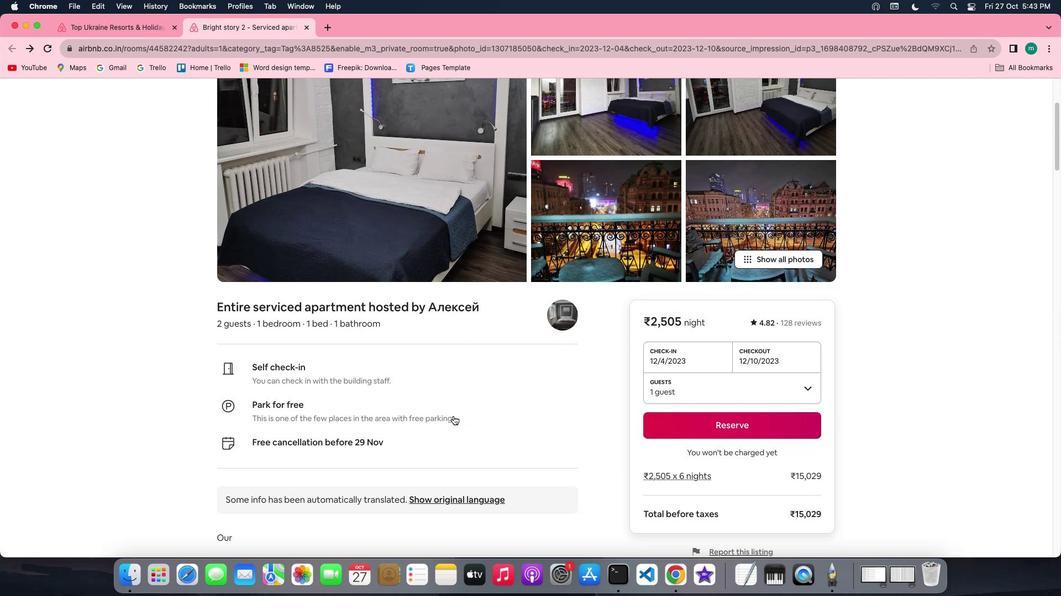 
Action: Mouse scrolled (453, 416) with delta (0, 0)
Screenshot: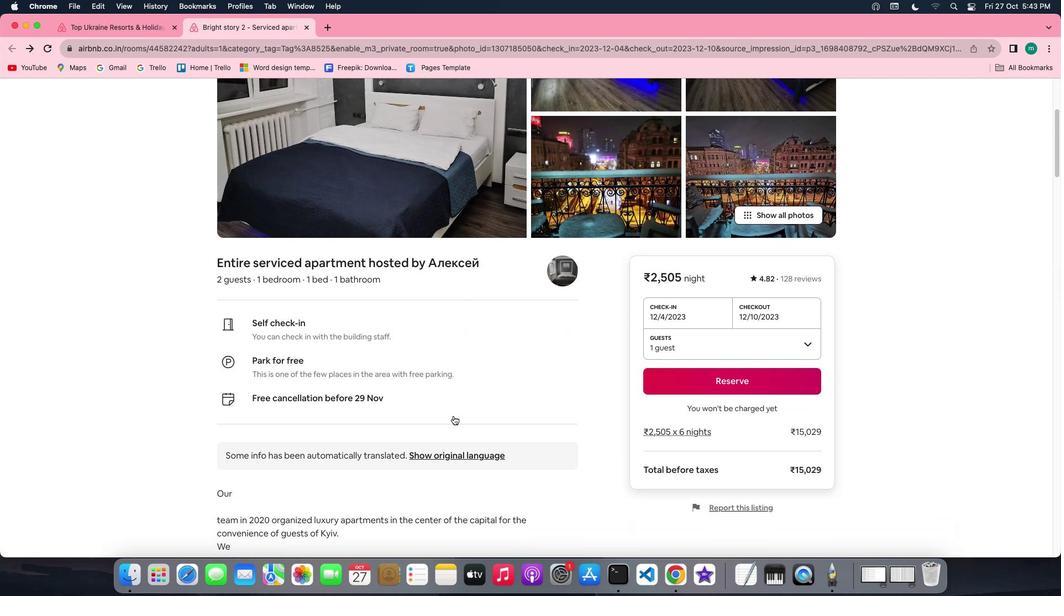 
Action: Mouse scrolled (453, 416) with delta (0, 0)
Screenshot: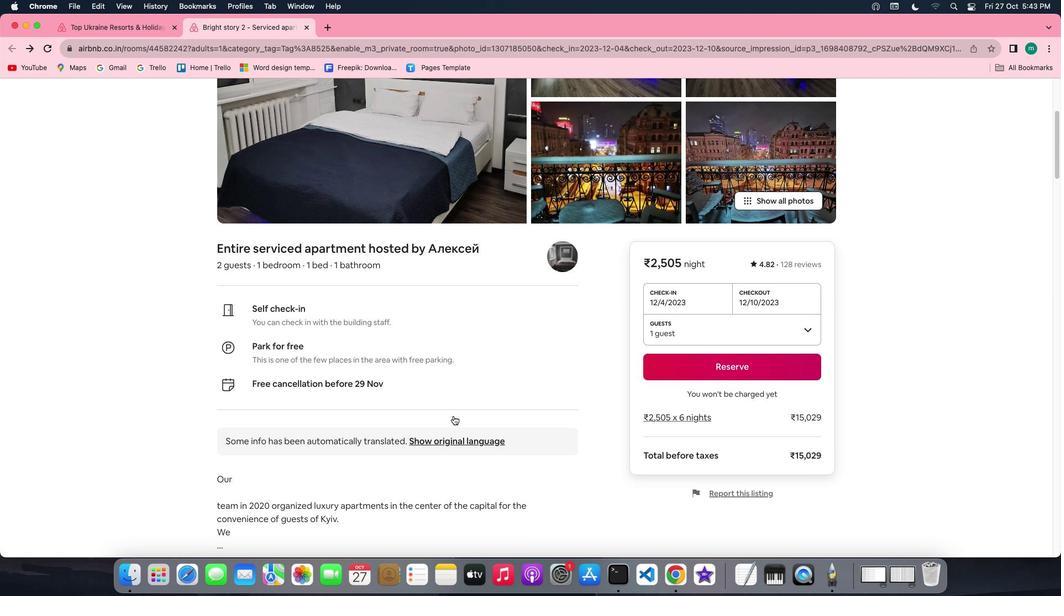 
Action: Mouse scrolled (453, 416) with delta (0, 0)
Screenshot: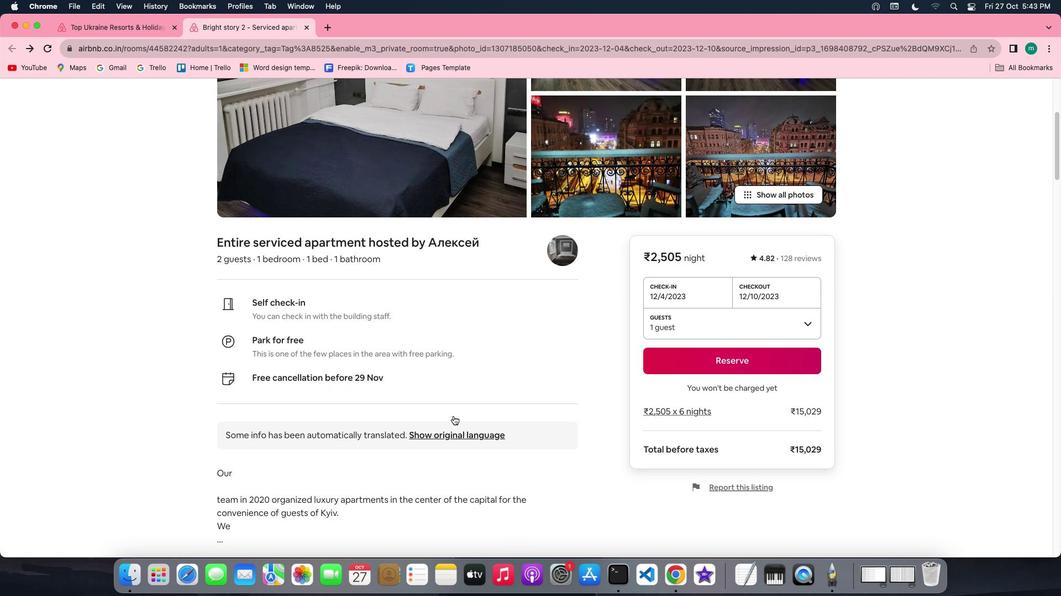 
Action: Mouse scrolled (453, 416) with delta (0, 0)
Screenshot: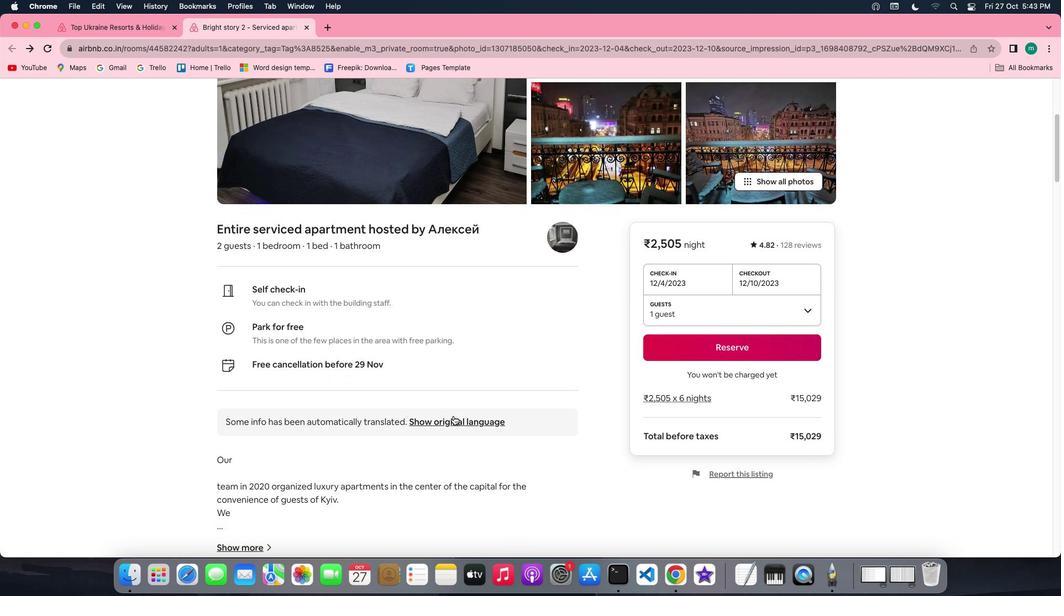 
Action: Mouse scrolled (453, 416) with delta (0, 0)
Screenshot: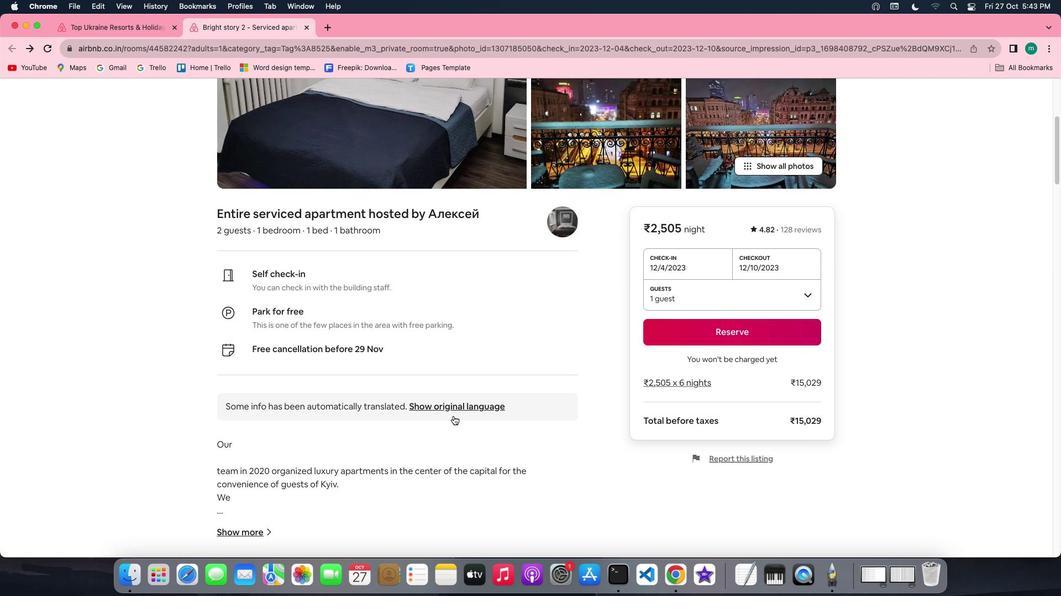 
Action: Mouse scrolled (453, 416) with delta (0, 0)
Screenshot: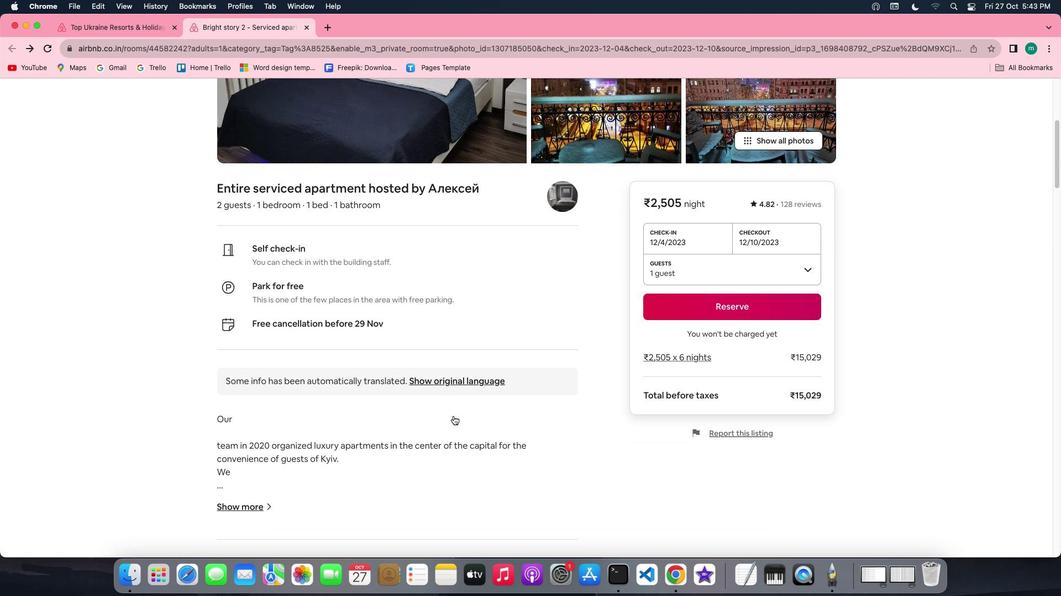 
Action: Mouse scrolled (453, 416) with delta (0, 0)
Screenshot: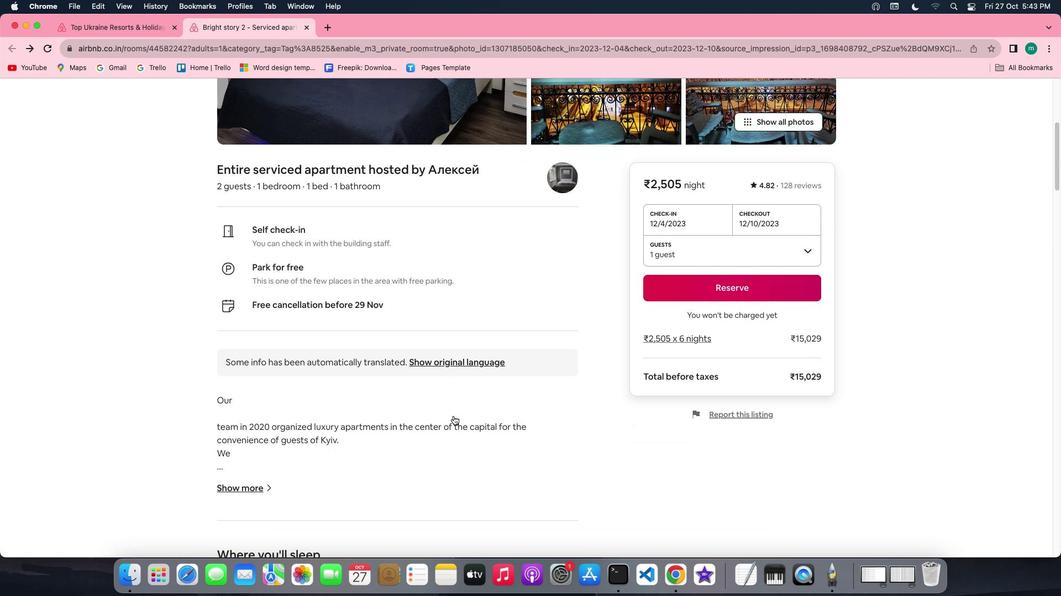 
Action: Mouse scrolled (453, 416) with delta (0, 0)
Screenshot: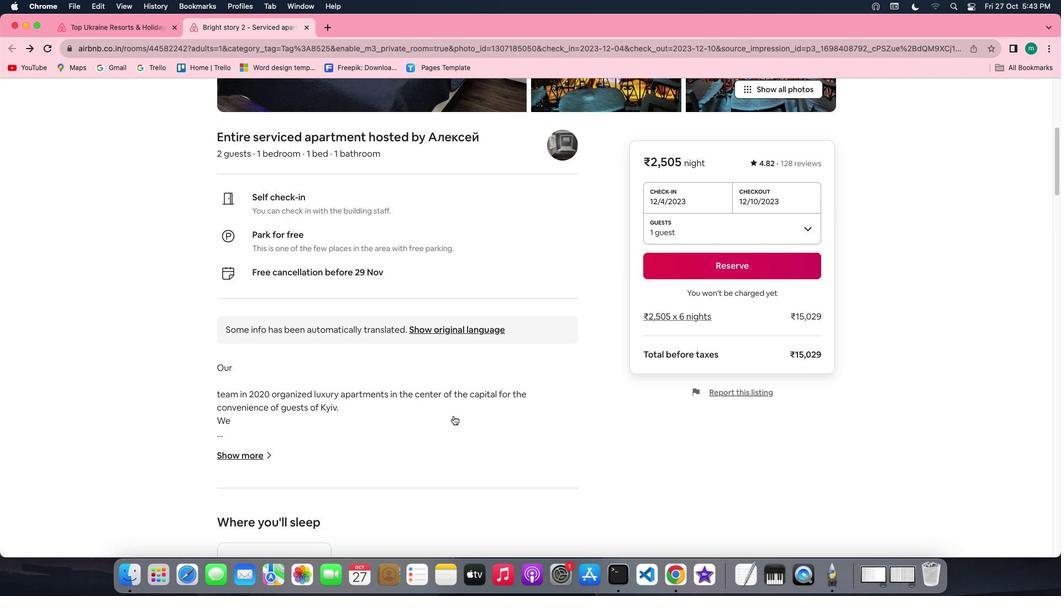 
Action: Mouse scrolled (453, 416) with delta (0, 0)
Screenshot: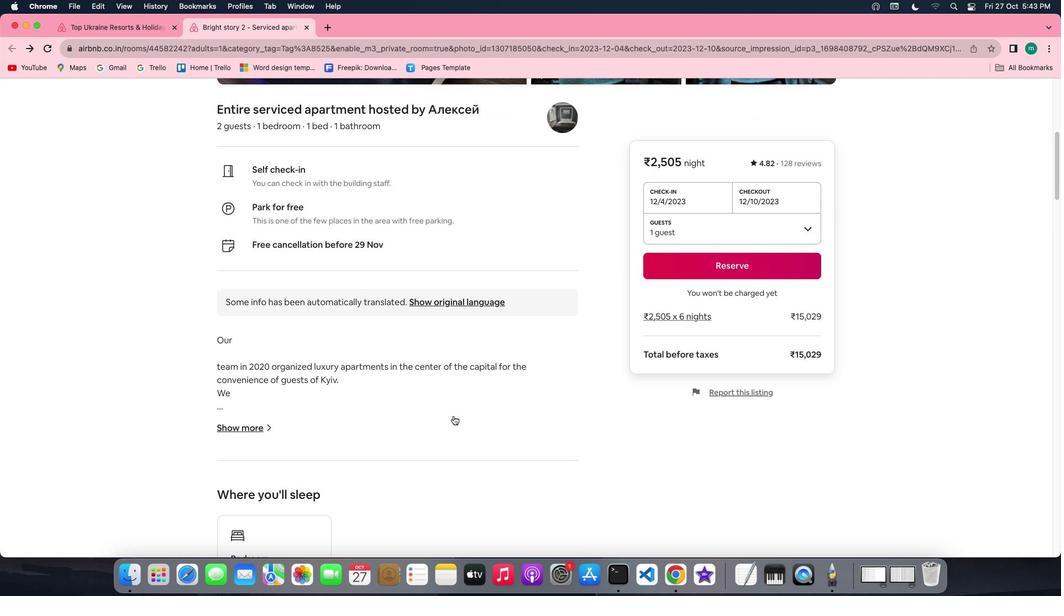 
Action: Mouse scrolled (453, 416) with delta (0, 0)
Screenshot: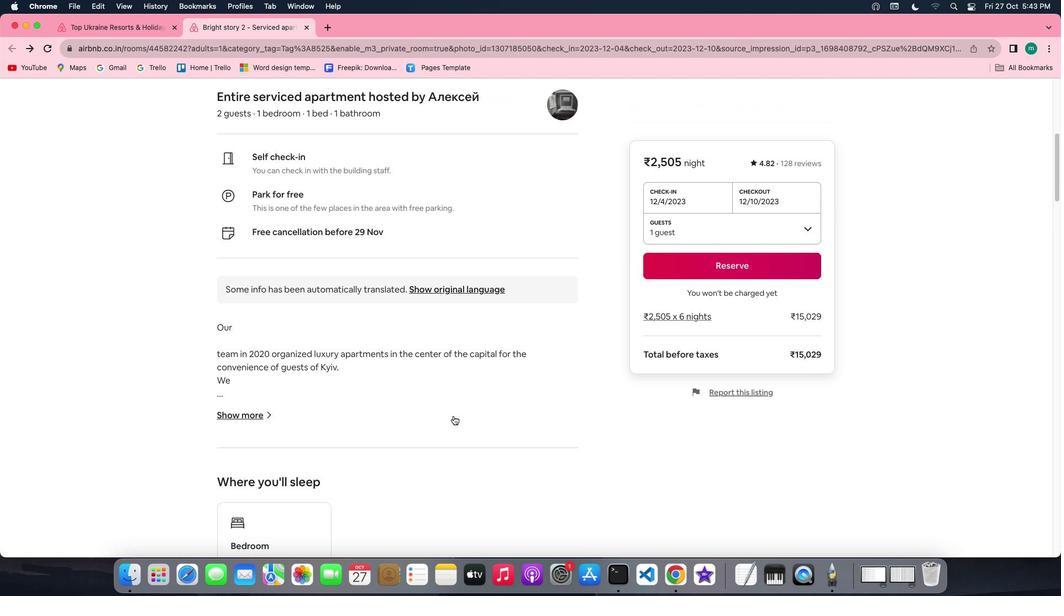 
Action: Mouse scrolled (453, 416) with delta (0, -1)
Screenshot: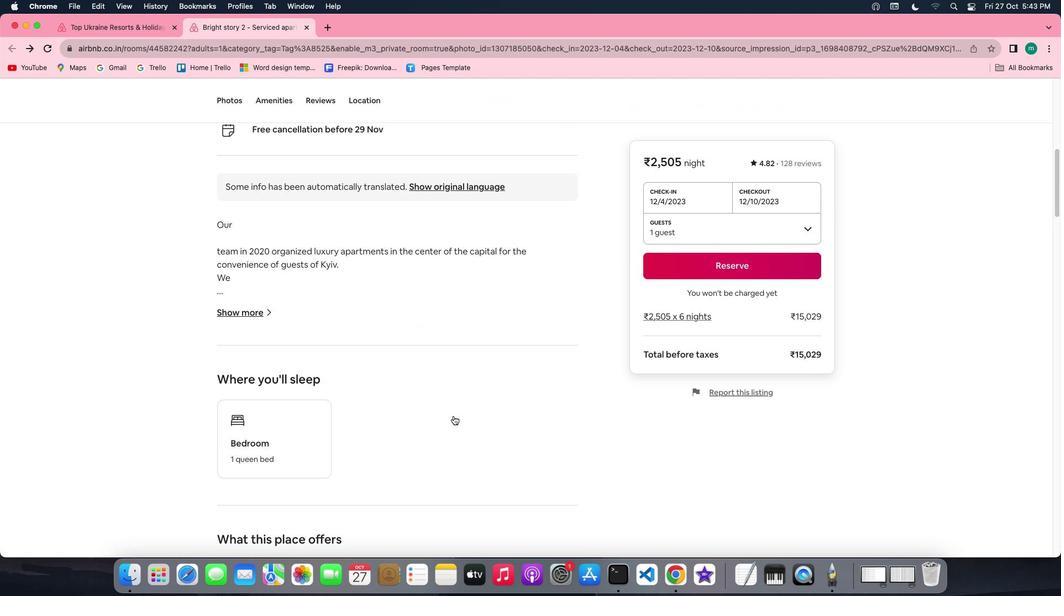 
Action: Mouse moved to (233, 303)
Screenshot: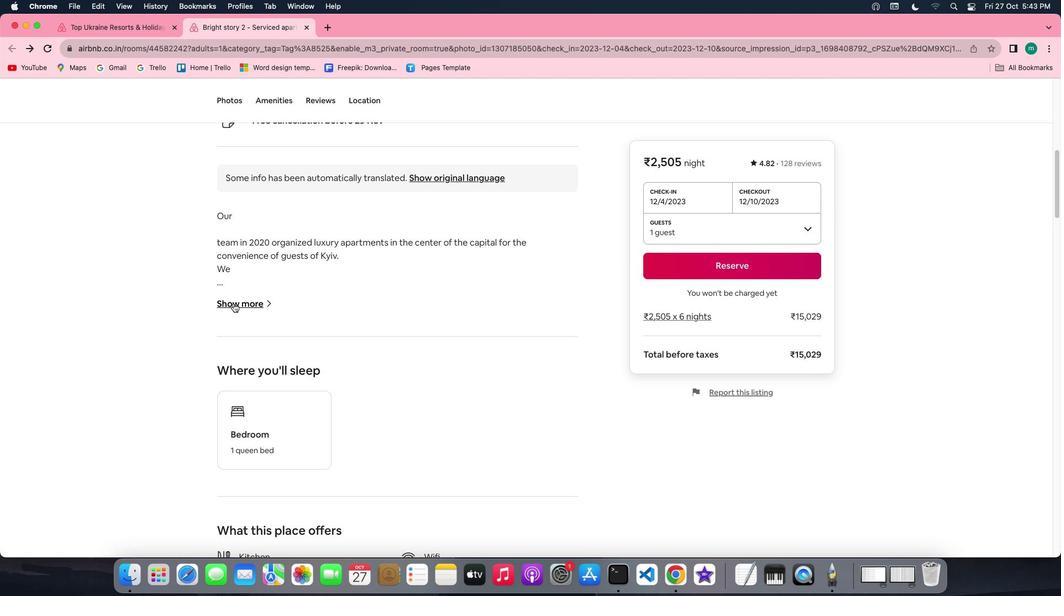 
Action: Mouse pressed left at (233, 303)
Screenshot: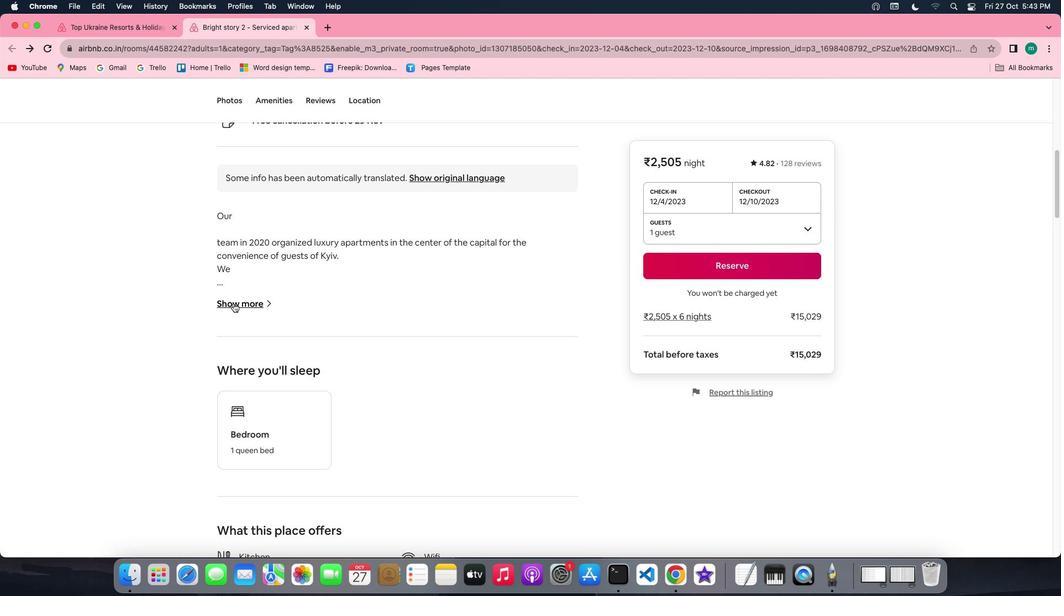 
Action: Mouse moved to (469, 413)
Screenshot: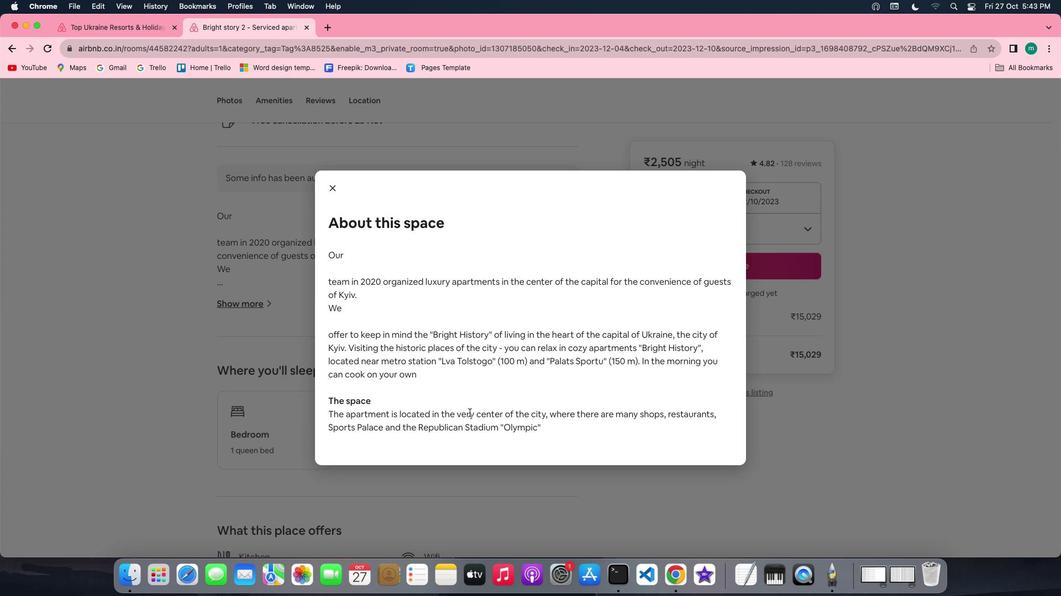 
Action: Mouse scrolled (469, 413) with delta (0, 0)
Screenshot: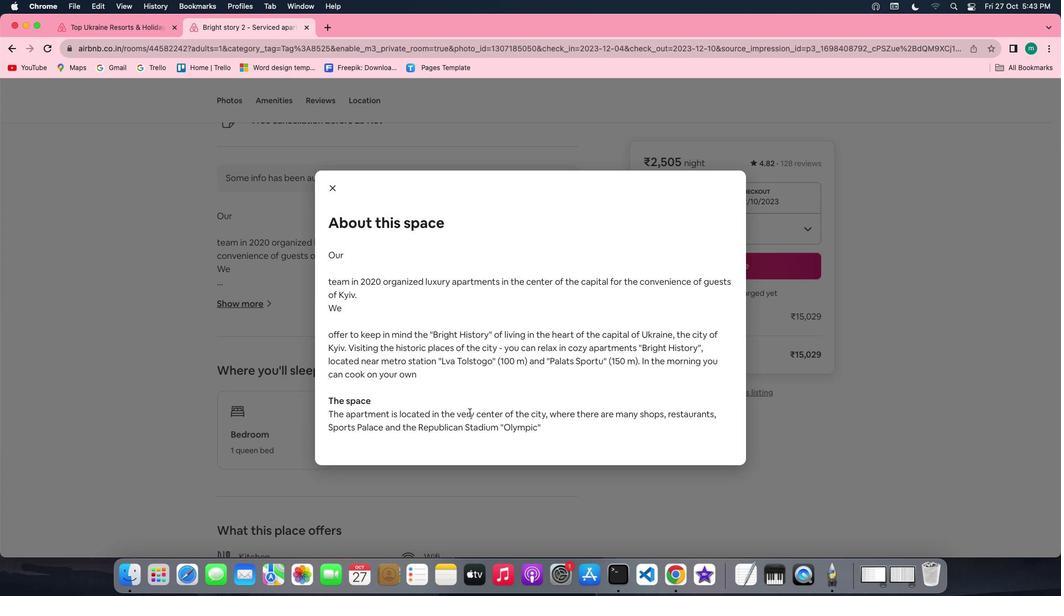 
Action: Mouse scrolled (469, 413) with delta (0, 0)
Screenshot: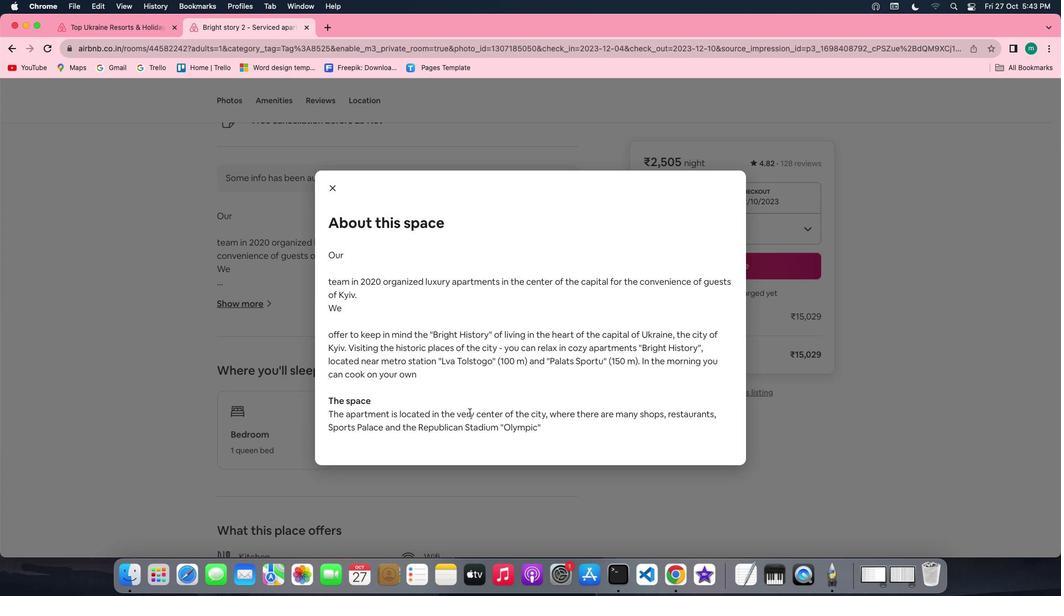 
Action: Mouse scrolled (469, 413) with delta (0, -1)
Screenshot: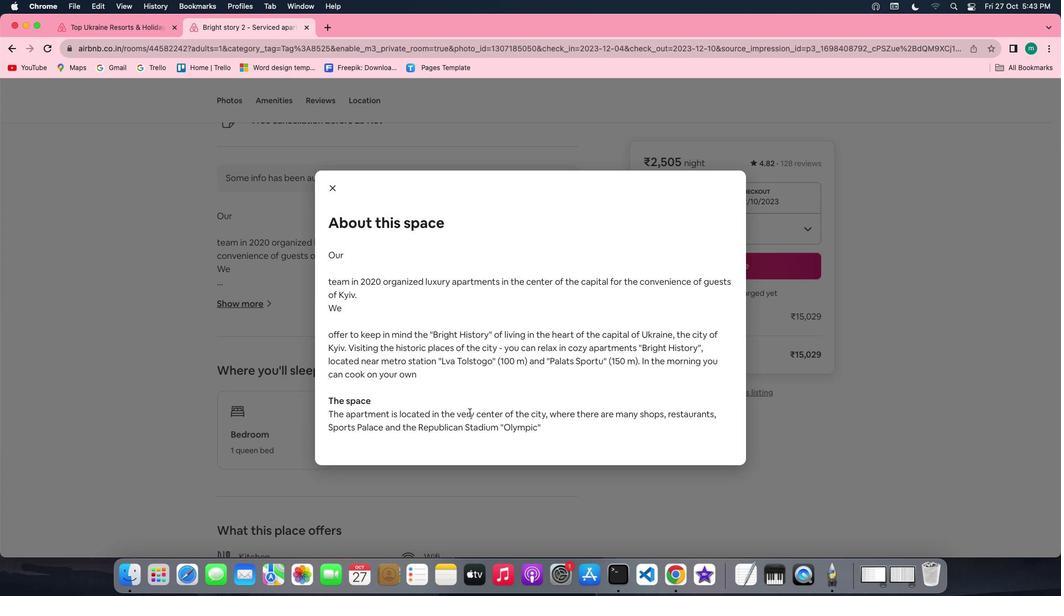 
Action: Mouse scrolled (469, 413) with delta (0, -1)
Screenshot: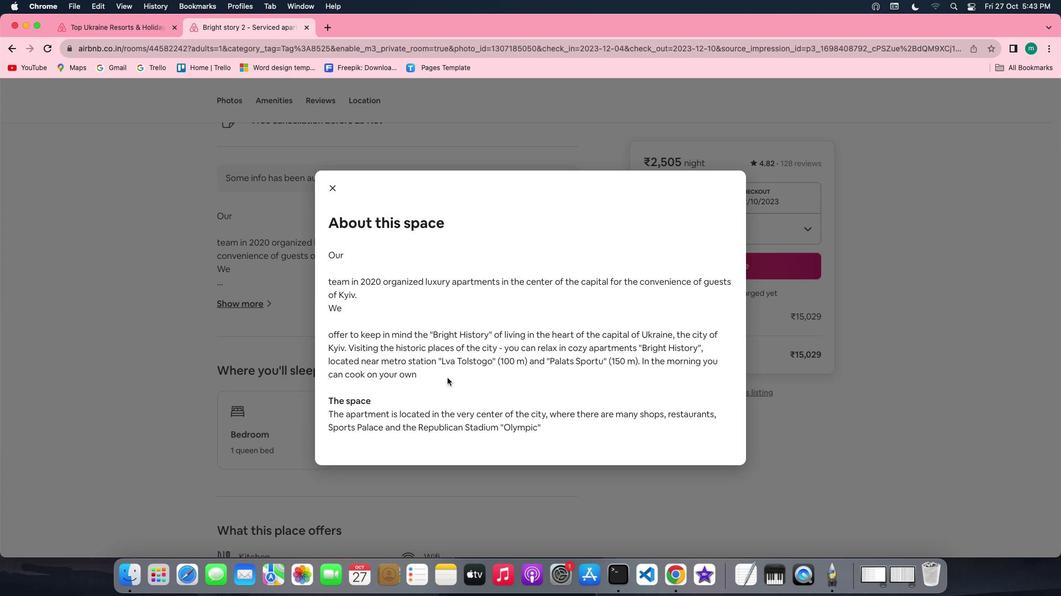 
Action: Mouse moved to (335, 189)
Screenshot: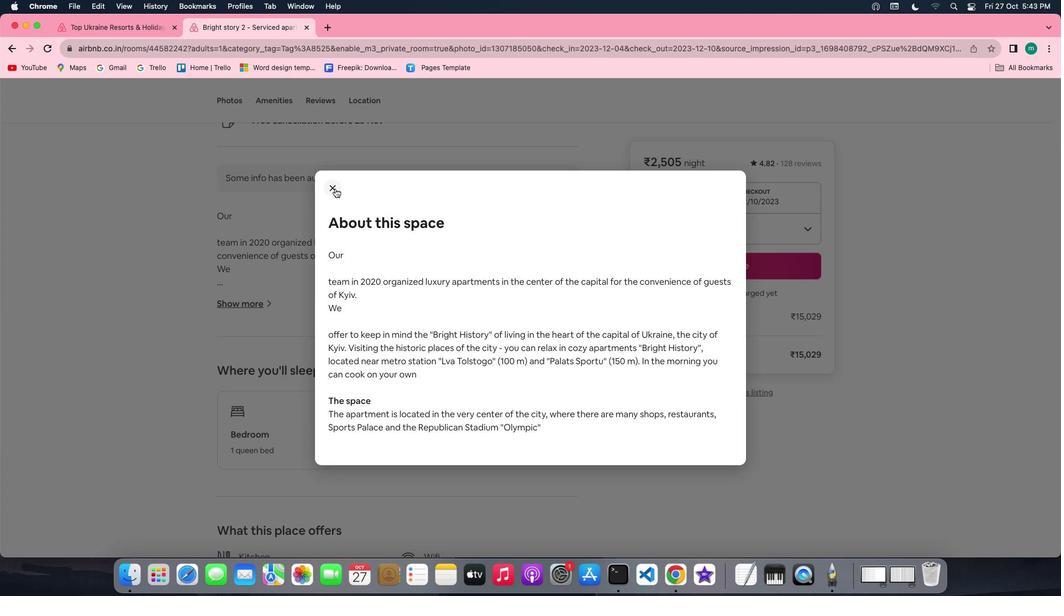 
Action: Mouse pressed left at (335, 189)
Screenshot: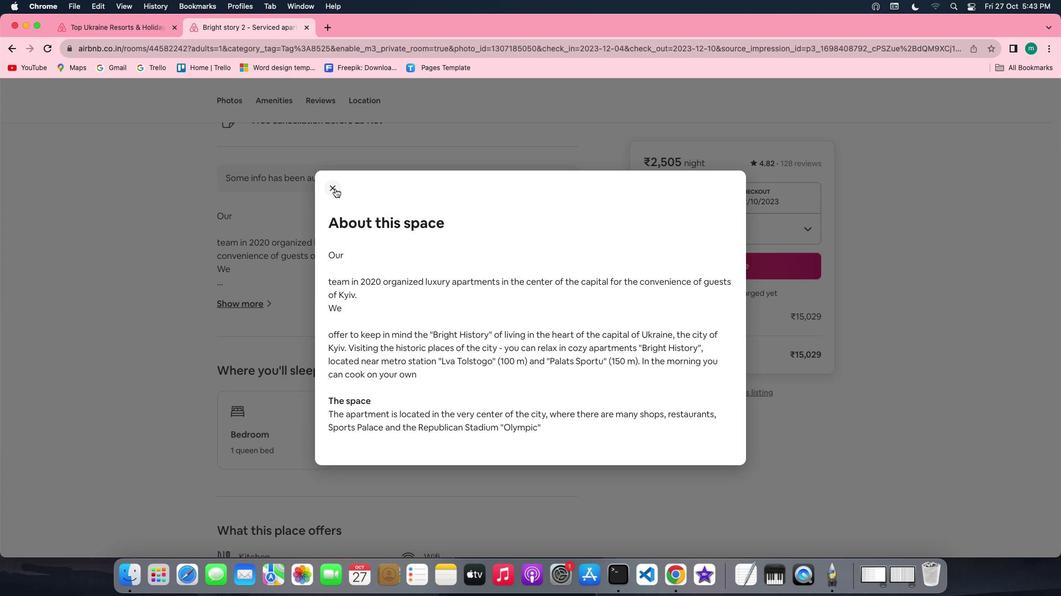 
Action: Mouse moved to (426, 420)
Screenshot: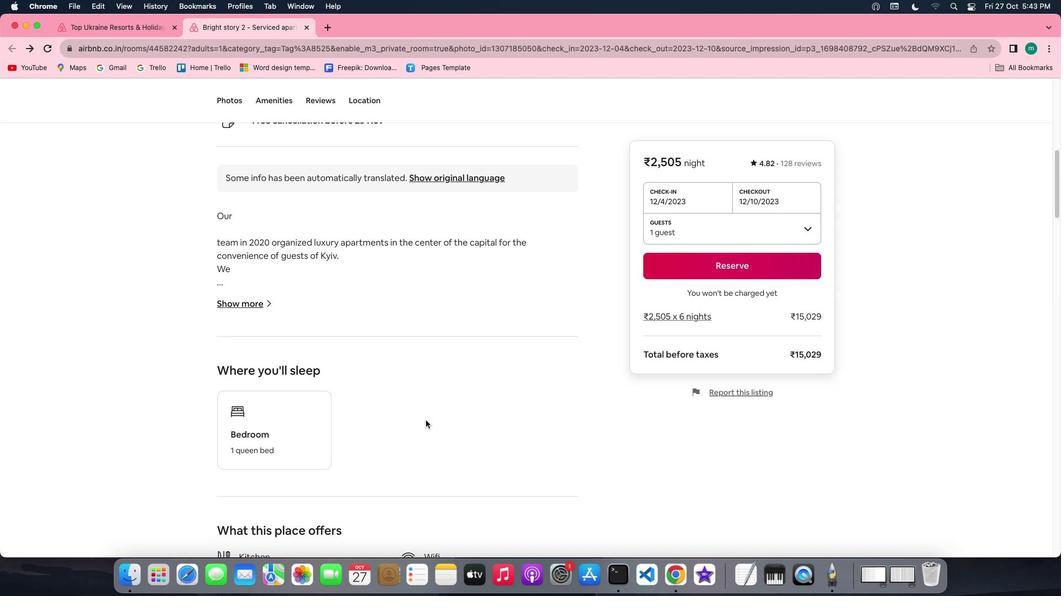 
Action: Mouse scrolled (426, 420) with delta (0, 0)
Screenshot: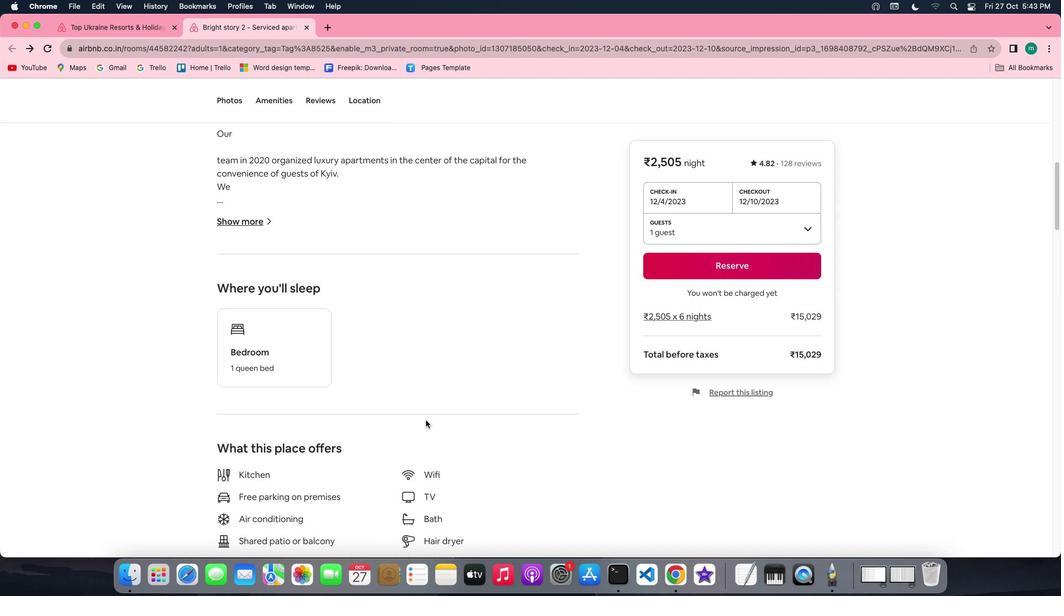 
Action: Mouse scrolled (426, 420) with delta (0, 0)
Screenshot: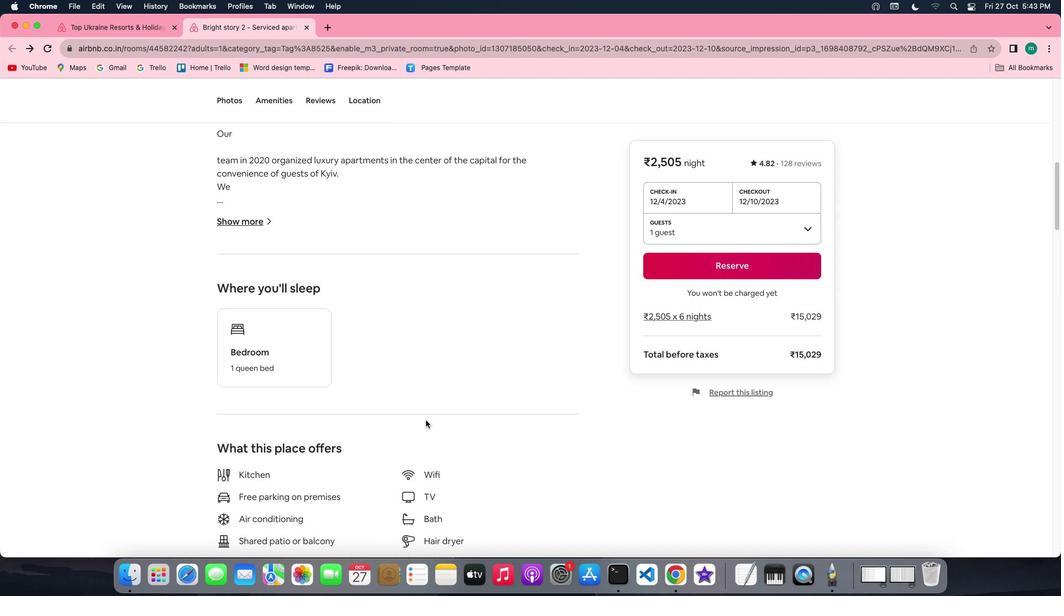 
Action: Mouse scrolled (426, 420) with delta (0, -1)
Screenshot: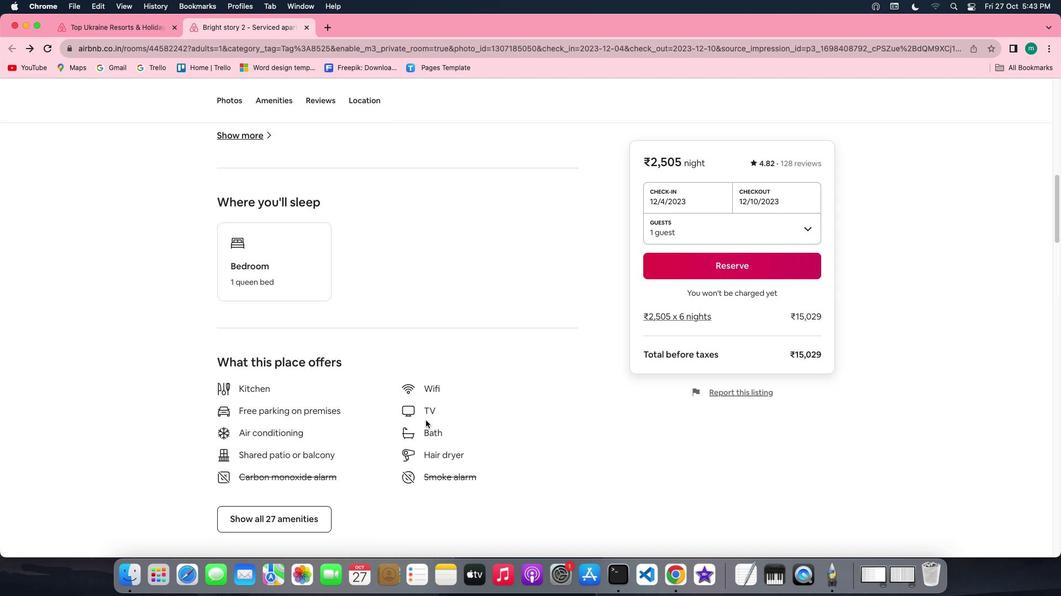 
Action: Mouse scrolled (426, 420) with delta (0, -2)
Screenshot: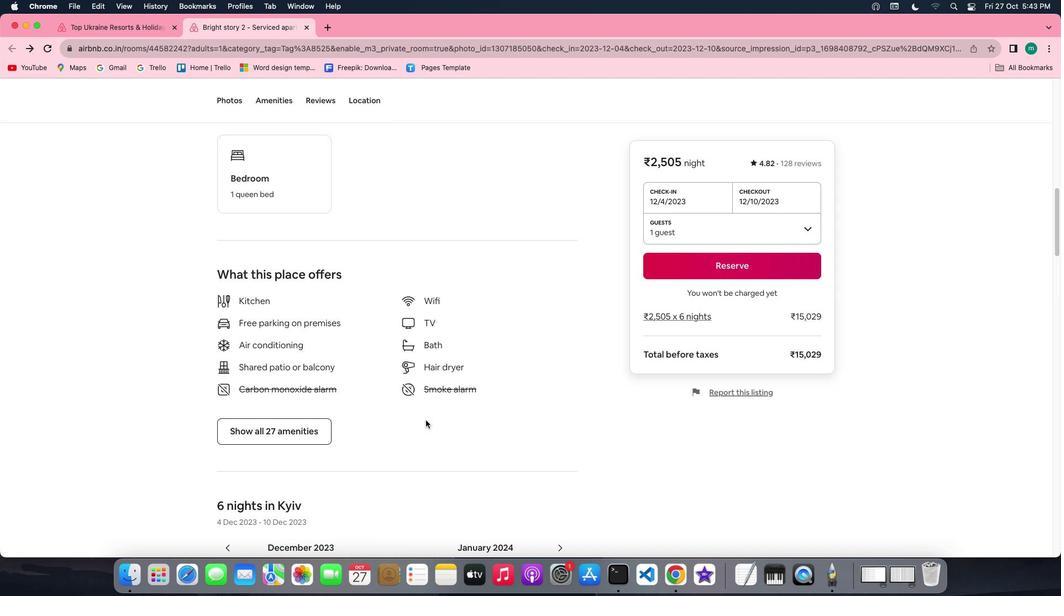 
Action: Mouse scrolled (426, 420) with delta (0, -2)
Screenshot: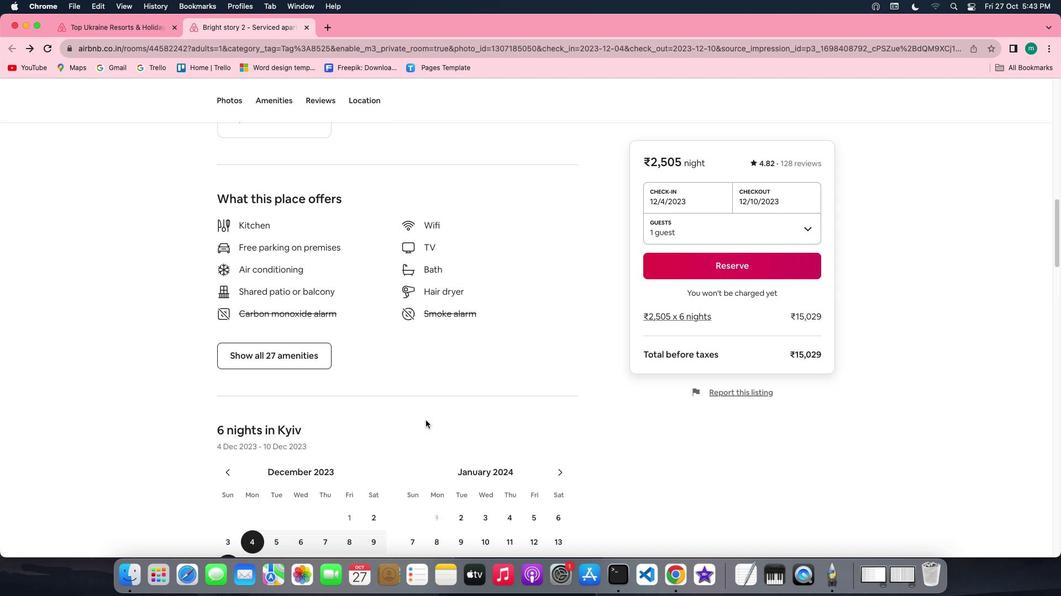 
Action: Mouse moved to (268, 349)
Screenshot: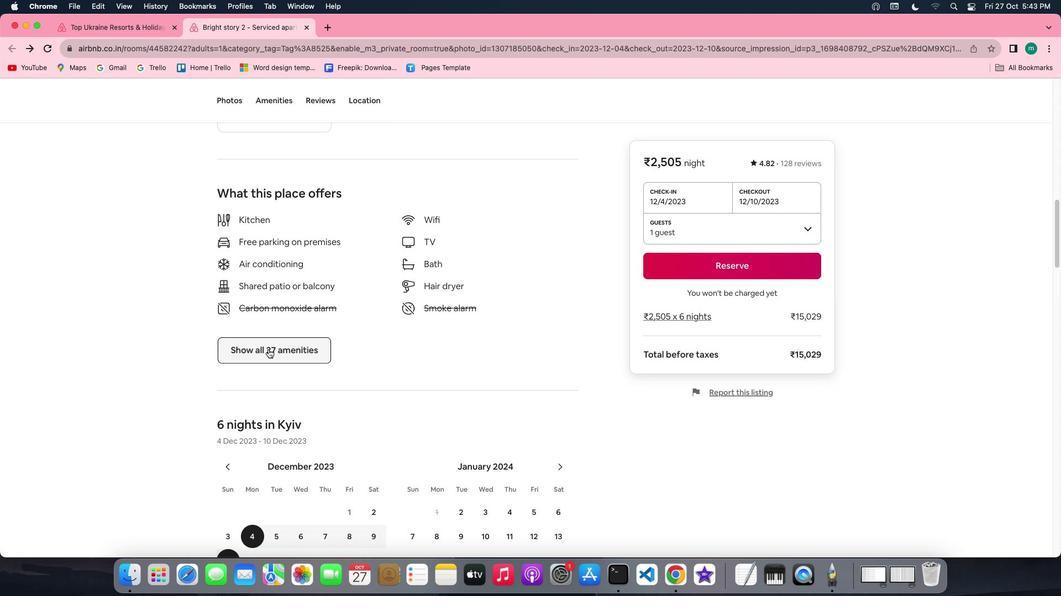 
Action: Mouse pressed left at (268, 349)
Screenshot: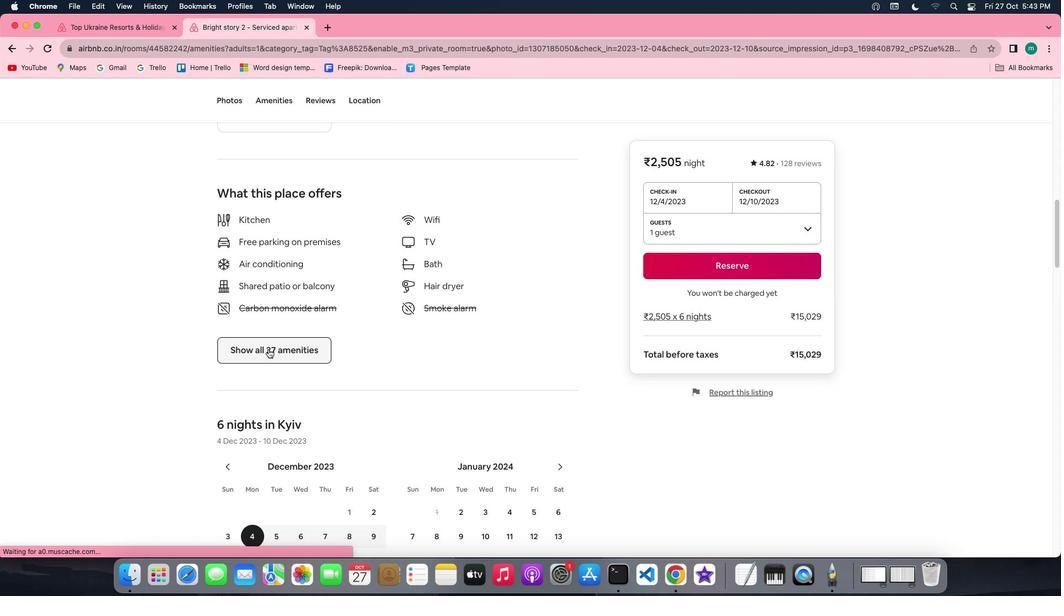 
Action: Mouse moved to (489, 399)
Screenshot: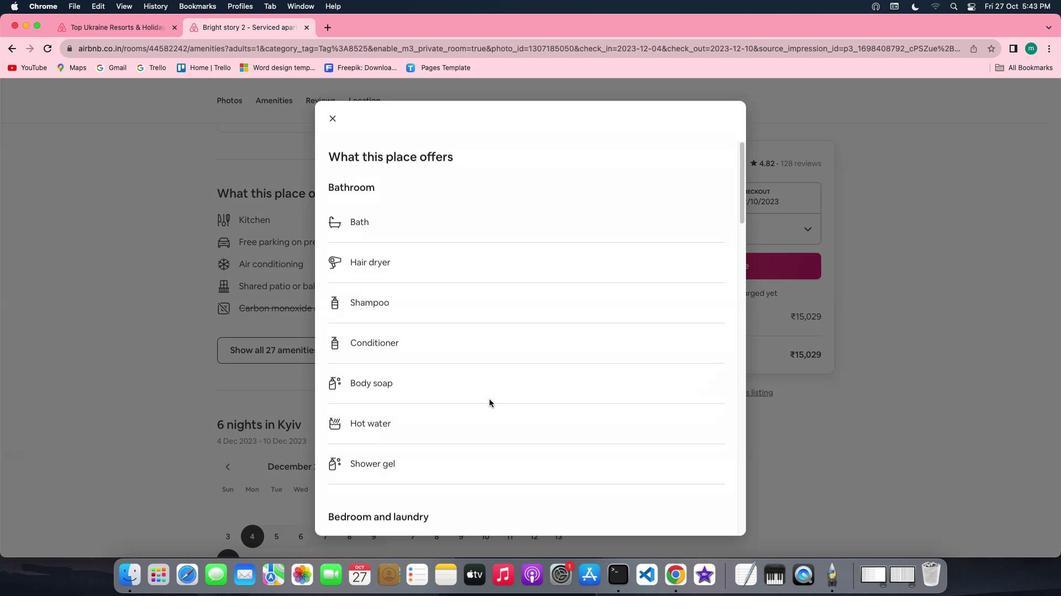 
Action: Mouse scrolled (489, 399) with delta (0, 0)
Screenshot: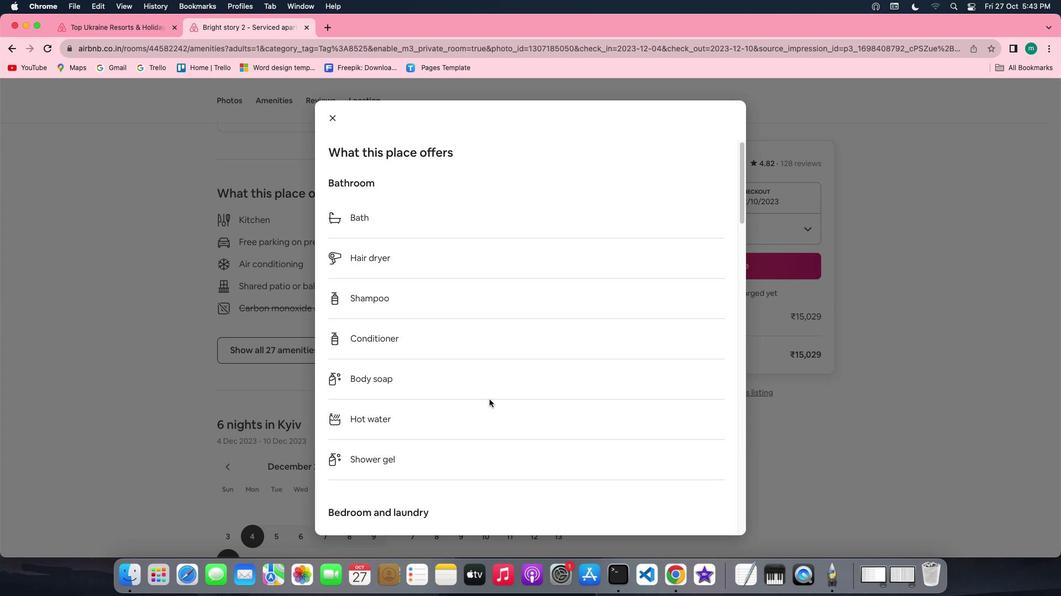 
Action: Mouse scrolled (489, 399) with delta (0, 0)
Screenshot: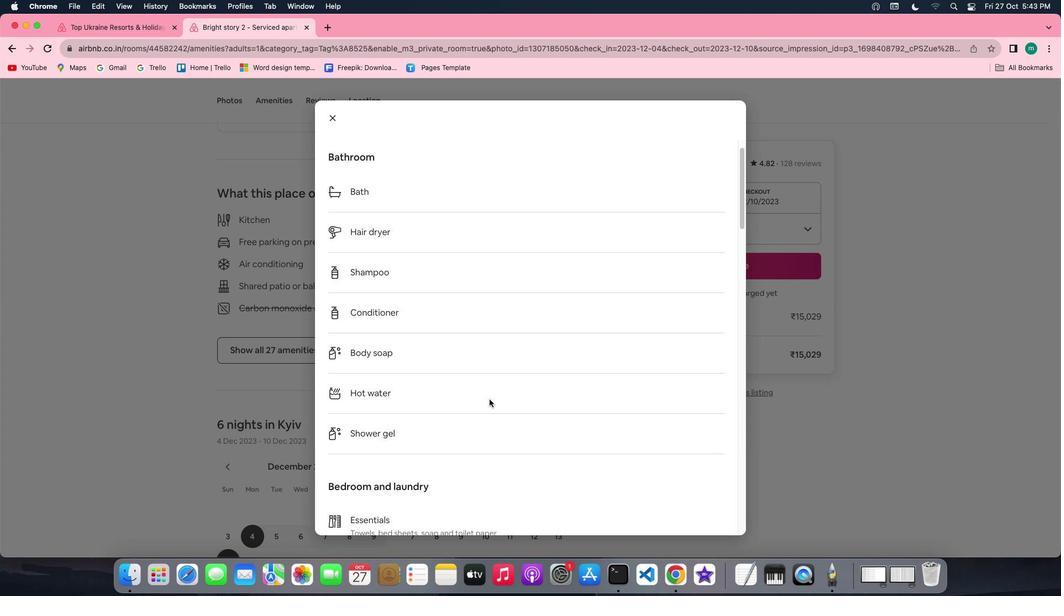 
Action: Mouse scrolled (489, 399) with delta (0, 0)
Screenshot: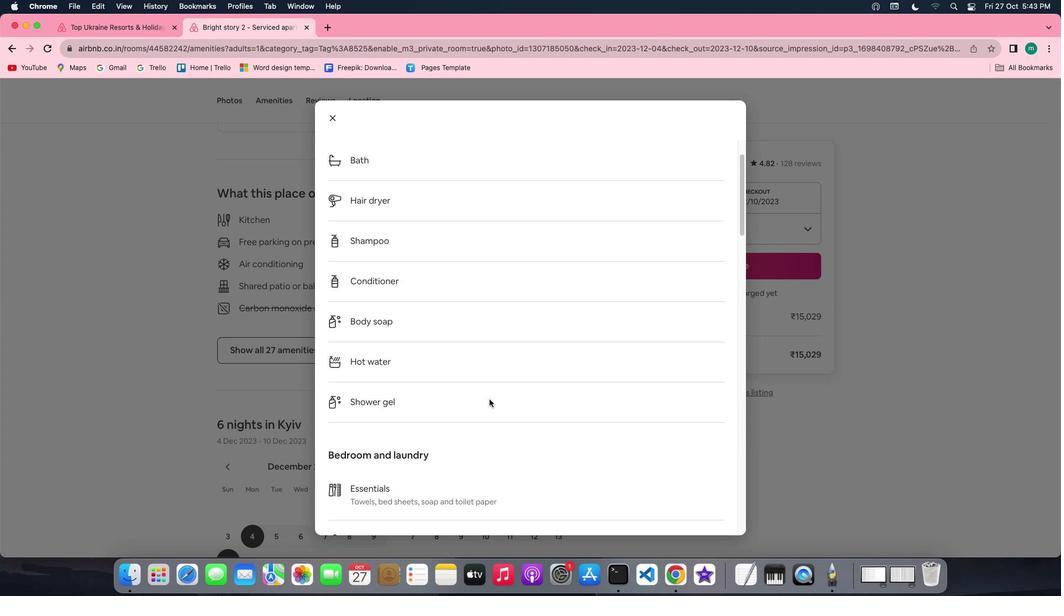 
Action: Mouse scrolled (489, 399) with delta (0, -1)
Screenshot: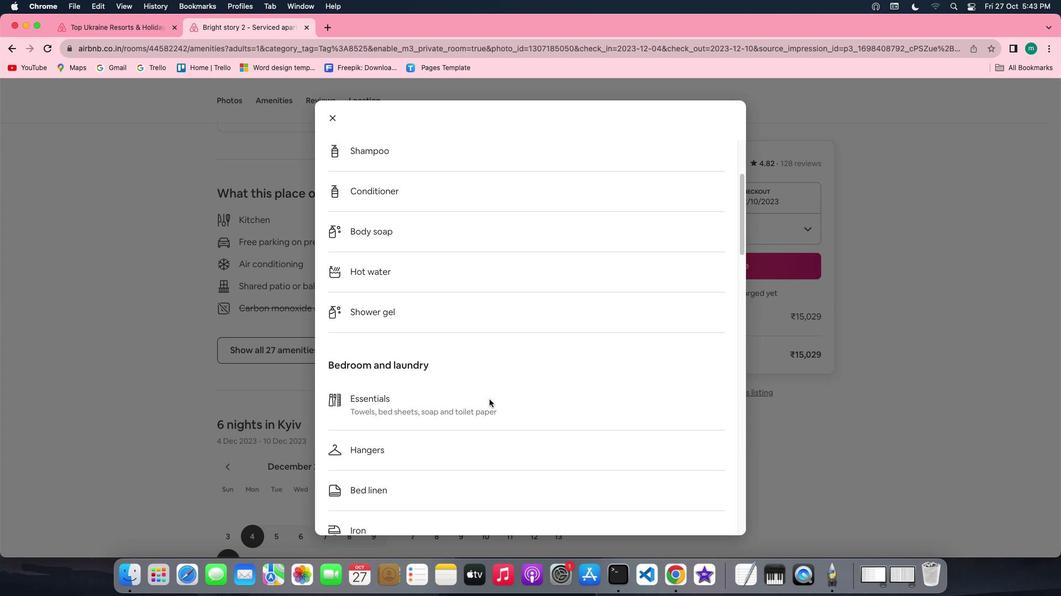 
Action: Mouse scrolled (489, 399) with delta (0, -1)
Screenshot: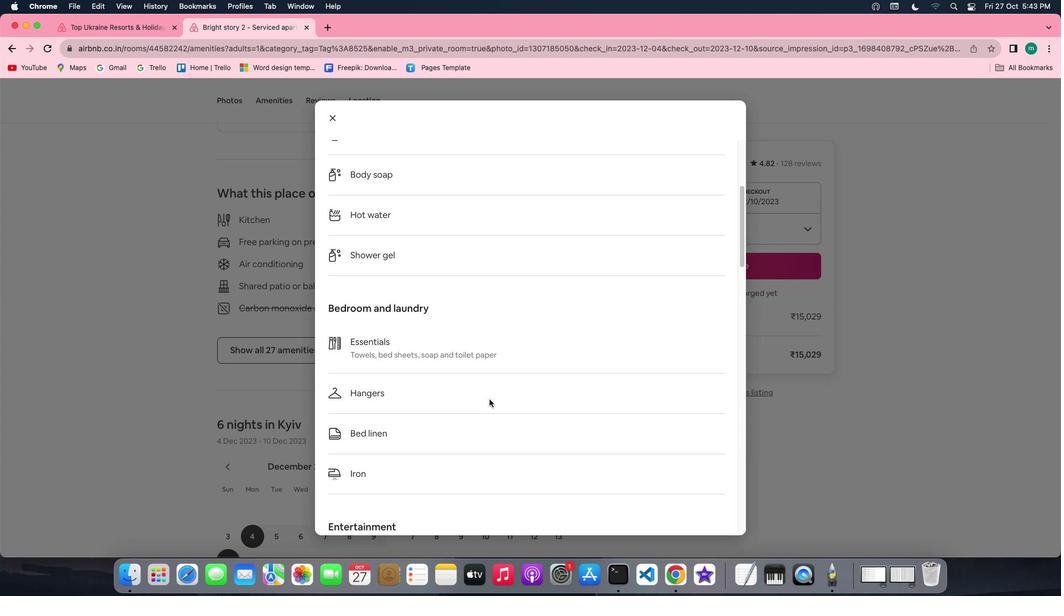 
Action: Mouse scrolled (489, 399) with delta (0, 0)
Screenshot: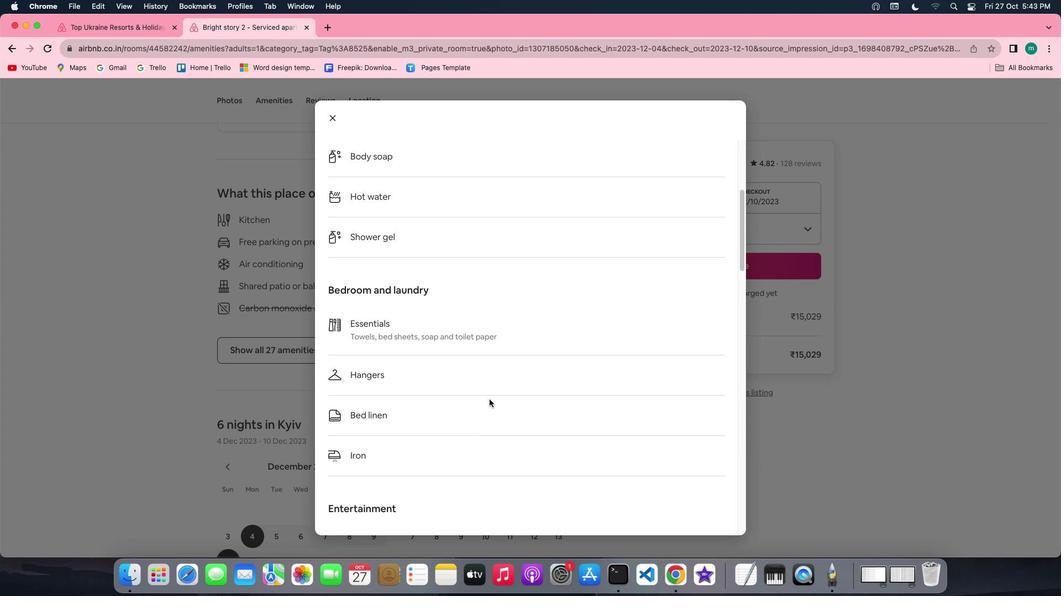 
Action: Mouse scrolled (489, 399) with delta (0, 0)
Screenshot: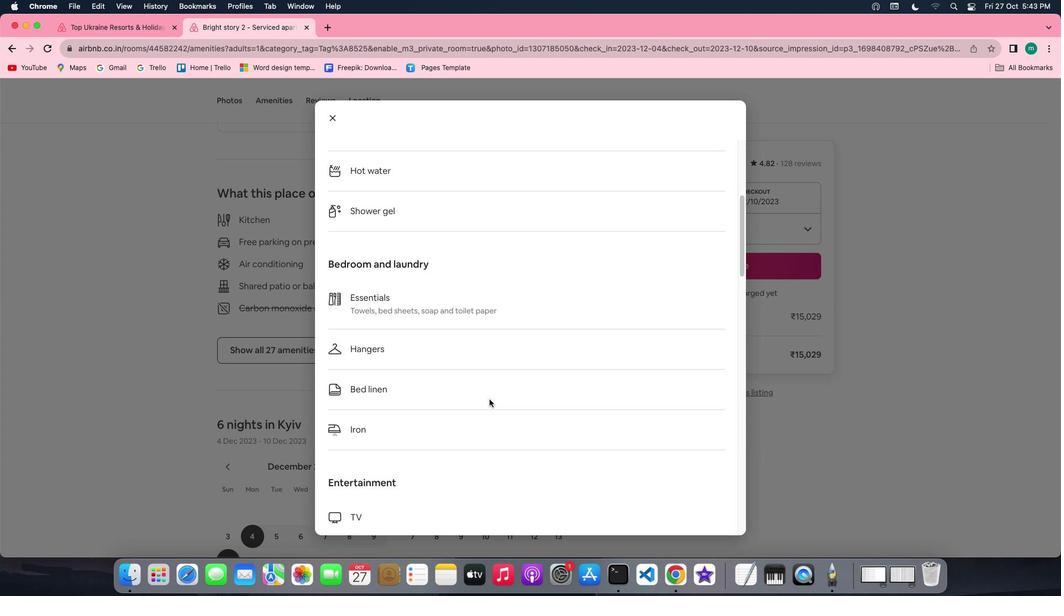 
Action: Mouse scrolled (489, 399) with delta (0, 0)
Screenshot: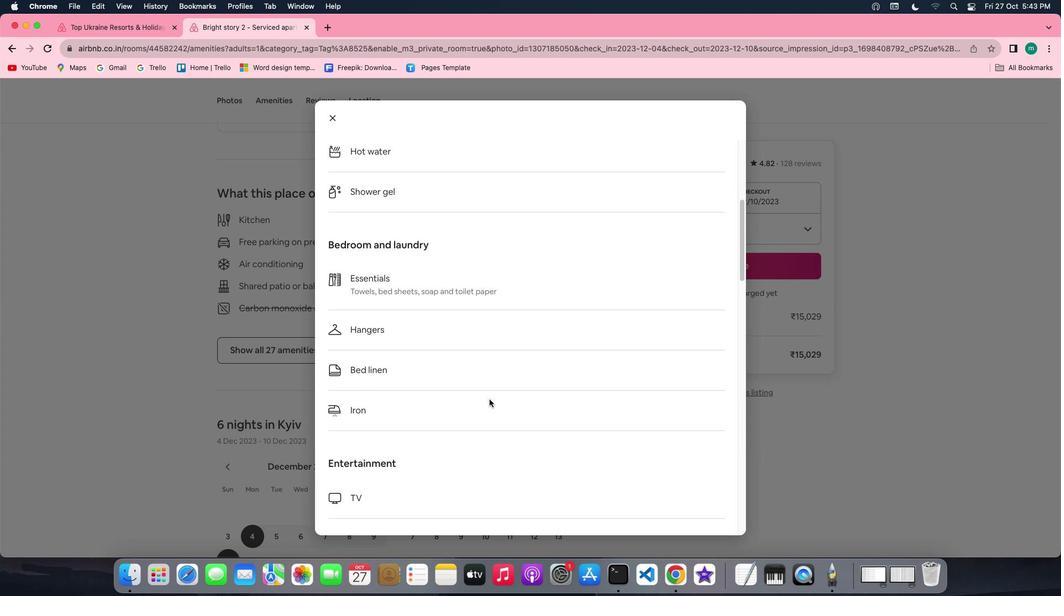 
Action: Mouse scrolled (489, 399) with delta (0, 0)
Screenshot: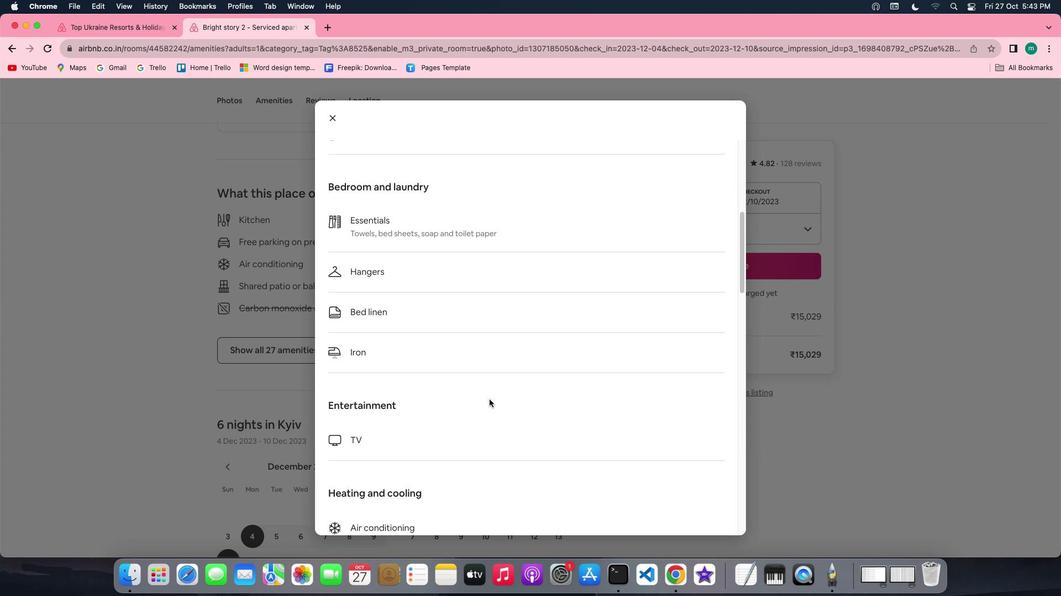 
Action: Mouse scrolled (489, 399) with delta (0, 0)
Screenshot: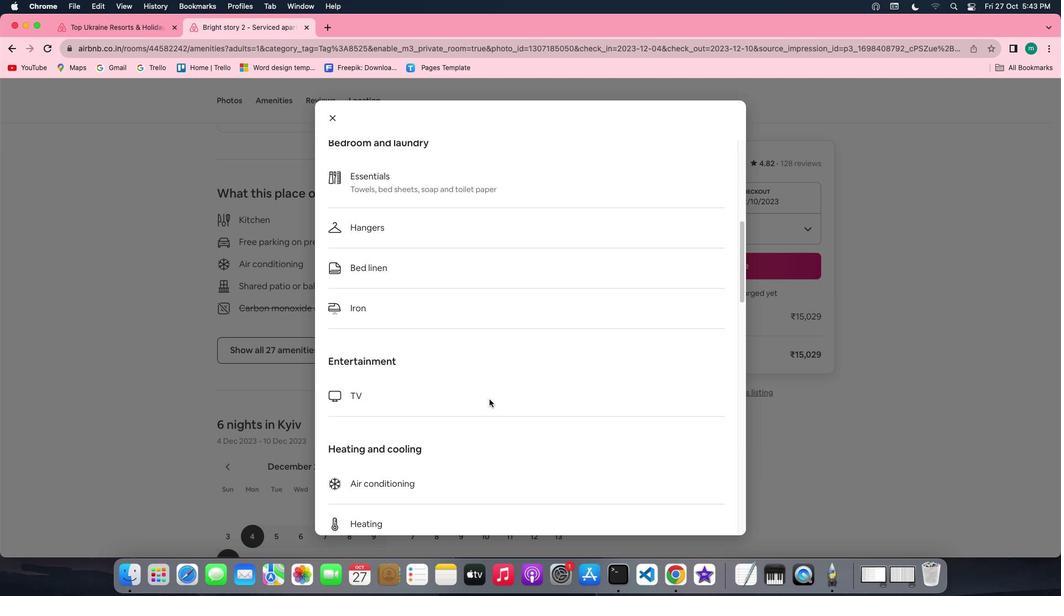 
Action: Mouse scrolled (489, 399) with delta (0, 0)
Screenshot: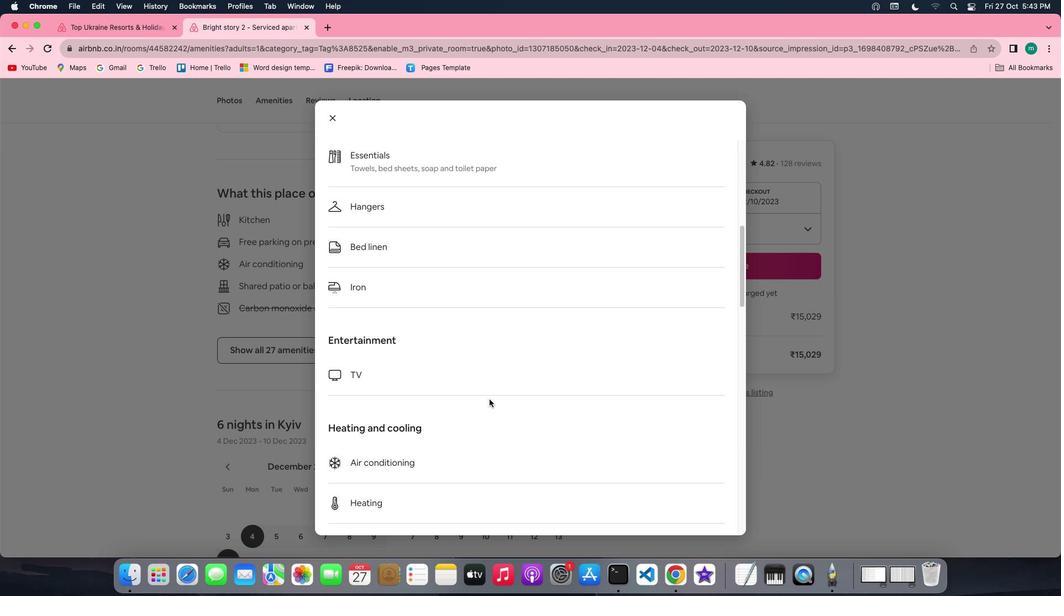 
Action: Mouse scrolled (489, 399) with delta (0, 0)
Screenshot: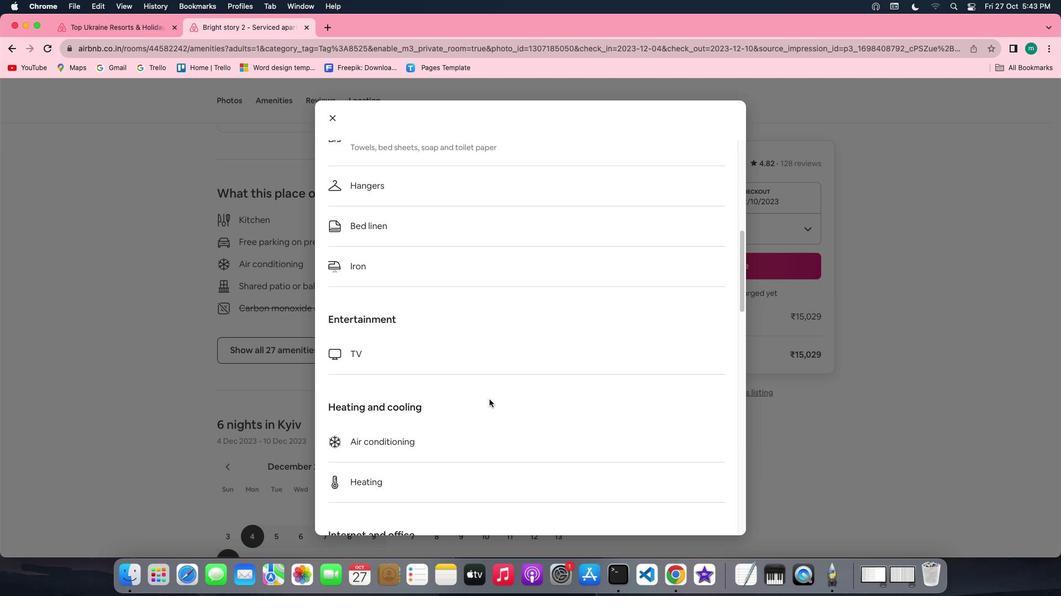 
Action: Mouse scrolled (489, 399) with delta (0, 0)
Screenshot: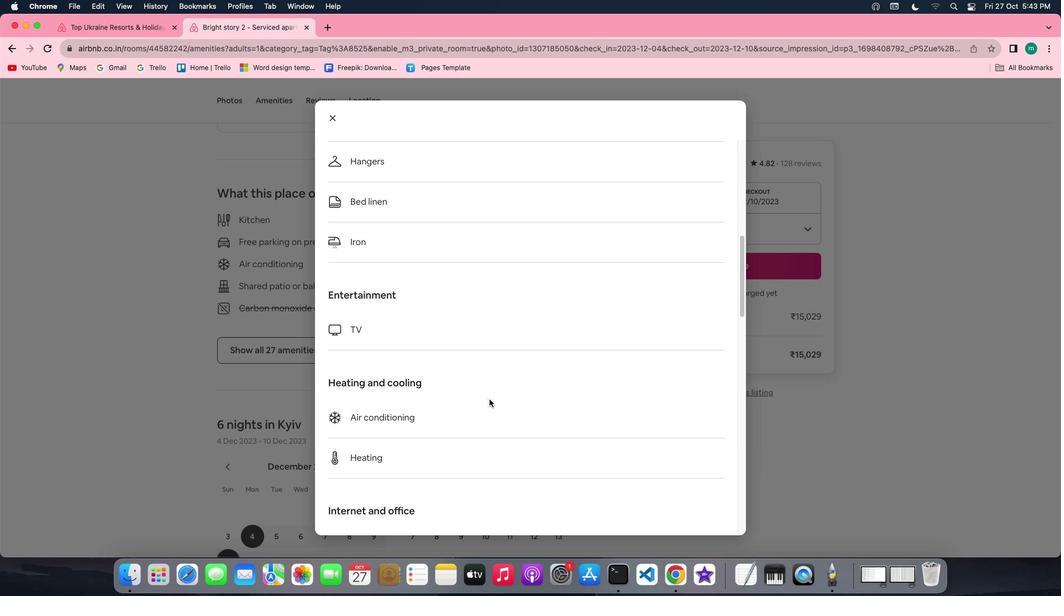 
Action: Mouse scrolled (489, 399) with delta (0, 0)
Screenshot: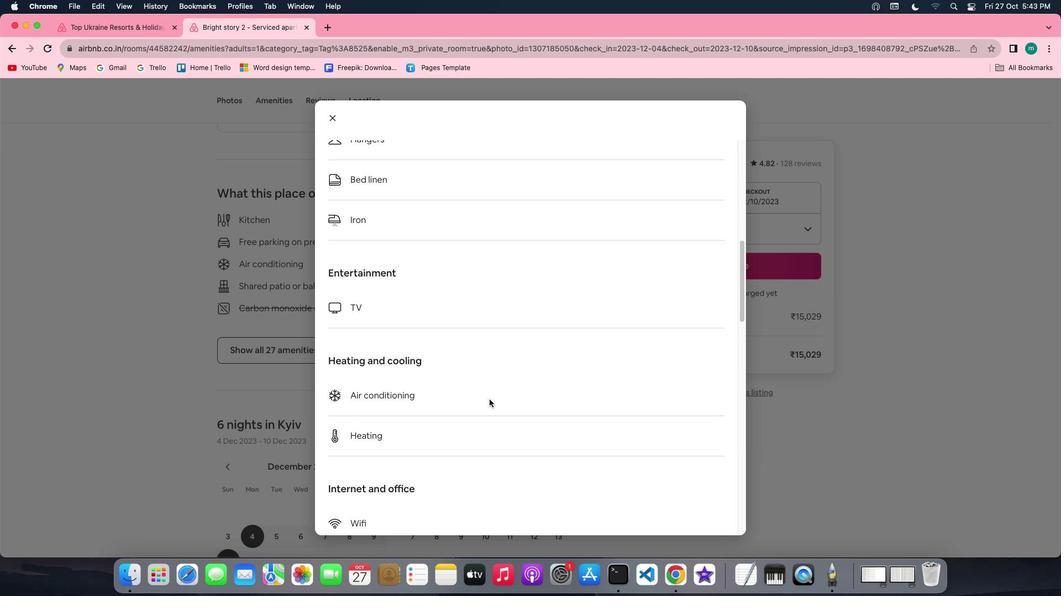 
Action: Mouse scrolled (489, 399) with delta (0, 0)
Screenshot: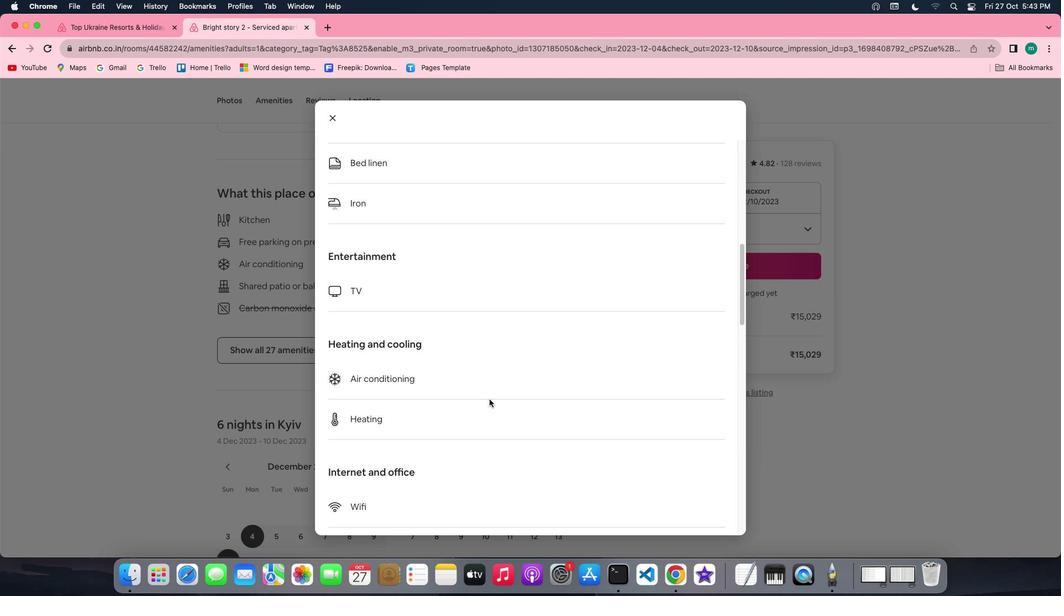 
Action: Mouse moved to (466, 393)
Screenshot: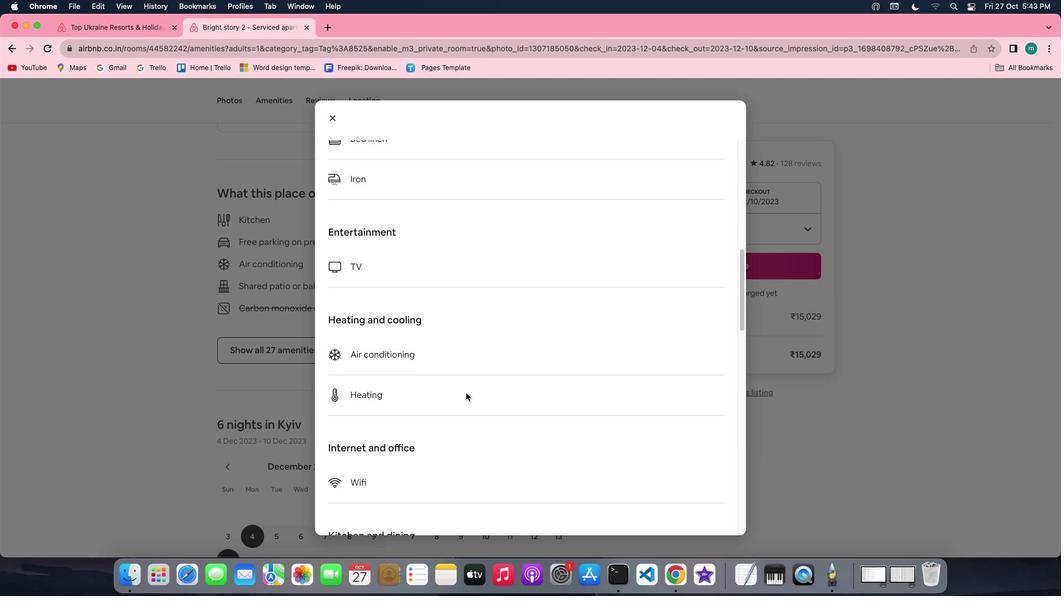 
Action: Mouse scrolled (466, 393) with delta (0, 0)
Screenshot: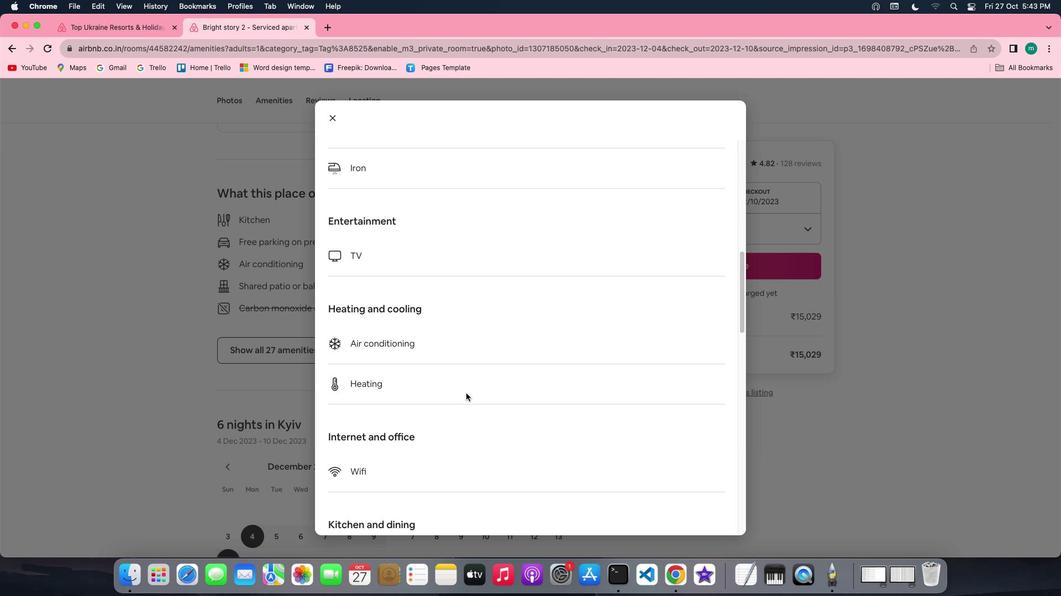 
Action: Mouse scrolled (466, 393) with delta (0, 0)
Screenshot: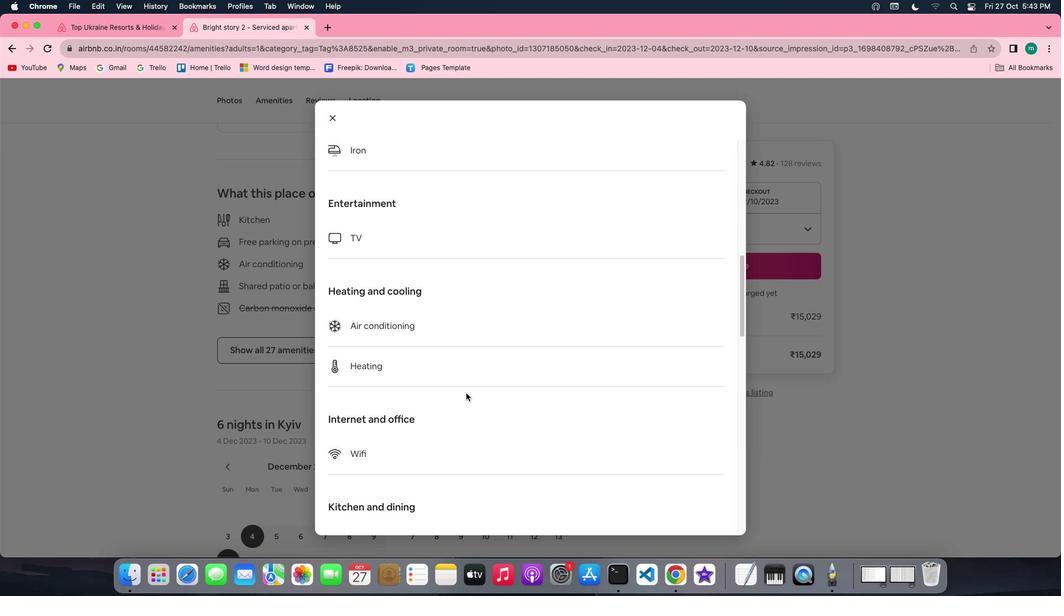 
Action: Mouse scrolled (466, 393) with delta (0, 0)
Screenshot: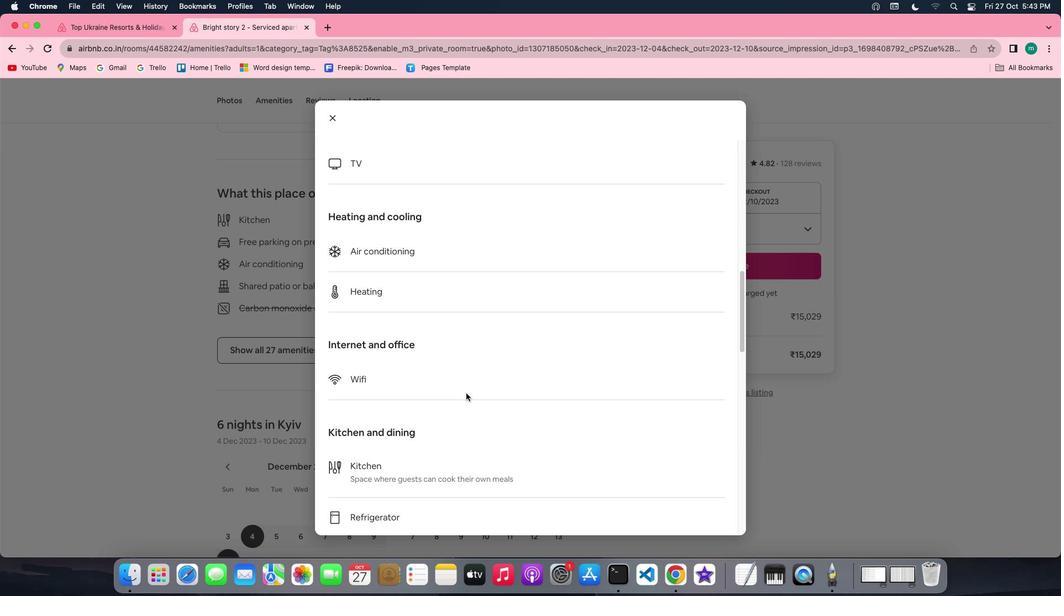 
Action: Mouse scrolled (466, 393) with delta (0, -1)
Screenshot: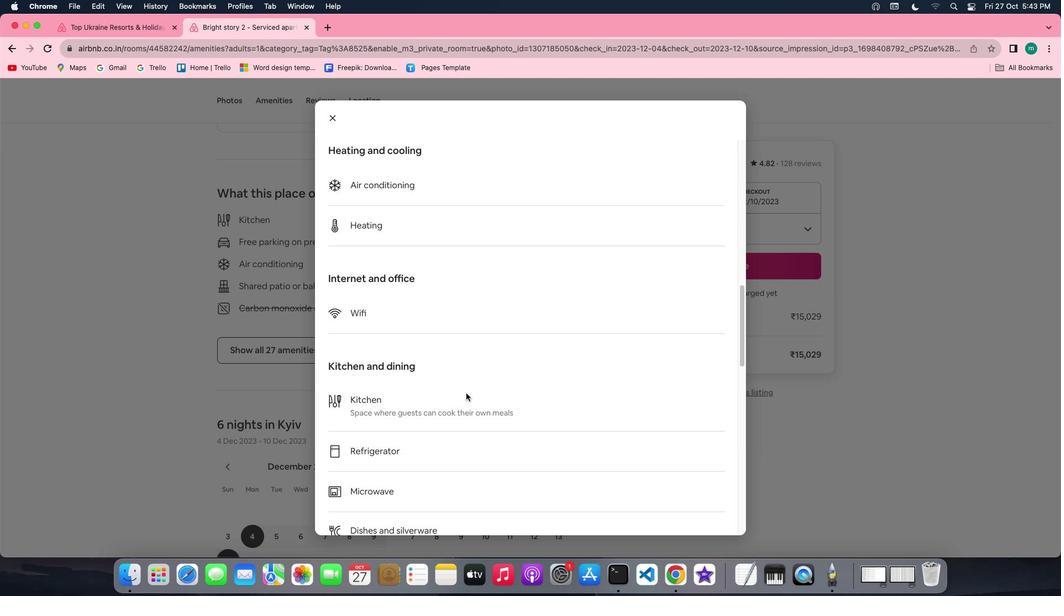 
Action: Mouse scrolled (466, 393) with delta (0, 0)
Screenshot: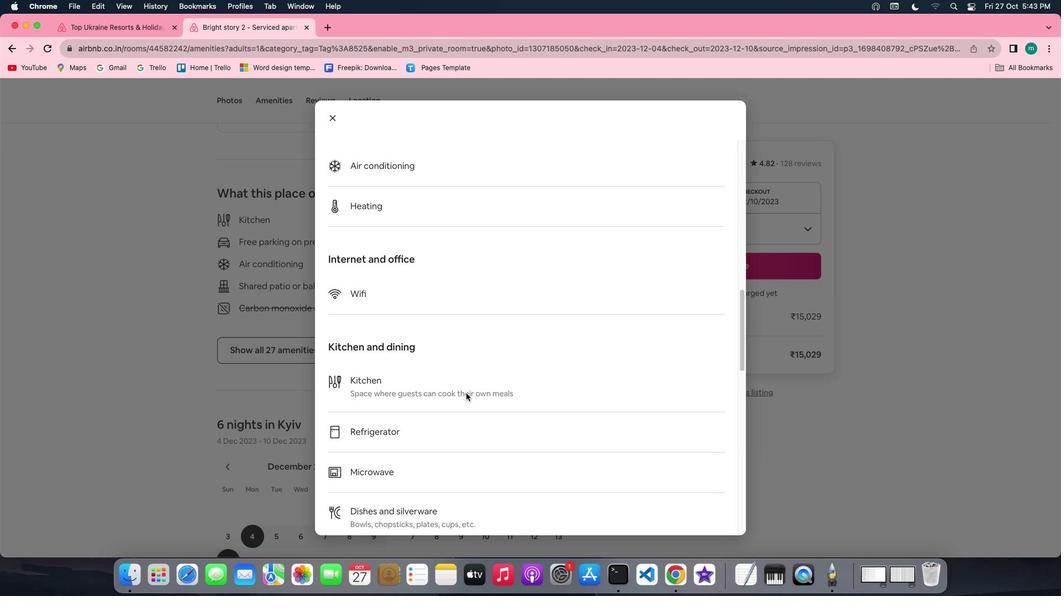 
Action: Mouse scrolled (466, 393) with delta (0, 0)
